 Task: Add an event with the title Project Progress Update and Review, date ''2024/04/09'', time 8:00 AM to 10:00 AMand add a description: The training workshop will be facilitated by experienced negotiation experts who will provide guidance, insights, and practical tips throughout the session. Participants will have ample opportunities to ask questions, share experiences, and receive personalized feedback on their negotiation skills.Select event color  Tomato . Add location for the event as: Sydney, Australia, logged in from the account softage.3@softage.netand send the event invitation to softage.7@softage.net and softage.8@softage.net. Set a reminder for the event Every weekday(Monday to Friday)
Action: Mouse moved to (86, 113)
Screenshot: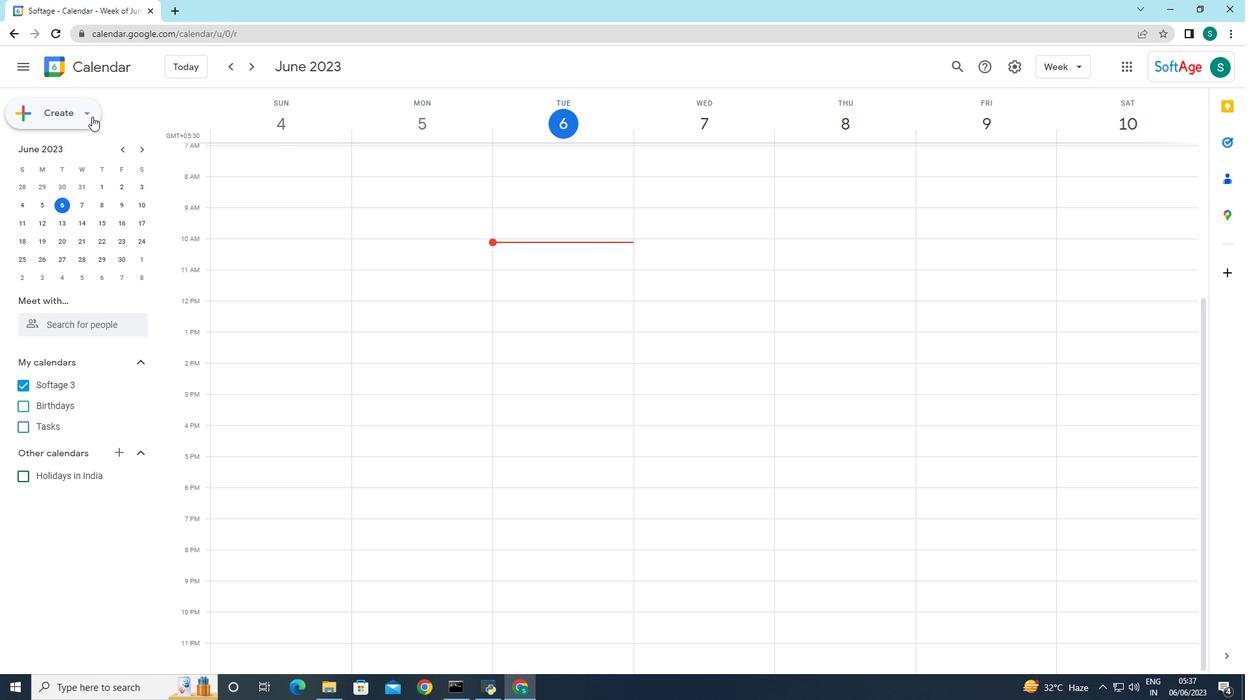 
Action: Mouse pressed left at (86, 113)
Screenshot: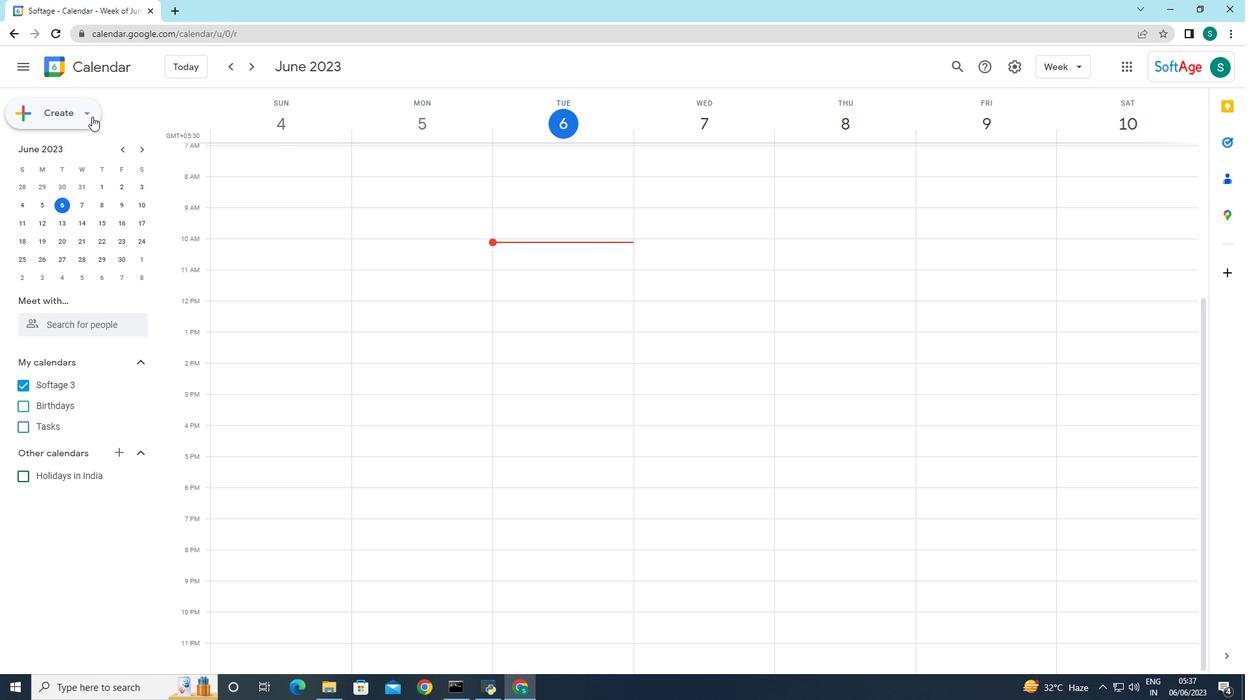 
Action: Mouse moved to (101, 151)
Screenshot: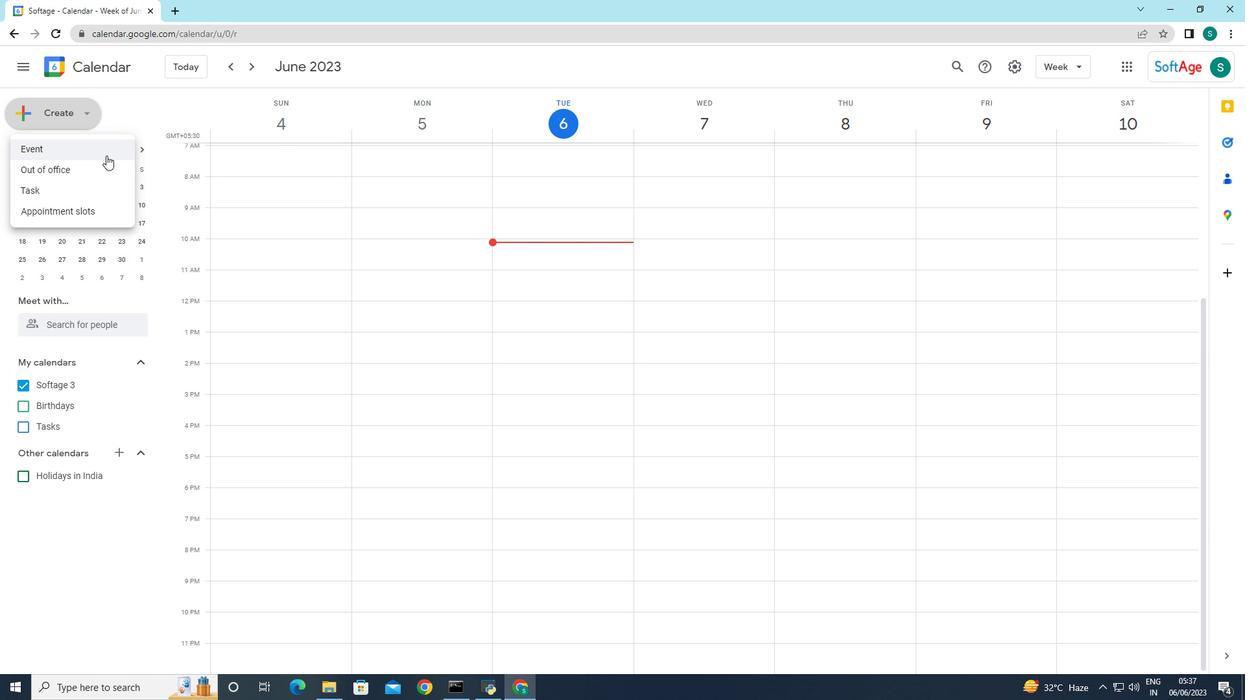 
Action: Mouse pressed left at (101, 151)
Screenshot: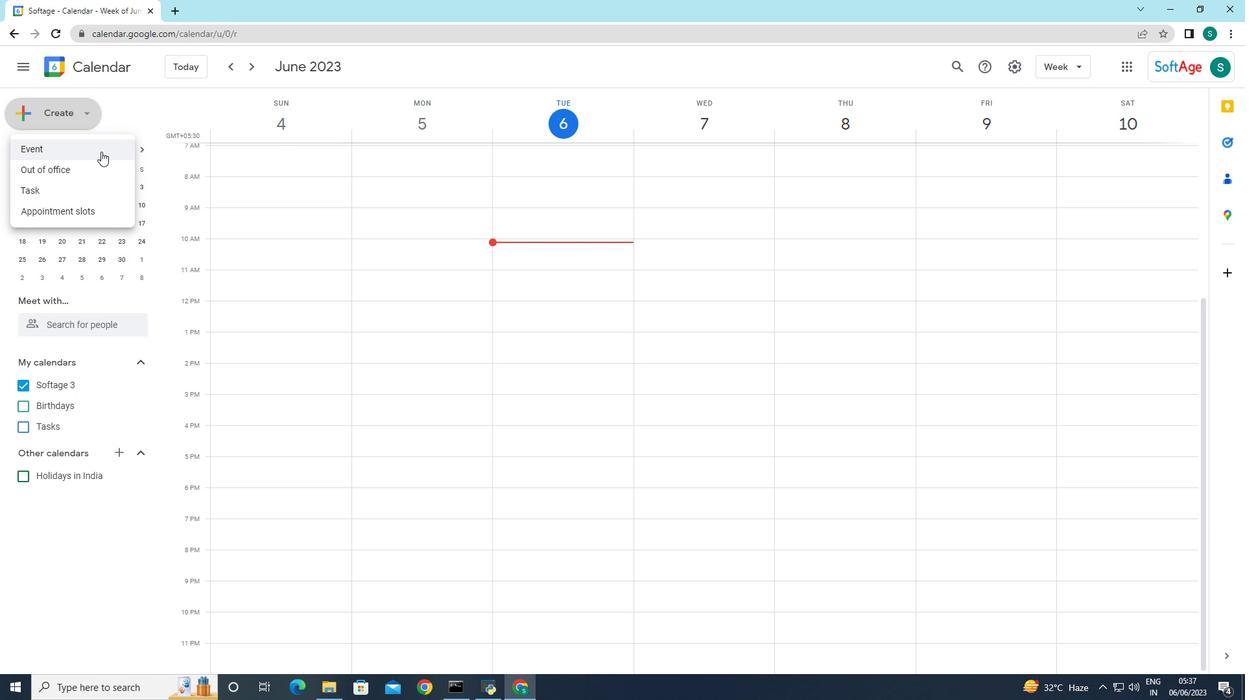 
Action: Mouse moved to (375, 505)
Screenshot: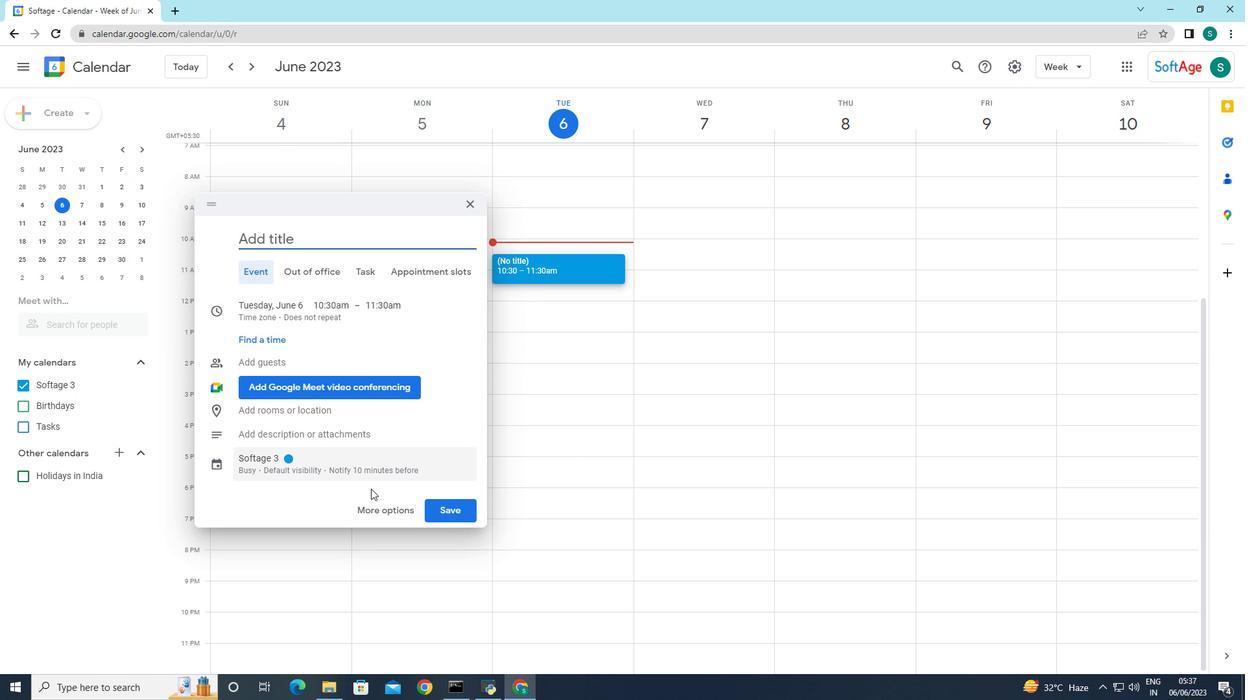 
Action: Mouse pressed left at (375, 505)
Screenshot: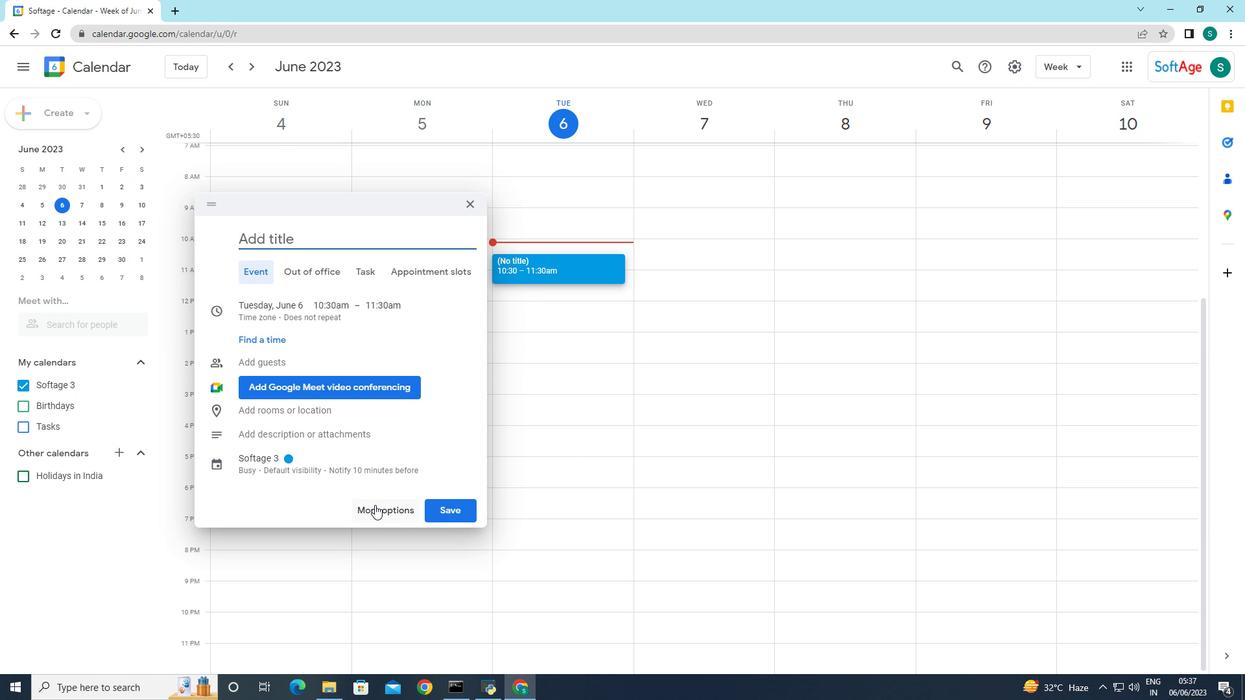 
Action: Mouse moved to (93, 75)
Screenshot: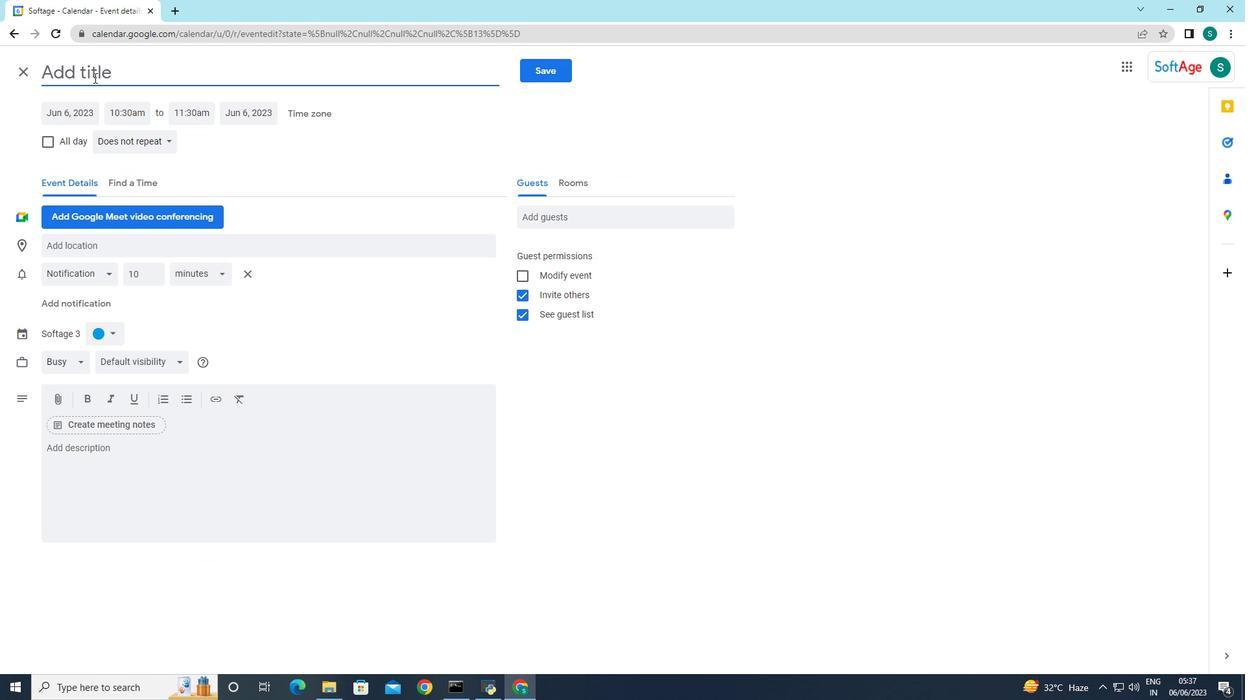 
Action: Mouse pressed left at (93, 75)
Screenshot: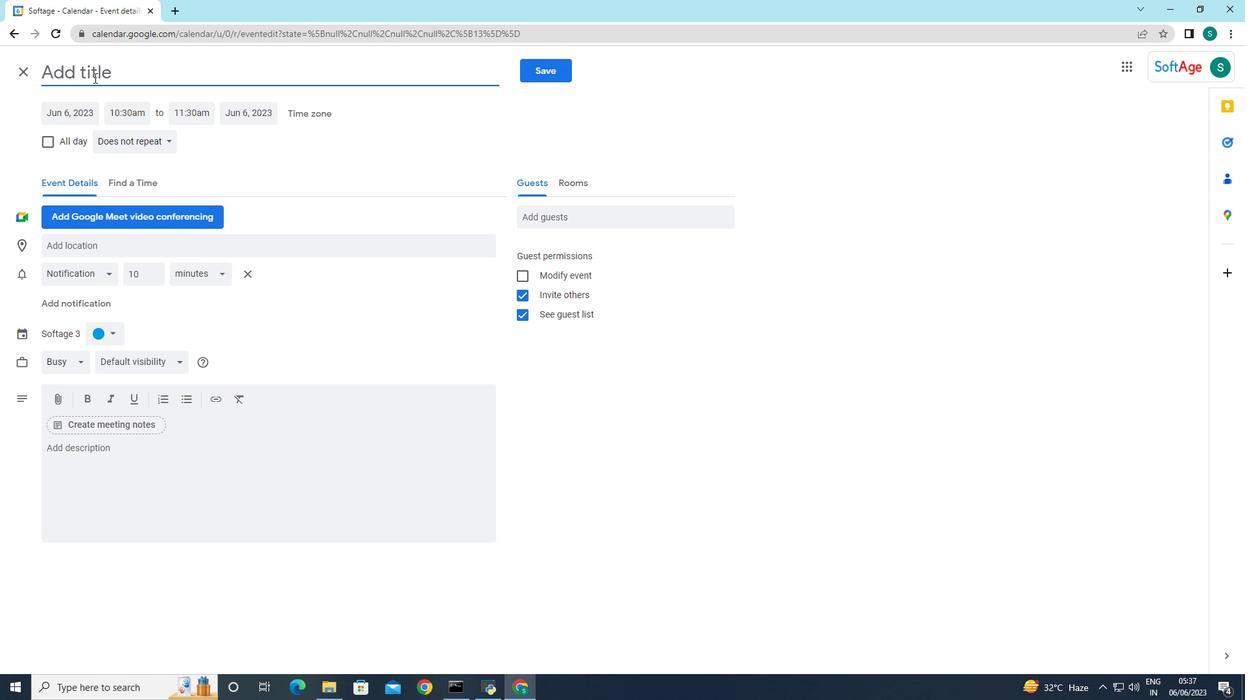 
Action: Mouse moved to (93, 75)
Screenshot: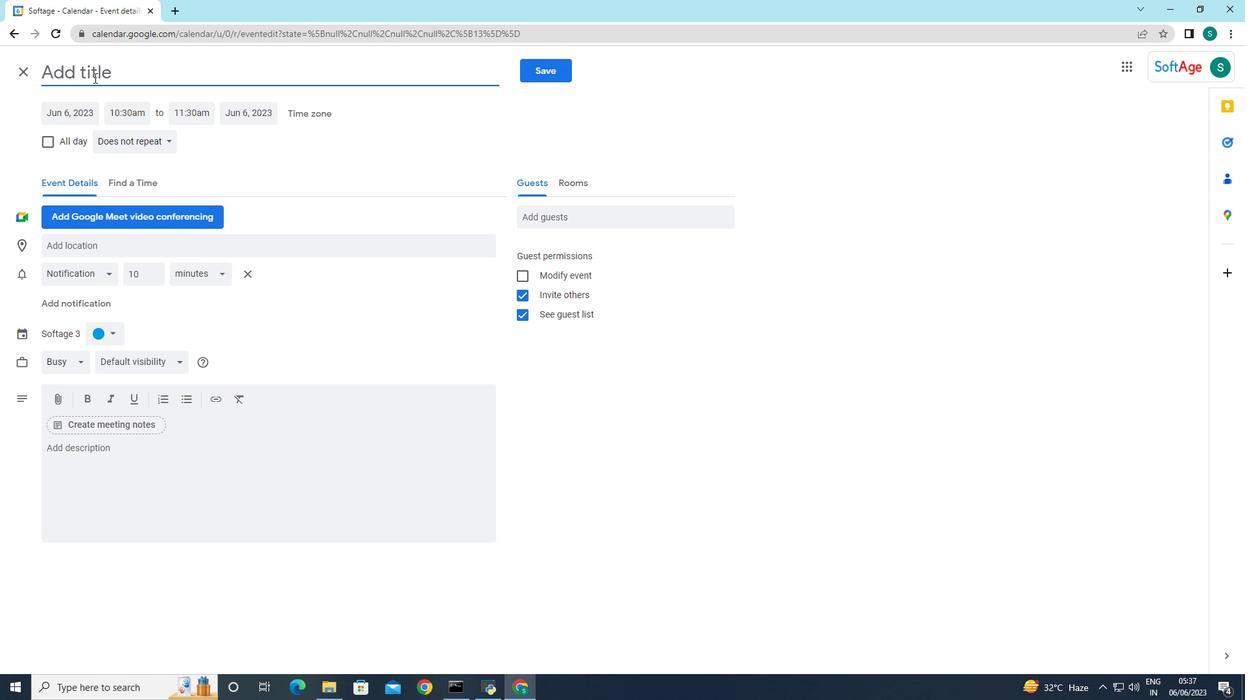
Action: Key pressed <Key.caps_lock>P<Key.caps_lock>roject<Key.space><Key.caps_lock>PR<Key.backspace><Key.caps_lock>rogress<Key.space><Key.caps_lock>U<Key.caps_lock>pdate<Key.space>and<Key.space>t<Key.backspace><Key.caps_lock>RE<Key.backspace><Key.caps_lock>eview
Screenshot: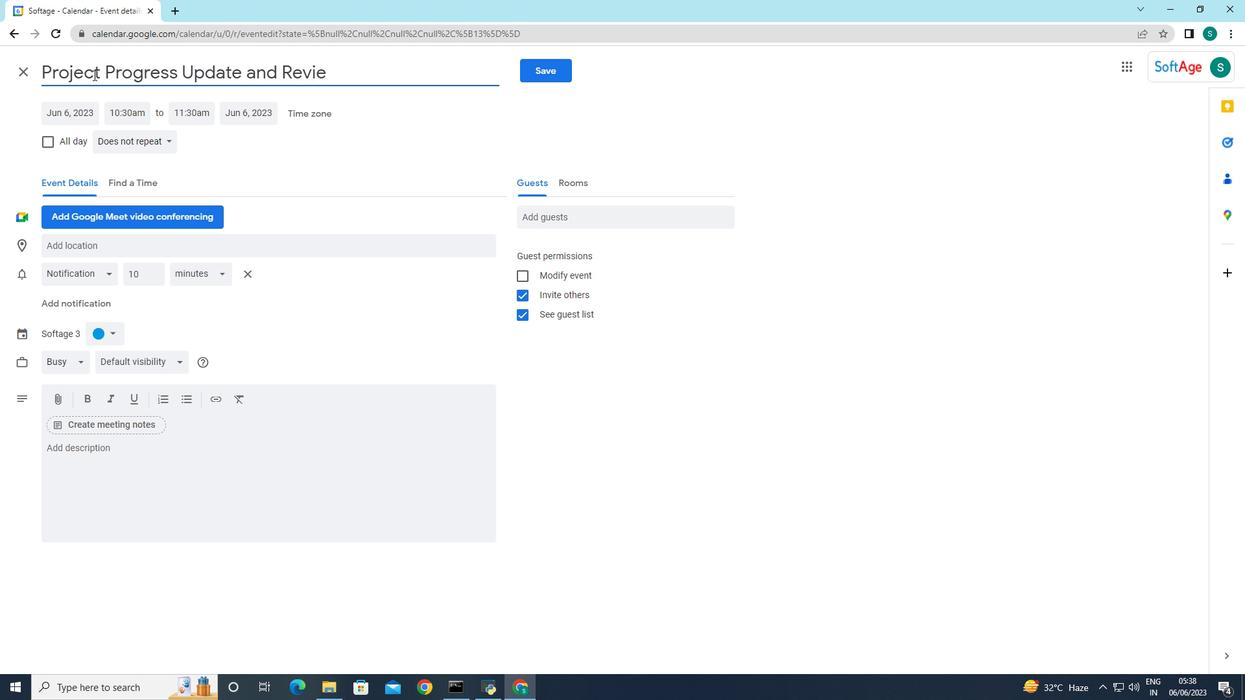 
Action: Mouse moved to (247, 160)
Screenshot: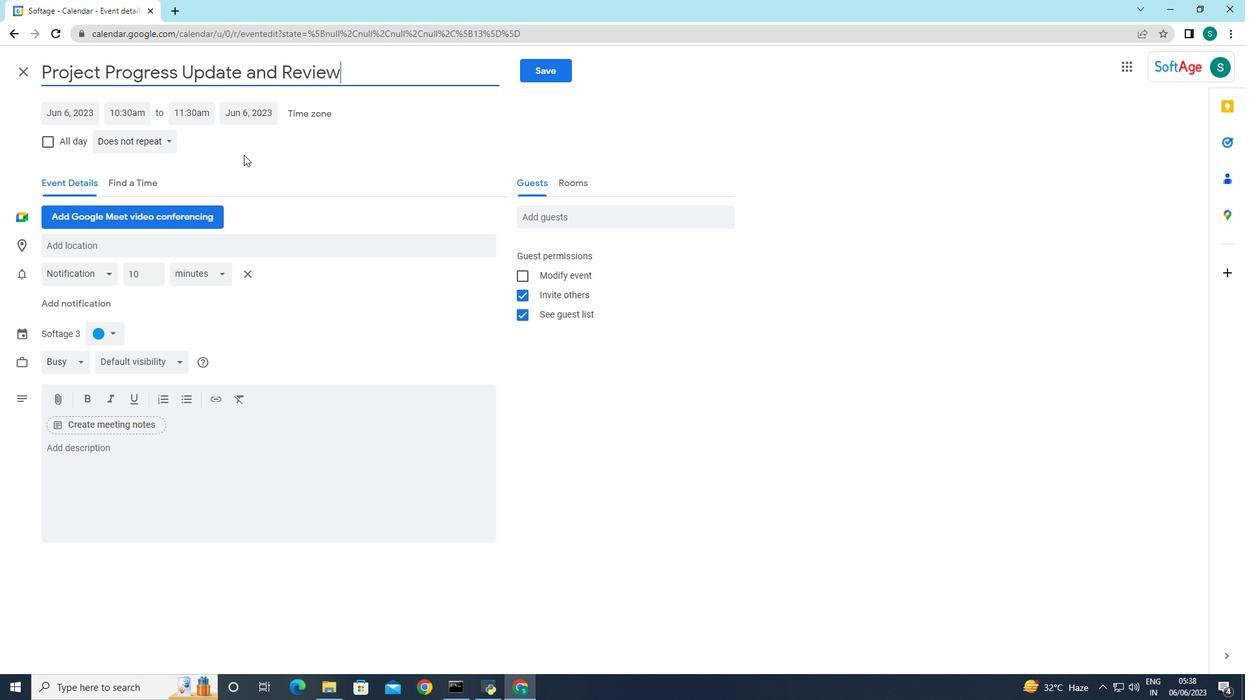
Action: Mouse pressed left at (247, 160)
Screenshot: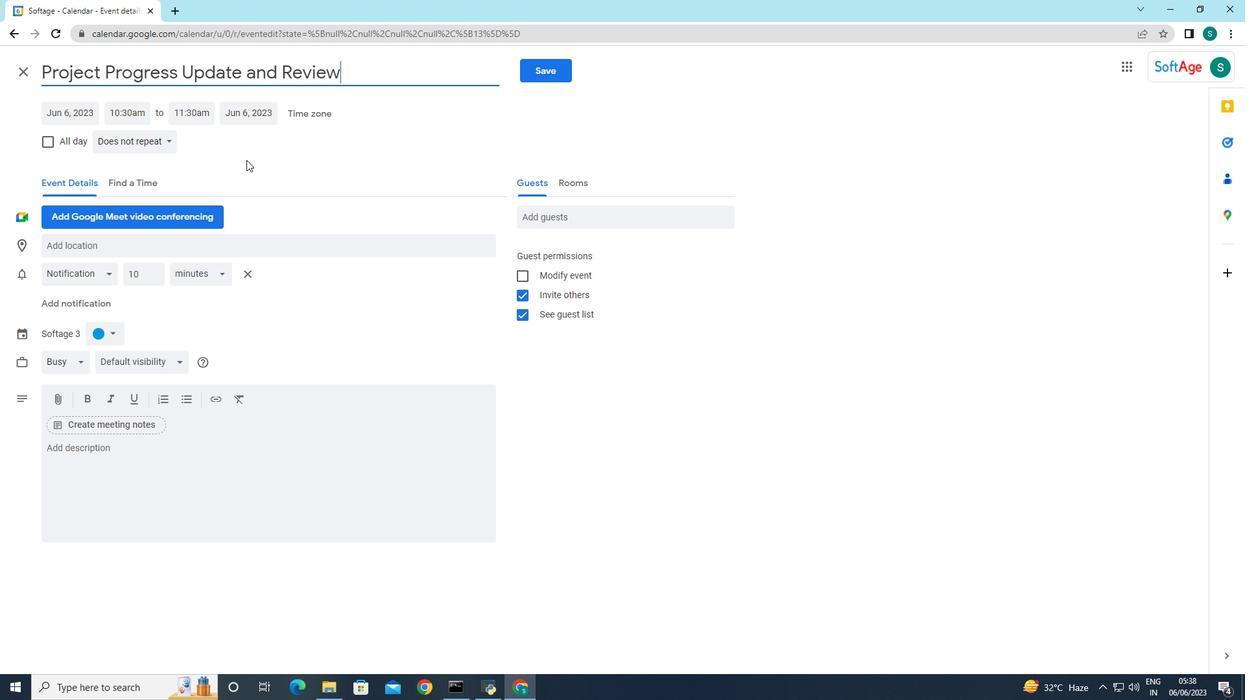 
Action: Mouse moved to (90, 114)
Screenshot: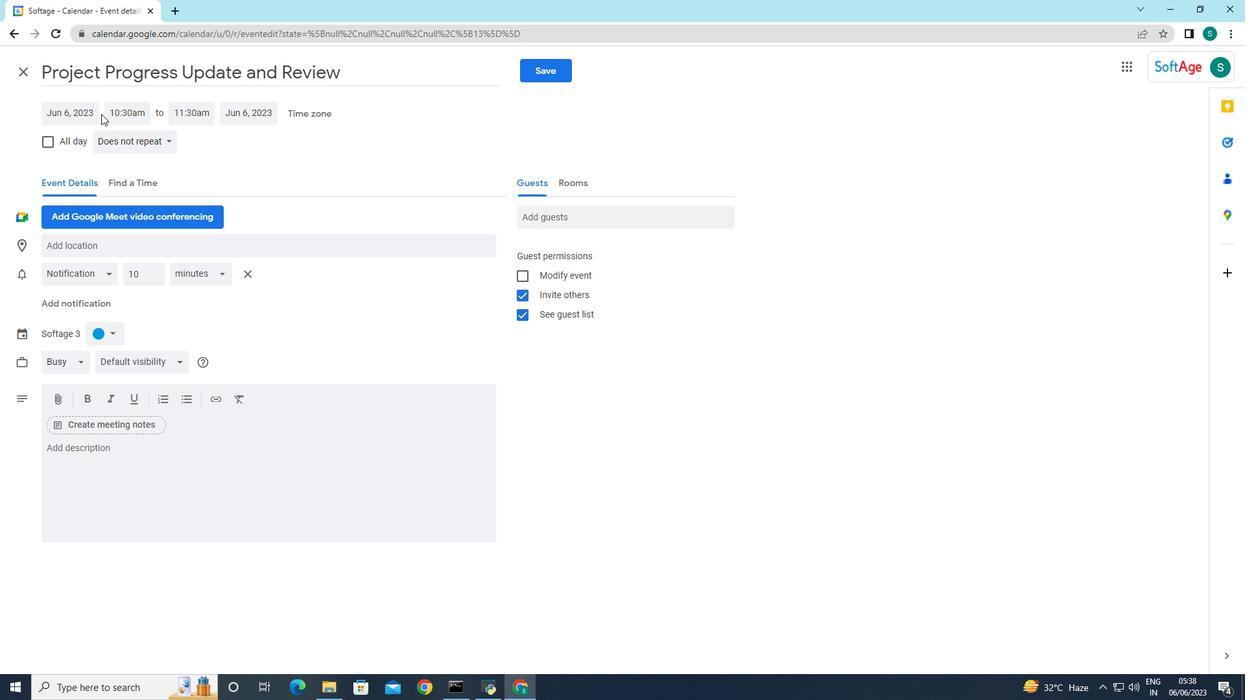 
Action: Mouse pressed left at (90, 114)
Screenshot: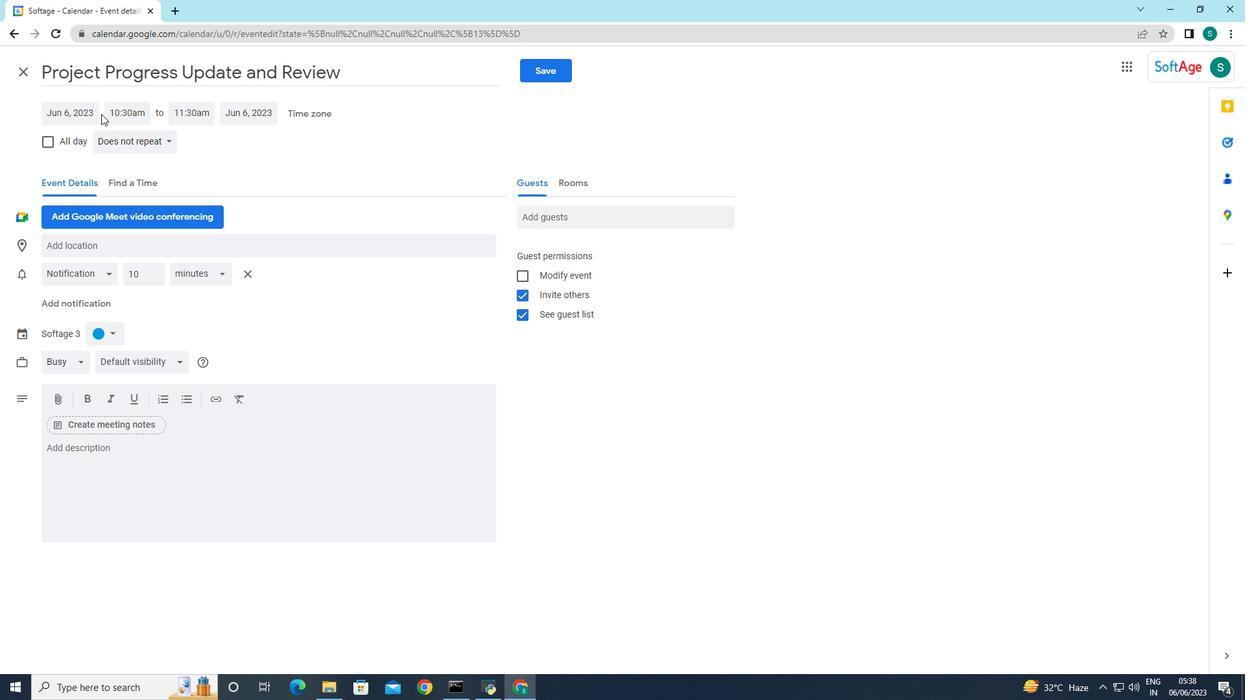 
Action: Mouse moved to (201, 140)
Screenshot: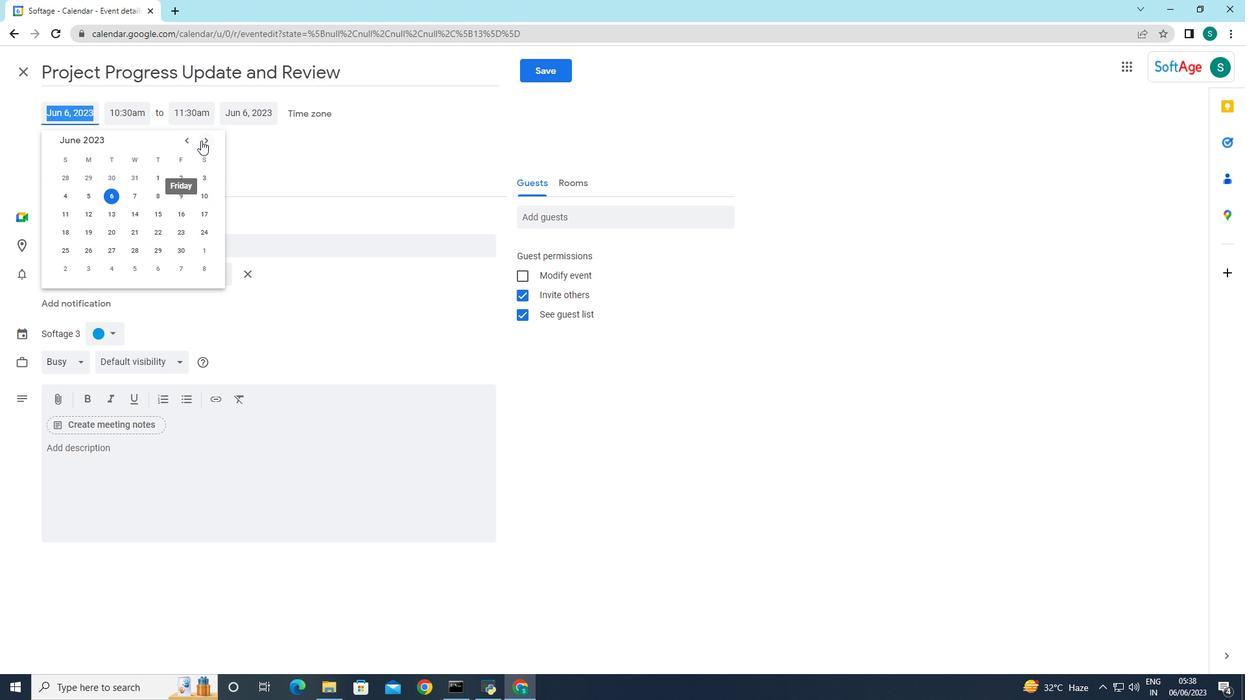 
Action: Mouse pressed left at (201, 140)
Screenshot: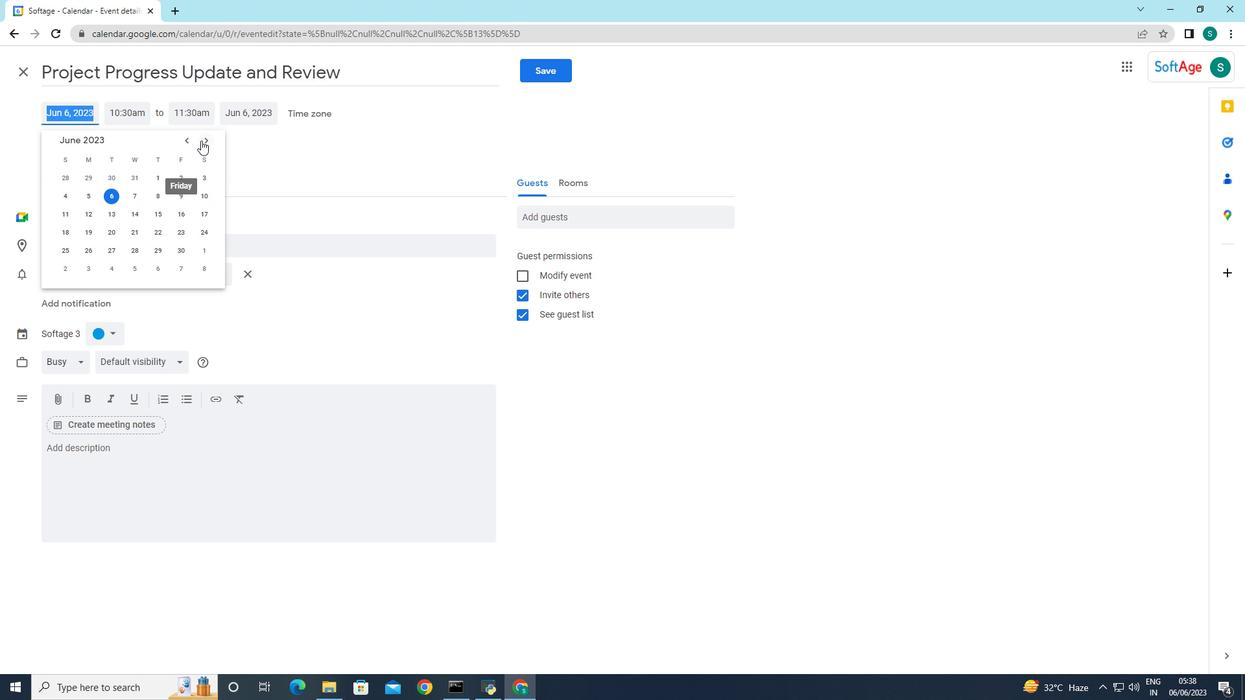 
Action: Mouse pressed left at (201, 140)
Screenshot: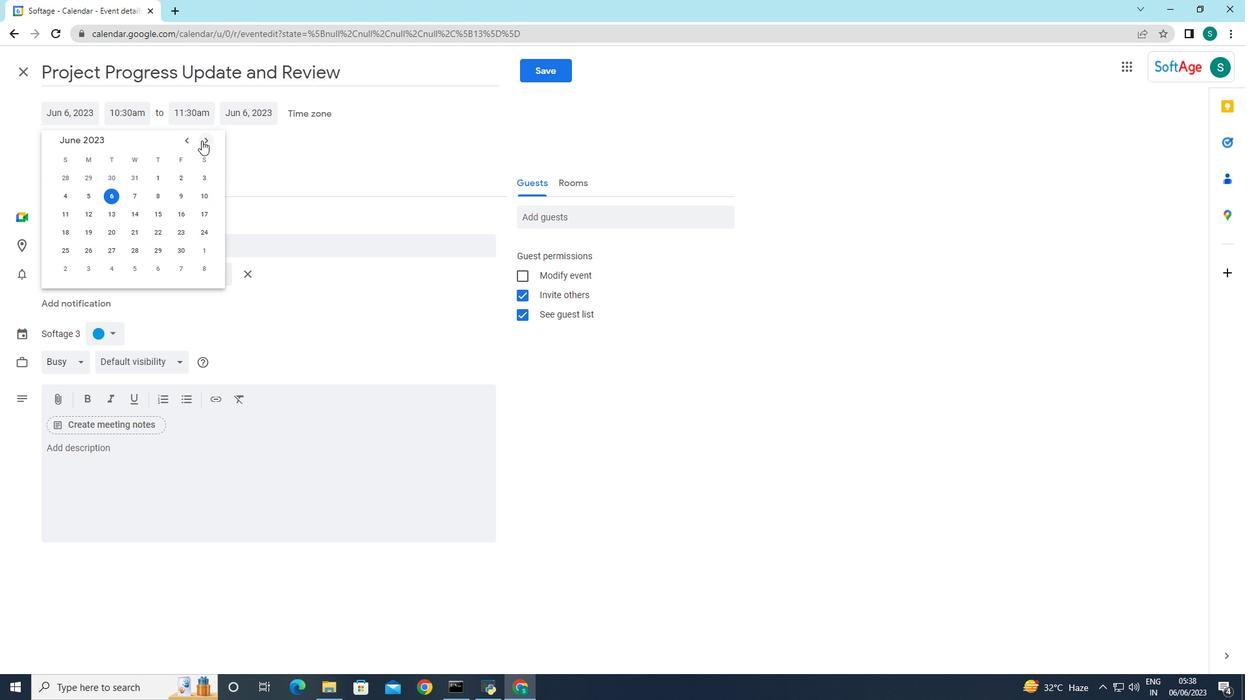 
Action: Mouse pressed left at (201, 140)
Screenshot: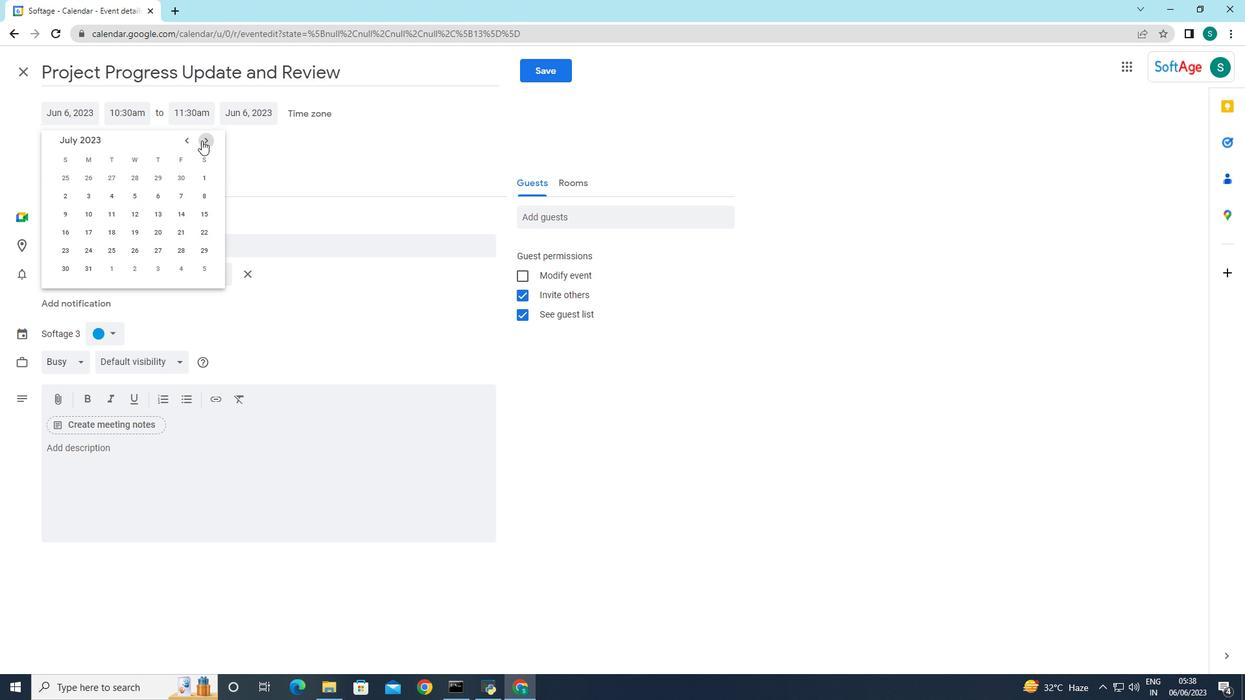 
Action: Mouse pressed left at (201, 140)
Screenshot: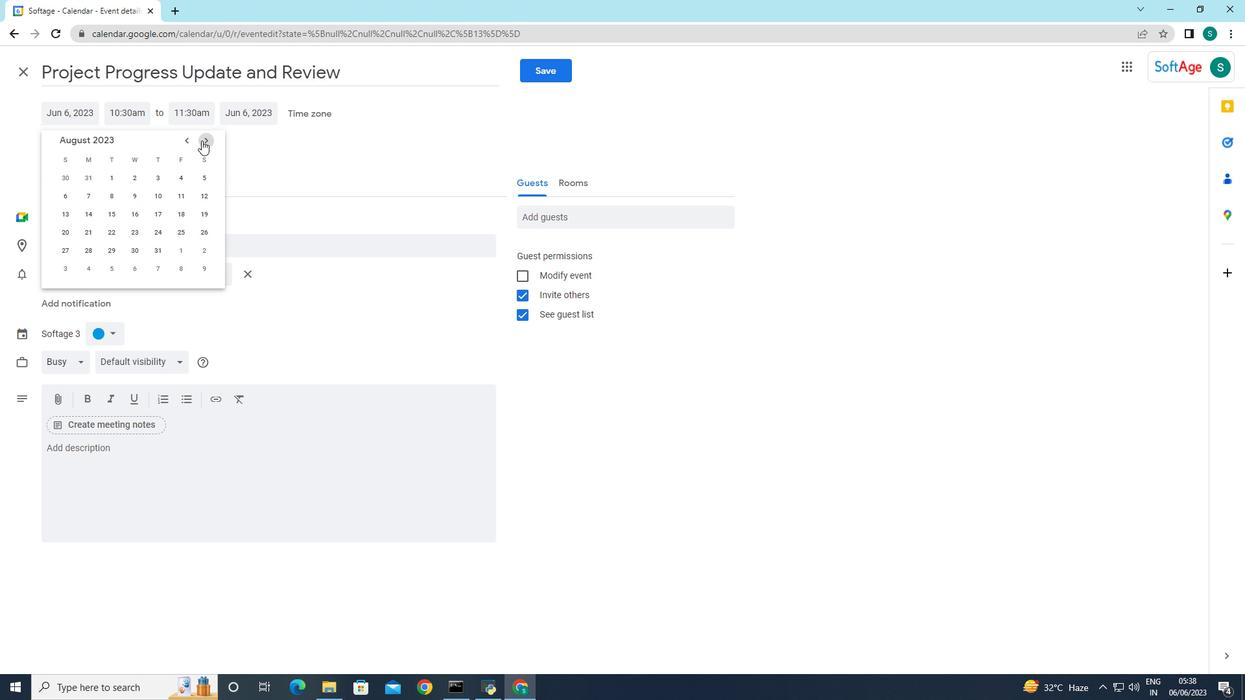 
Action: Mouse pressed left at (201, 140)
Screenshot: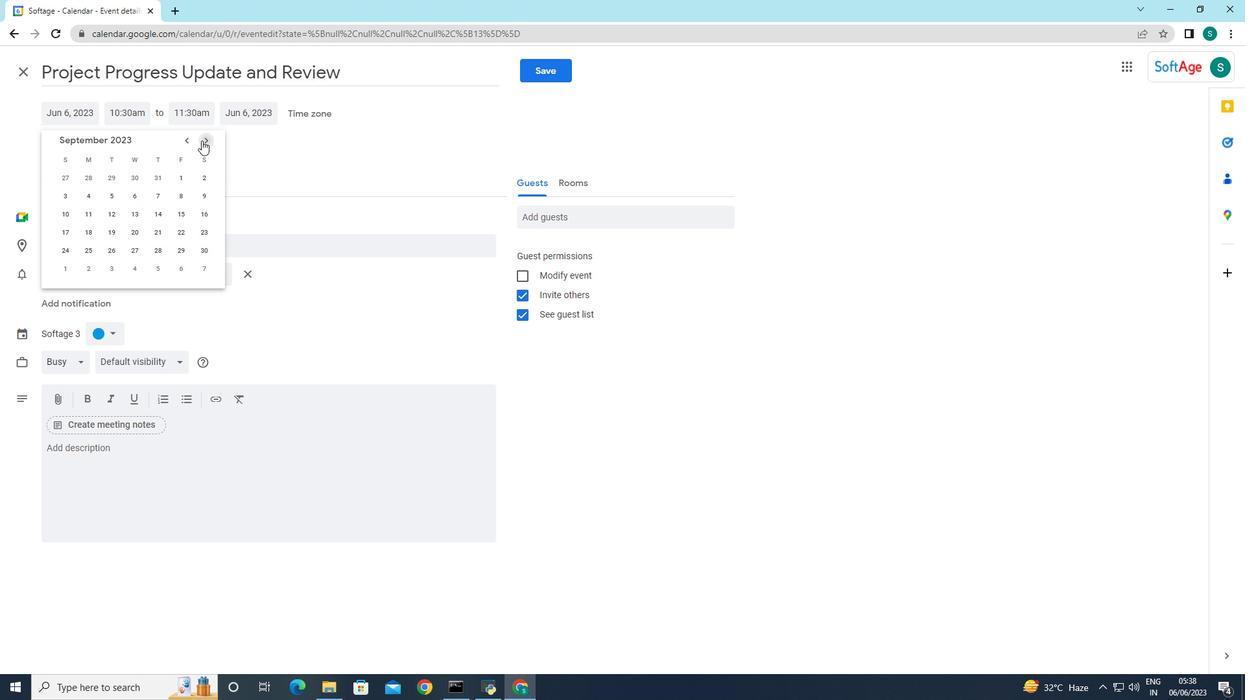 
Action: Mouse pressed left at (201, 140)
Screenshot: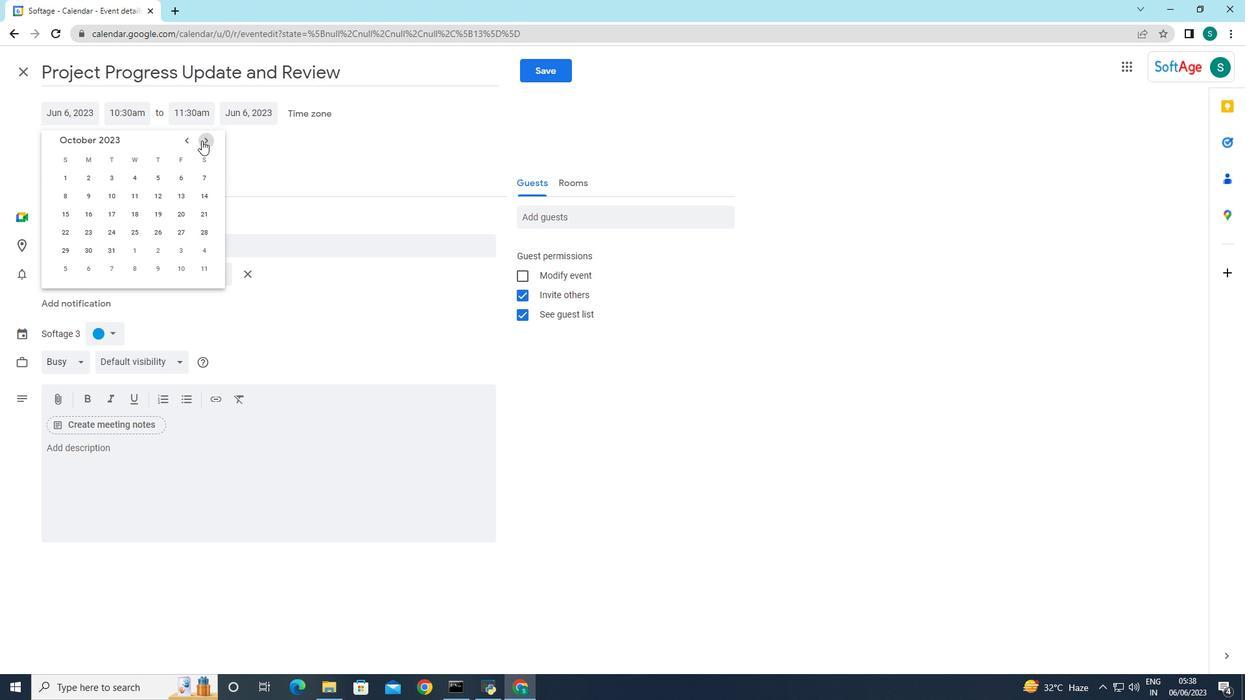 
Action: Mouse pressed left at (201, 140)
Screenshot: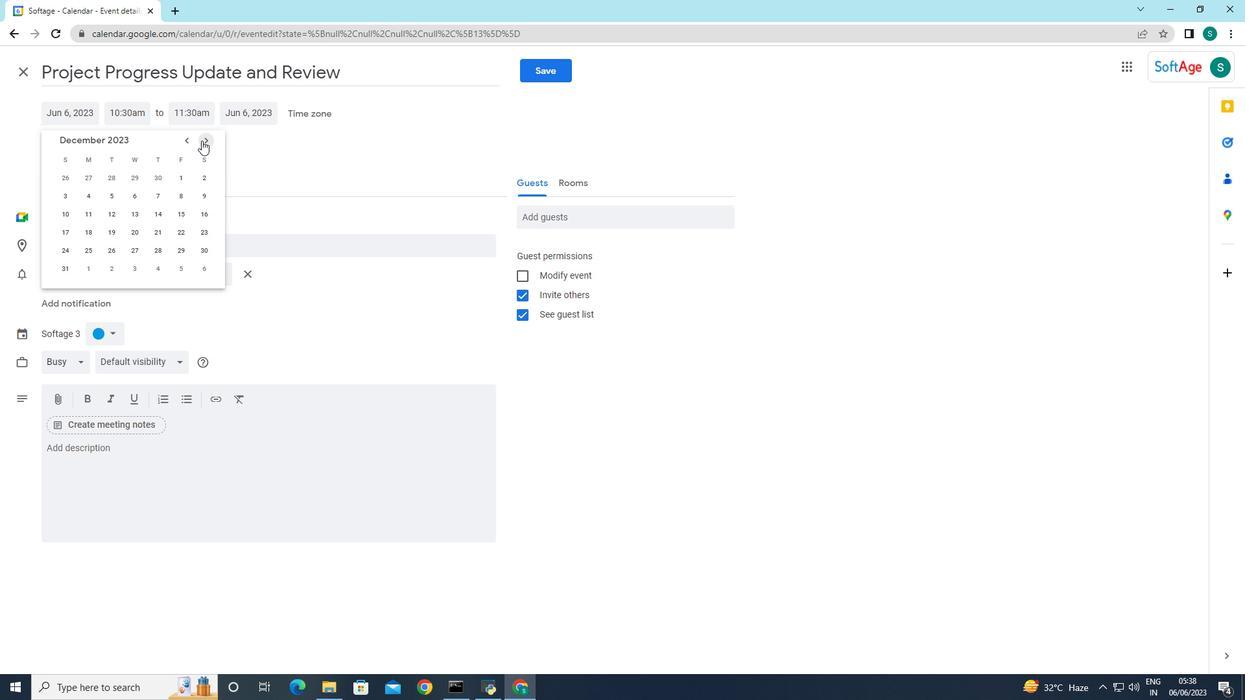 
Action: Mouse pressed left at (201, 140)
Screenshot: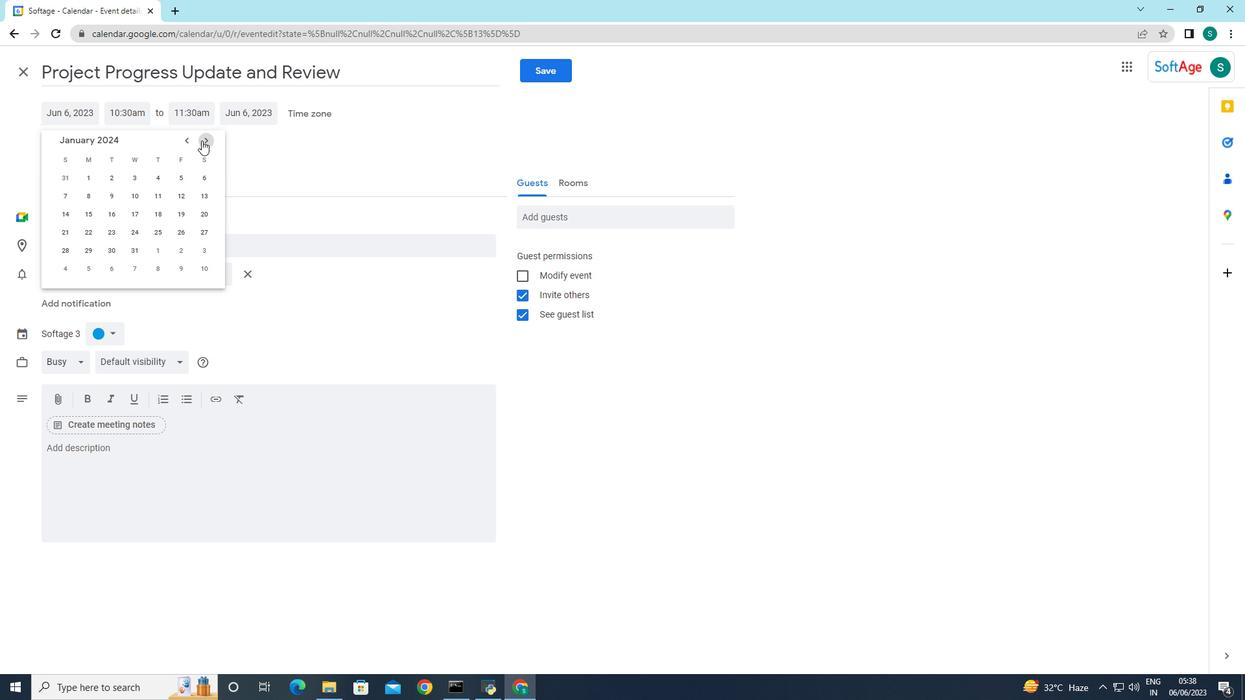 
Action: Mouse pressed left at (201, 140)
Screenshot: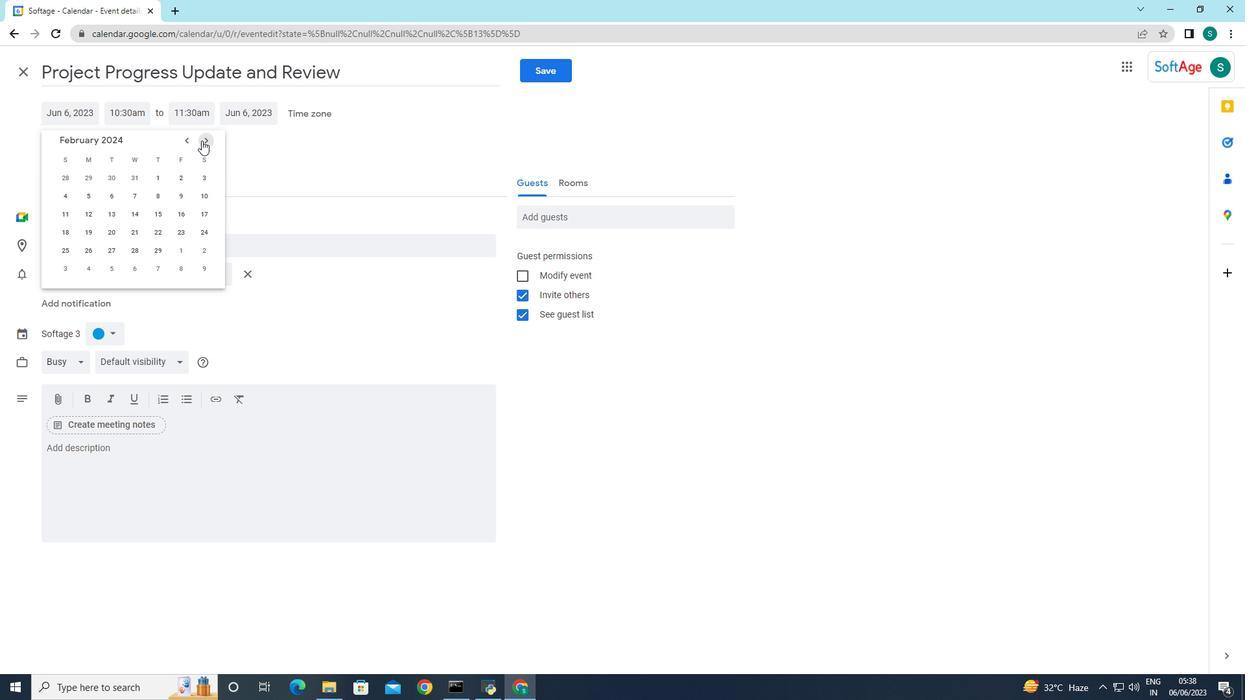 
Action: Mouse pressed left at (201, 140)
Screenshot: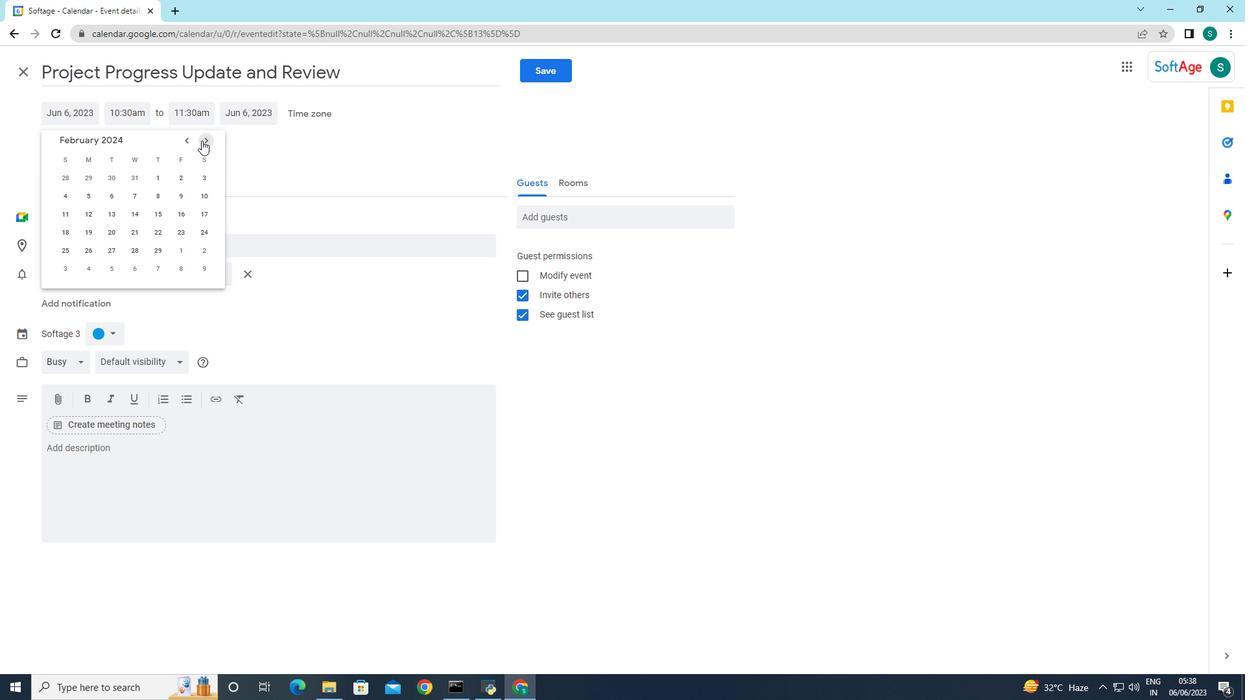
Action: Mouse moved to (110, 194)
Screenshot: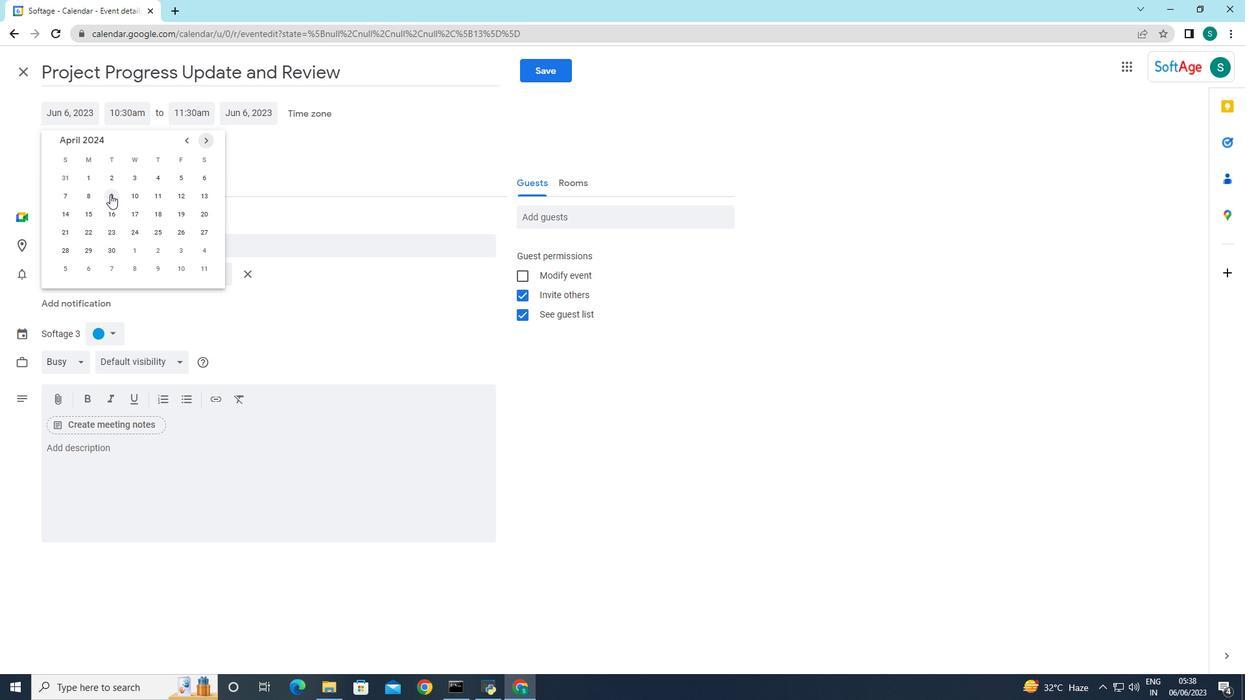
Action: Mouse pressed left at (110, 194)
Screenshot: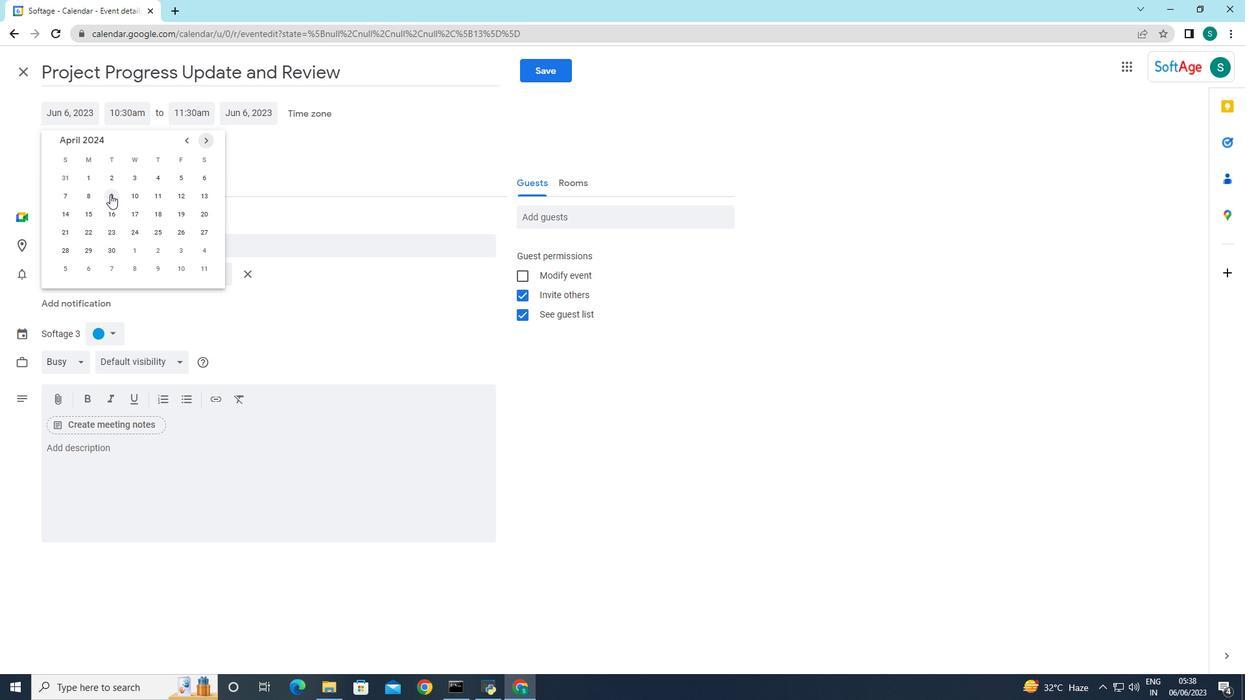 
Action: Mouse moved to (239, 168)
Screenshot: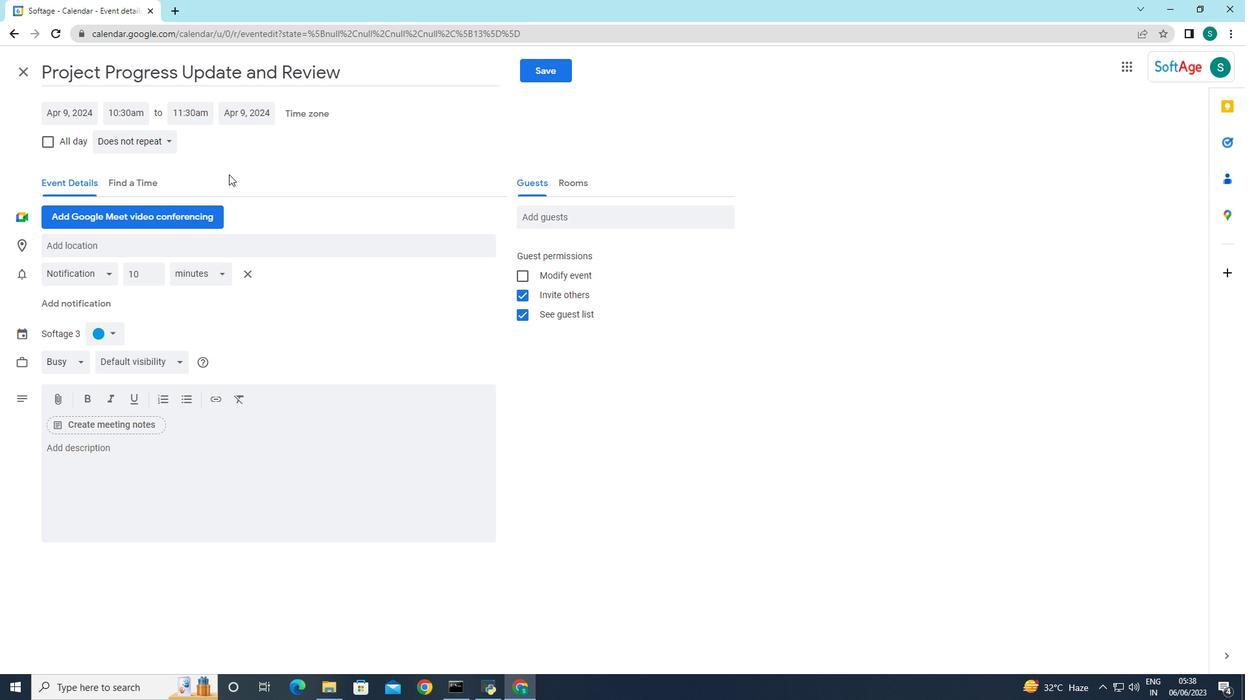 
Action: Mouse pressed left at (239, 168)
Screenshot: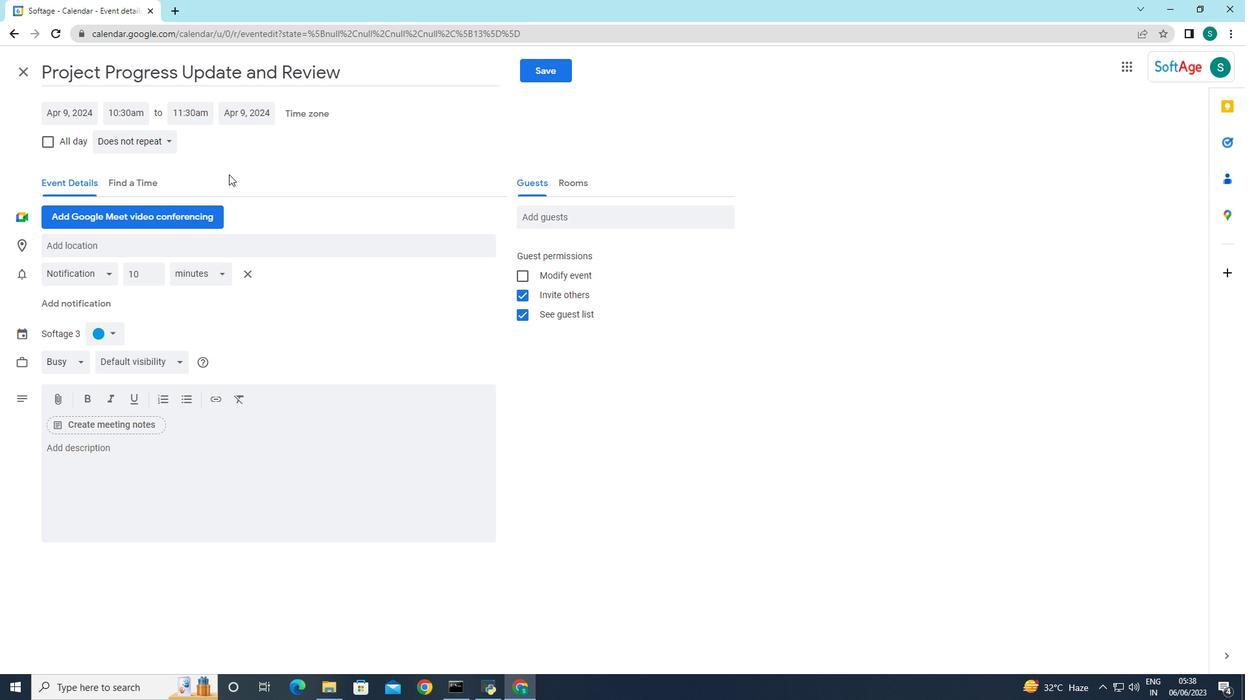 
Action: Mouse moved to (182, 110)
Screenshot: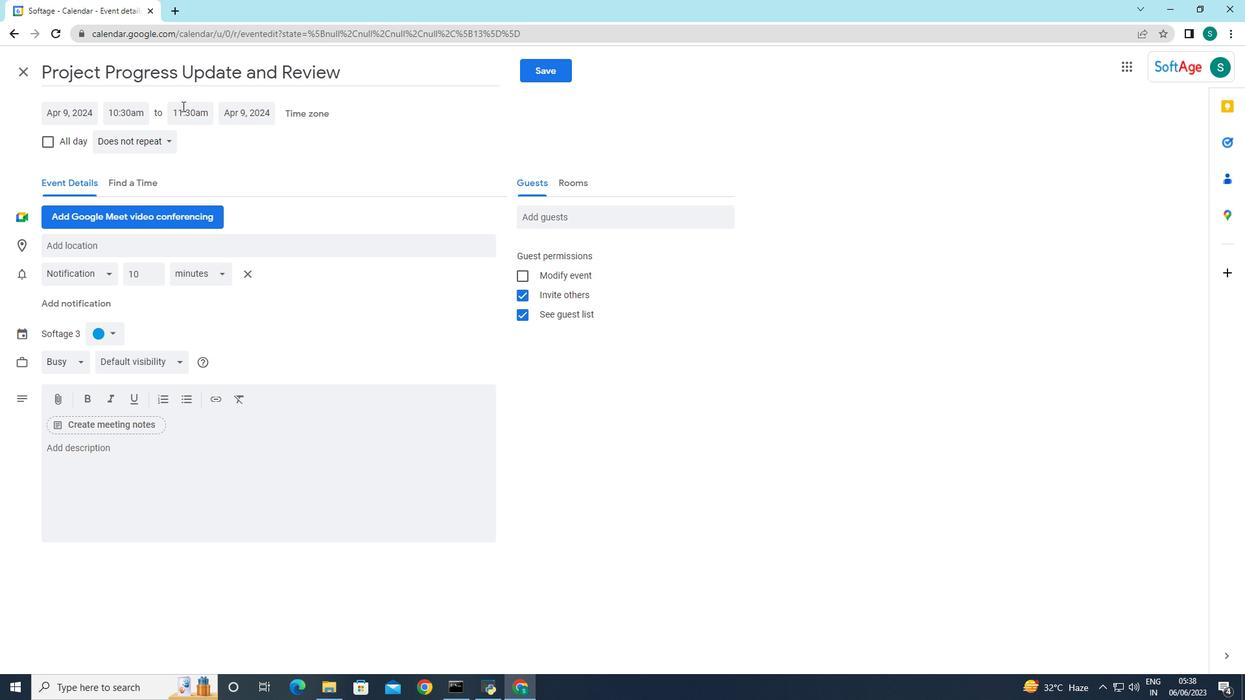 
Action: Mouse pressed left at (182, 110)
Screenshot: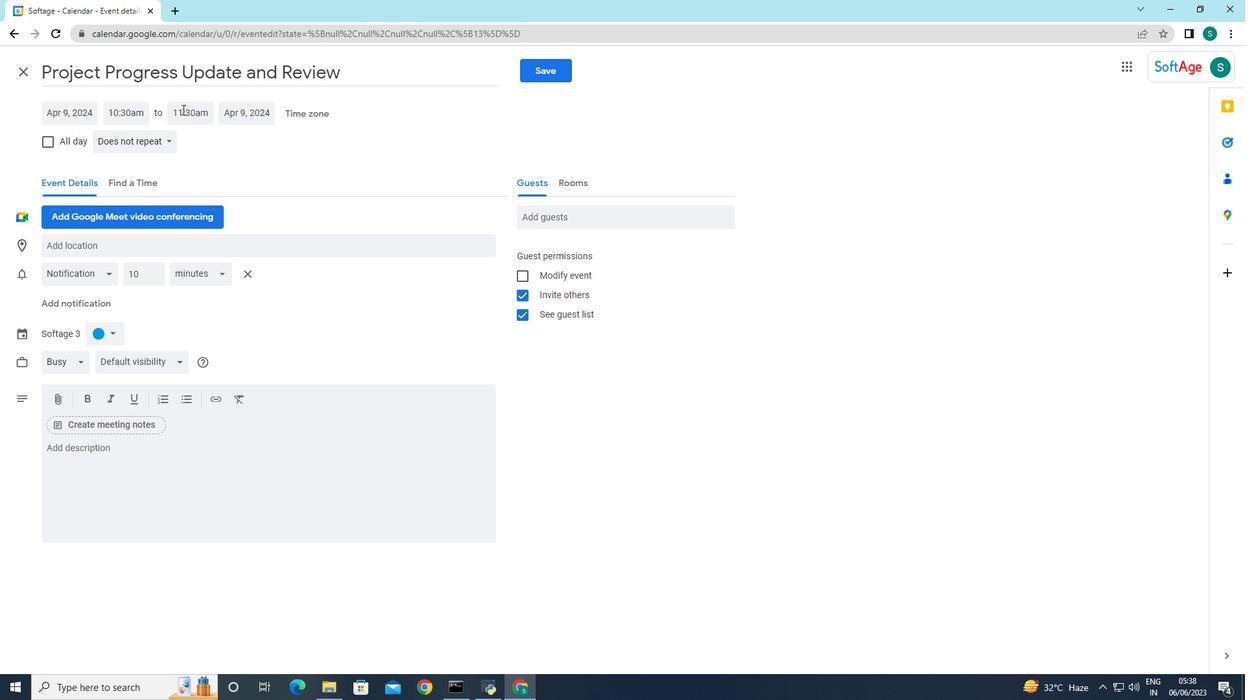 
Action: Mouse moved to (212, 212)
Screenshot: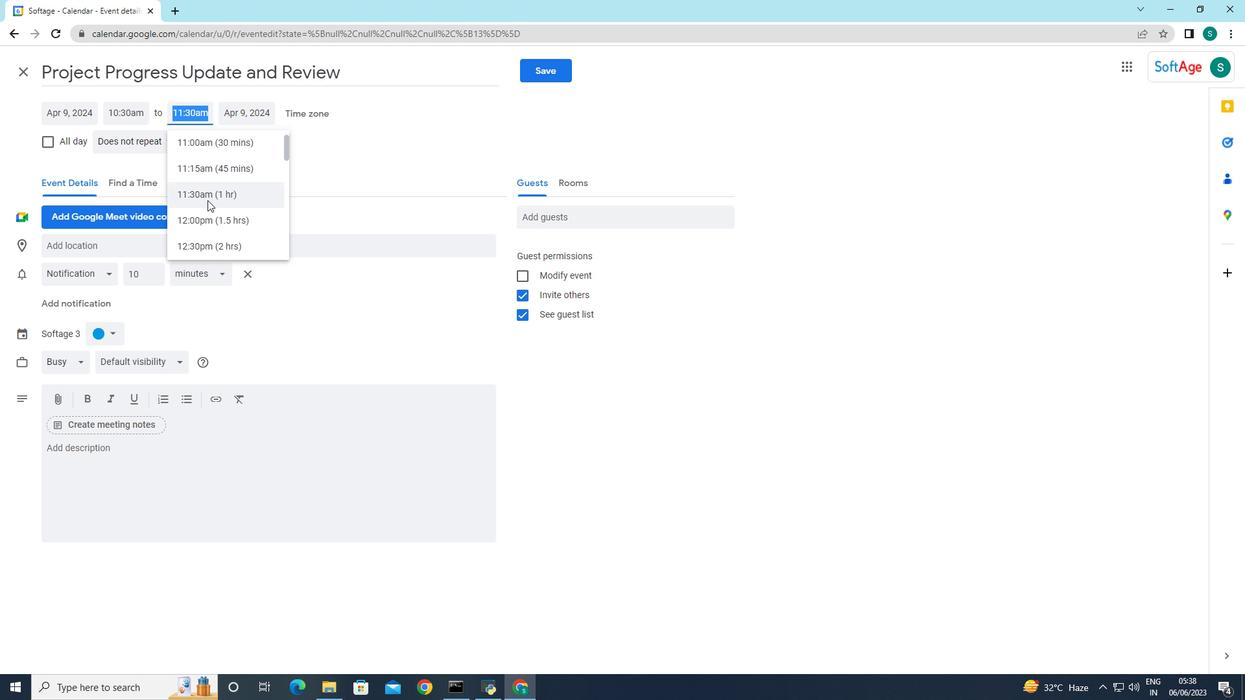 
Action: Mouse scrolled (212, 212) with delta (0, 0)
Screenshot: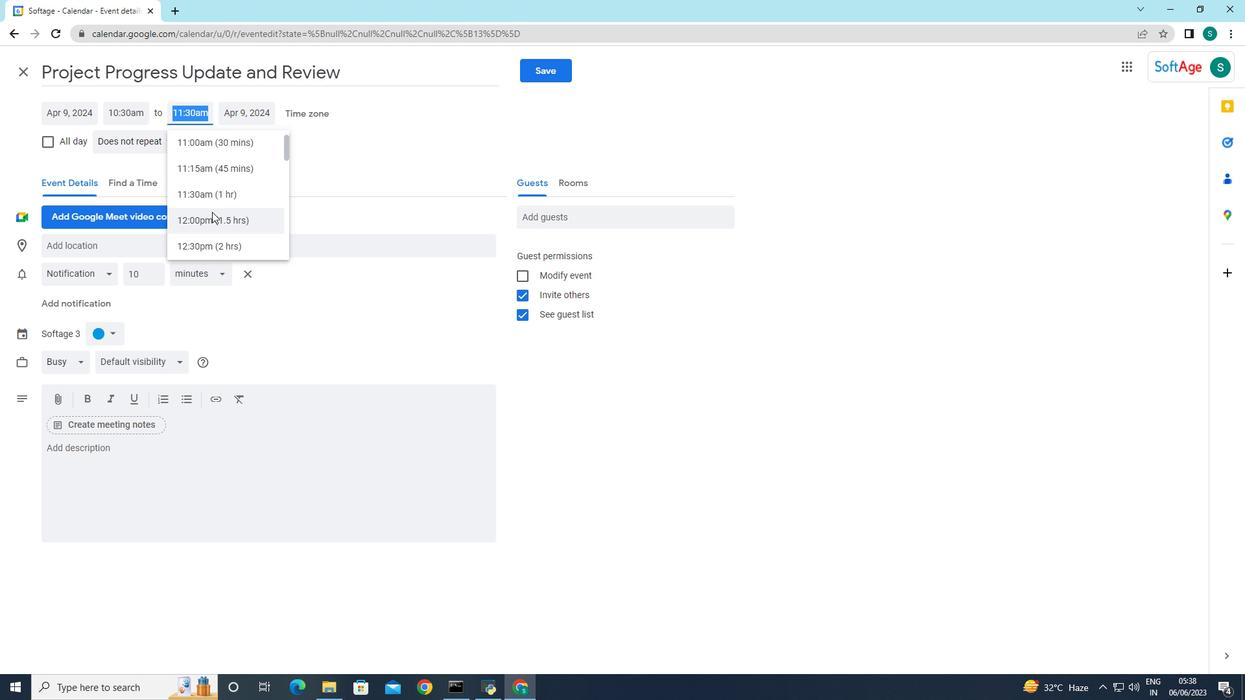
Action: Mouse scrolled (212, 212) with delta (0, 0)
Screenshot: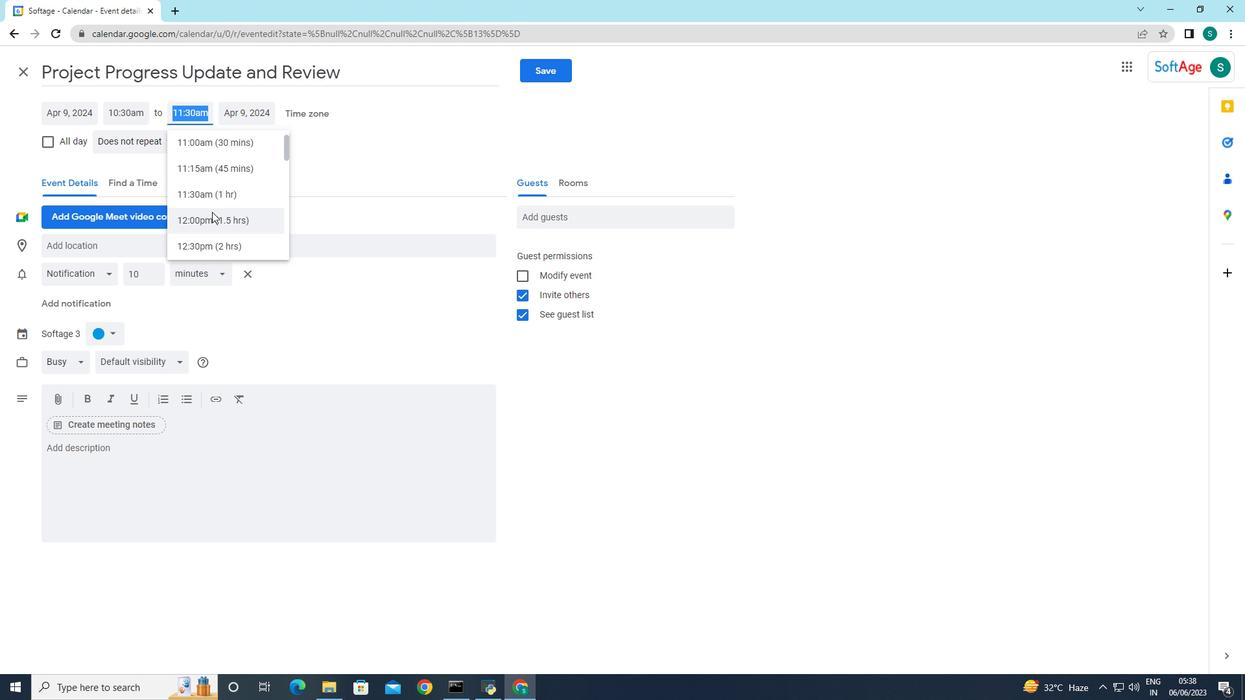 
Action: Mouse scrolled (212, 212) with delta (0, 0)
Screenshot: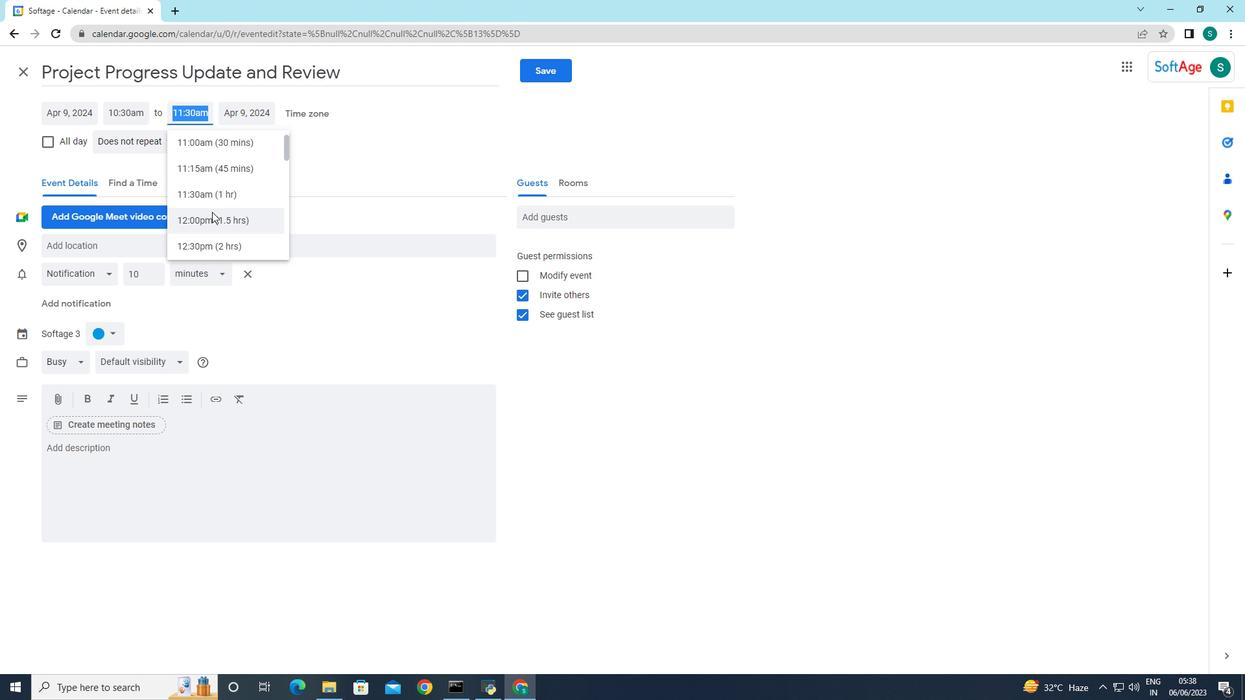
Action: Mouse scrolled (212, 212) with delta (0, 0)
Screenshot: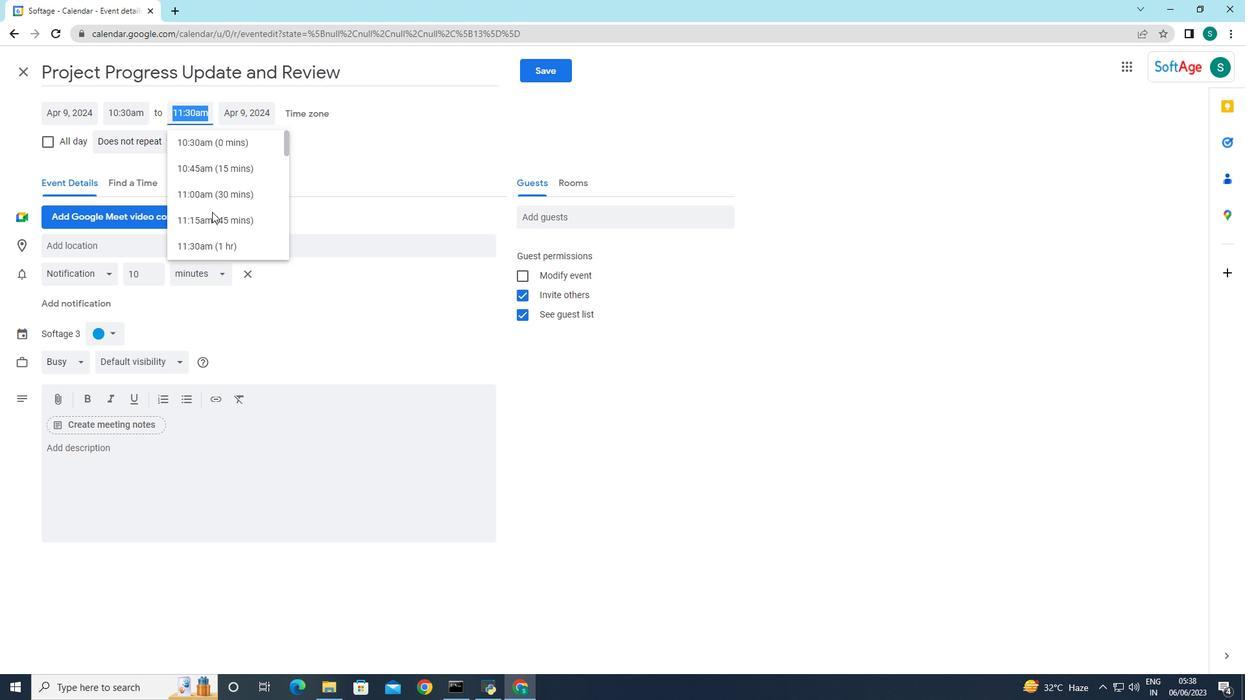 
Action: Mouse scrolled (212, 212) with delta (0, 0)
Screenshot: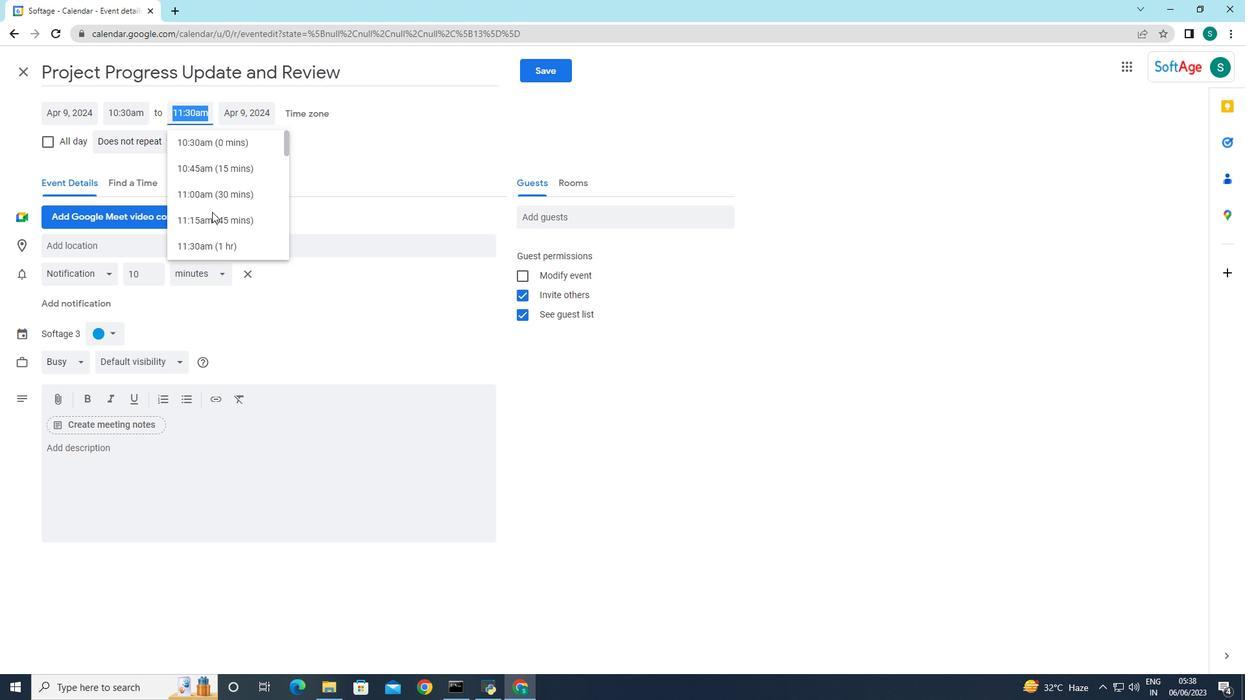 
Action: Mouse scrolled (212, 212) with delta (0, 0)
Screenshot: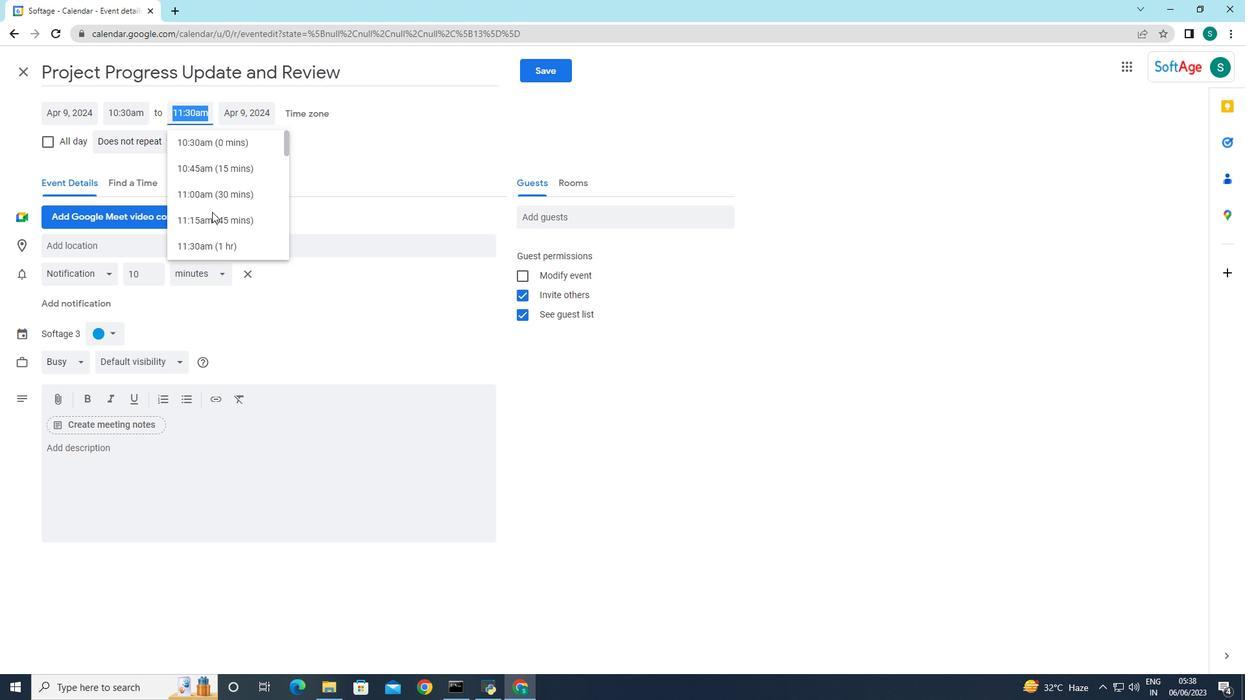 
Action: Mouse scrolled (212, 212) with delta (0, 0)
Screenshot: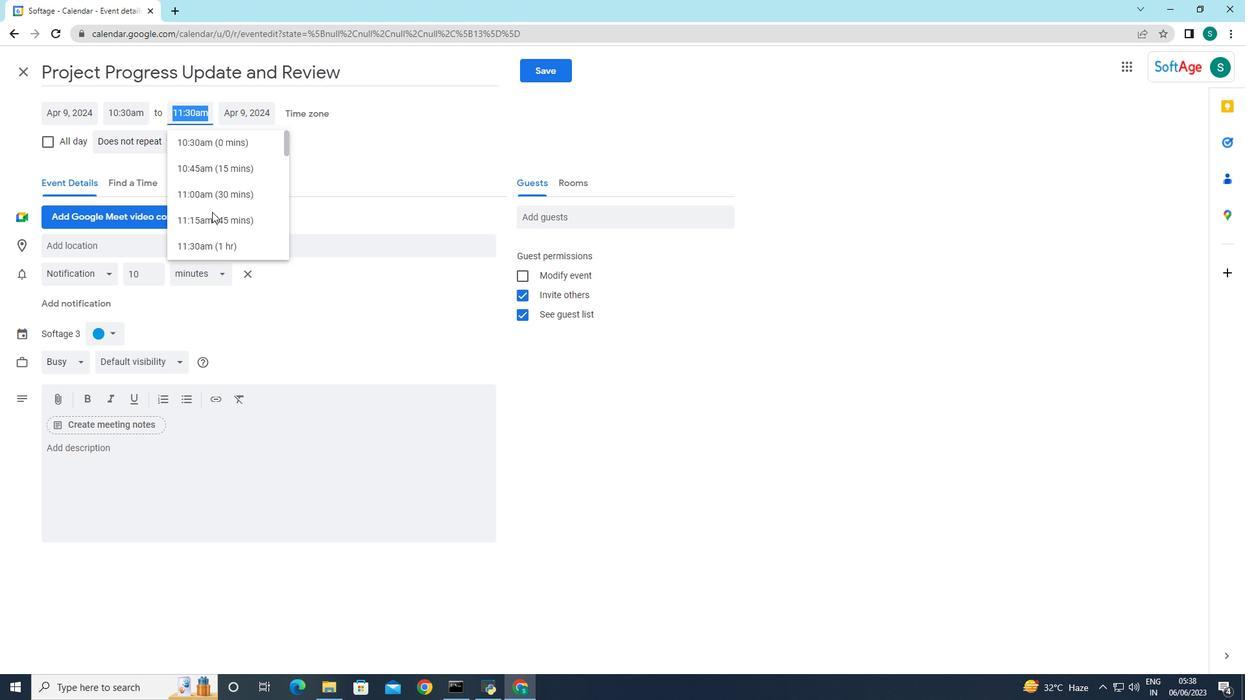 
Action: Mouse moved to (218, 202)
Screenshot: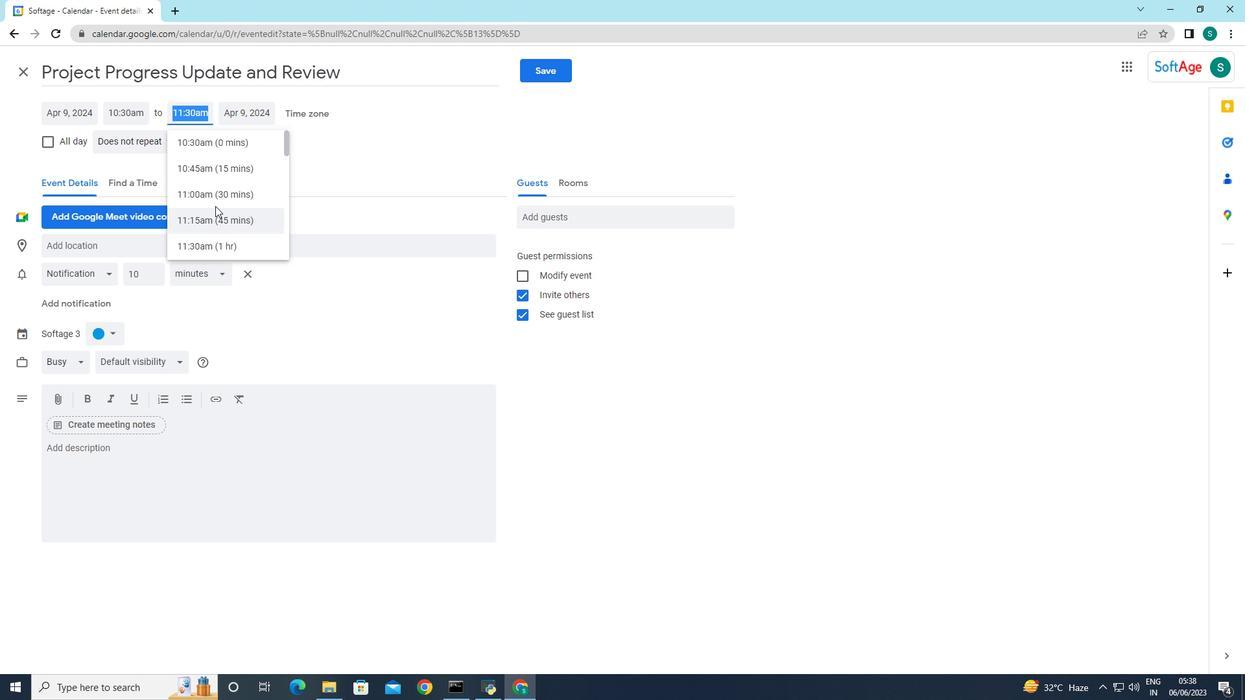 
Action: Mouse scrolled (218, 201) with delta (0, 0)
Screenshot: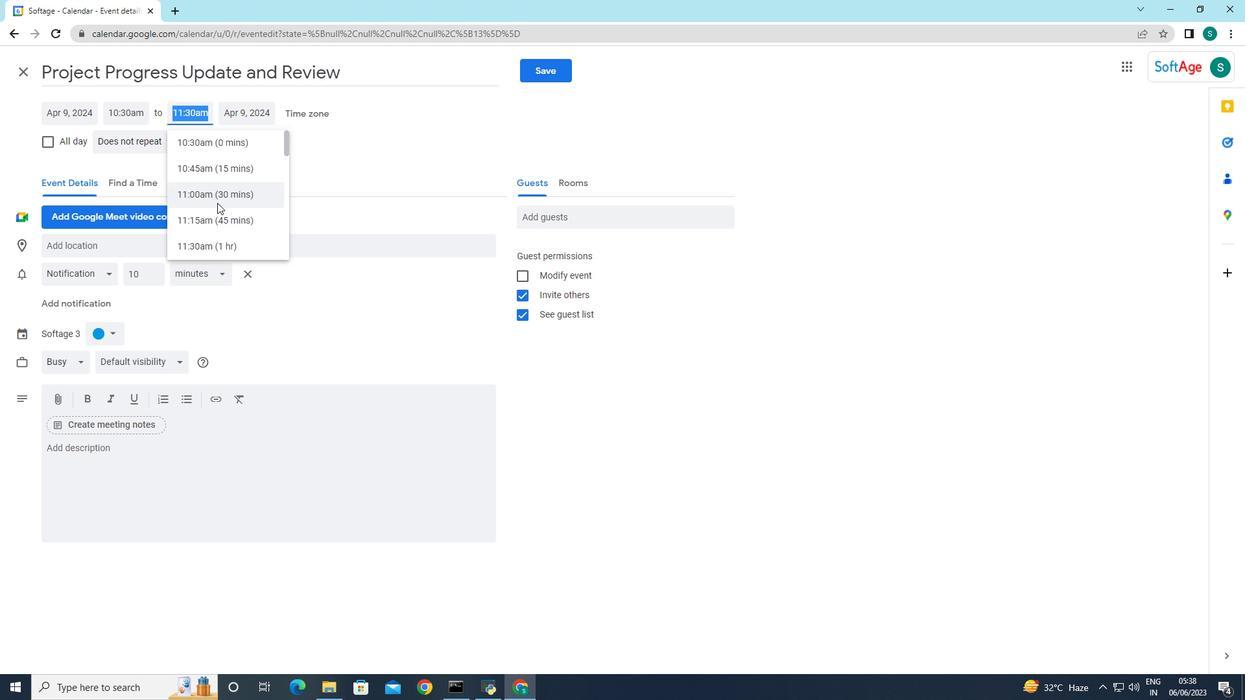 
Action: Mouse scrolled (218, 201) with delta (0, 0)
Screenshot: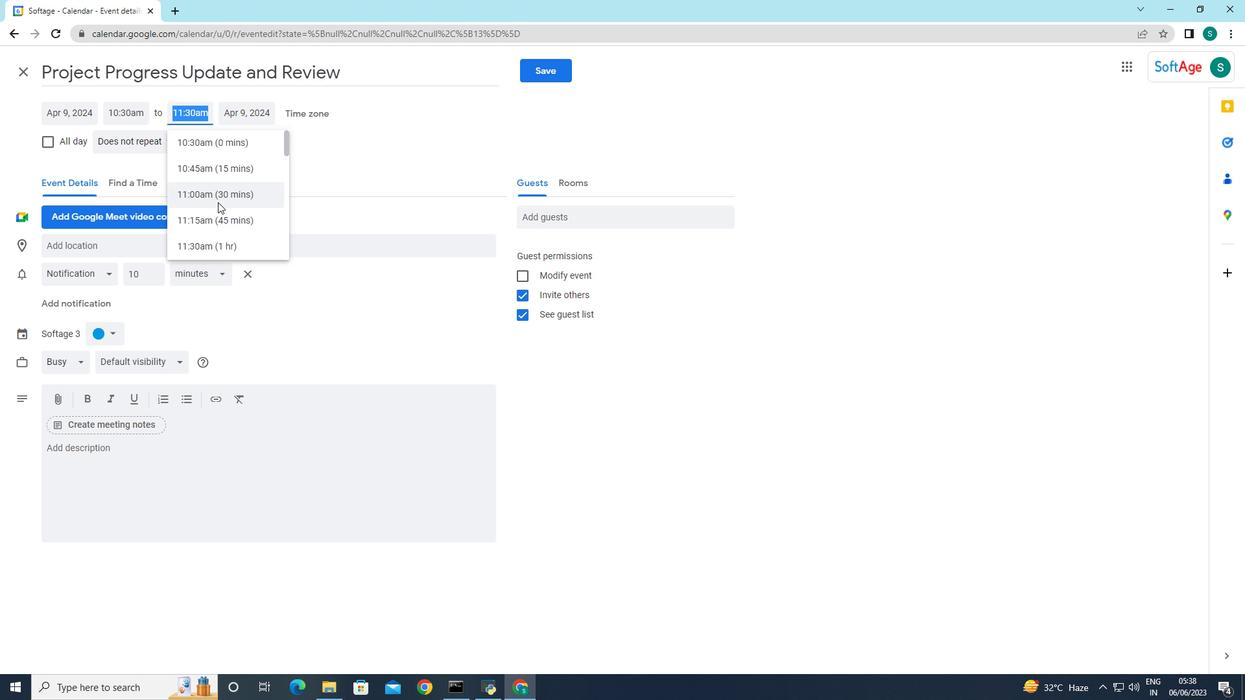 
Action: Mouse scrolled (218, 201) with delta (0, 0)
Screenshot: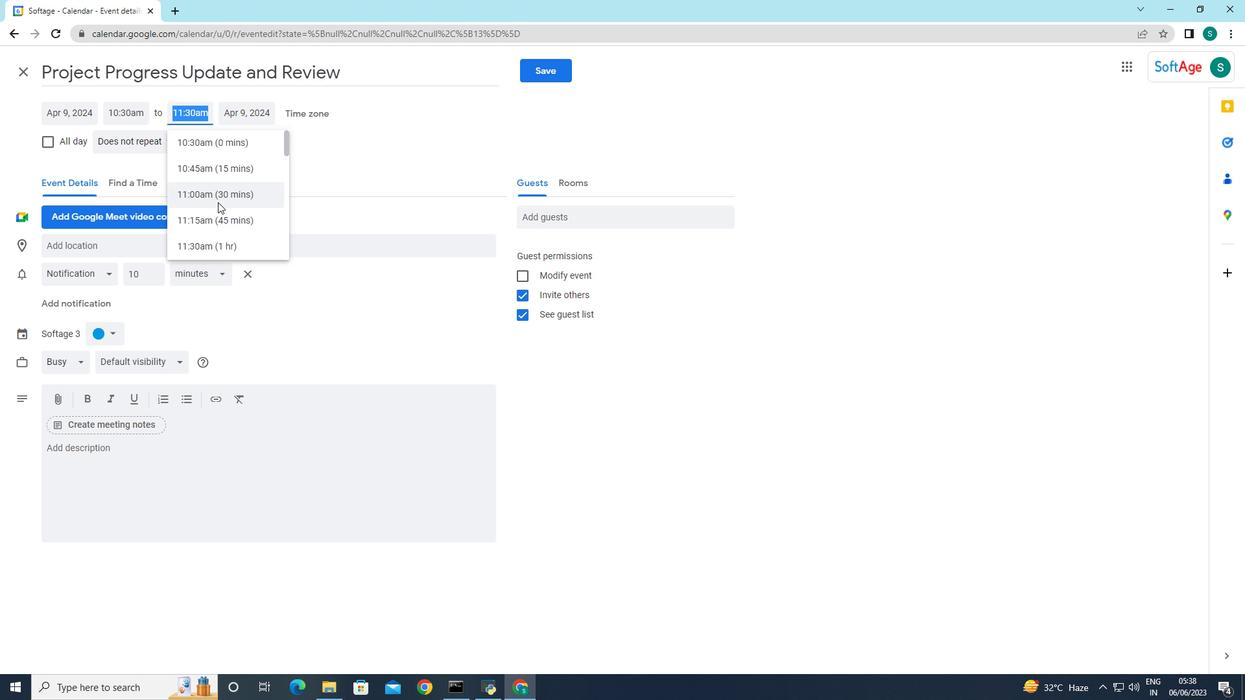 
Action: Mouse scrolled (218, 201) with delta (0, 0)
Screenshot: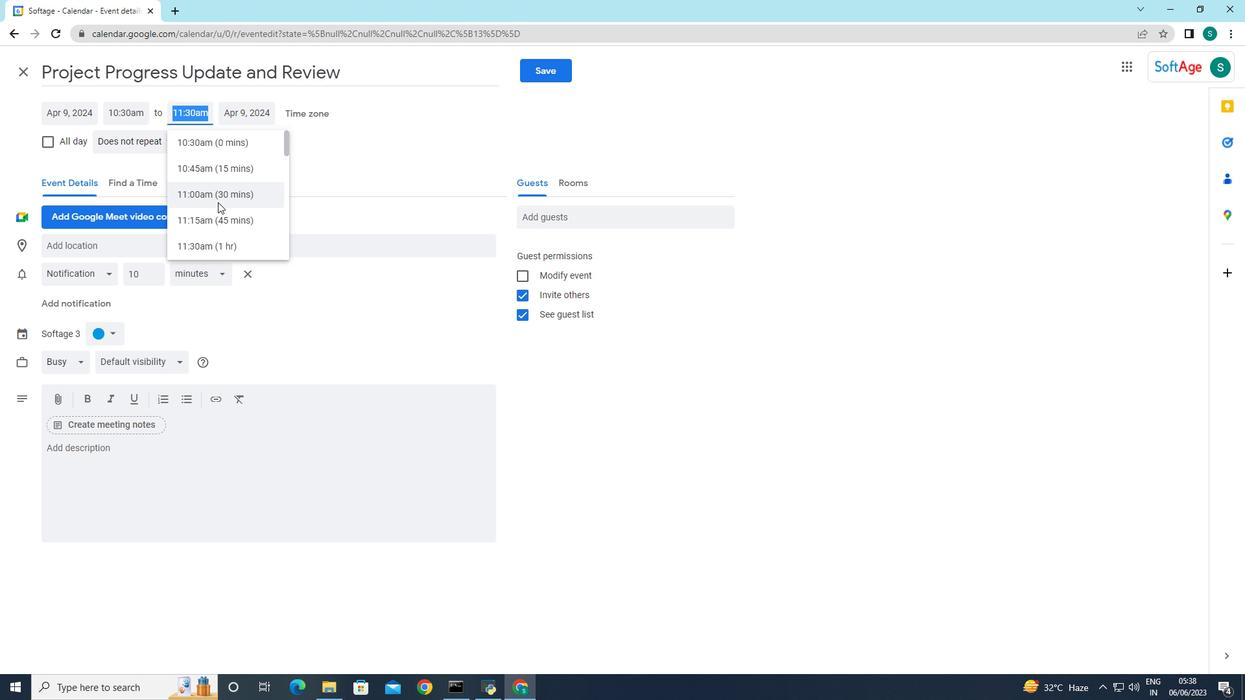 
Action: Mouse scrolled (218, 203) with delta (0, 0)
Screenshot: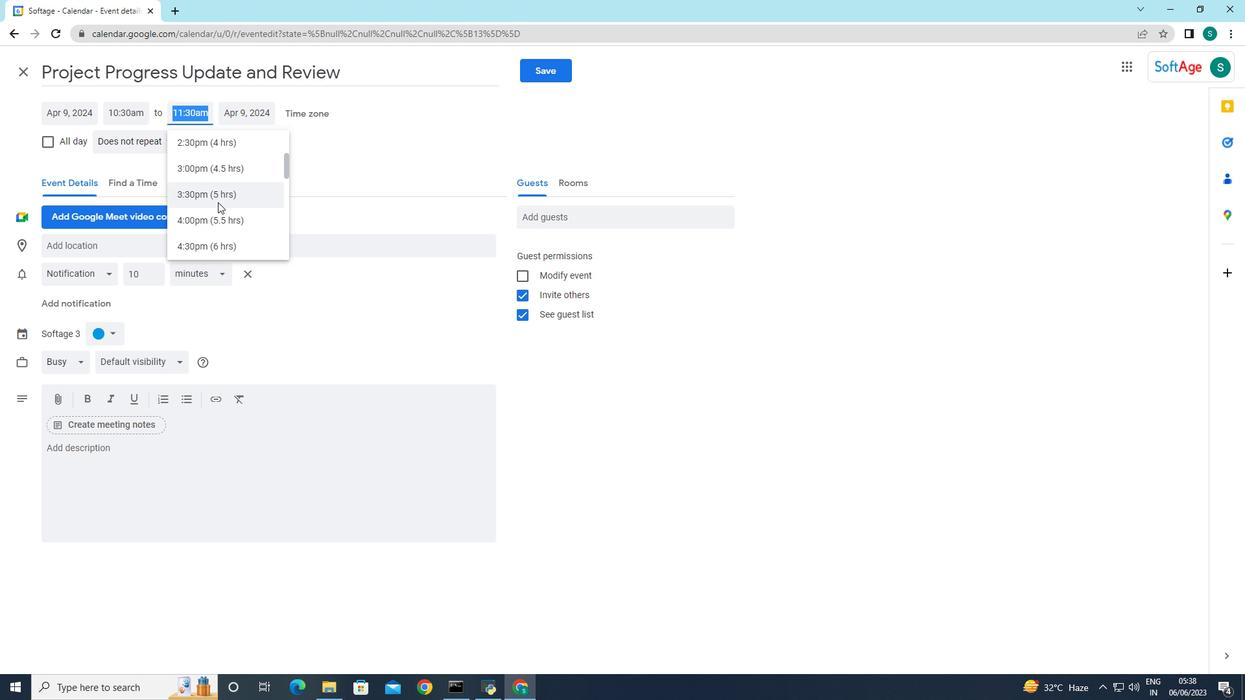 
Action: Mouse scrolled (218, 203) with delta (0, 0)
Screenshot: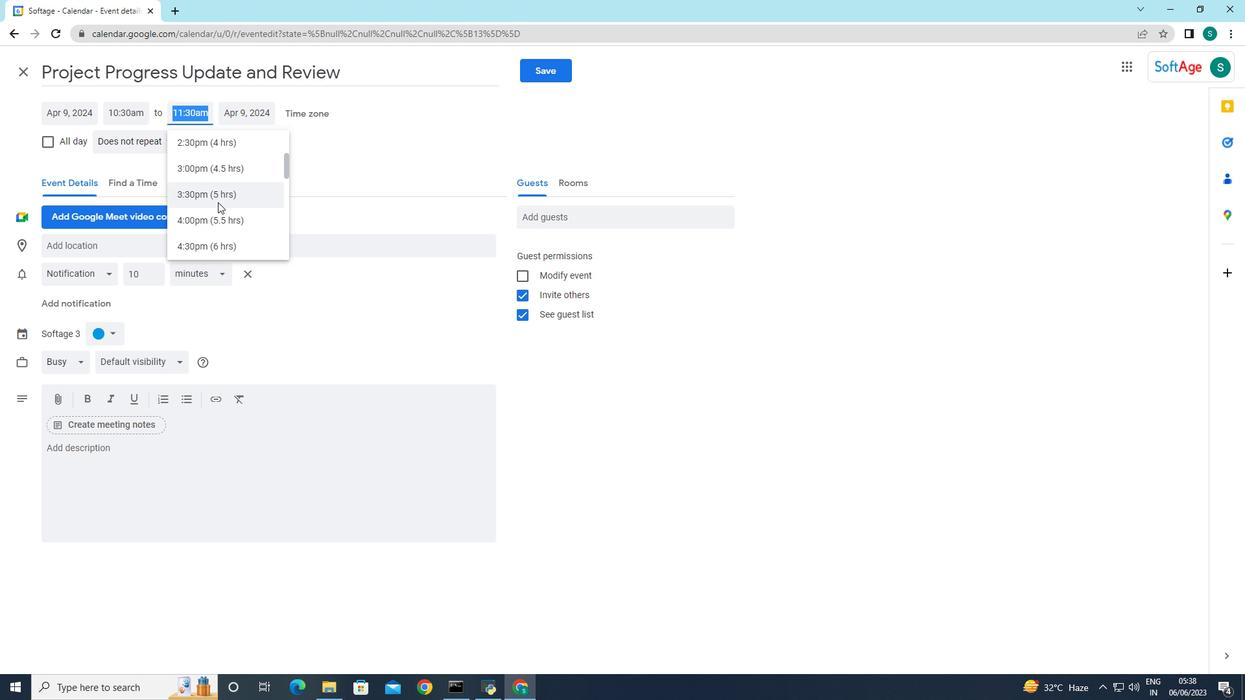 
Action: Mouse scrolled (218, 203) with delta (0, 0)
Screenshot: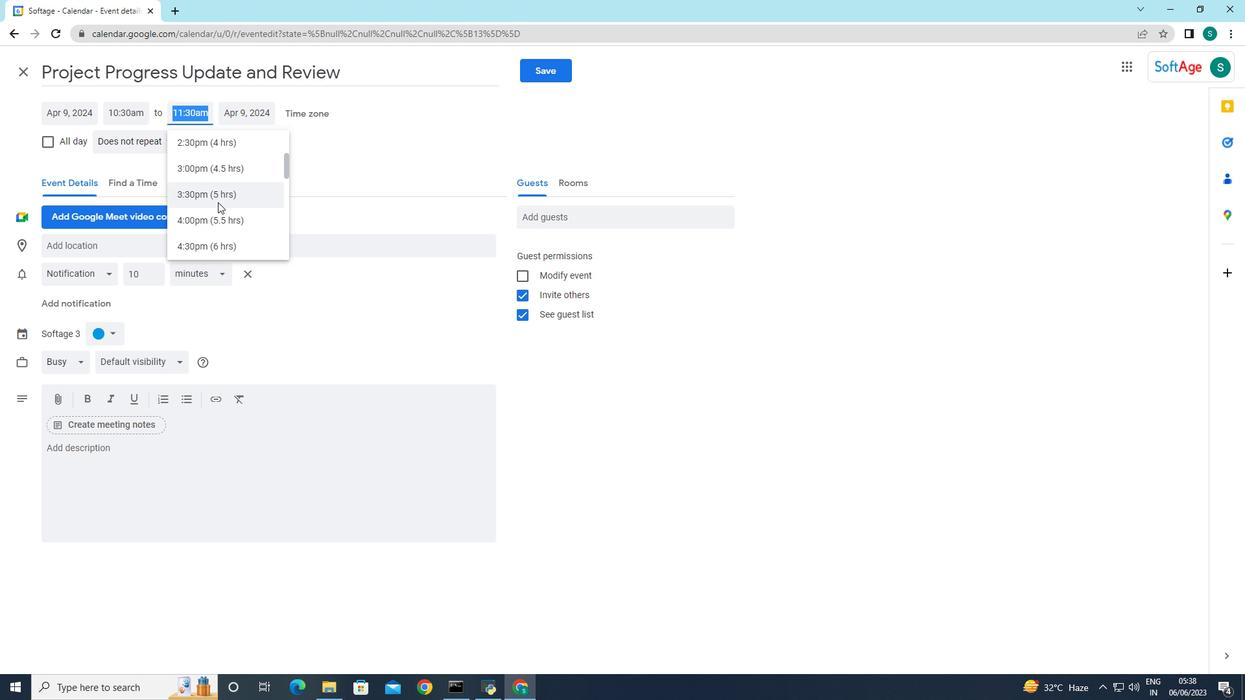 
Action: Mouse scrolled (218, 203) with delta (0, 0)
Screenshot: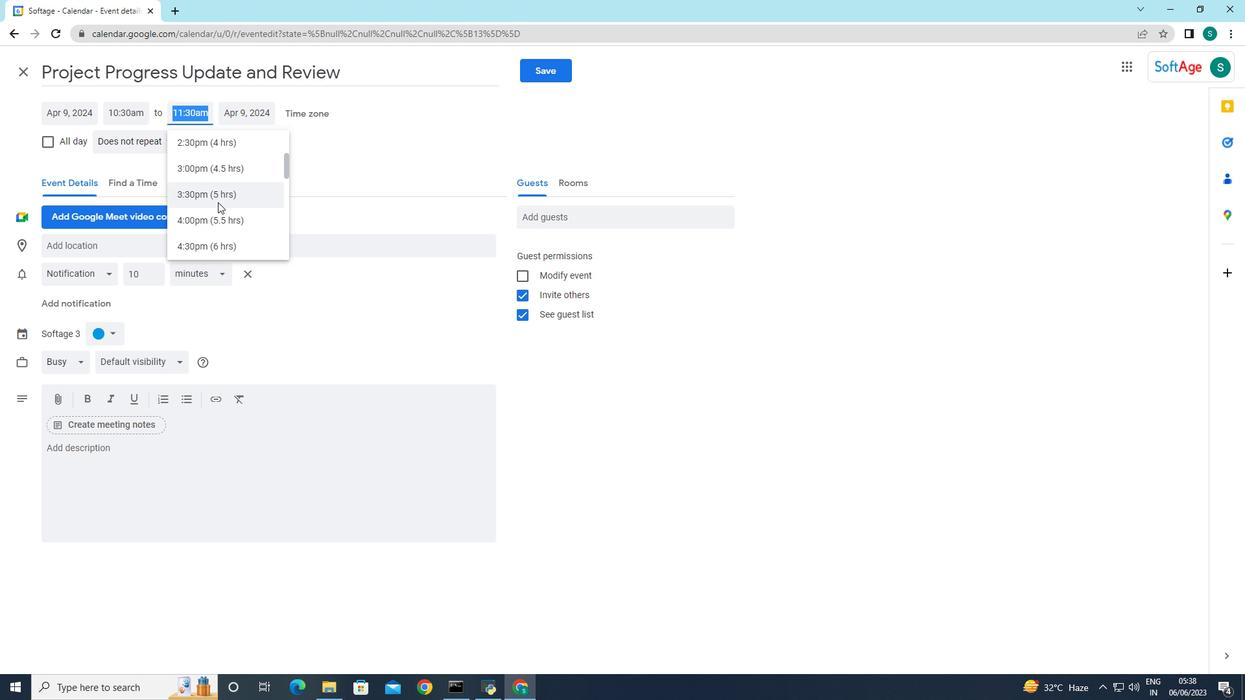 
Action: Mouse scrolled (218, 203) with delta (0, 0)
Screenshot: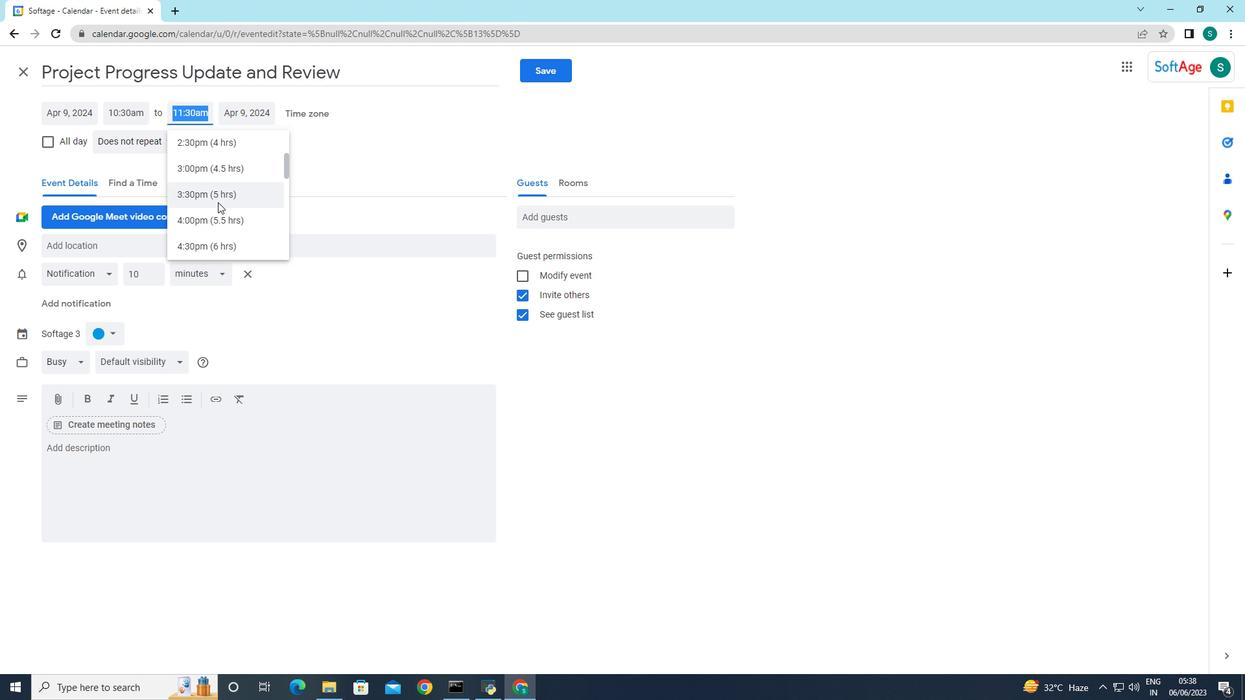 
Action: Mouse scrolled (218, 203) with delta (0, 0)
Screenshot: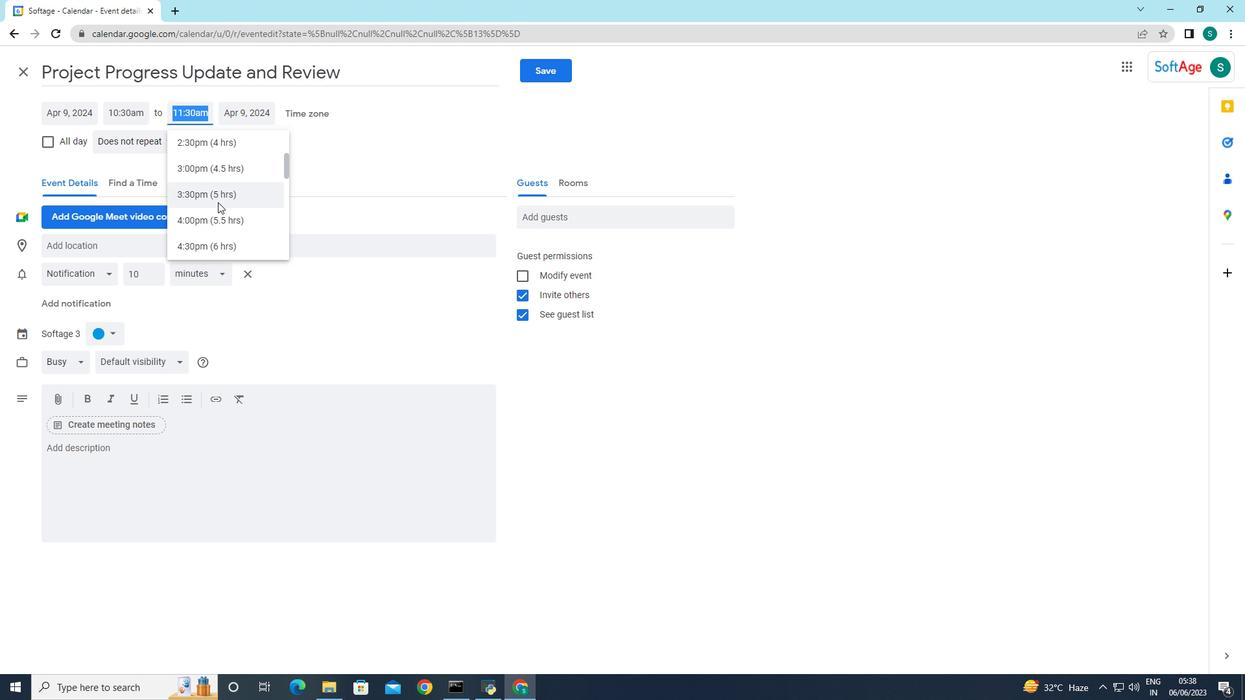 
Action: Mouse scrolled (218, 203) with delta (0, 0)
Screenshot: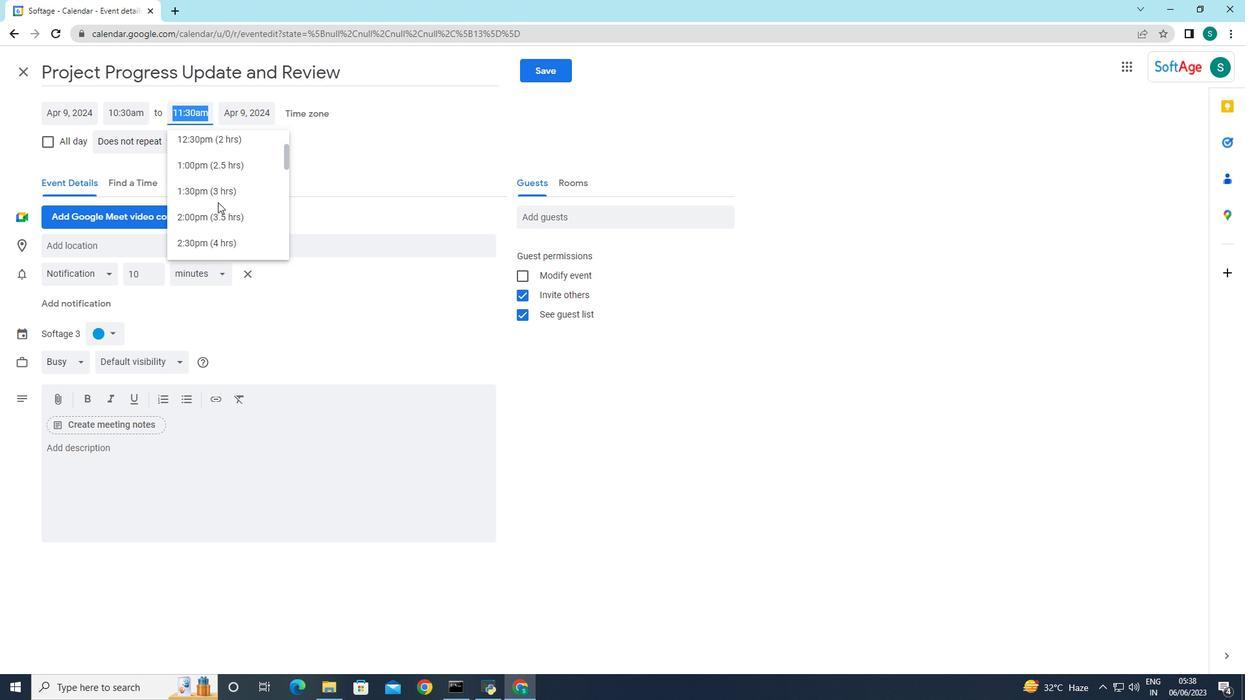 
Action: Mouse scrolled (218, 203) with delta (0, 0)
Screenshot: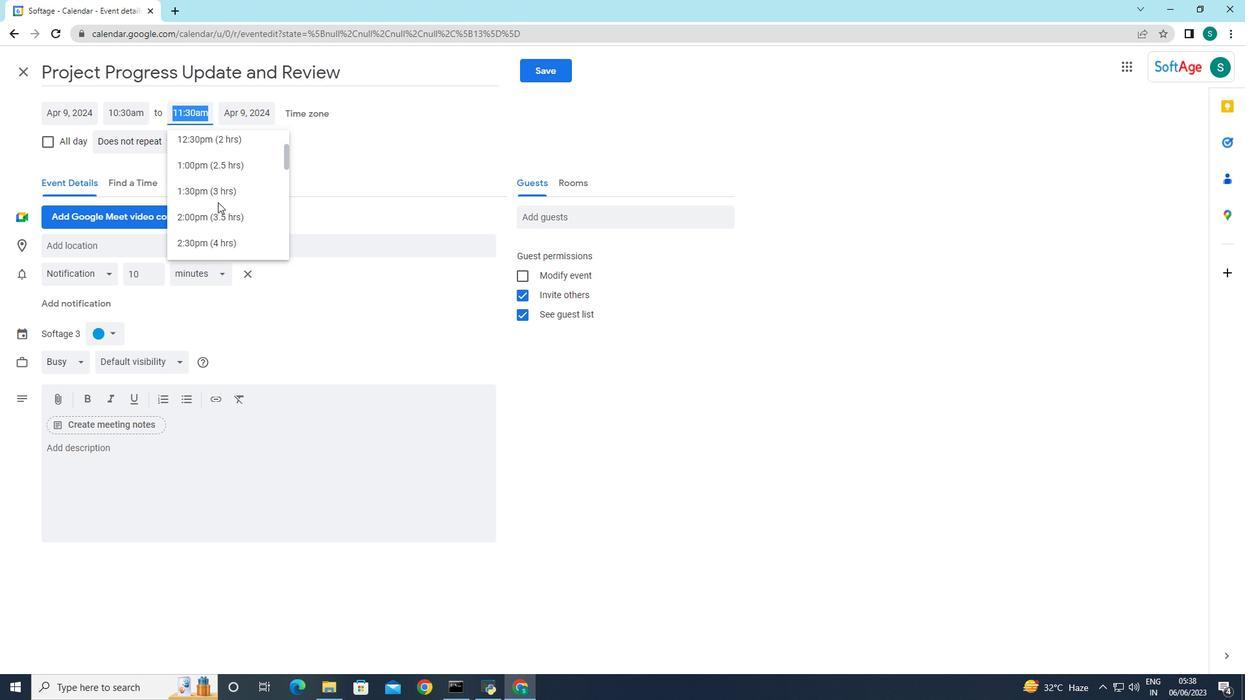 
Action: Mouse scrolled (218, 203) with delta (0, 0)
Screenshot: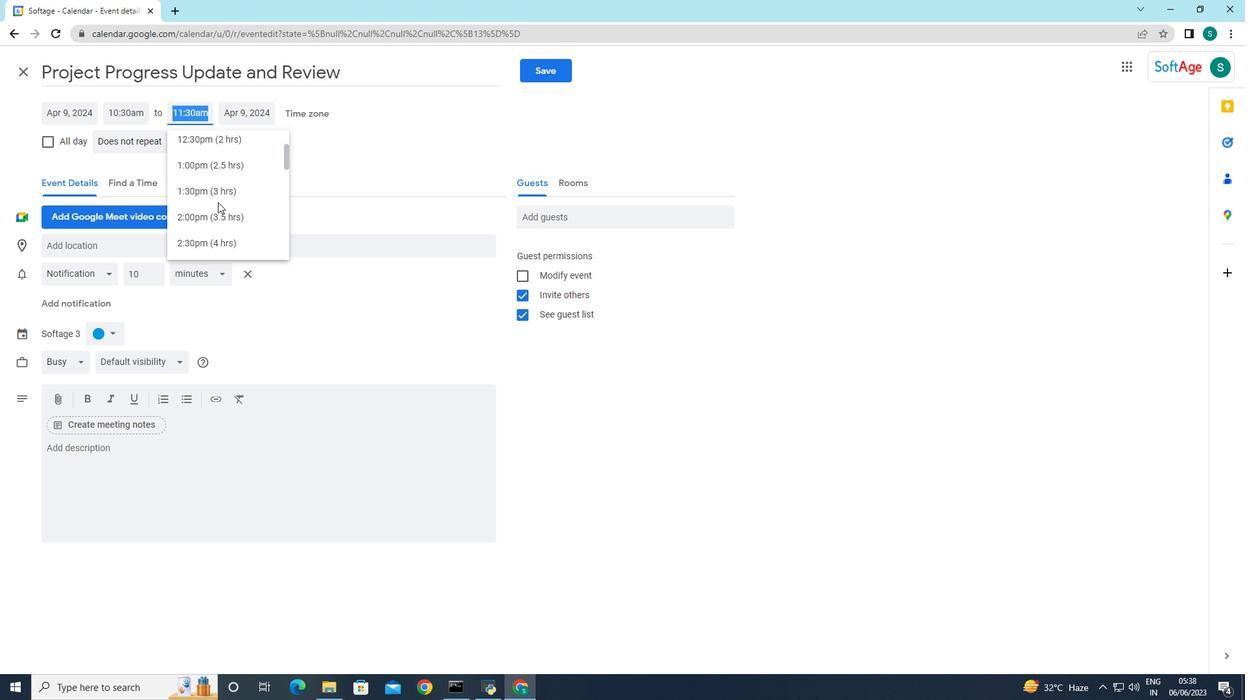 
Action: Mouse scrolled (218, 203) with delta (0, 0)
Screenshot: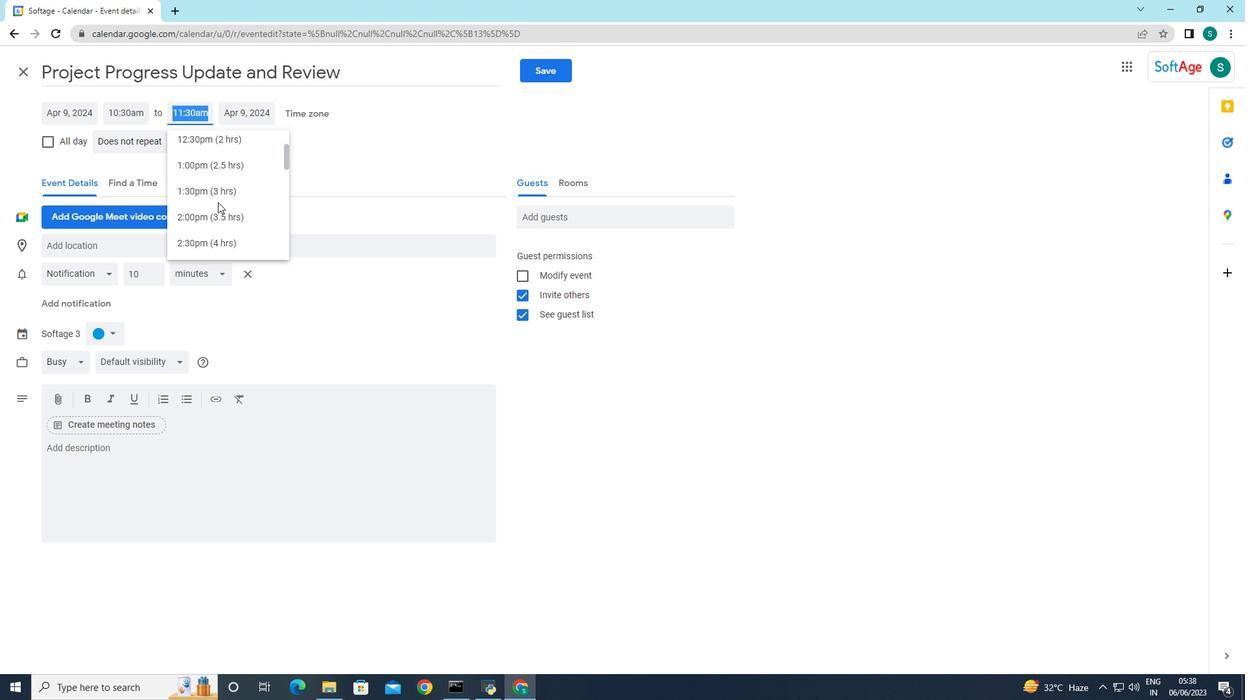 
Action: Mouse scrolled (218, 203) with delta (0, 0)
Screenshot: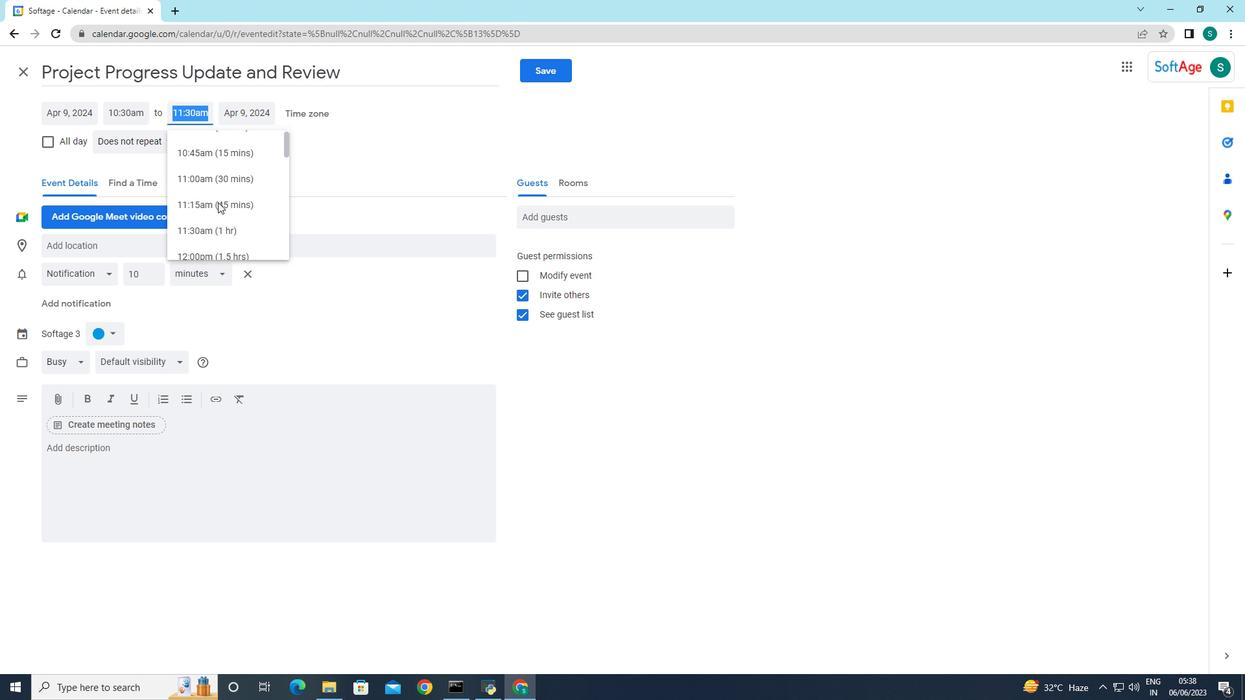 
Action: Mouse scrolled (218, 203) with delta (0, 0)
Screenshot: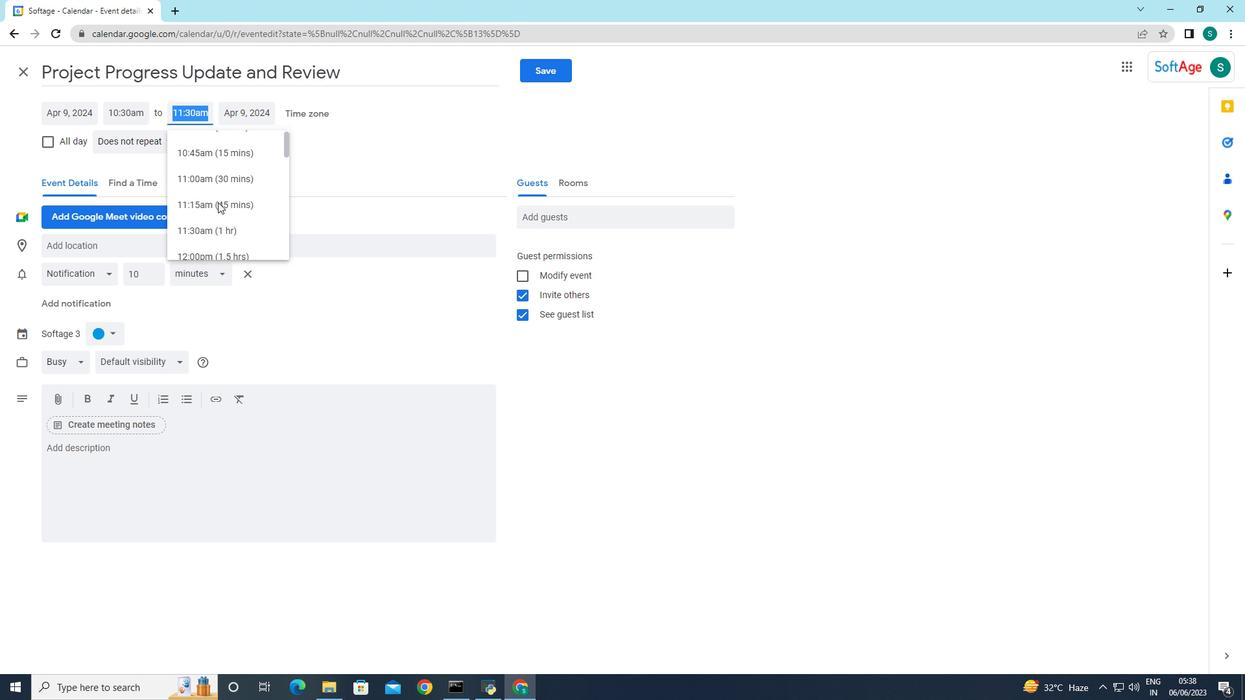 
Action: Mouse moved to (223, 203)
Screenshot: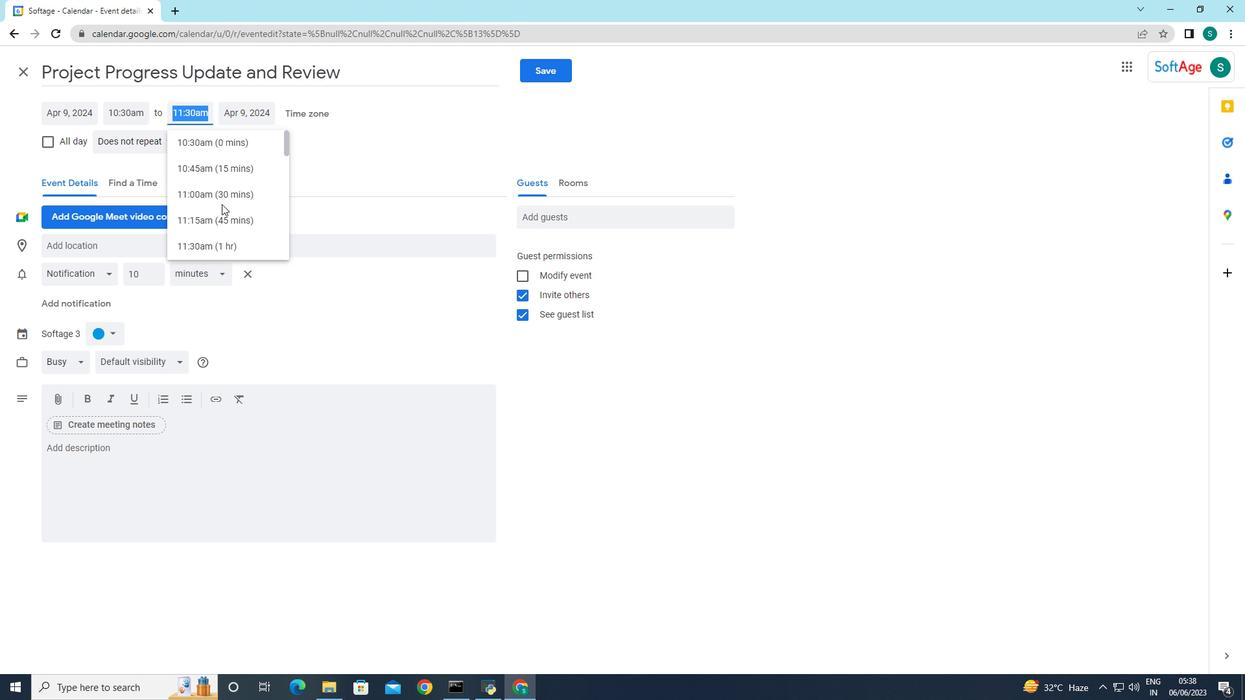 
Action: Mouse scrolled (223, 204) with delta (0, 0)
Screenshot: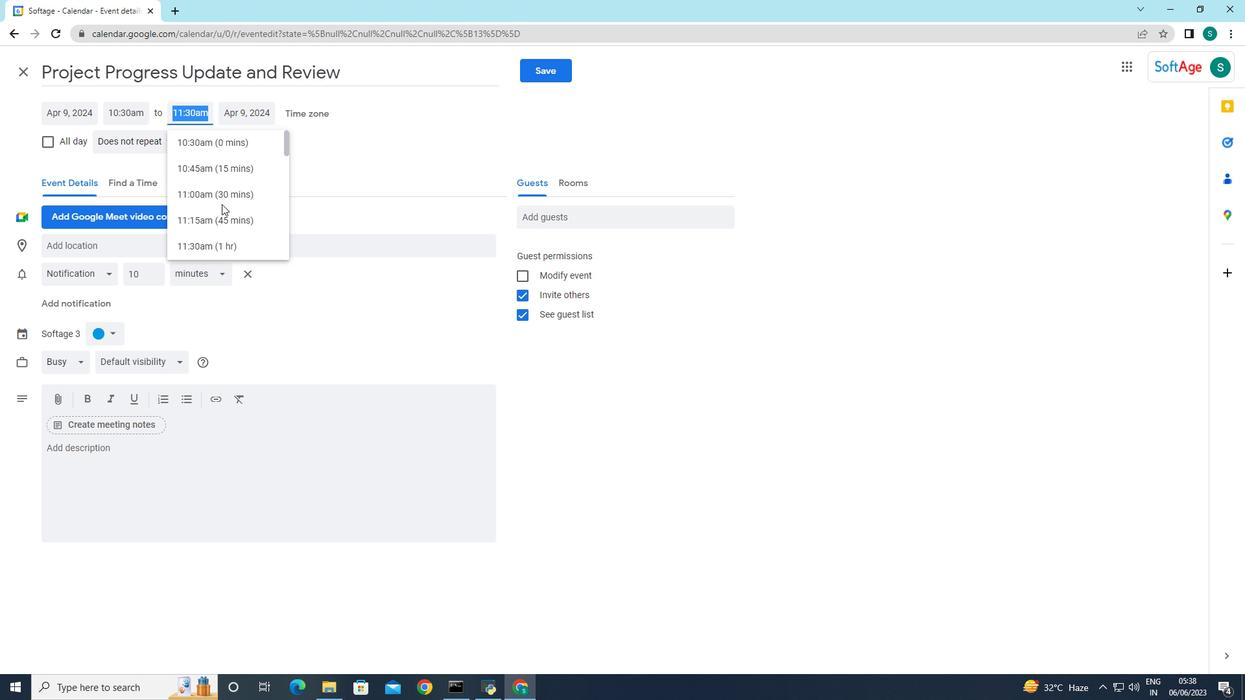 
Action: Mouse moved to (223, 203)
Screenshot: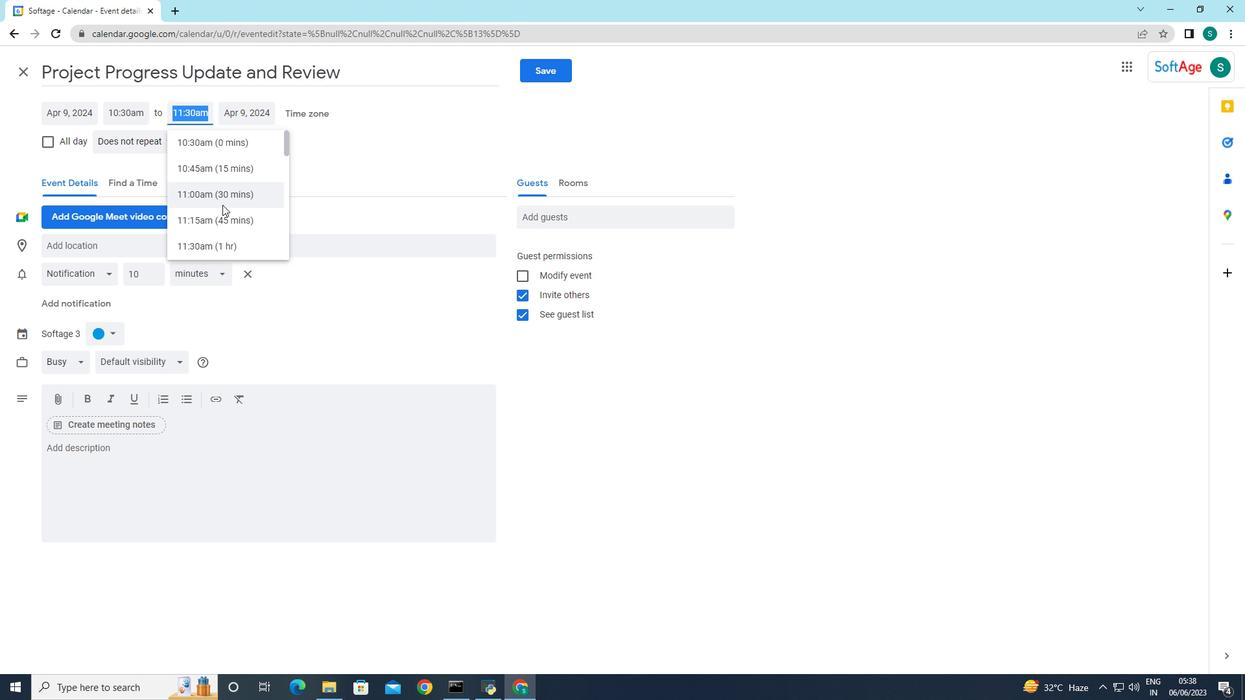 
Action: Mouse scrolled (223, 204) with delta (0, 0)
Screenshot: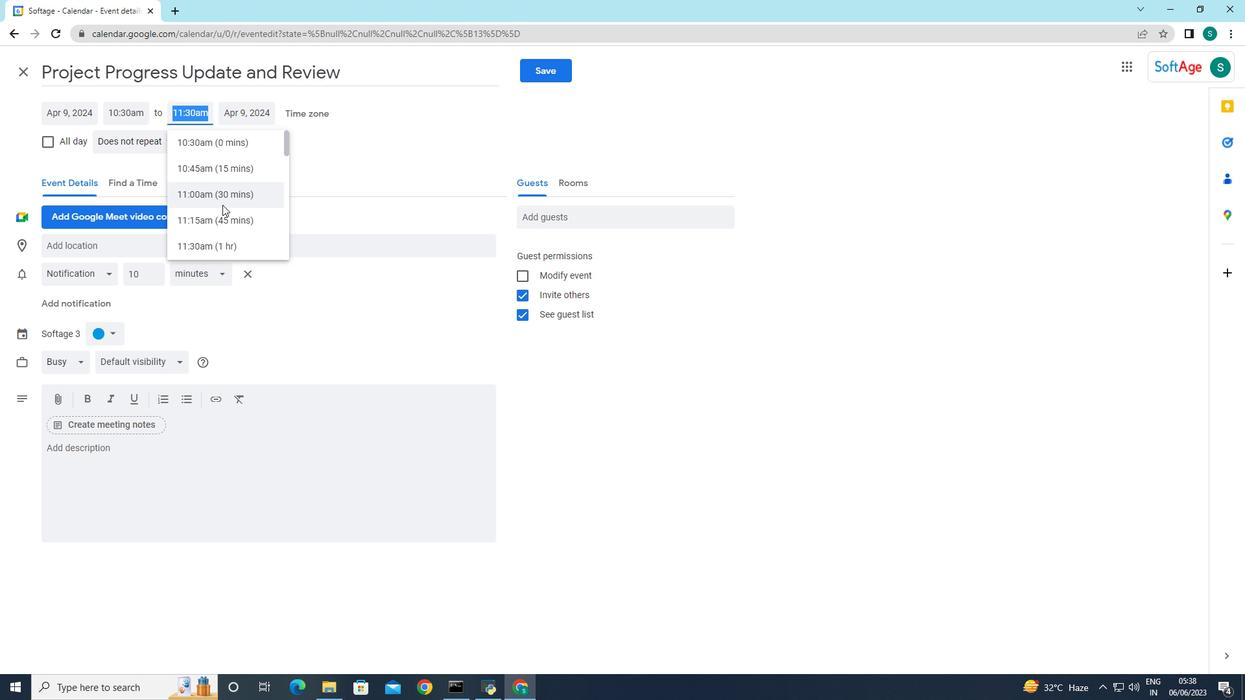 
Action: Mouse scrolled (223, 204) with delta (0, 0)
Screenshot: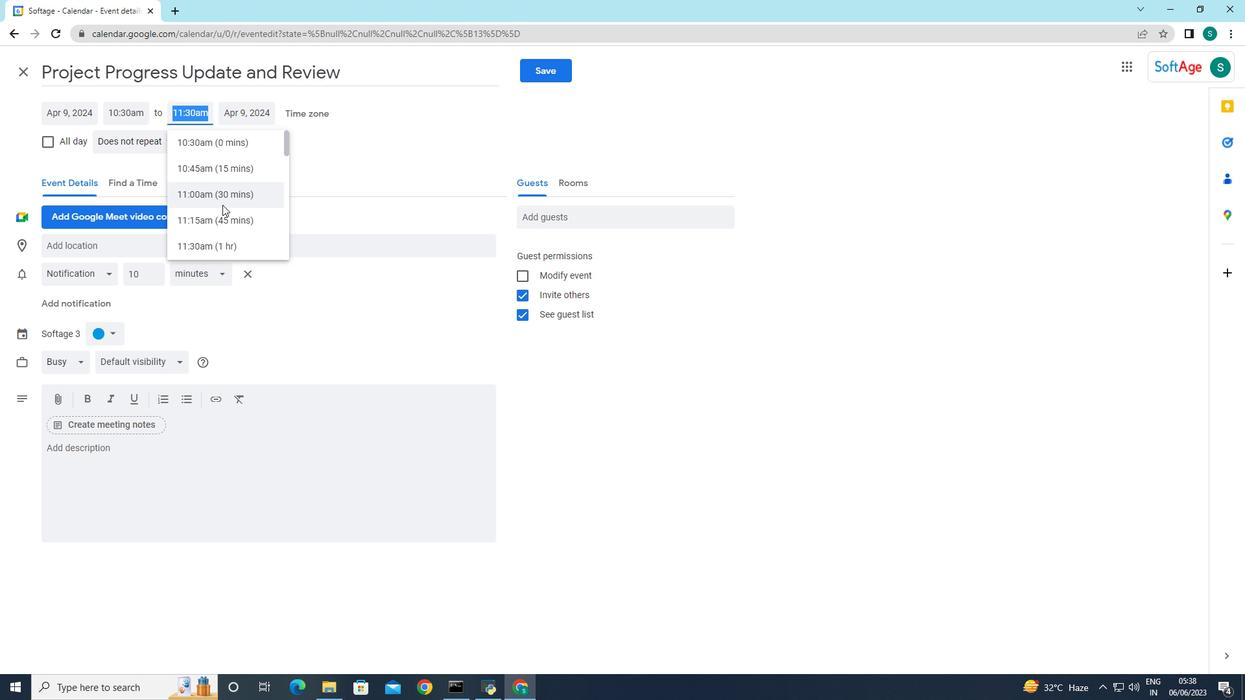 
Action: Mouse scrolled (223, 204) with delta (0, 0)
Screenshot: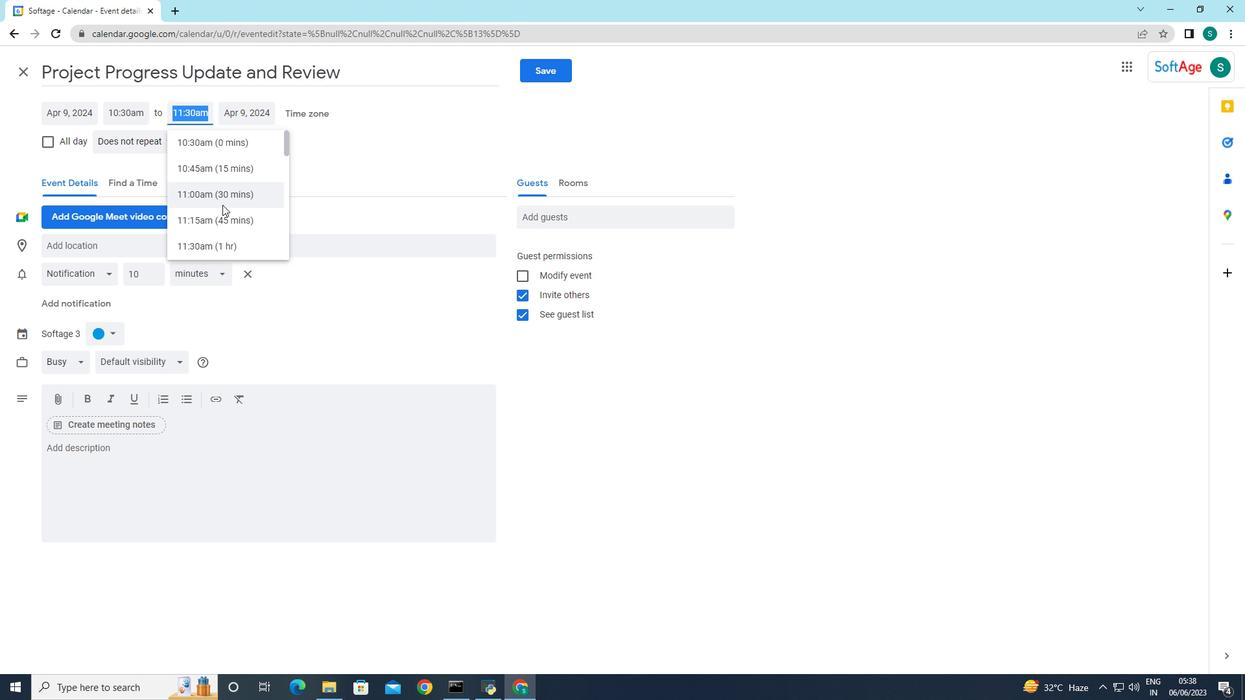 
Action: Mouse scrolled (223, 204) with delta (0, 0)
Screenshot: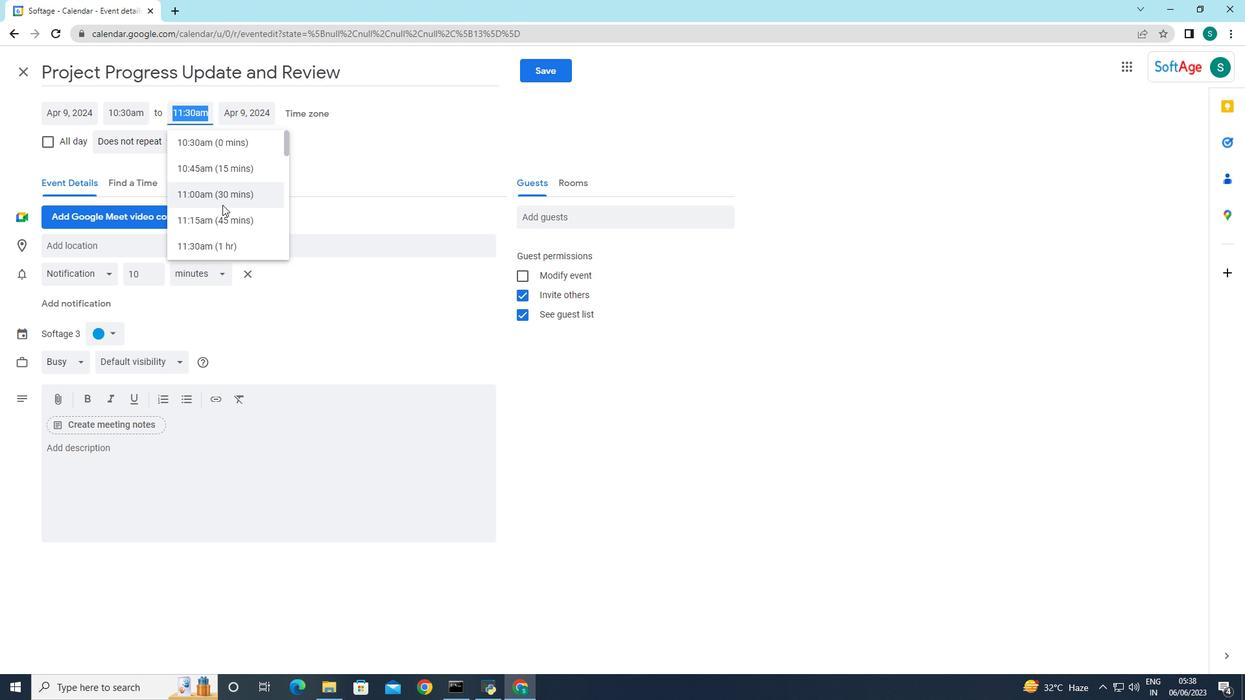 
Action: Mouse scrolled (223, 204) with delta (0, 0)
Screenshot: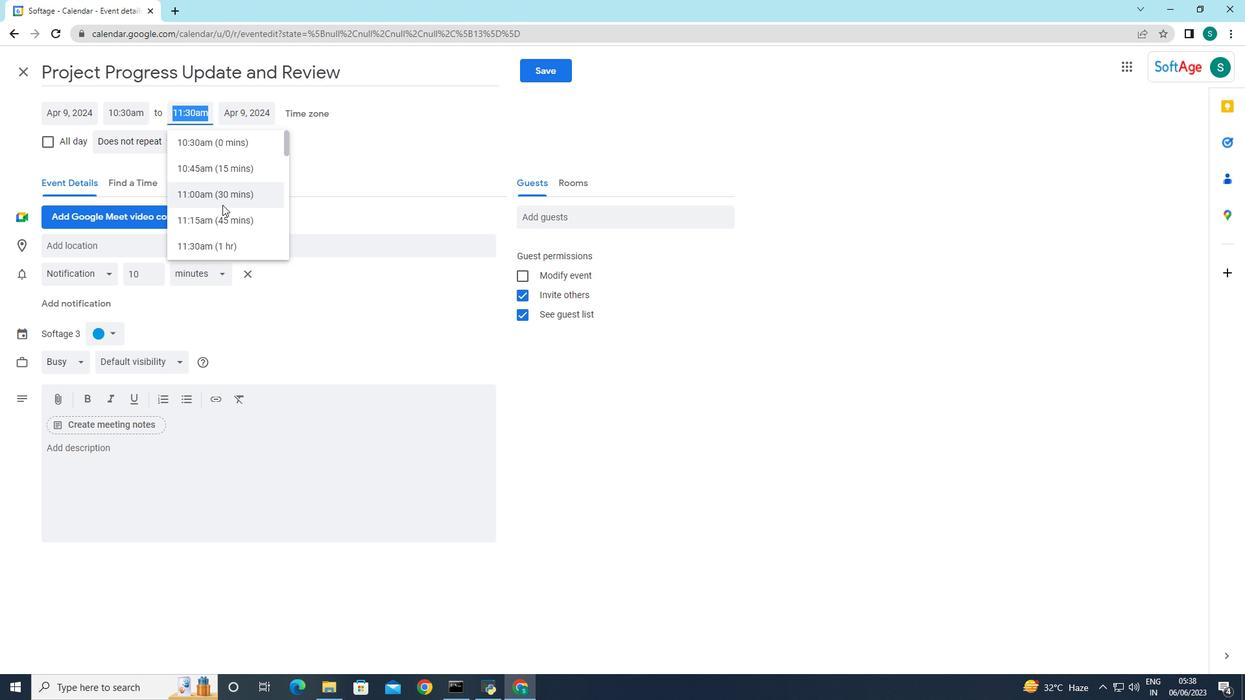 
Action: Mouse scrolled (223, 203) with delta (0, 0)
Screenshot: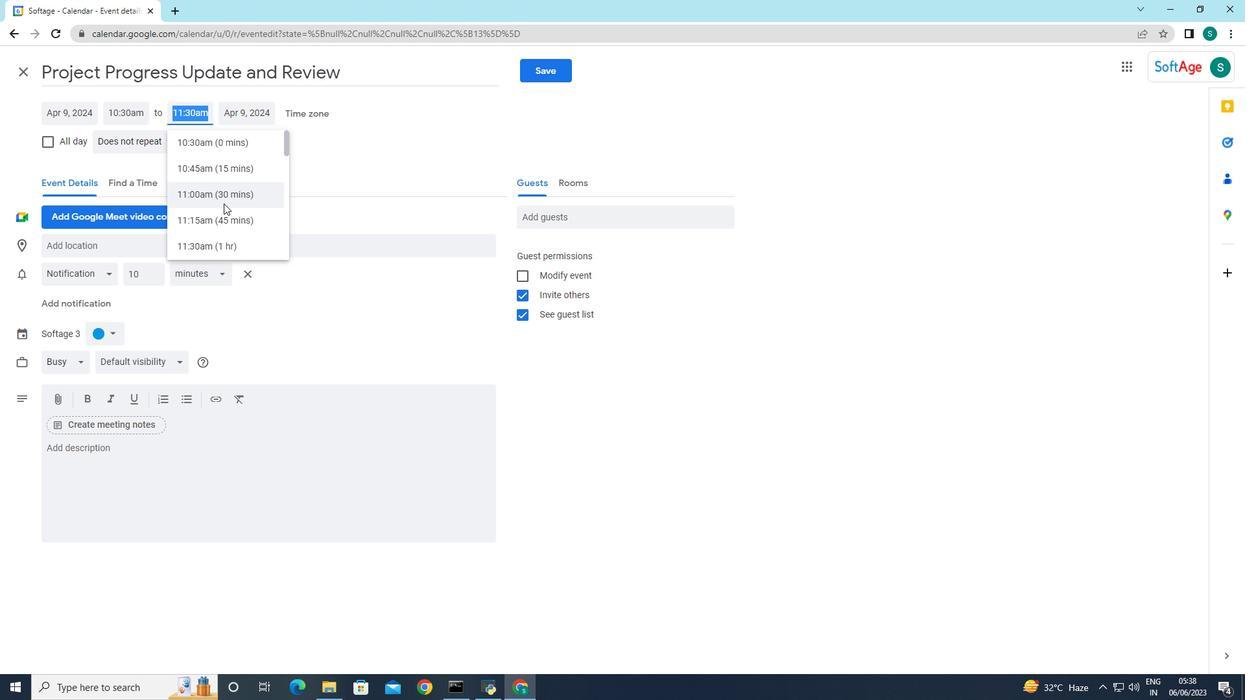 
Action: Mouse scrolled (223, 203) with delta (0, 0)
Screenshot: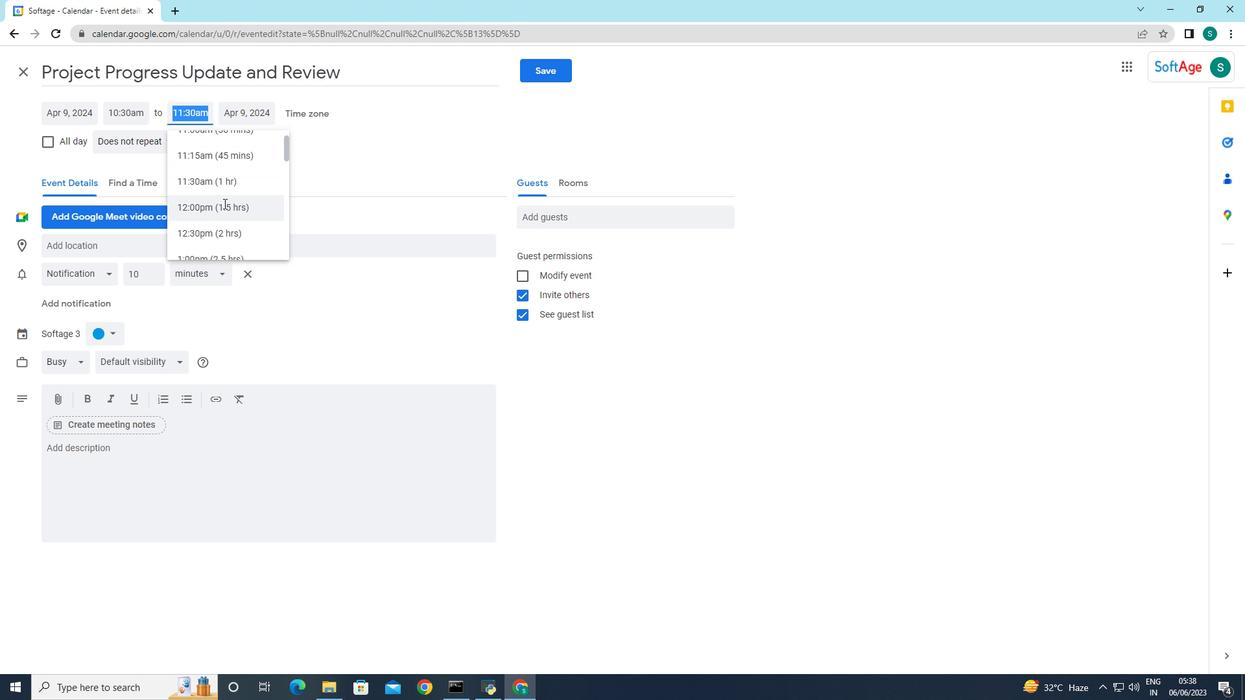 
Action: Mouse scrolled (223, 203) with delta (0, 0)
Screenshot: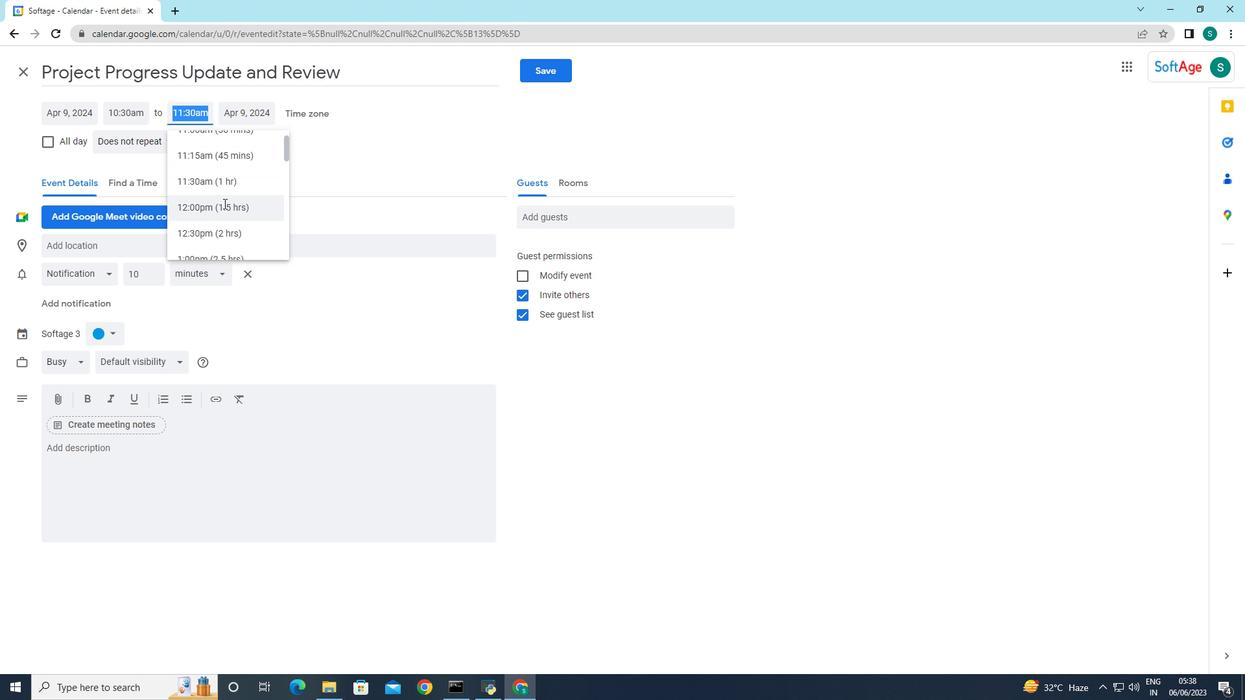 
Action: Mouse scrolled (223, 203) with delta (0, 0)
Screenshot: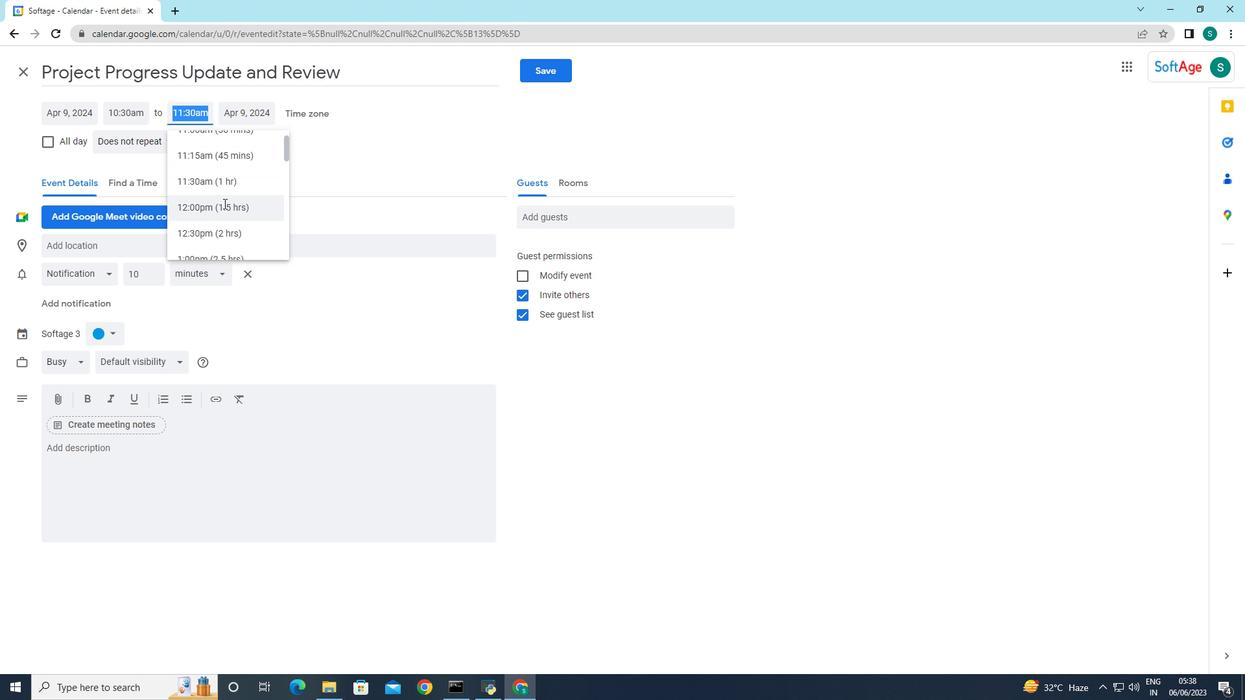 
Action: Mouse scrolled (223, 203) with delta (0, 0)
Screenshot: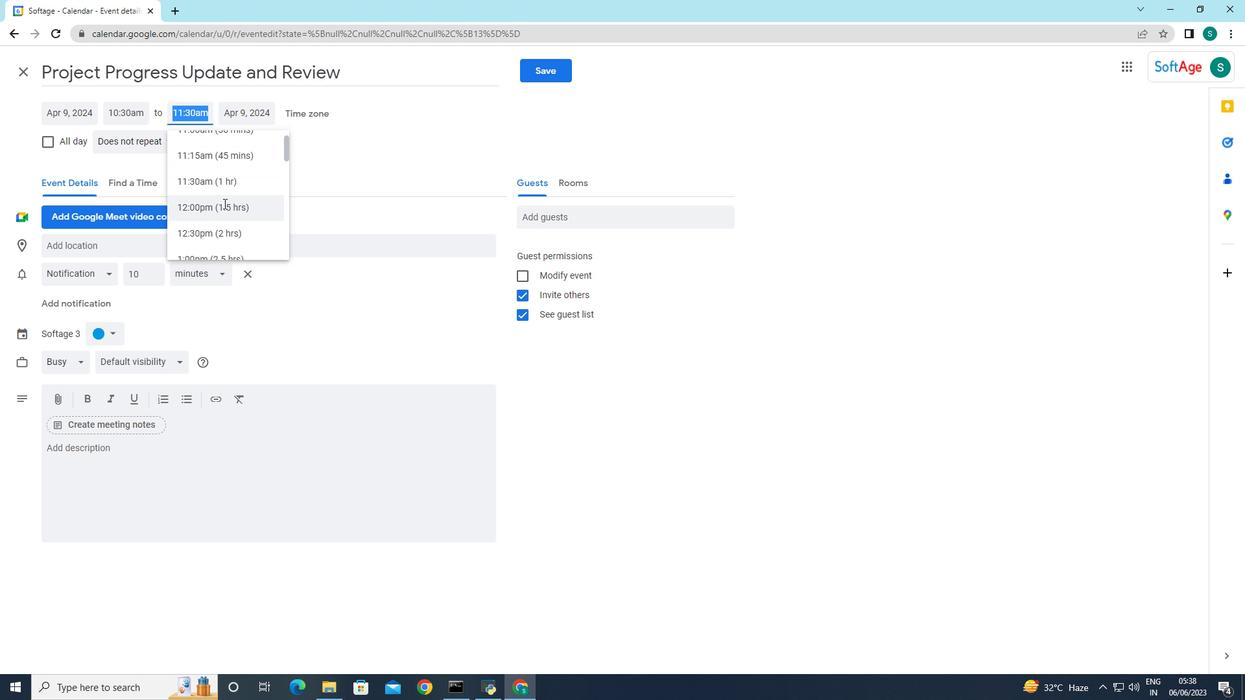 
Action: Mouse scrolled (223, 203) with delta (0, 0)
Screenshot: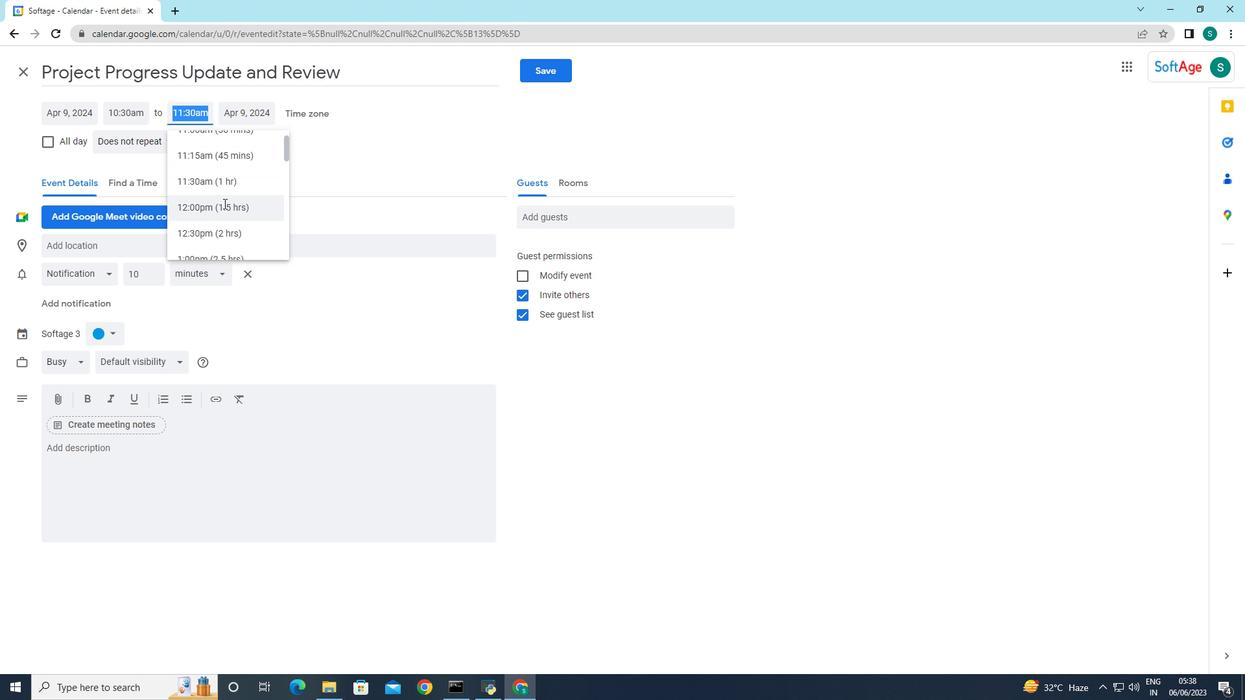 
Action: Mouse scrolled (223, 203) with delta (0, 0)
Screenshot: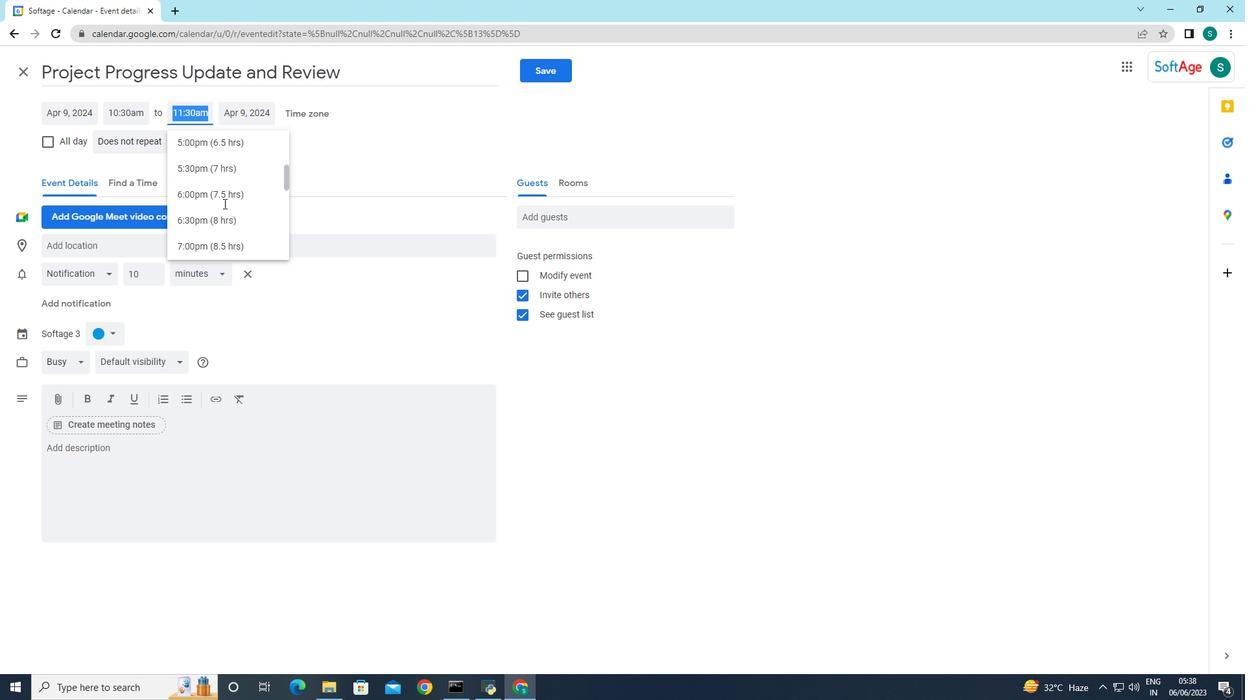 
Action: Mouse scrolled (223, 203) with delta (0, 0)
Screenshot: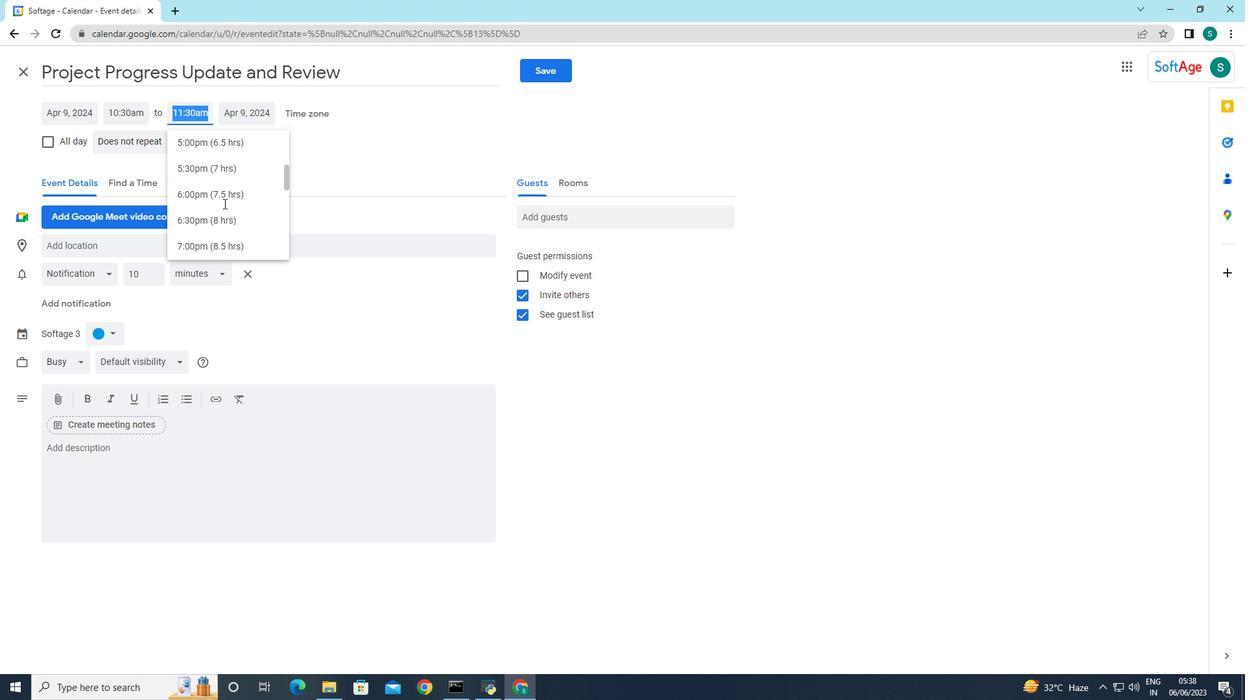 
Action: Mouse scrolled (223, 203) with delta (0, 0)
Screenshot: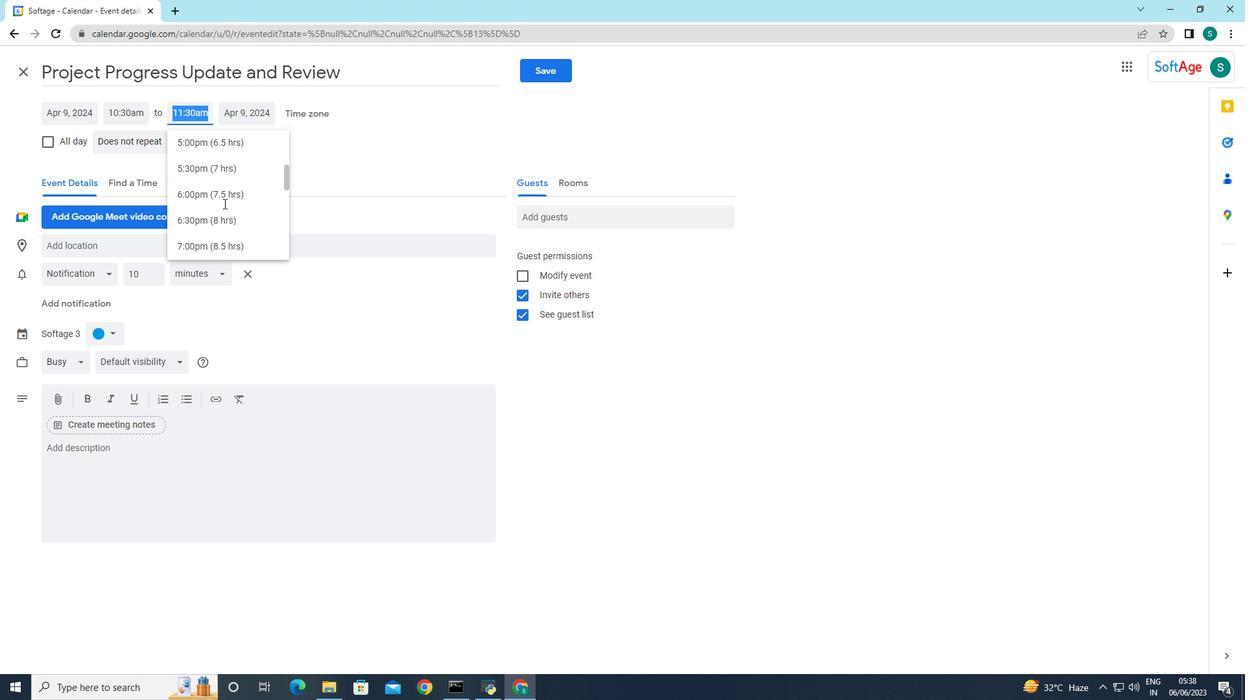 
Action: Mouse scrolled (223, 203) with delta (0, 0)
Screenshot: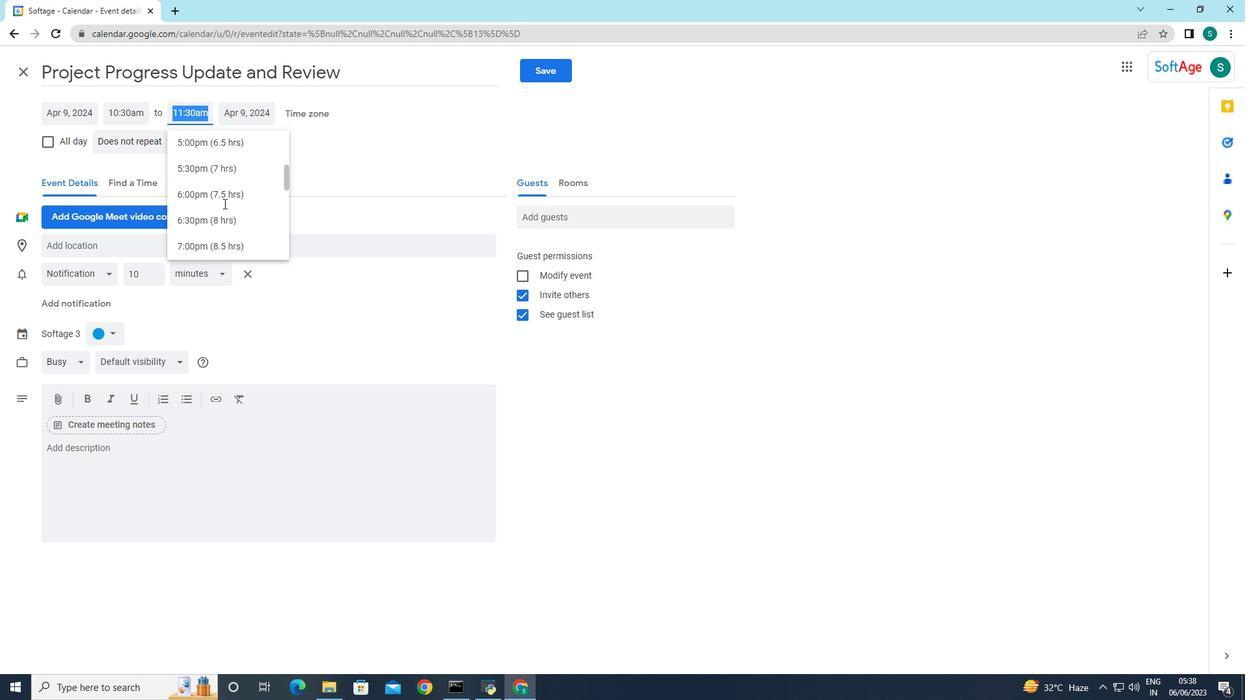 
Action: Mouse moved to (286, 199)
Screenshot: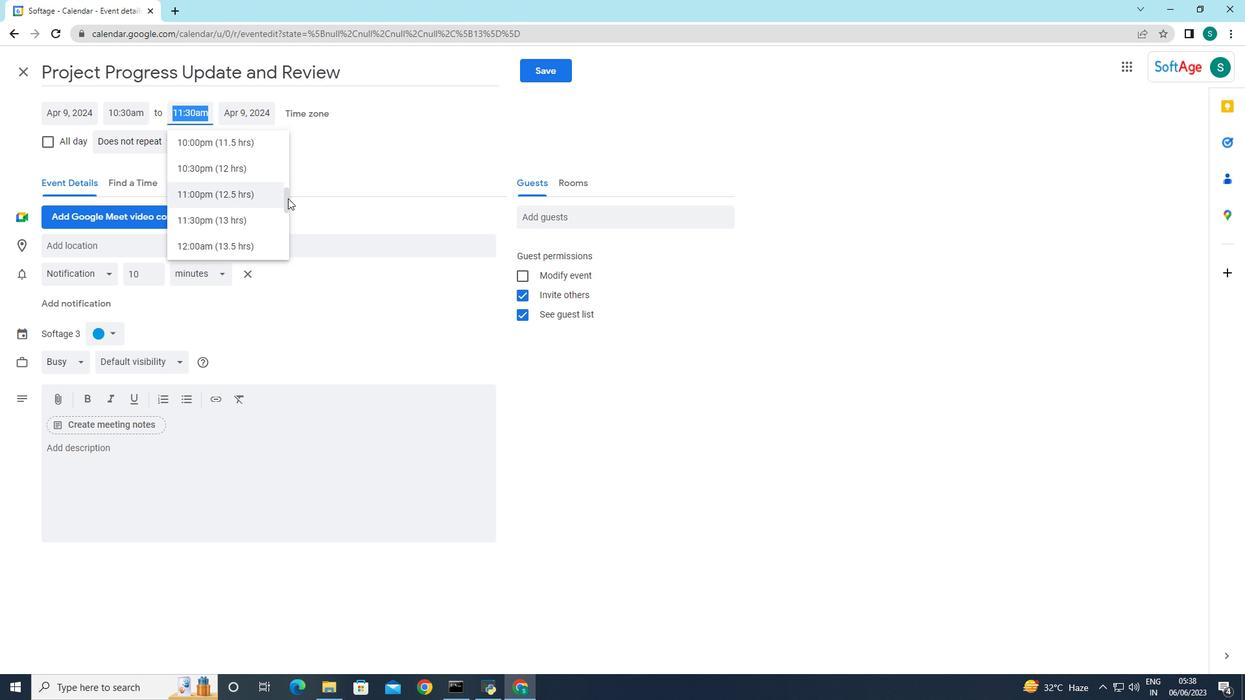 
Action: Mouse pressed left at (286, 199)
Screenshot: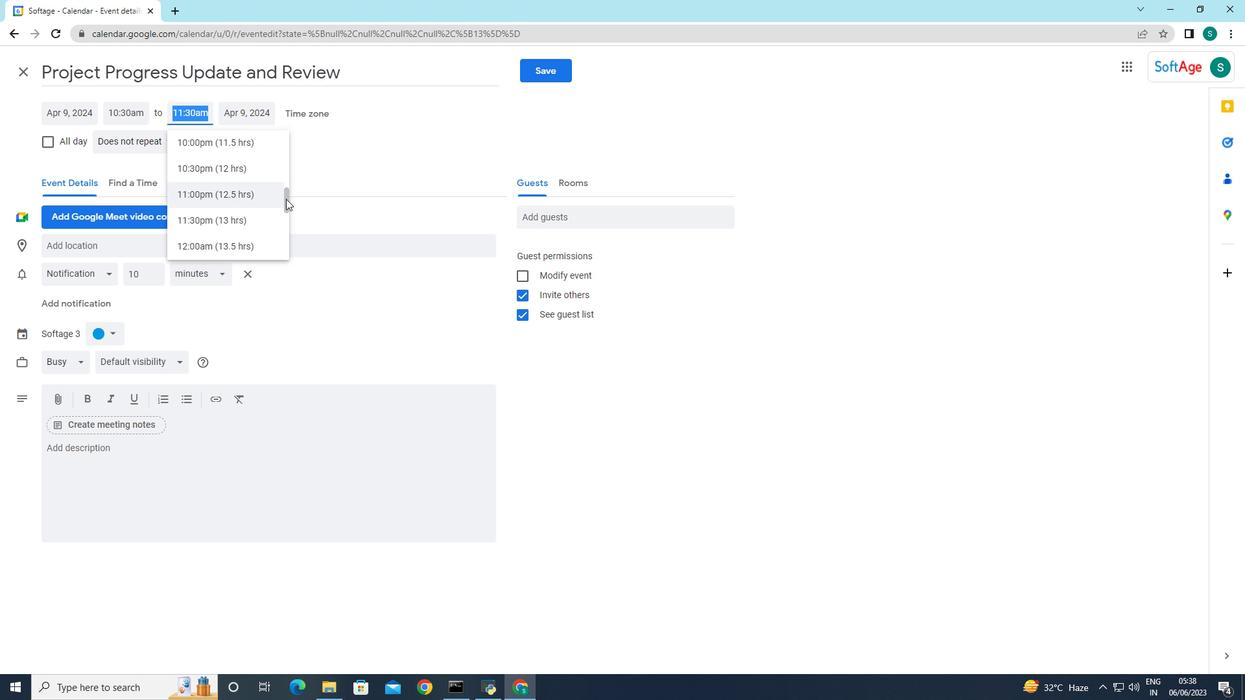 
Action: Mouse moved to (277, 233)
Screenshot: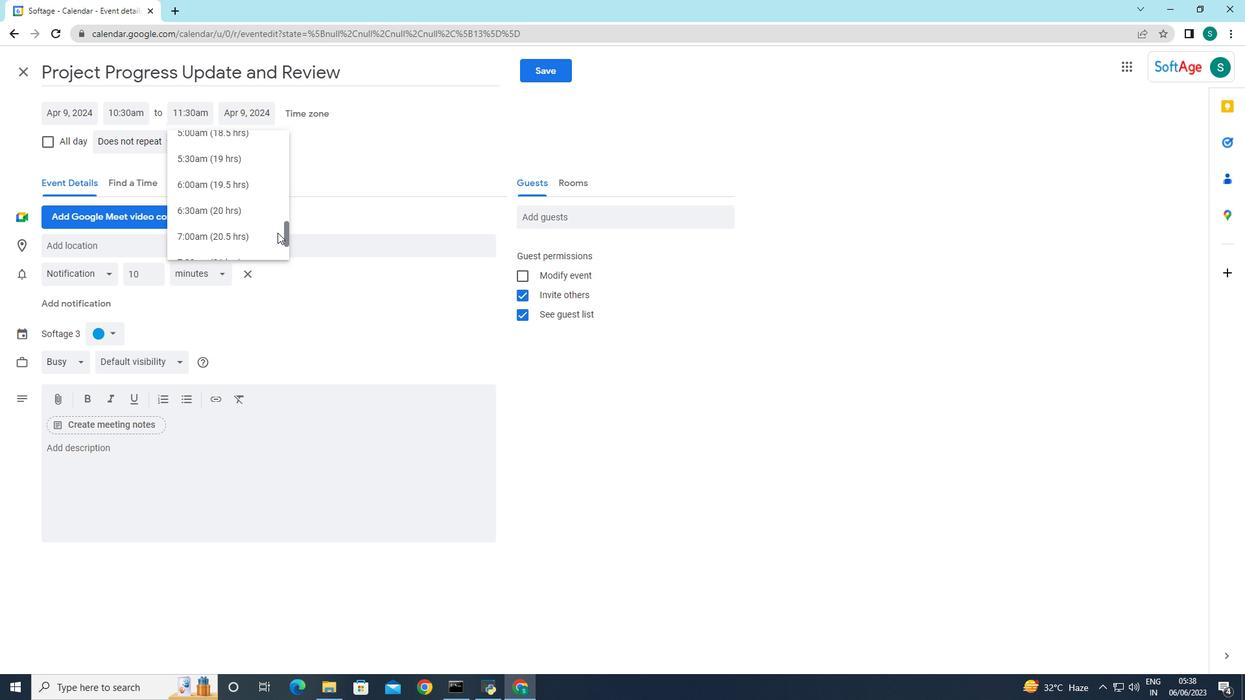 
Action: Mouse pressed left at (277, 233)
Screenshot: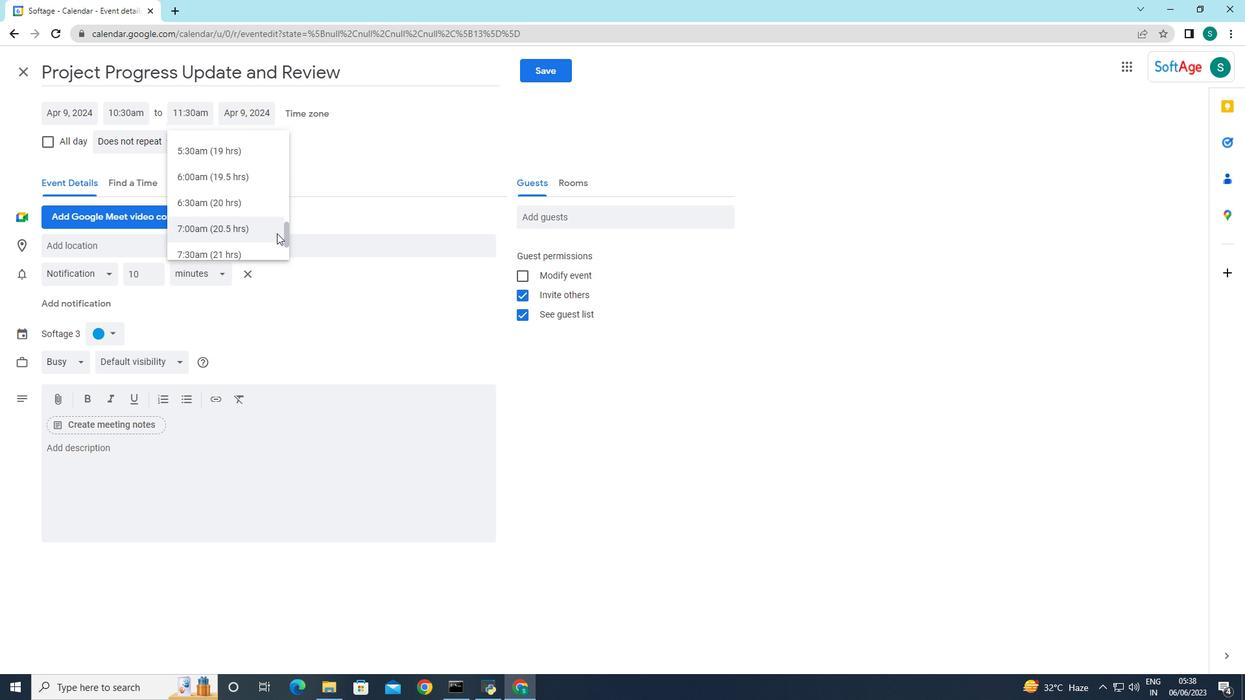 
Action: Mouse moved to (189, 123)
Screenshot: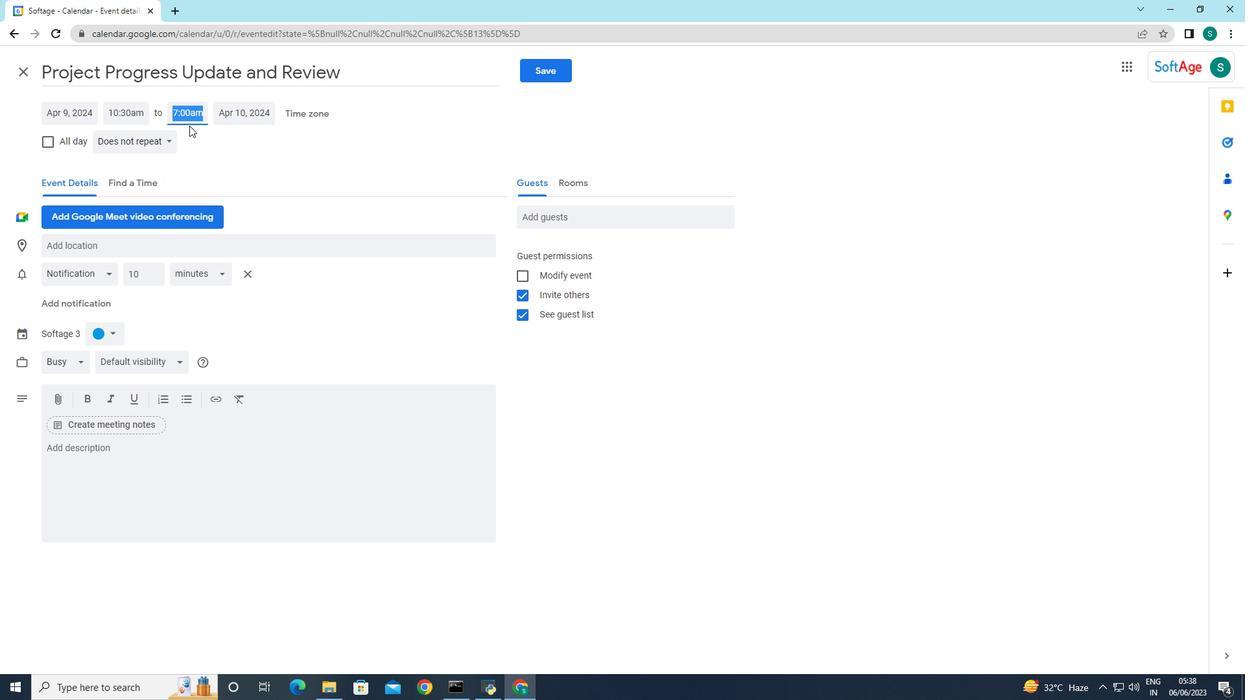 
Action: Mouse pressed left at (189, 123)
Screenshot: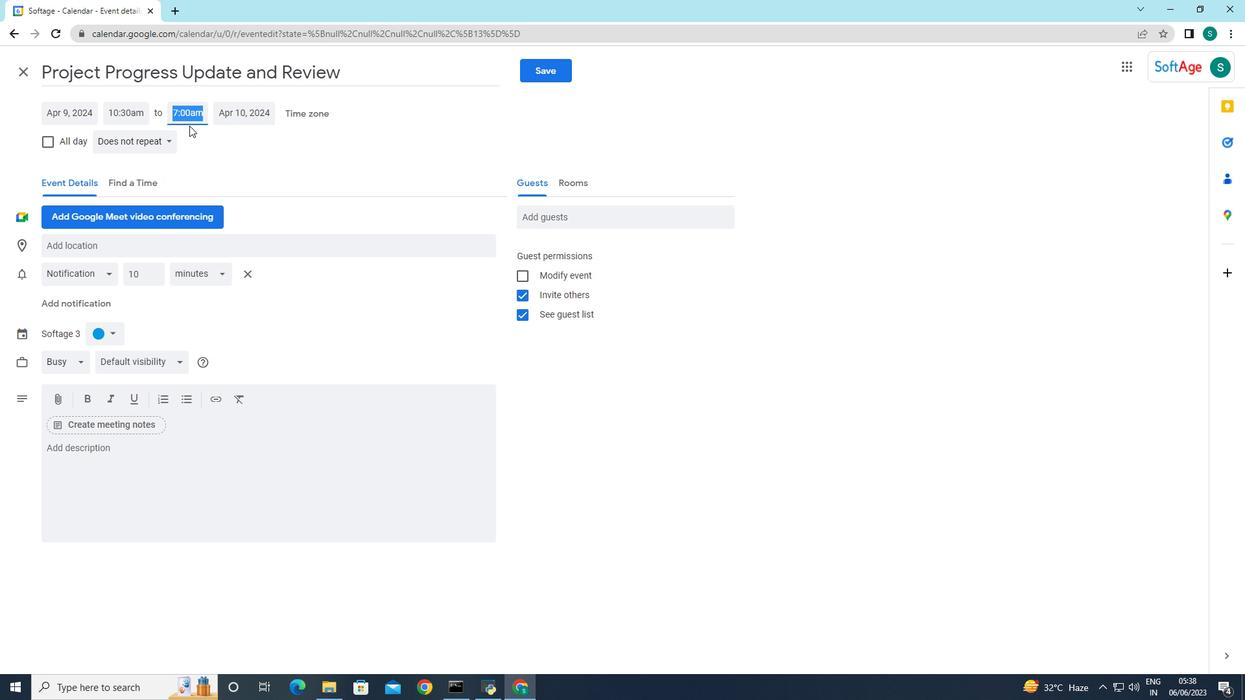 
Action: Mouse moved to (219, 243)
Screenshot: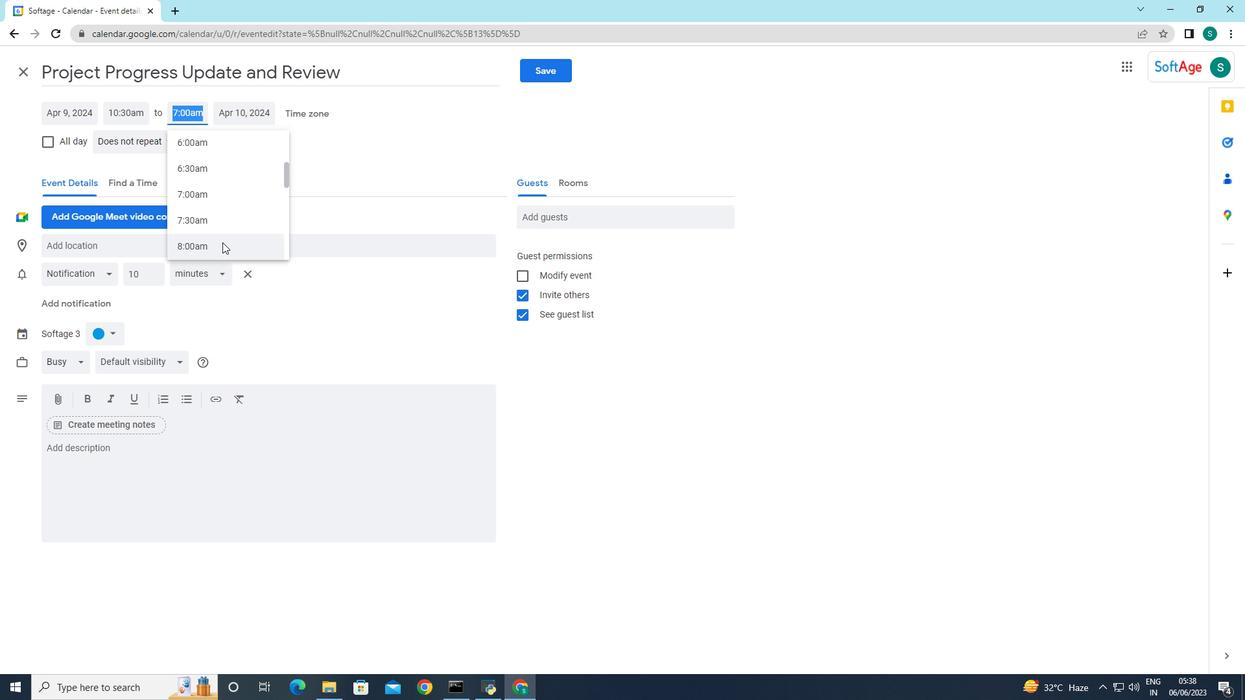 
Action: Mouse pressed left at (219, 243)
Screenshot: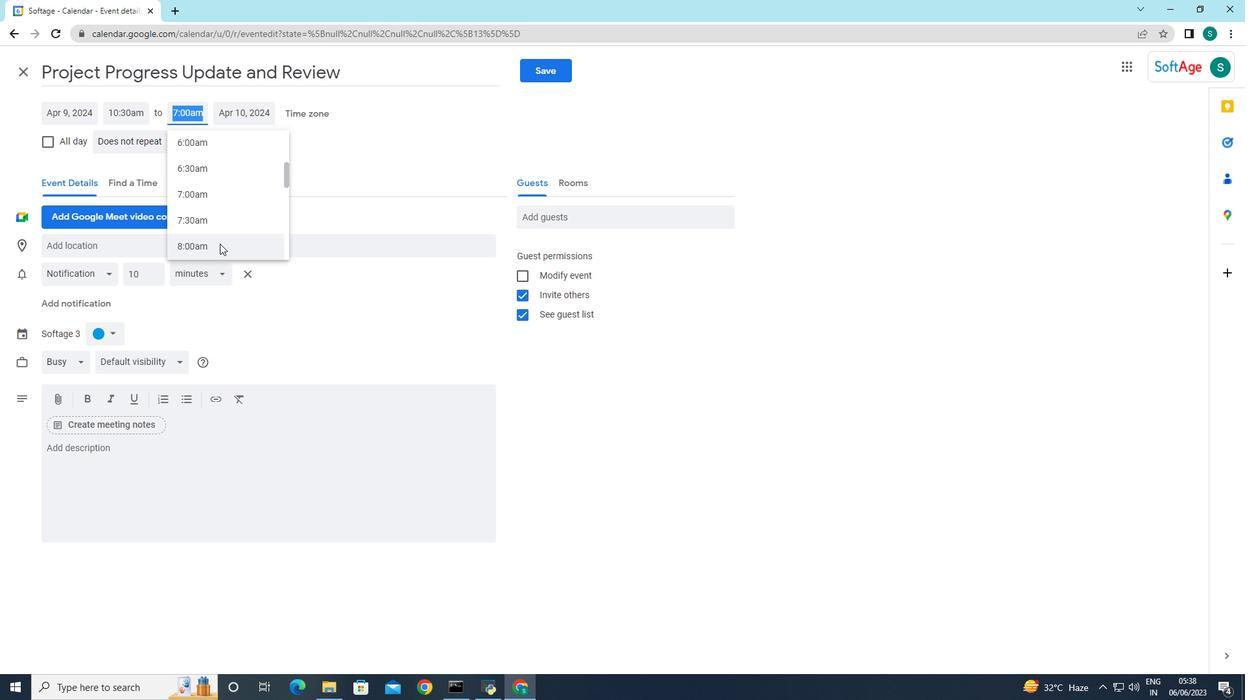 
Action: Mouse moved to (251, 117)
Screenshot: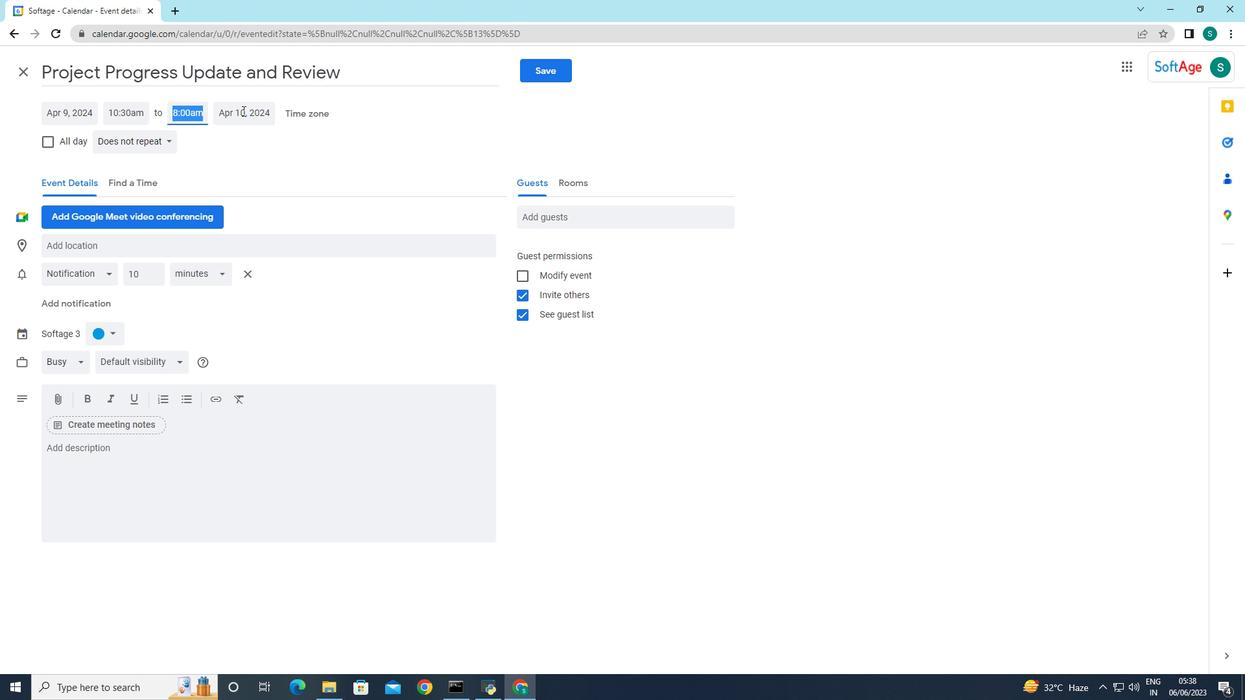
Action: Mouse pressed left at (251, 117)
Screenshot: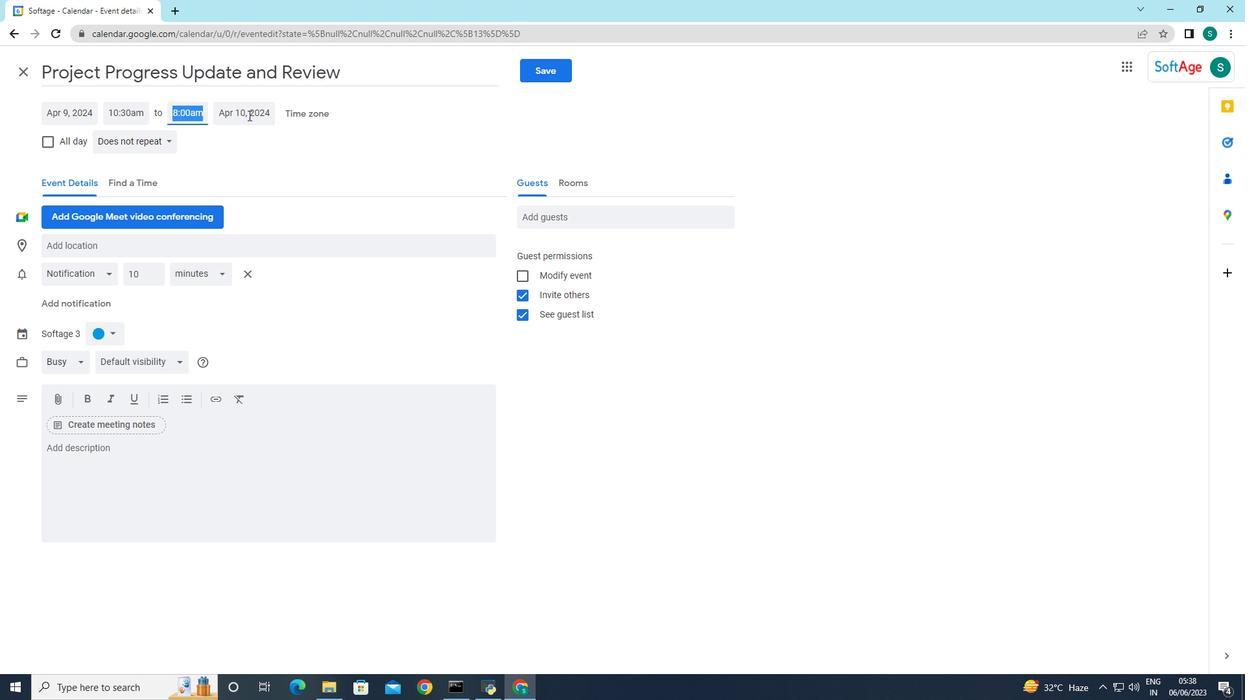 
Action: Mouse moved to (179, 111)
Screenshot: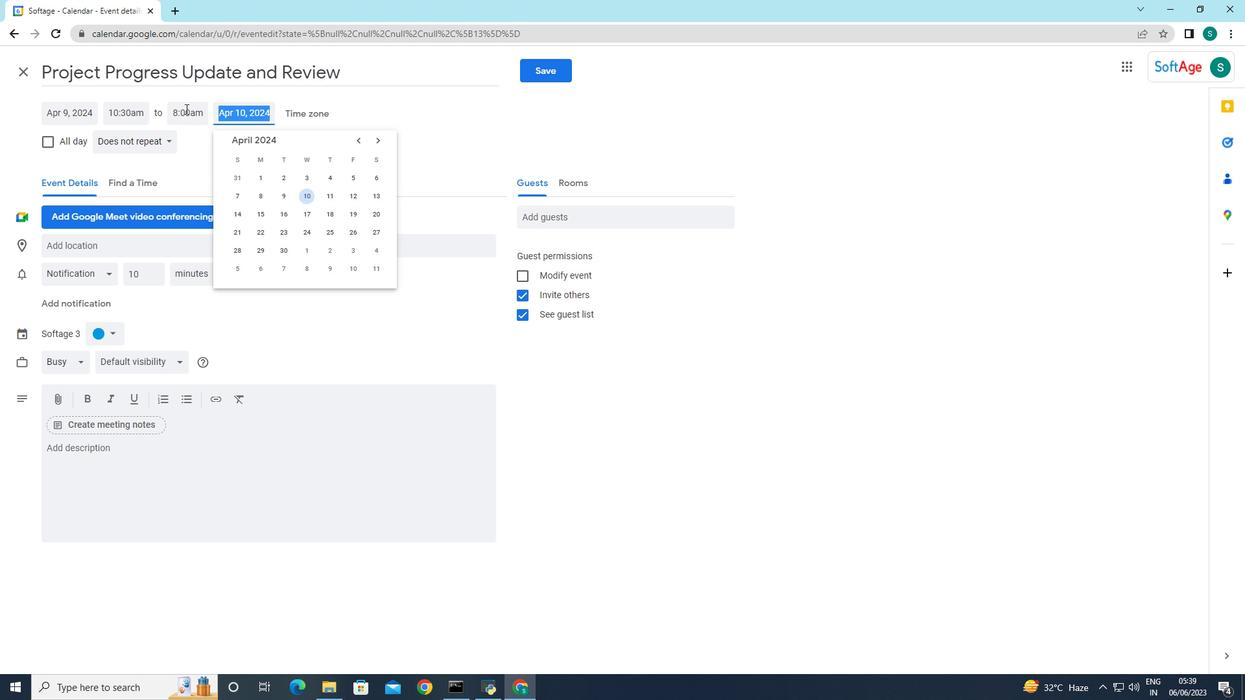 
Action: Mouse pressed left at (179, 111)
Screenshot: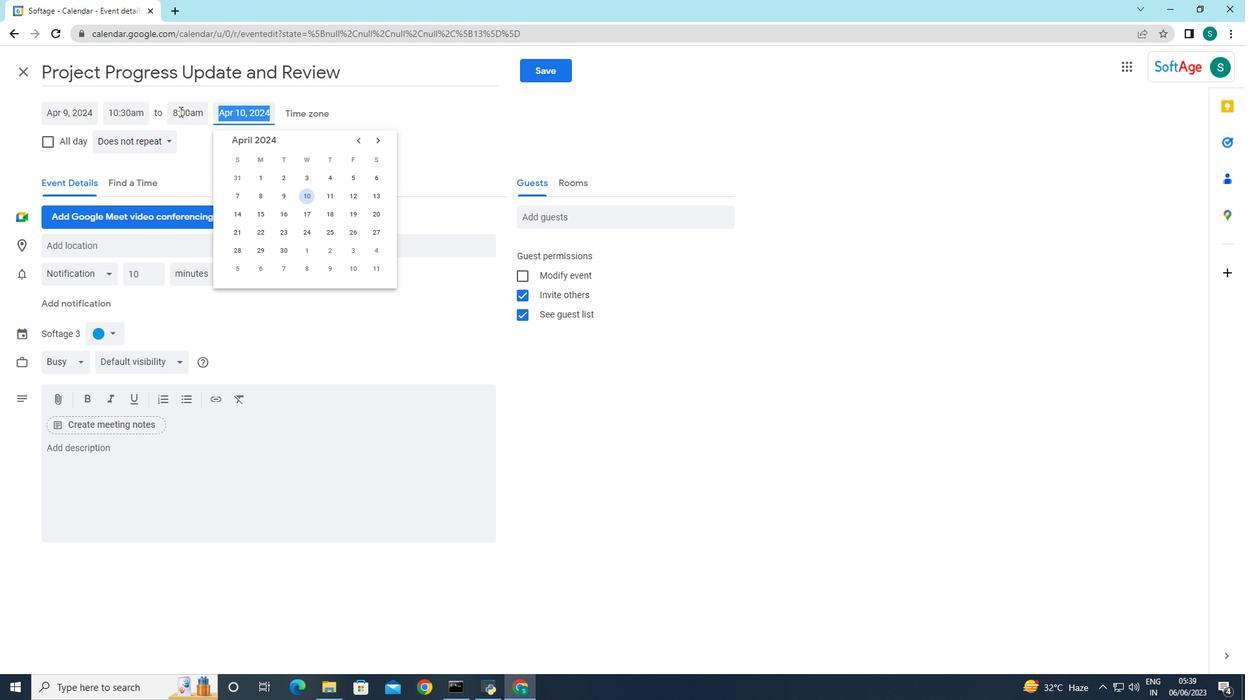 
Action: Mouse moved to (133, 105)
Screenshot: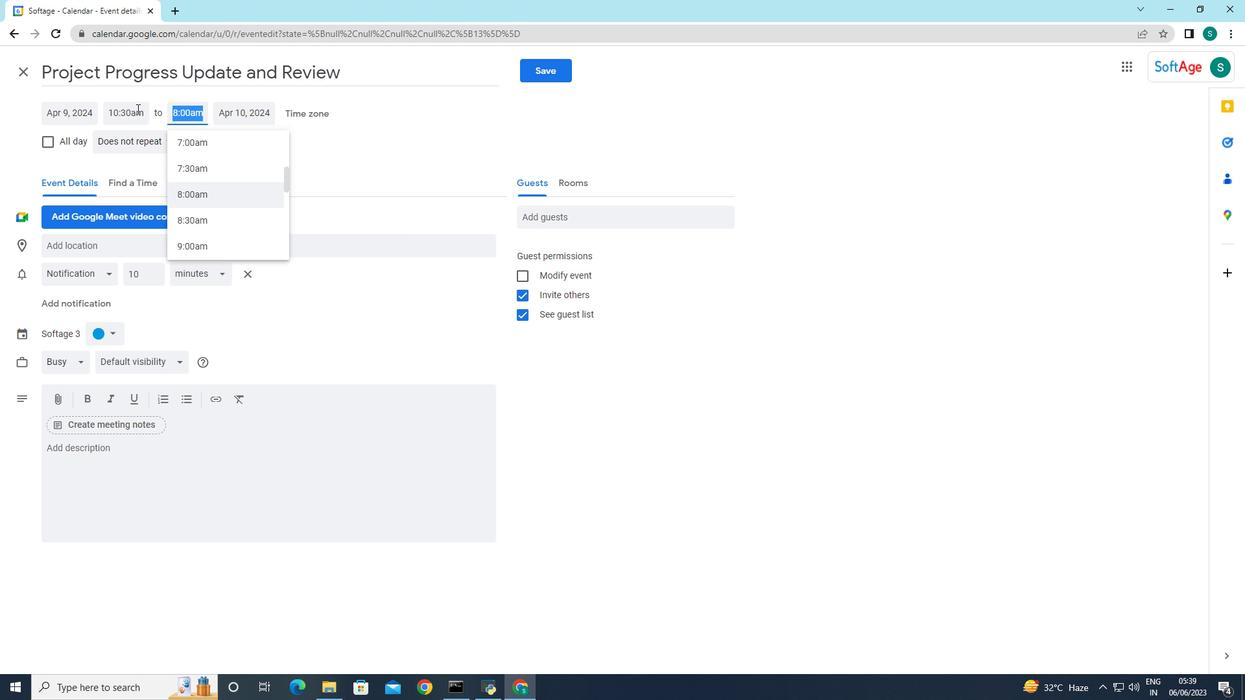 
Action: Mouse pressed left at (133, 105)
Screenshot: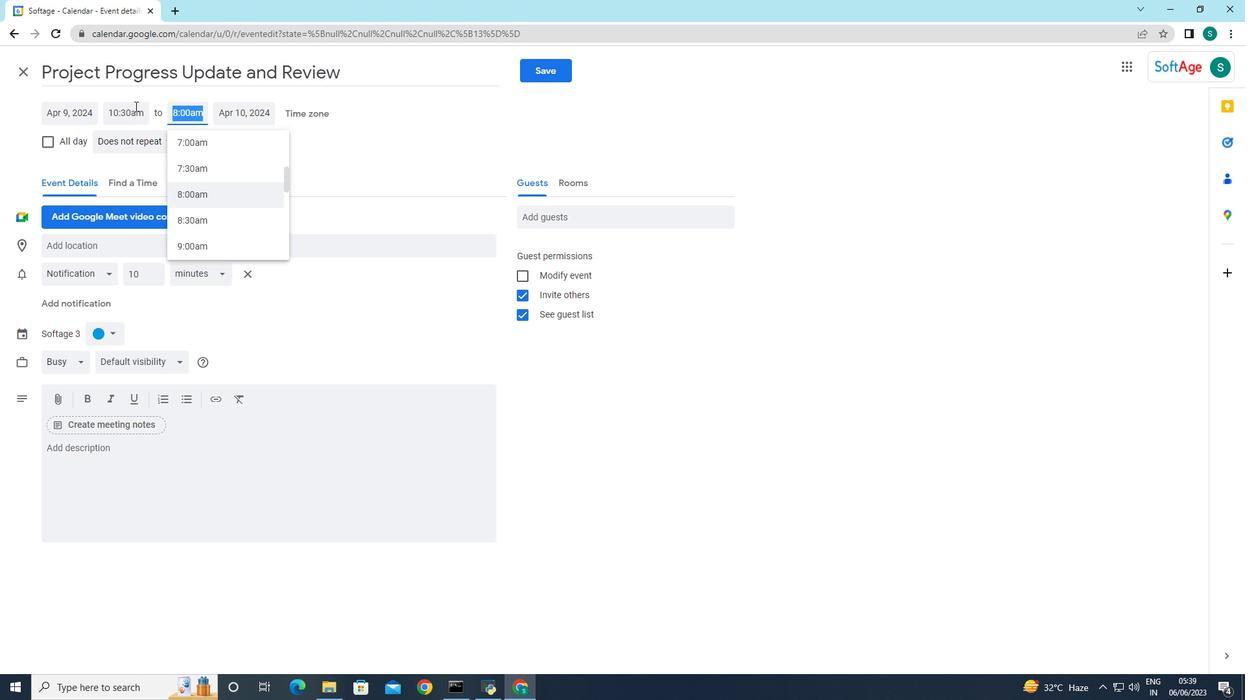 
Action: Mouse moved to (135, 220)
Screenshot: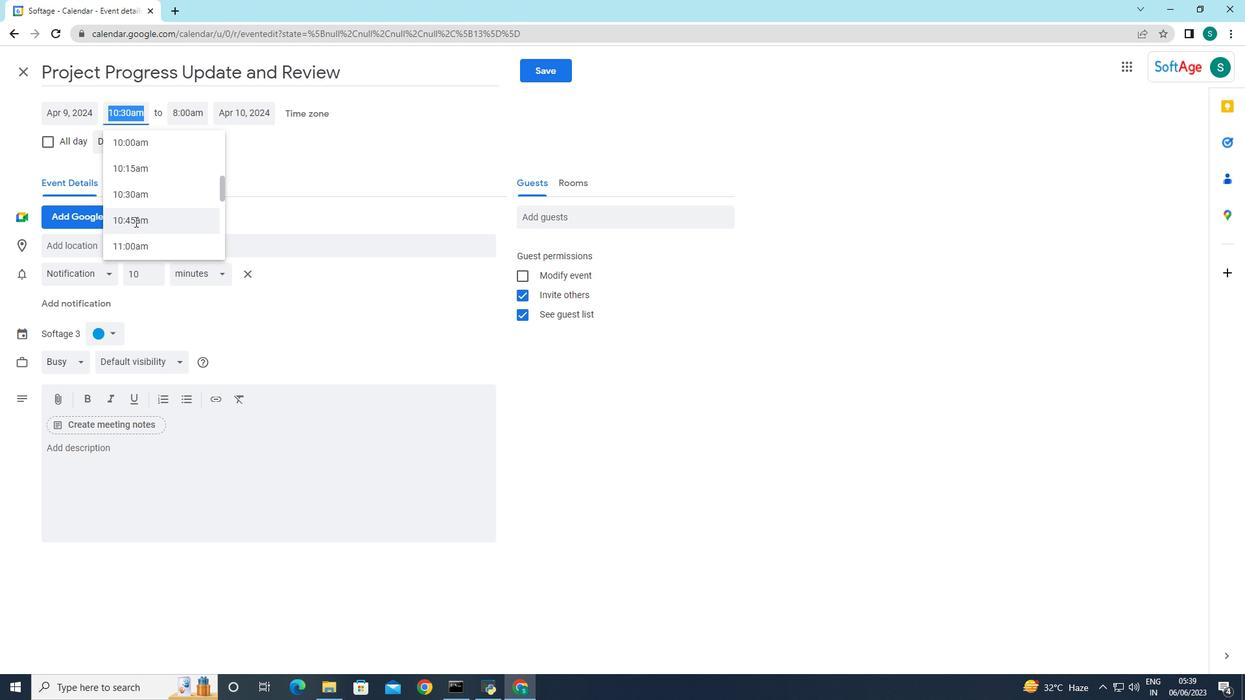 
Action: Mouse scrolled (135, 221) with delta (0, 0)
Screenshot: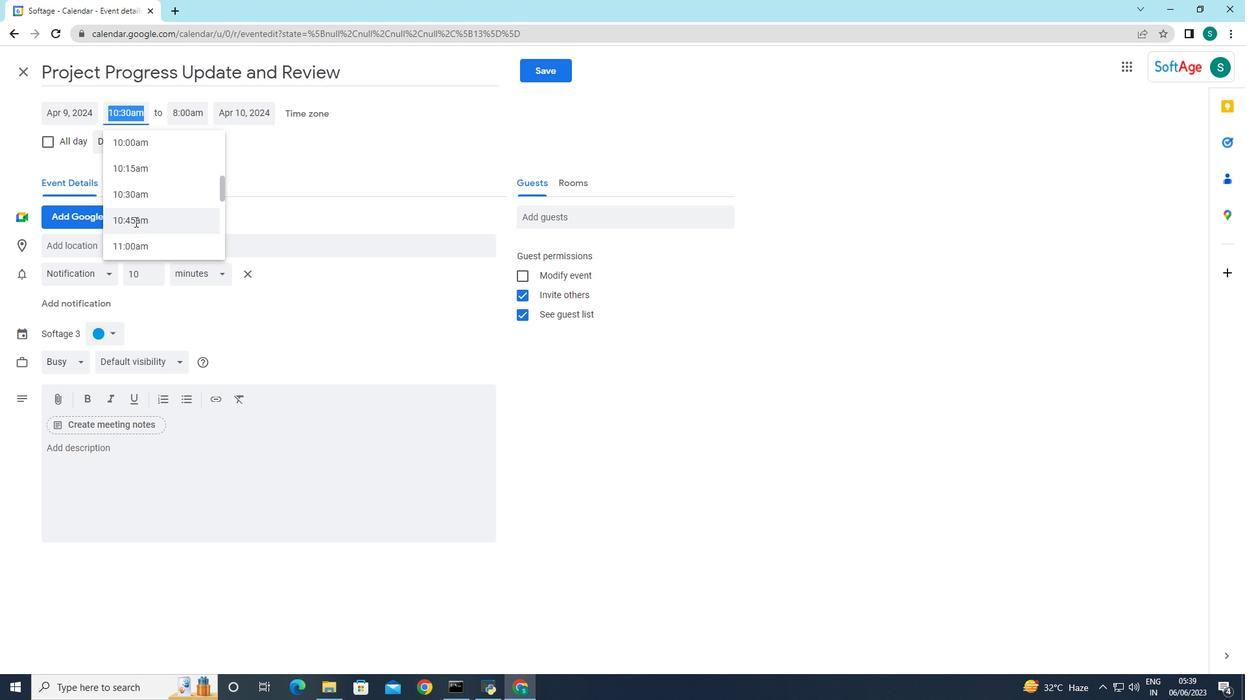 
Action: Mouse scrolled (135, 221) with delta (0, 0)
Screenshot: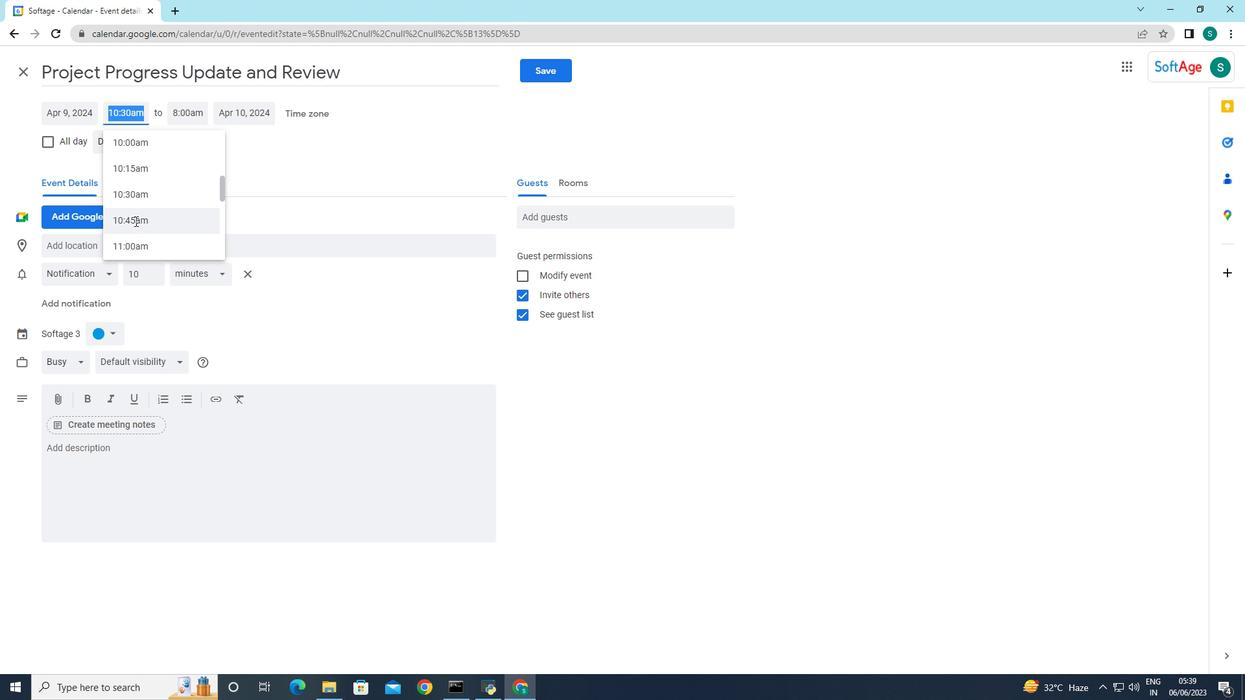 
Action: Mouse scrolled (135, 221) with delta (0, 0)
Screenshot: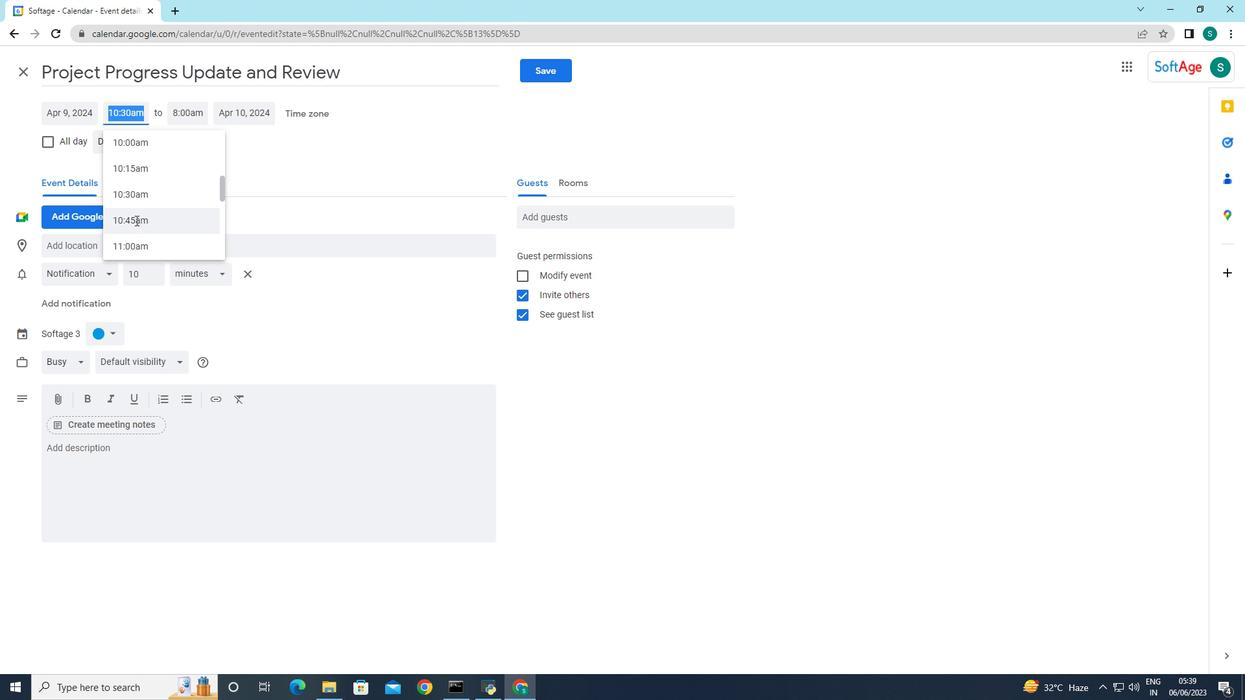 
Action: Mouse moved to (133, 163)
Screenshot: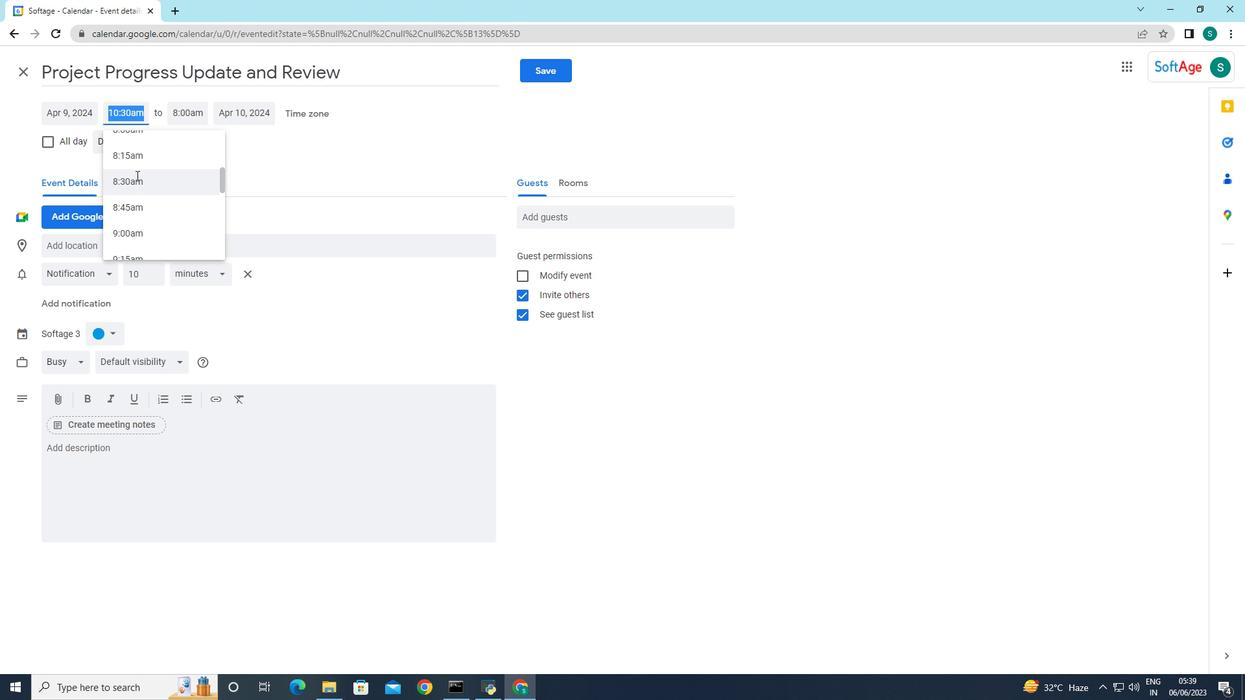 
Action: Mouse scrolled (133, 164) with delta (0, 0)
Screenshot: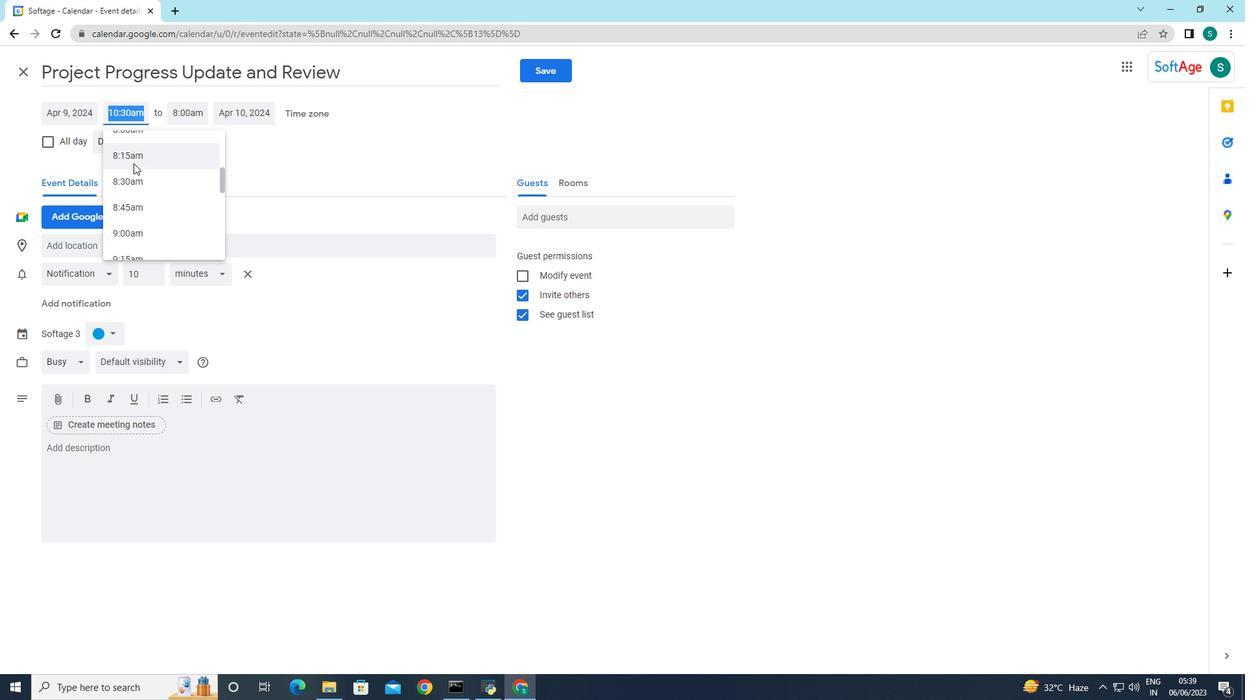 
Action: Mouse moved to (134, 200)
Screenshot: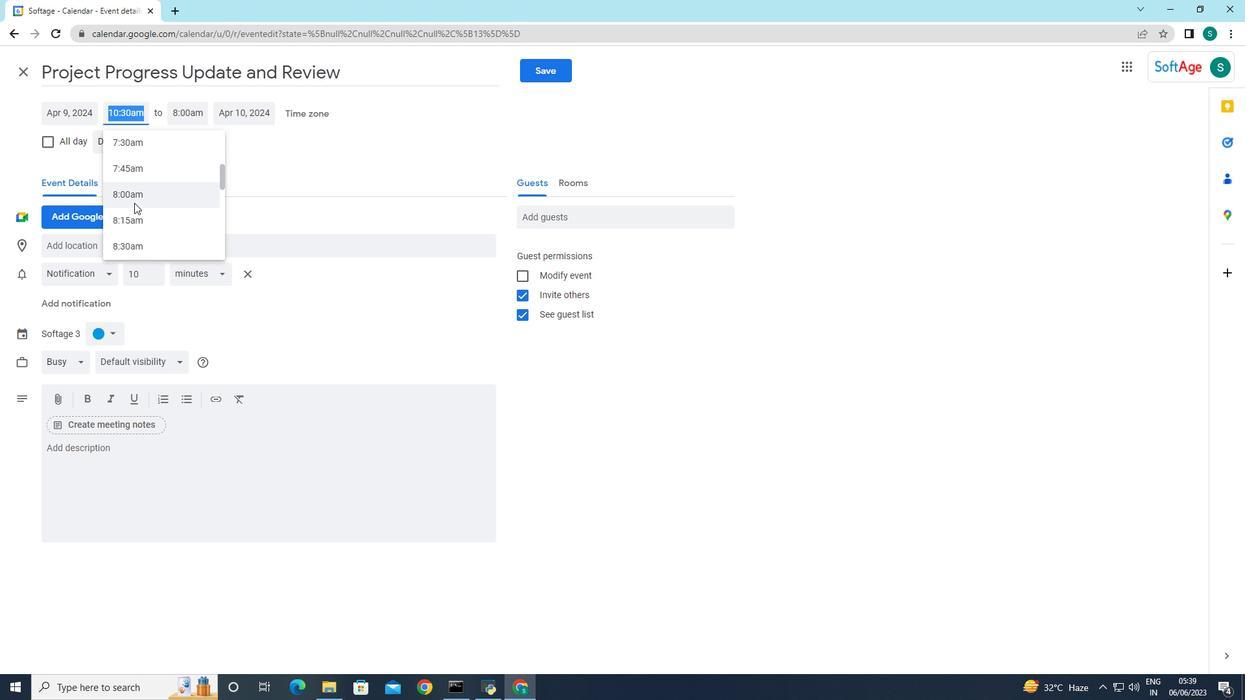 
Action: Mouse pressed left at (134, 200)
Screenshot: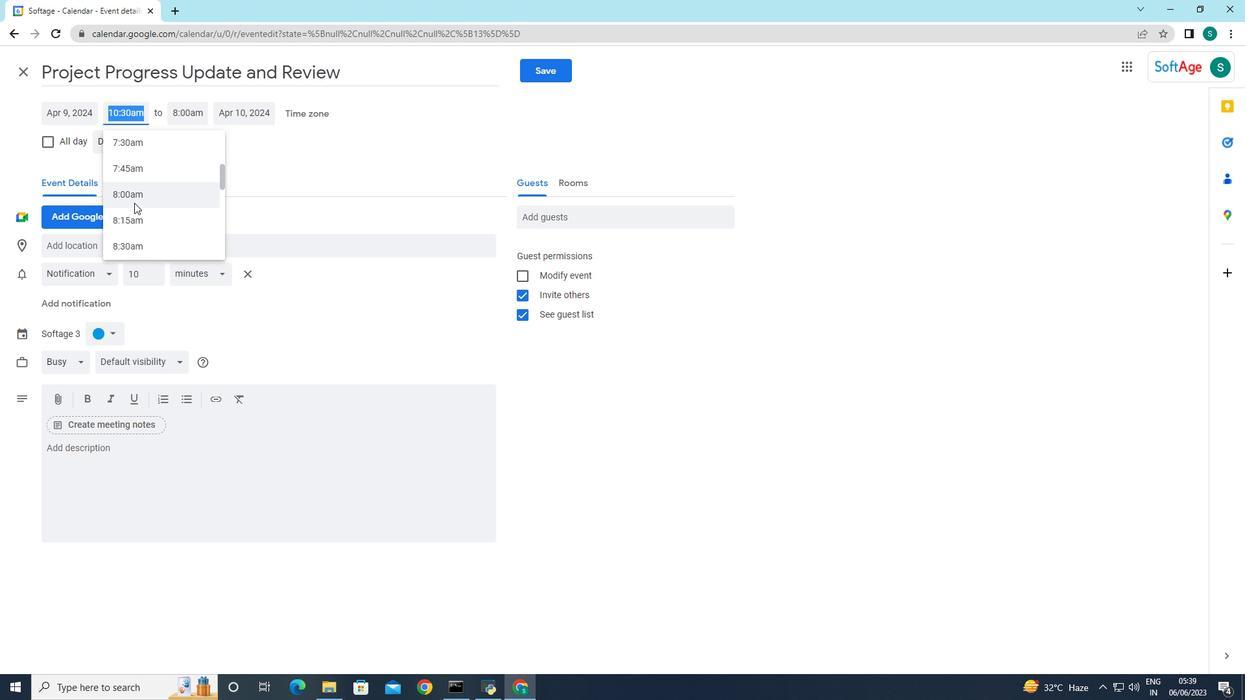 
Action: Mouse moved to (181, 111)
Screenshot: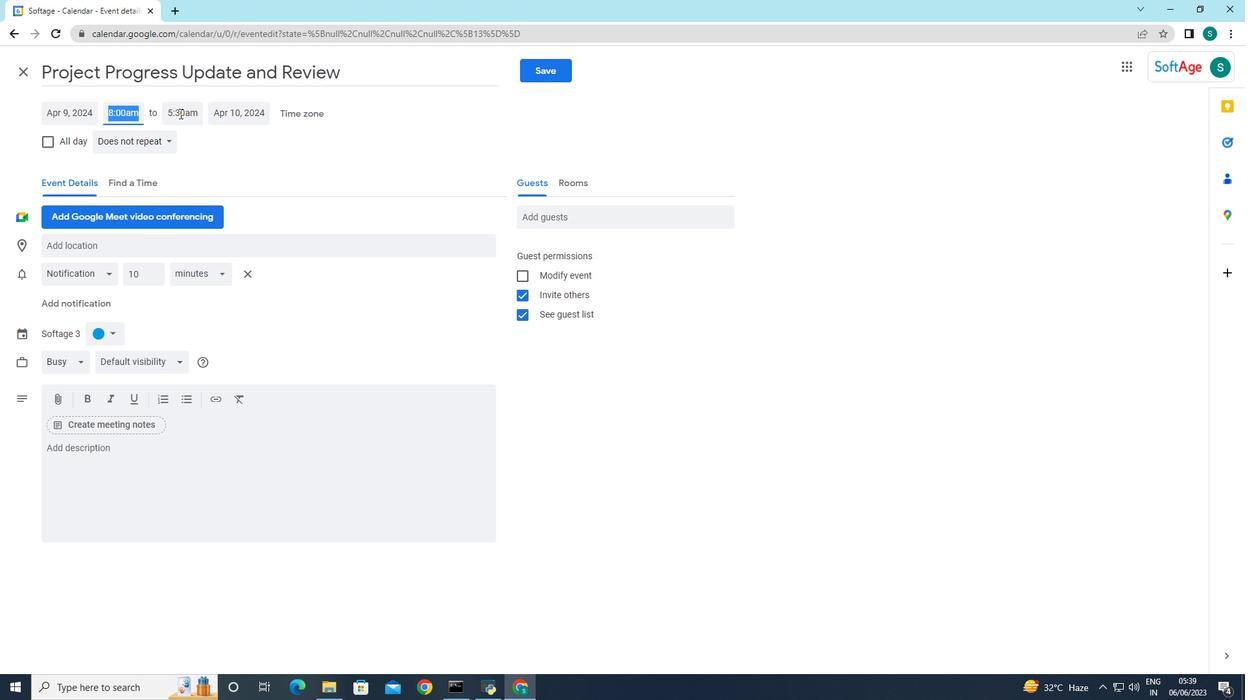 
Action: Mouse pressed left at (181, 111)
Screenshot: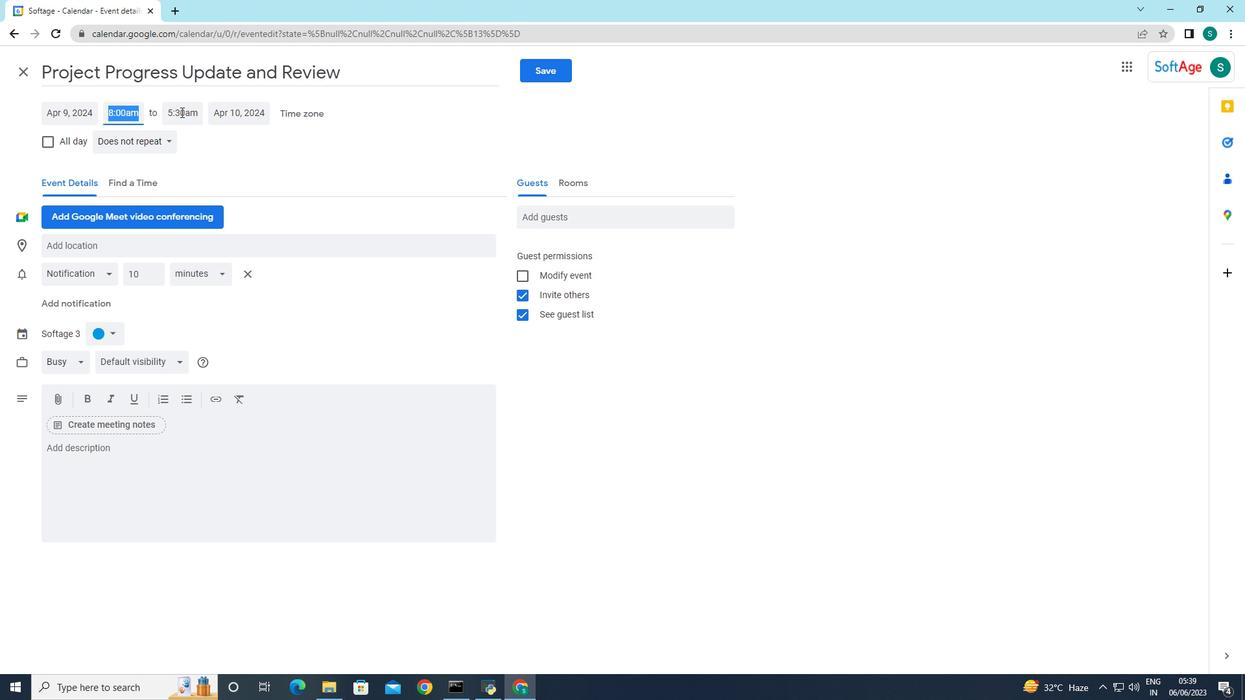 
Action: Mouse moved to (206, 249)
Screenshot: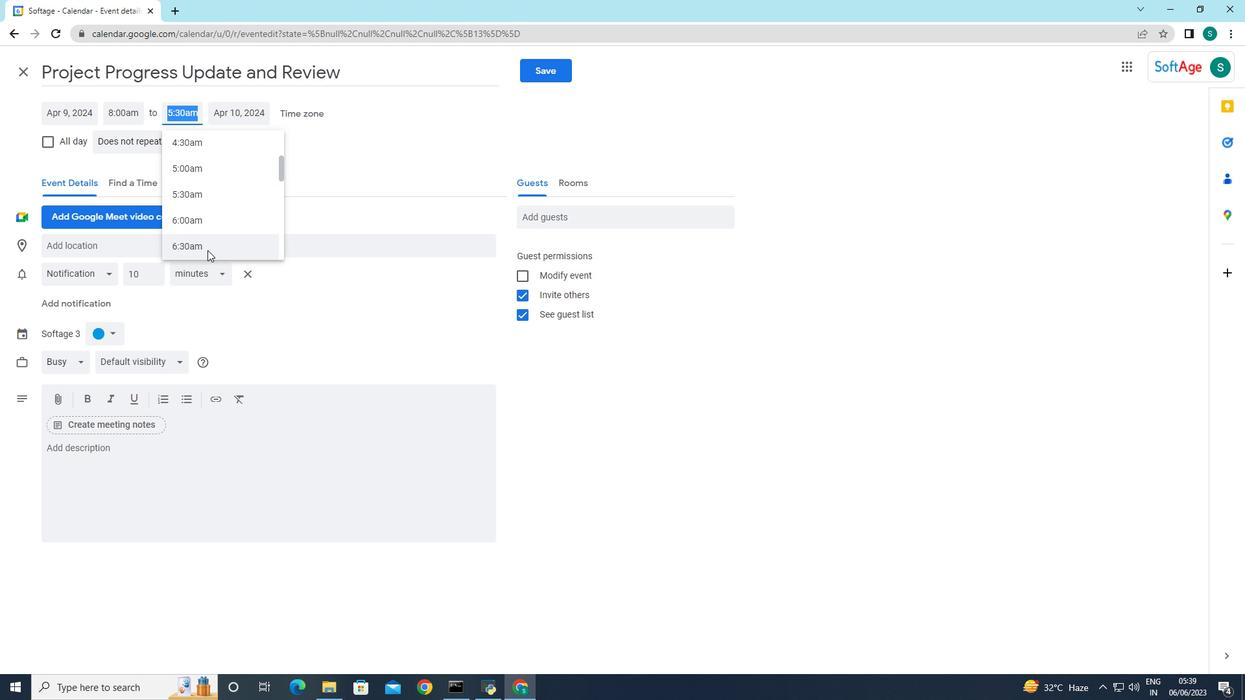 
Action: Mouse scrolled (206, 249) with delta (0, 0)
Screenshot: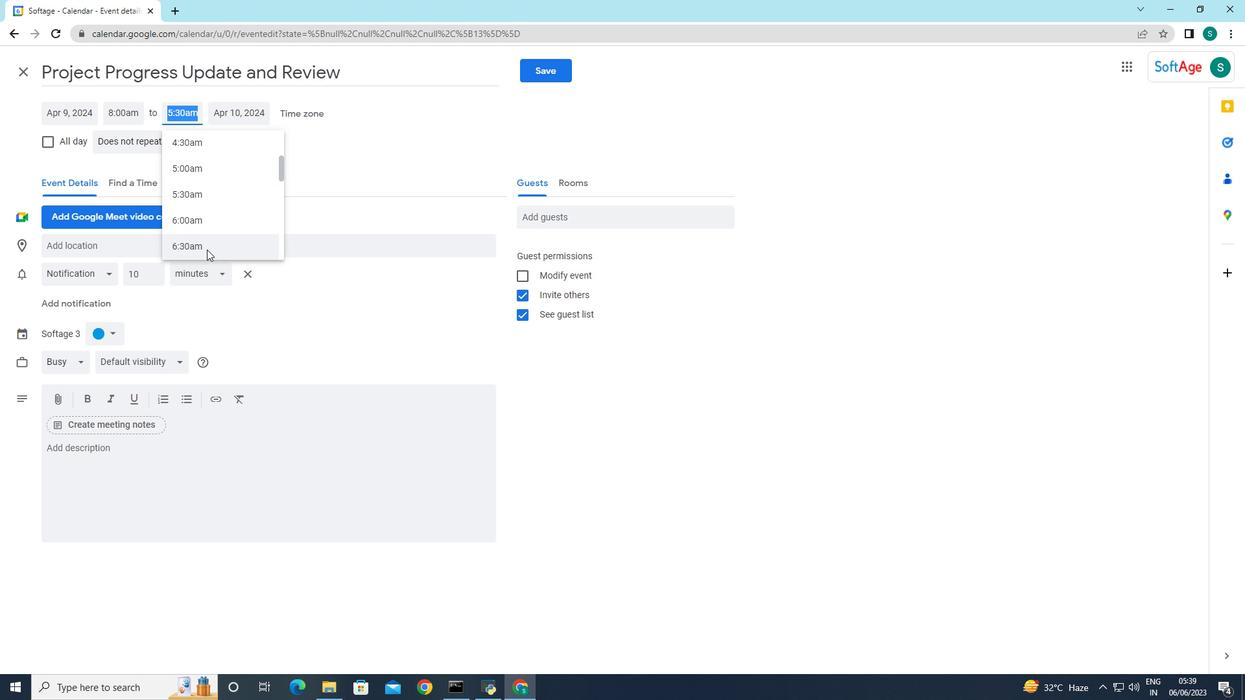 
Action: Mouse scrolled (206, 249) with delta (0, 0)
Screenshot: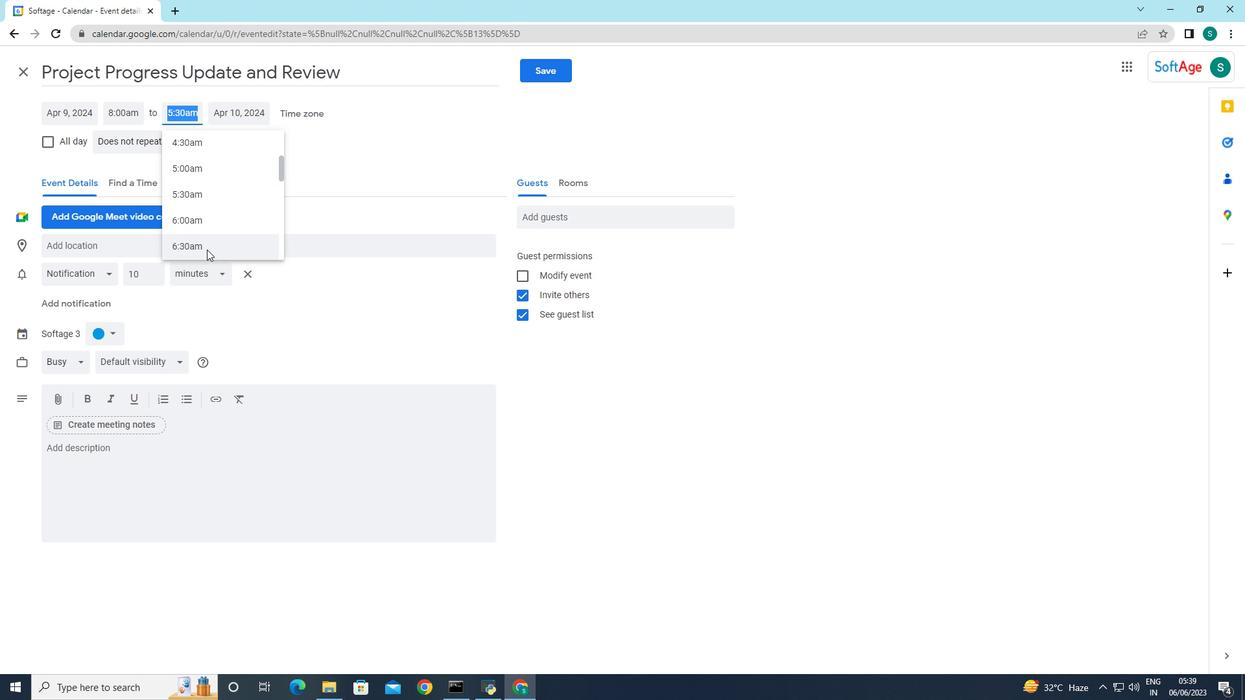 
Action: Mouse scrolled (206, 249) with delta (0, 0)
Screenshot: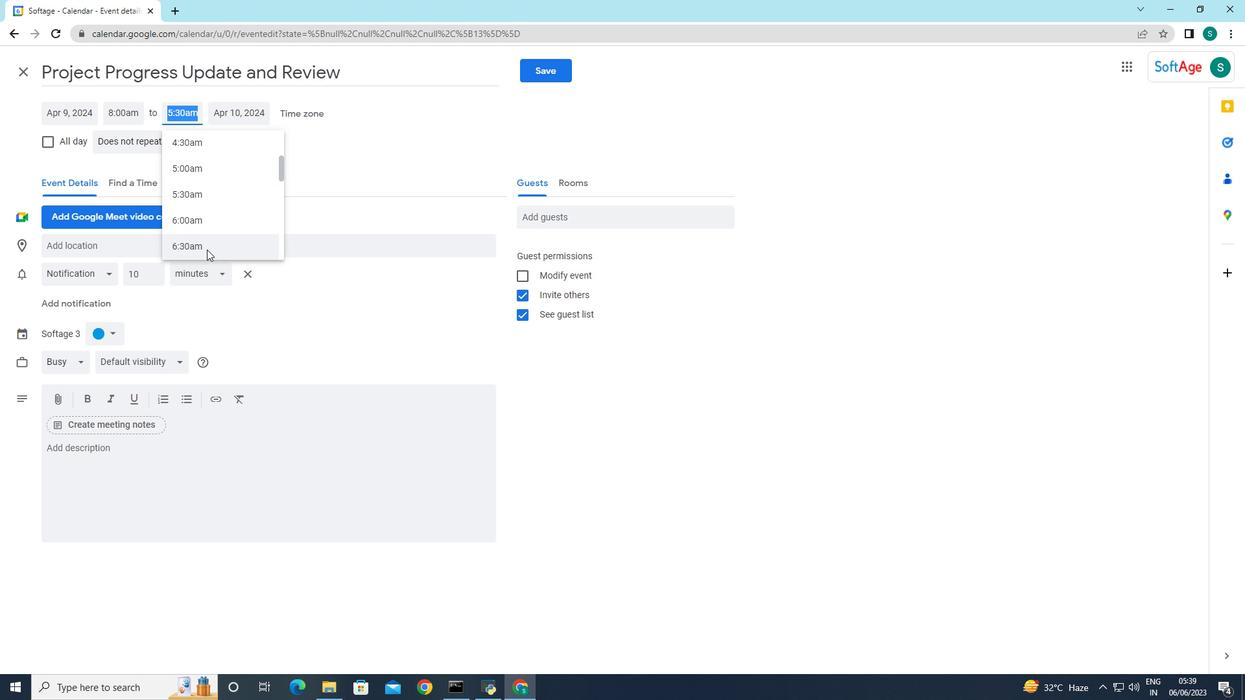 
Action: Mouse scrolled (206, 249) with delta (0, 0)
Screenshot: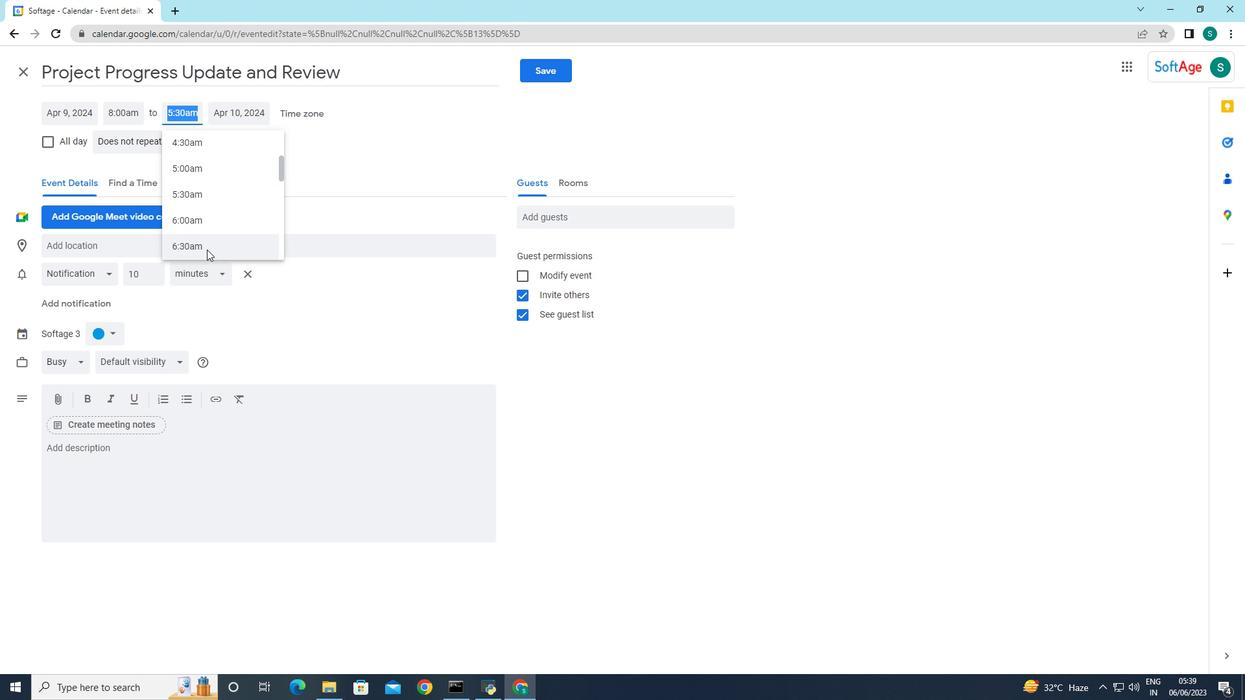 
Action: Mouse scrolled (206, 249) with delta (0, 0)
Screenshot: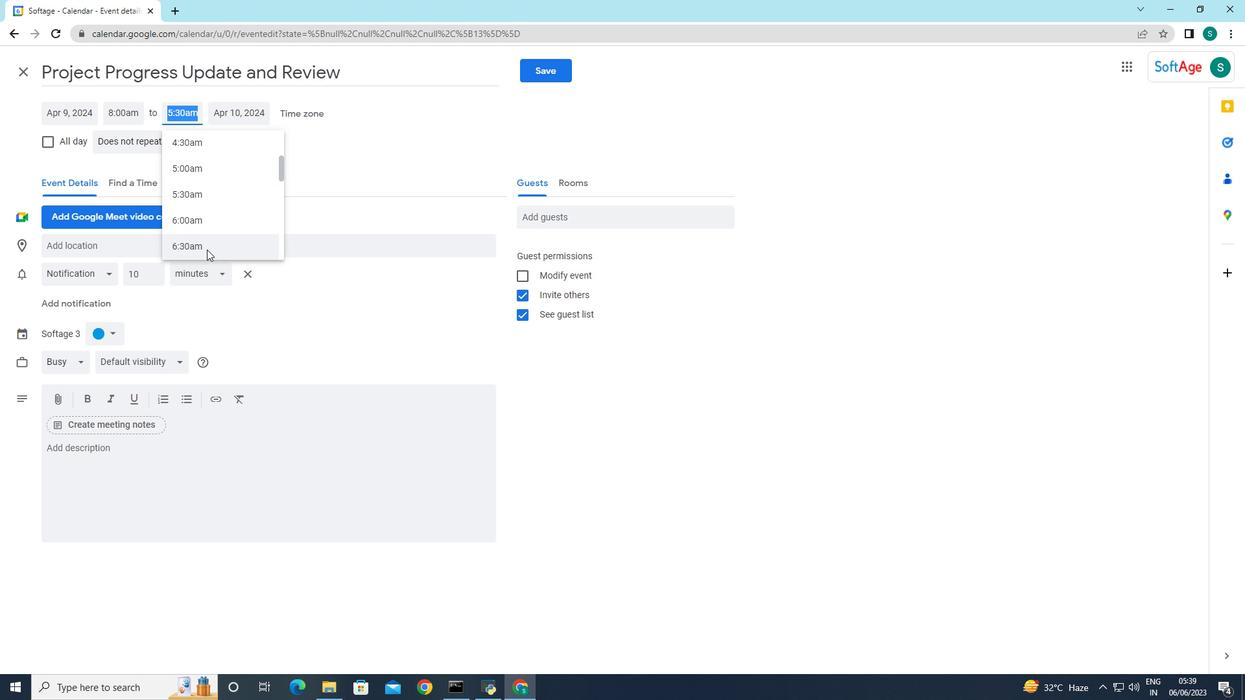 
Action: Mouse moved to (188, 204)
Screenshot: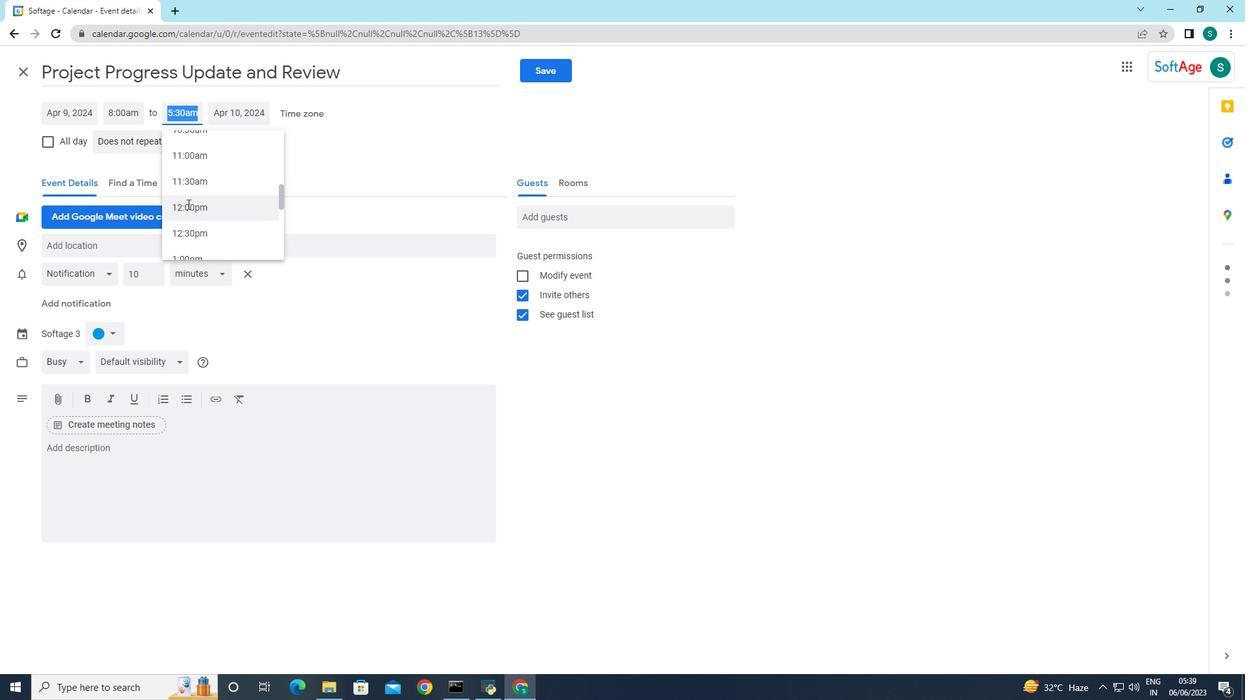 
Action: Mouse scrolled (188, 205) with delta (0, 0)
Screenshot: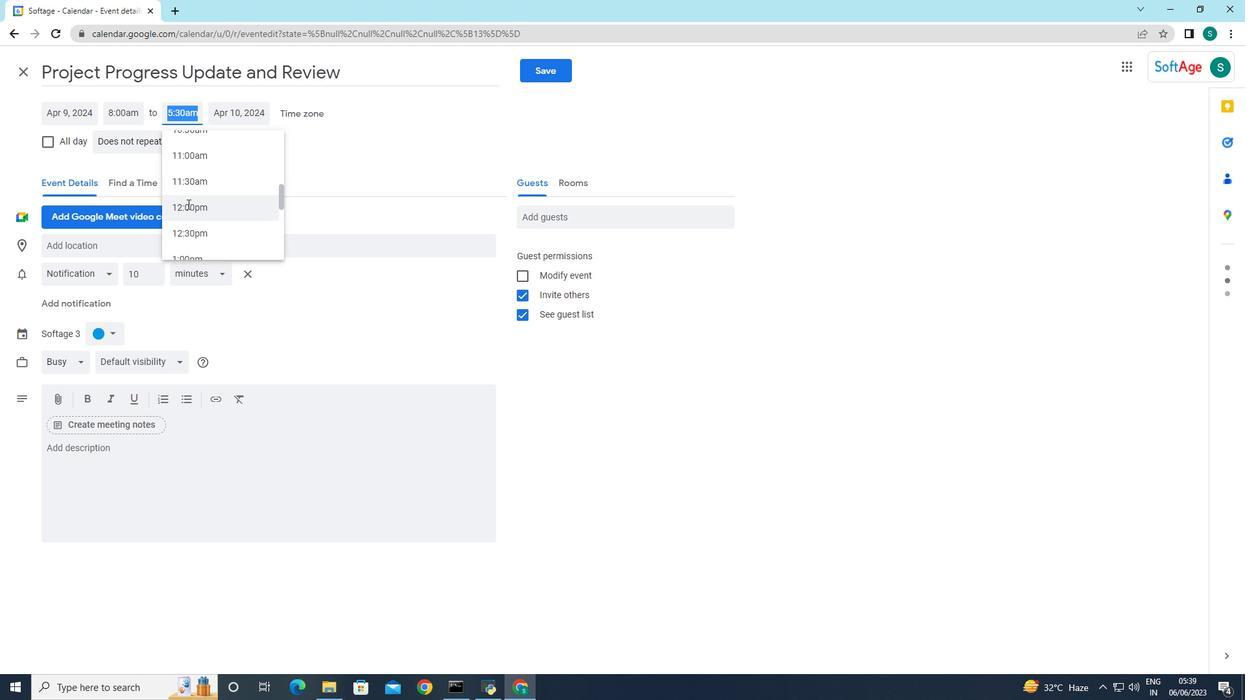 
Action: Mouse scrolled (188, 205) with delta (0, 0)
Screenshot: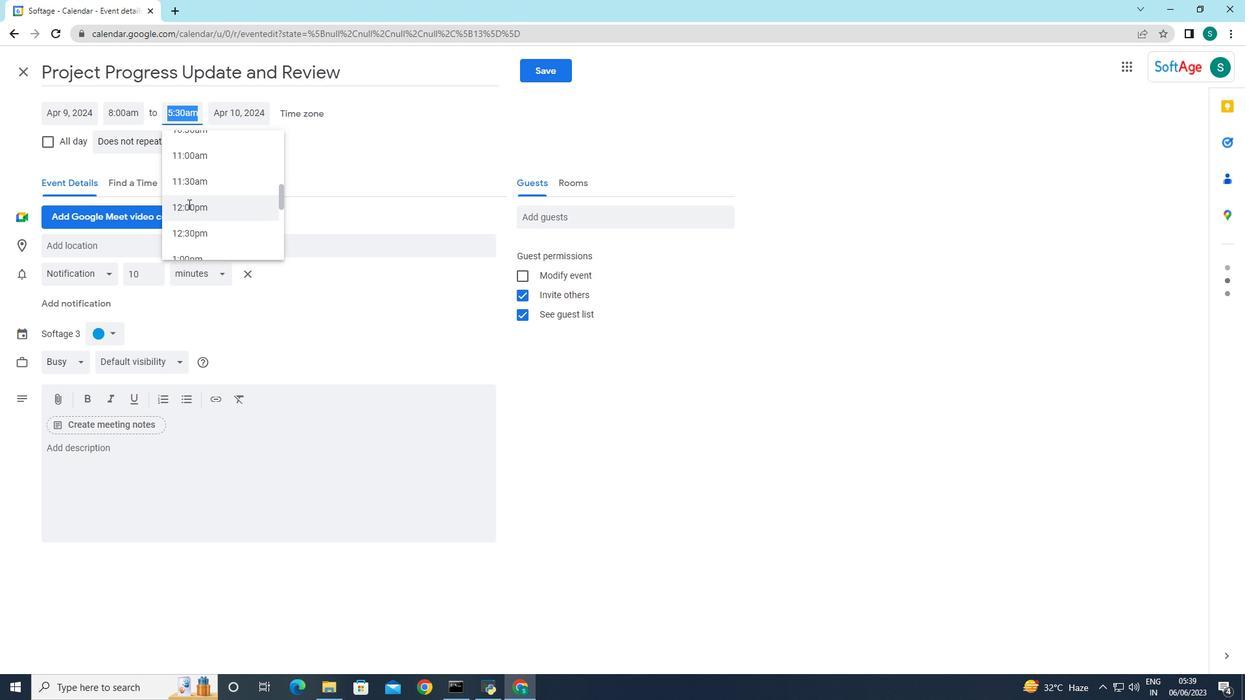 
Action: Mouse moved to (203, 236)
Screenshot: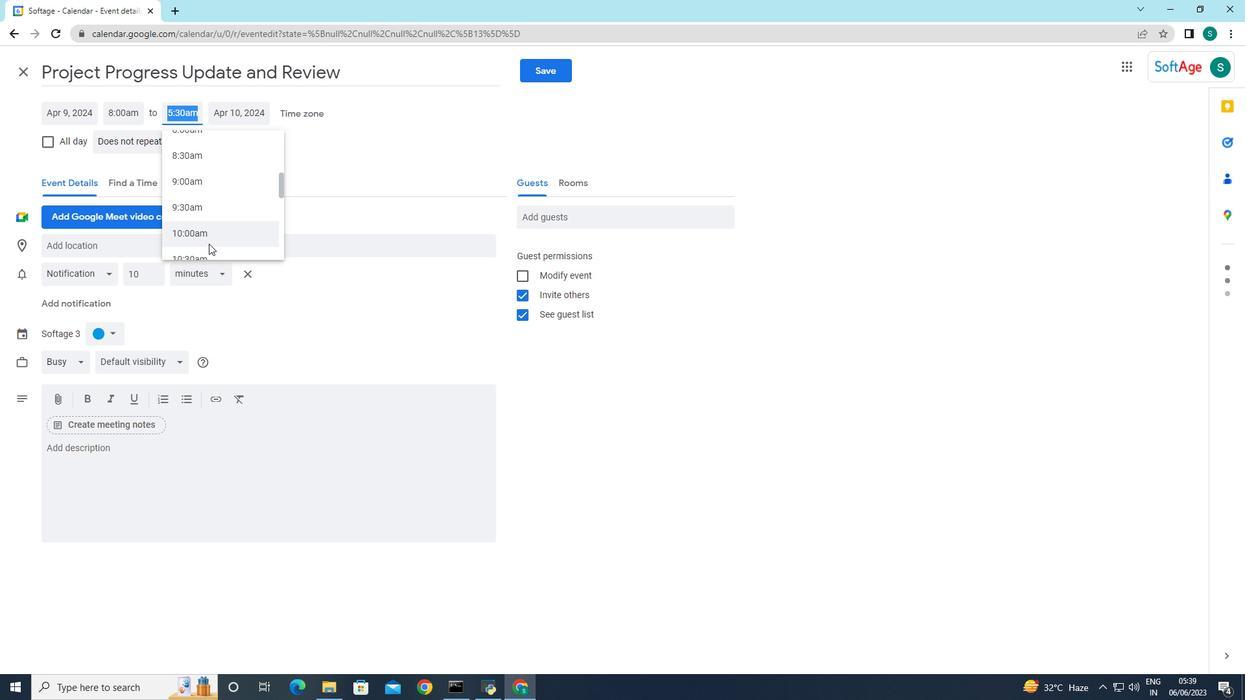 
Action: Mouse pressed left at (203, 236)
Screenshot: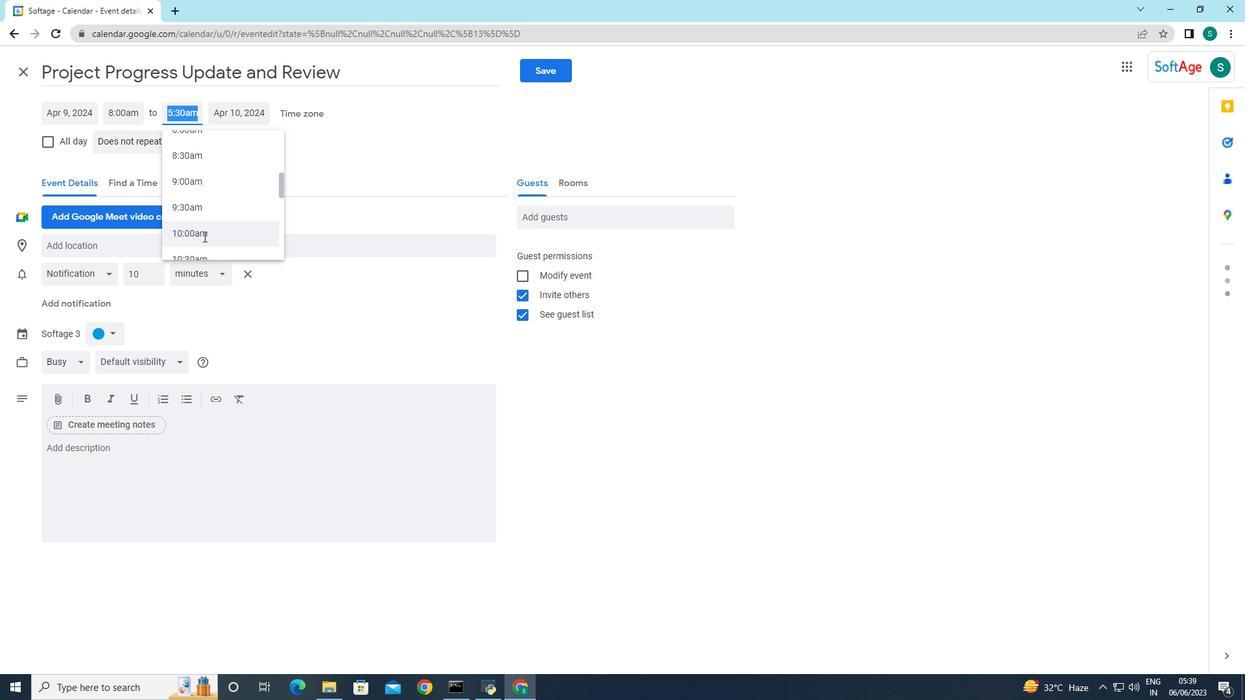 
Action: Mouse moved to (70, 453)
Screenshot: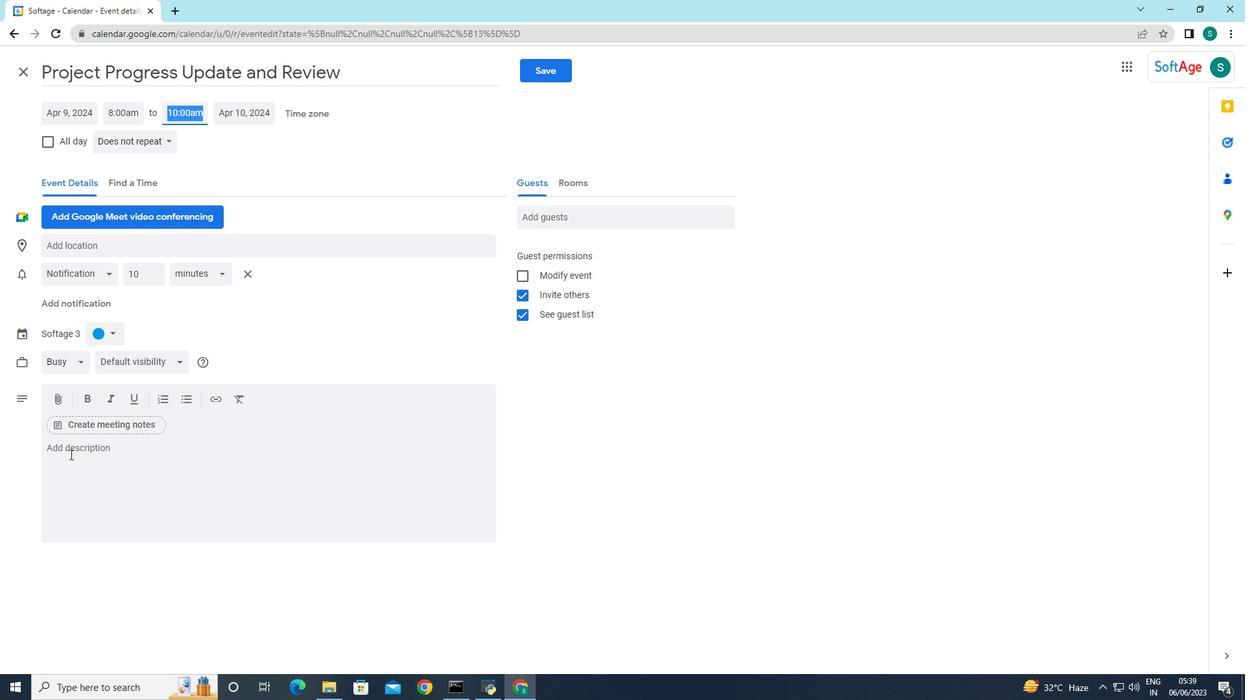 
Action: Mouse pressed left at (70, 453)
Screenshot: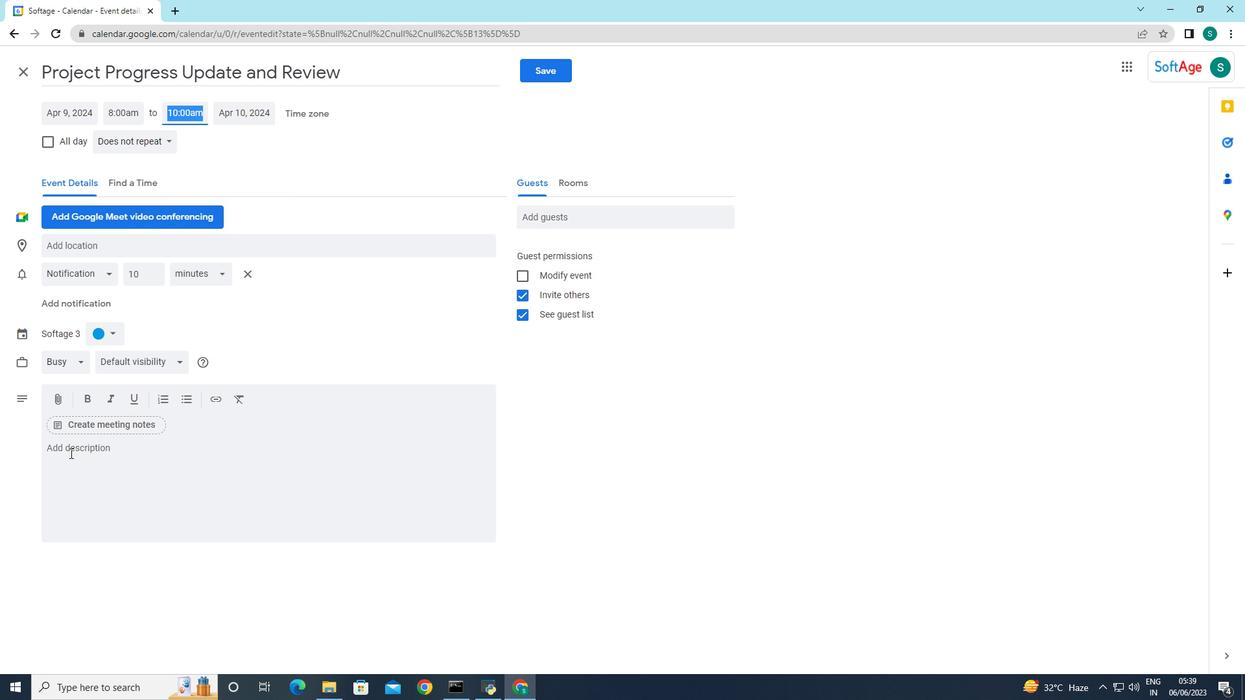 
Action: Mouse moved to (70, 447)
Screenshot: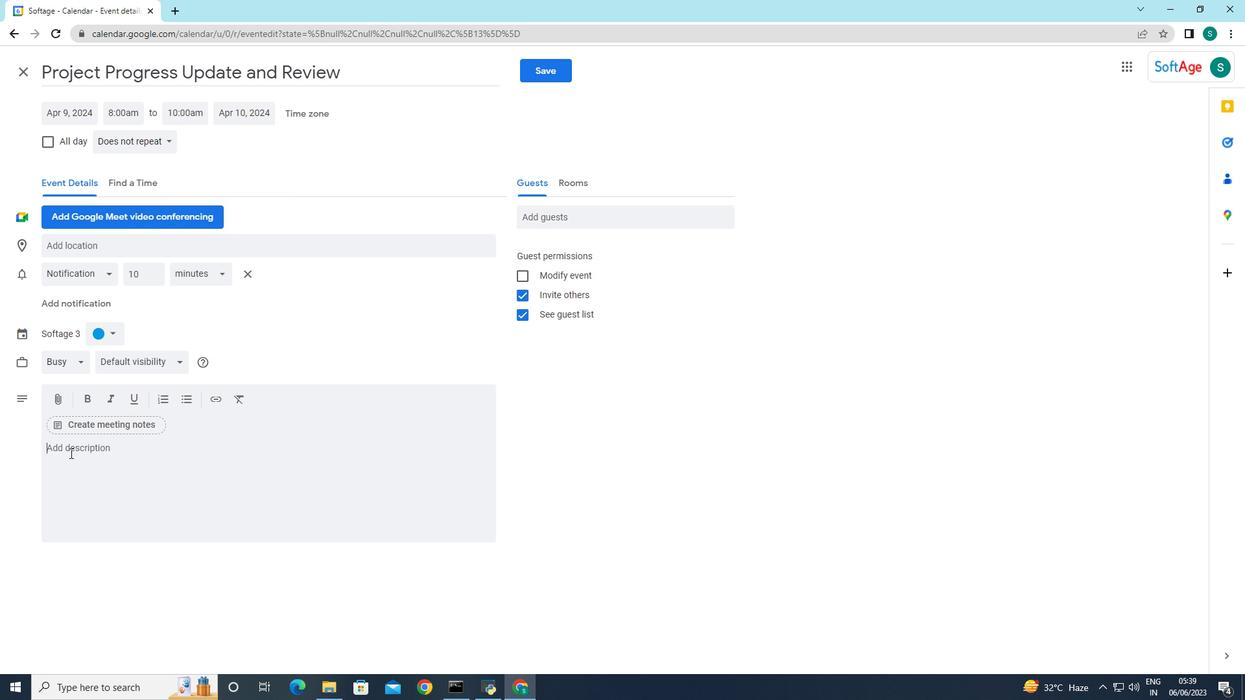 
Action: Key pressed <Key.caps_lock>T<Key.caps_lock>he<Key.space>training<Key.space>workshop<Key.space>will<Key.space>be<Key.space>facilitated<Key.space>by<Key.space>es<Key.backspace>xperienced<Key.space>negotiation<Key.space>es<Key.backspace>xperts<Key.space>who<Key.space>woll<Key.space>provede<Key.space>guidance,<Key.space>
Screenshot: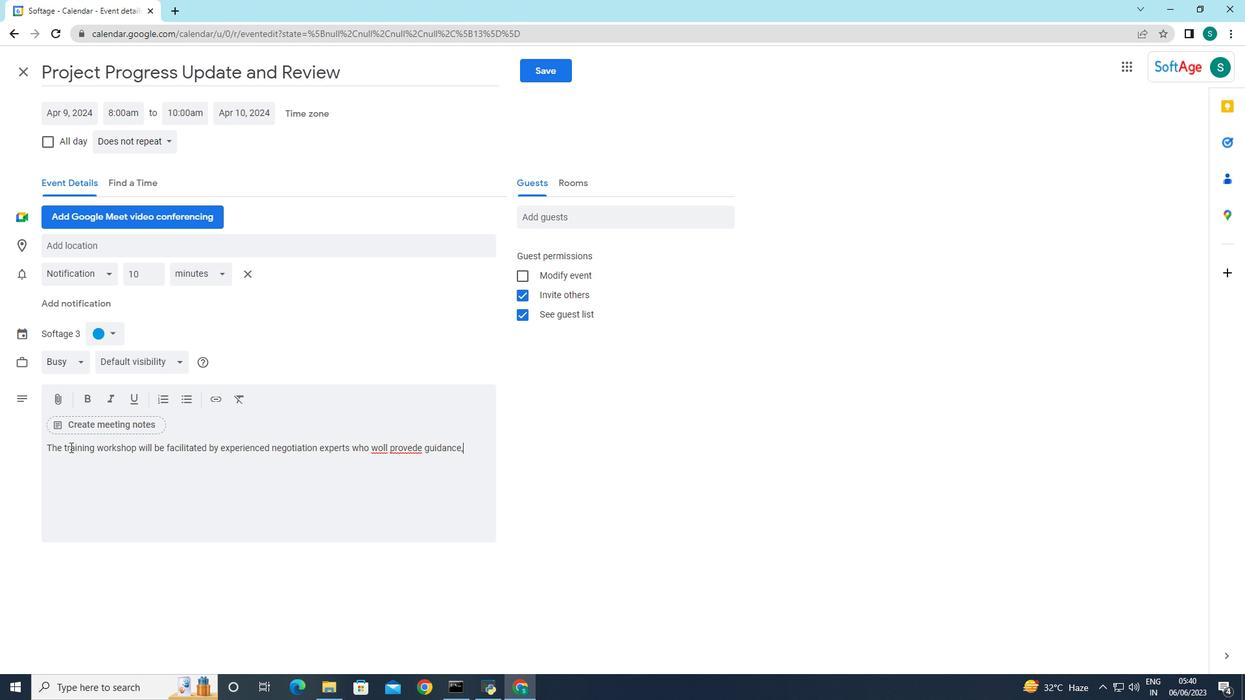 
Action: Mouse moved to (384, 448)
Screenshot: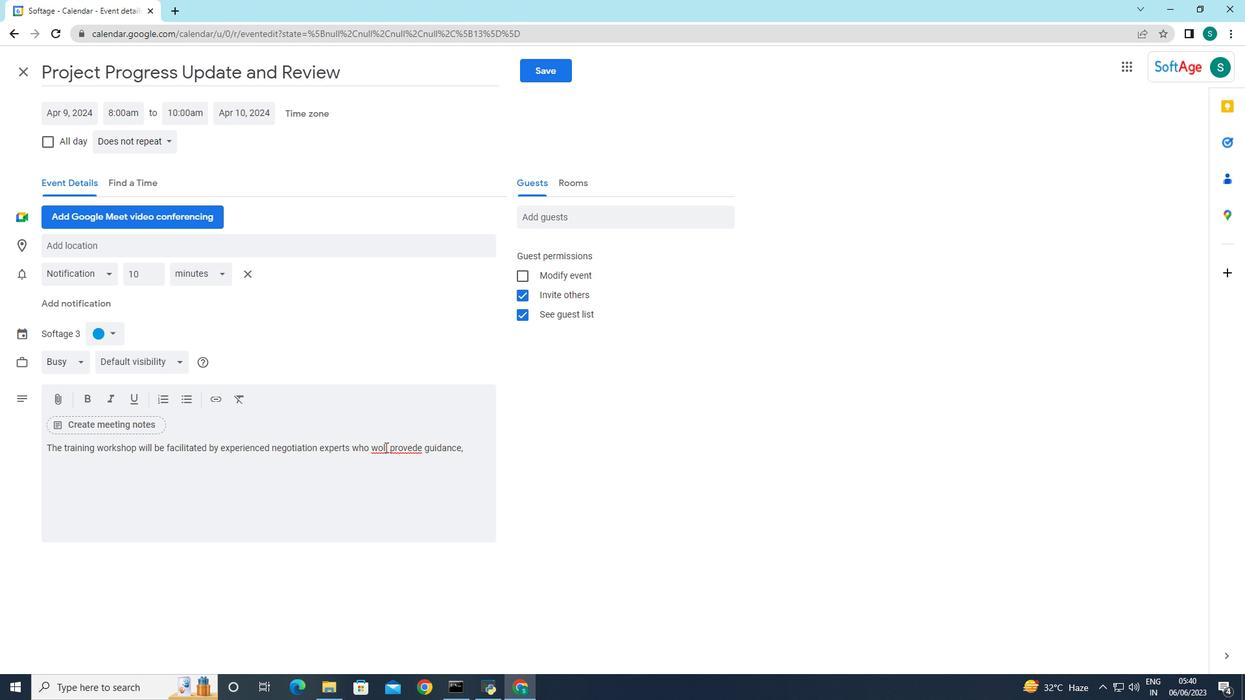 
Action: Mouse pressed left at (384, 448)
Screenshot: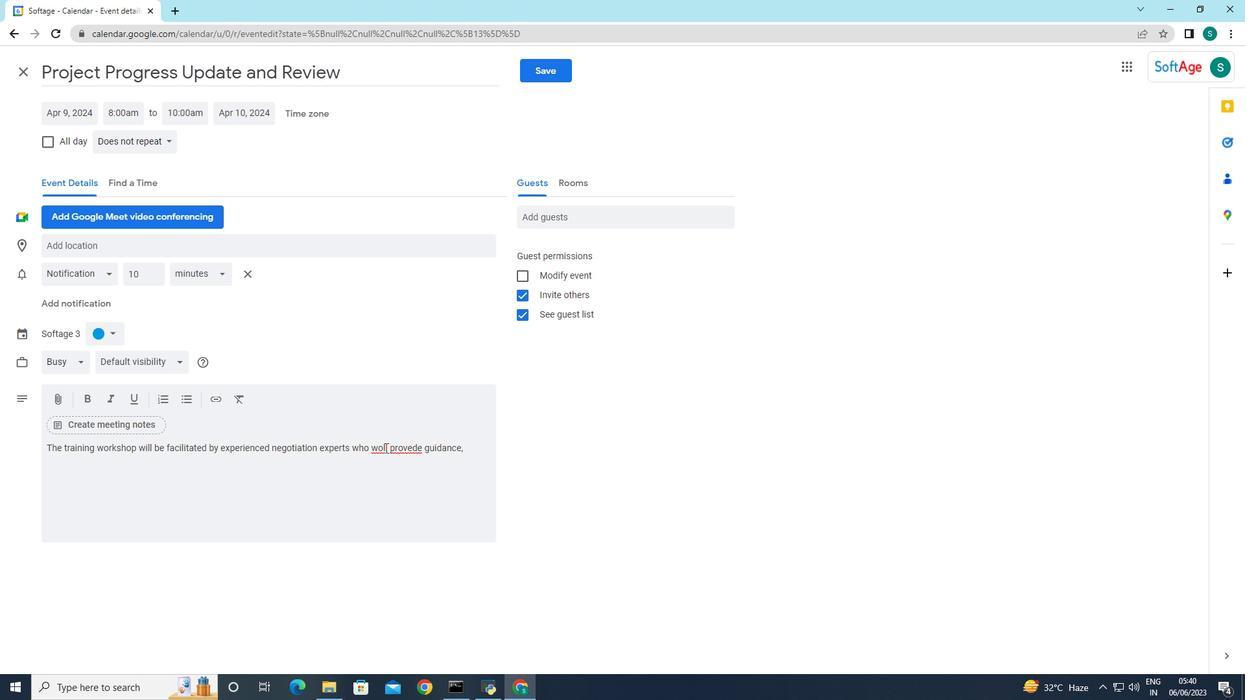 
Action: Mouse moved to (382, 449)
Screenshot: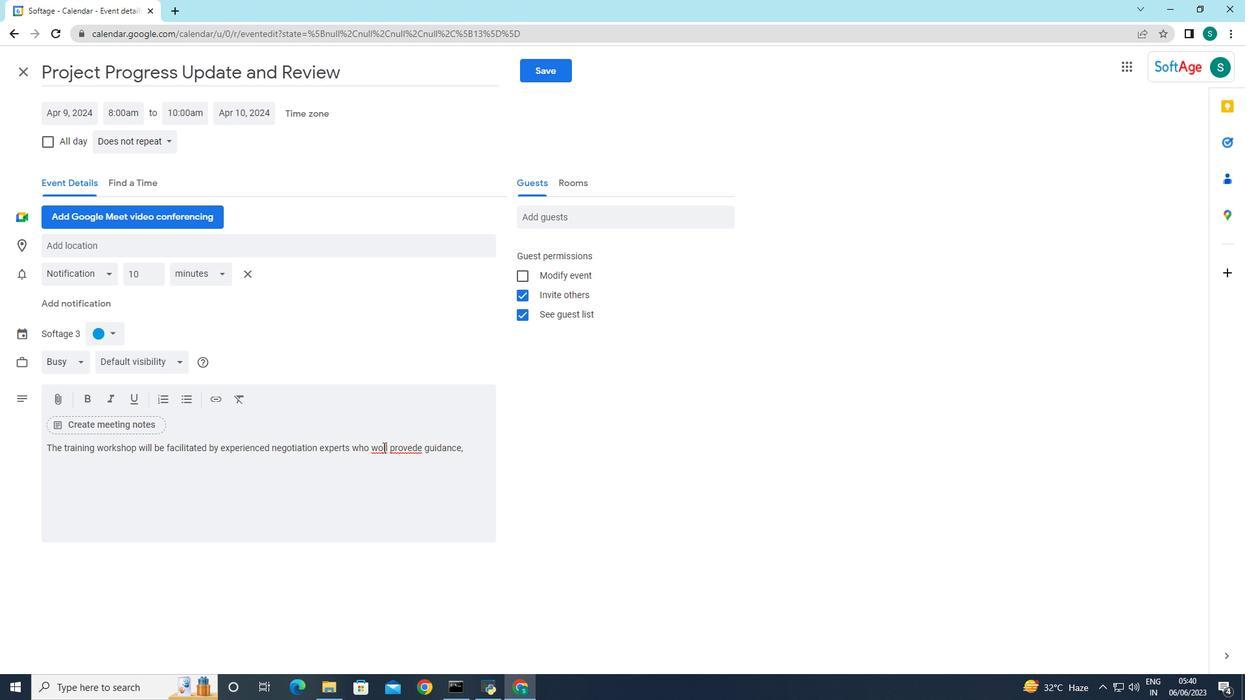 
Action: Mouse pressed left at (382, 449)
Screenshot: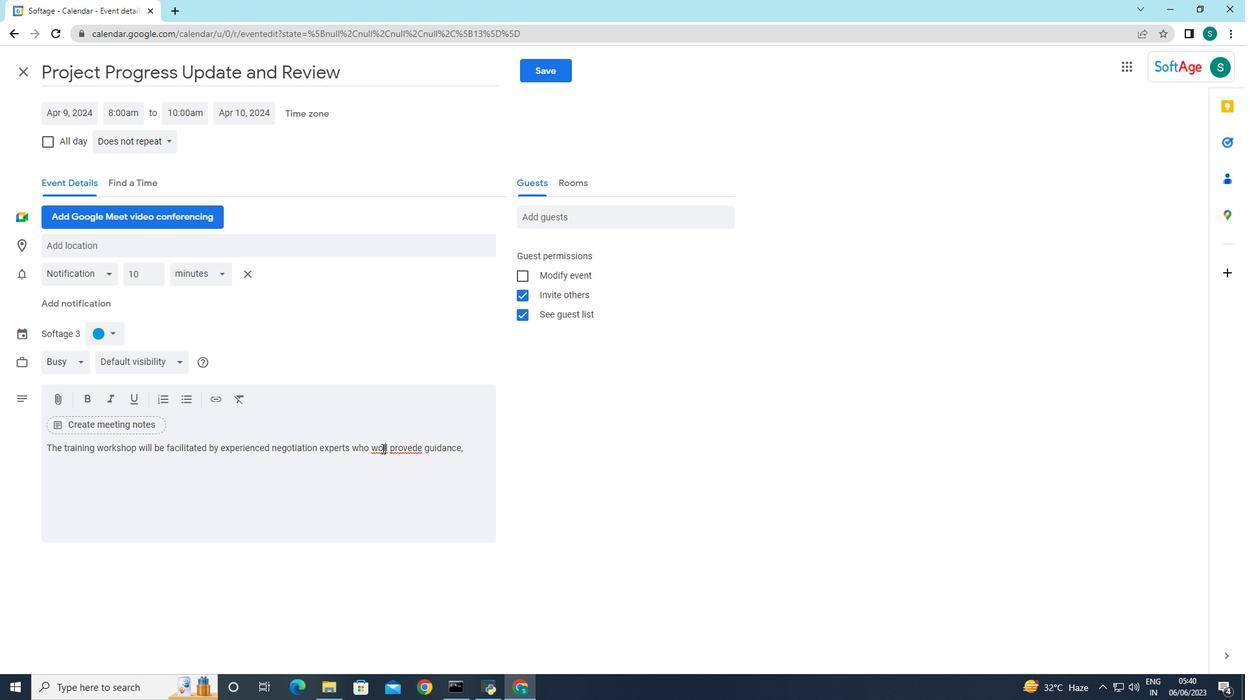 
Action: Mouse moved to (382, 459)
Screenshot: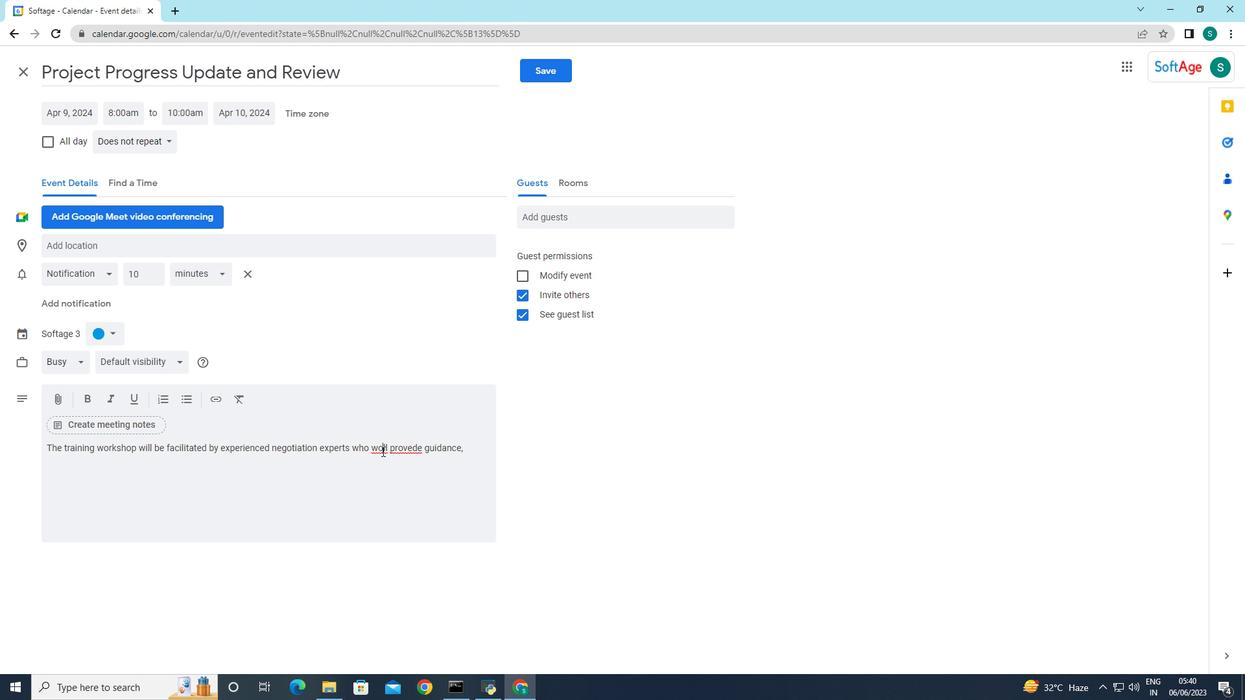 
Action: Key pressed <Key.backspace>
Screenshot: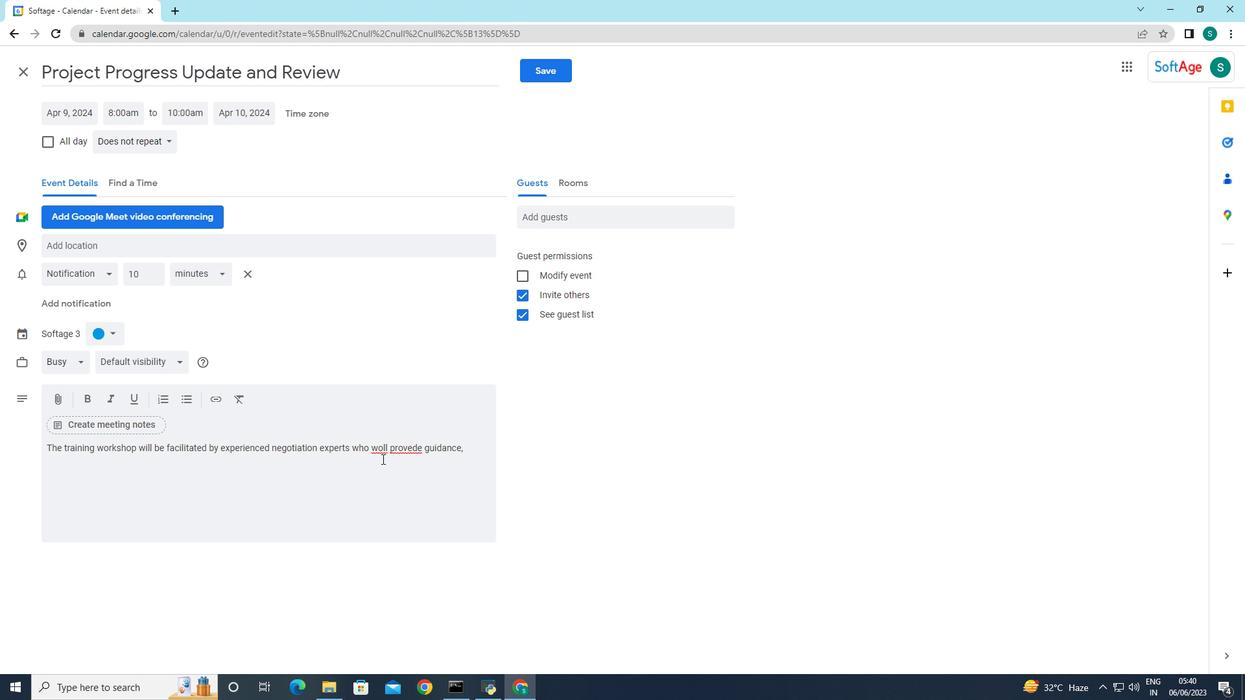 
Action: Mouse moved to (381, 460)
Screenshot: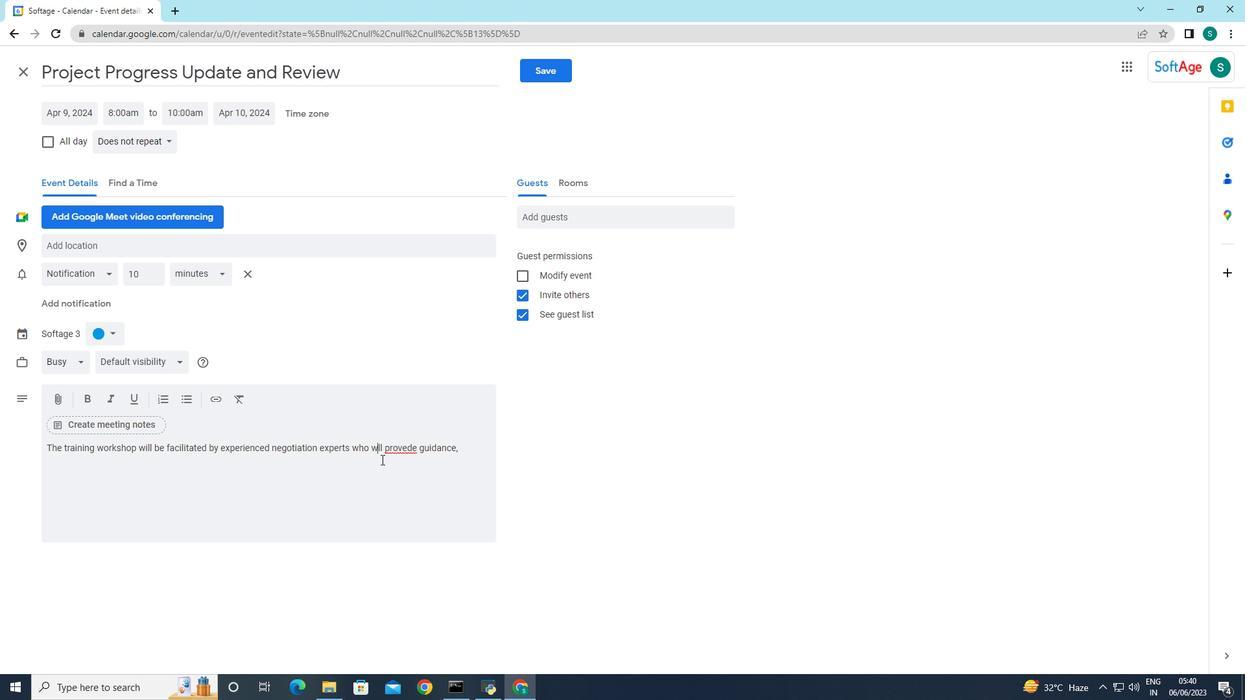 
Action: Key pressed i
Screenshot: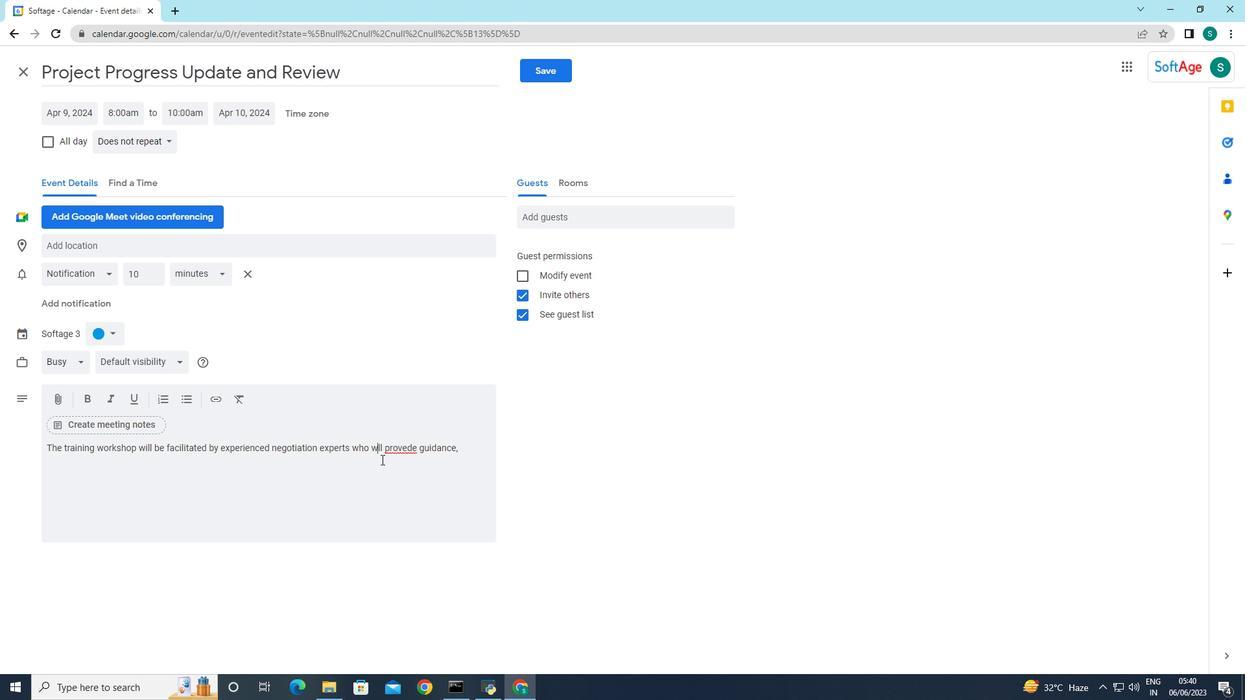 
Action: Mouse moved to (406, 447)
Screenshot: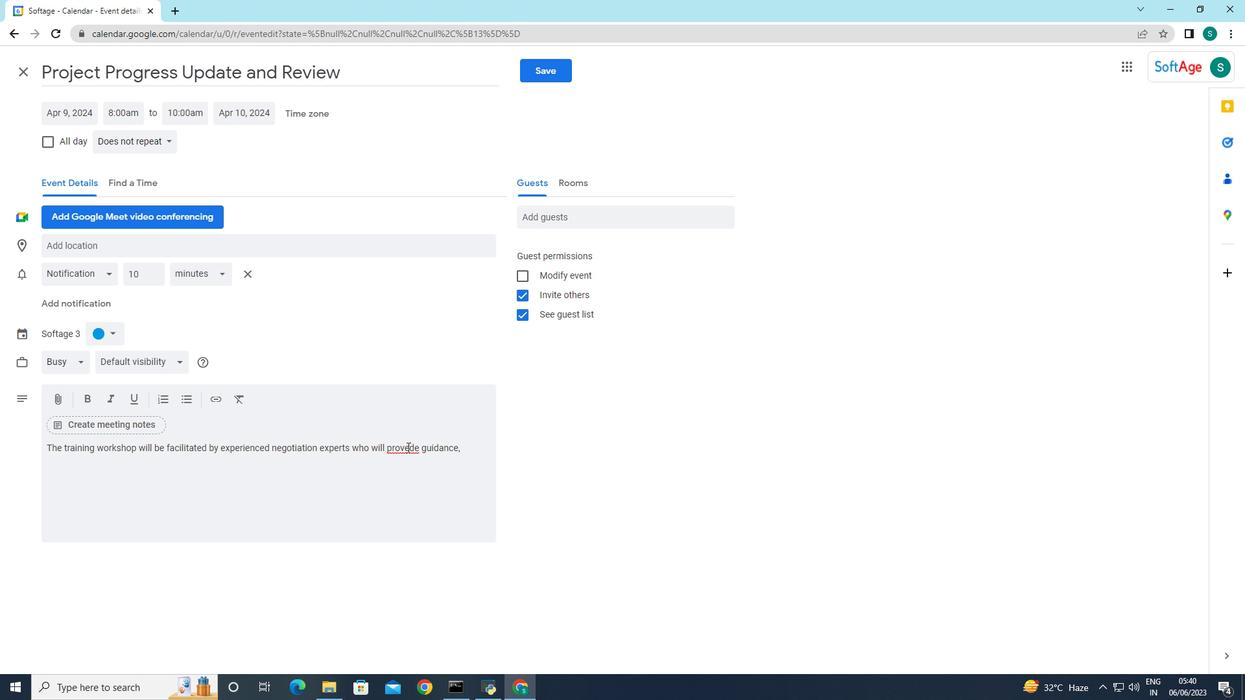 
Action: Mouse pressed left at (406, 447)
Screenshot: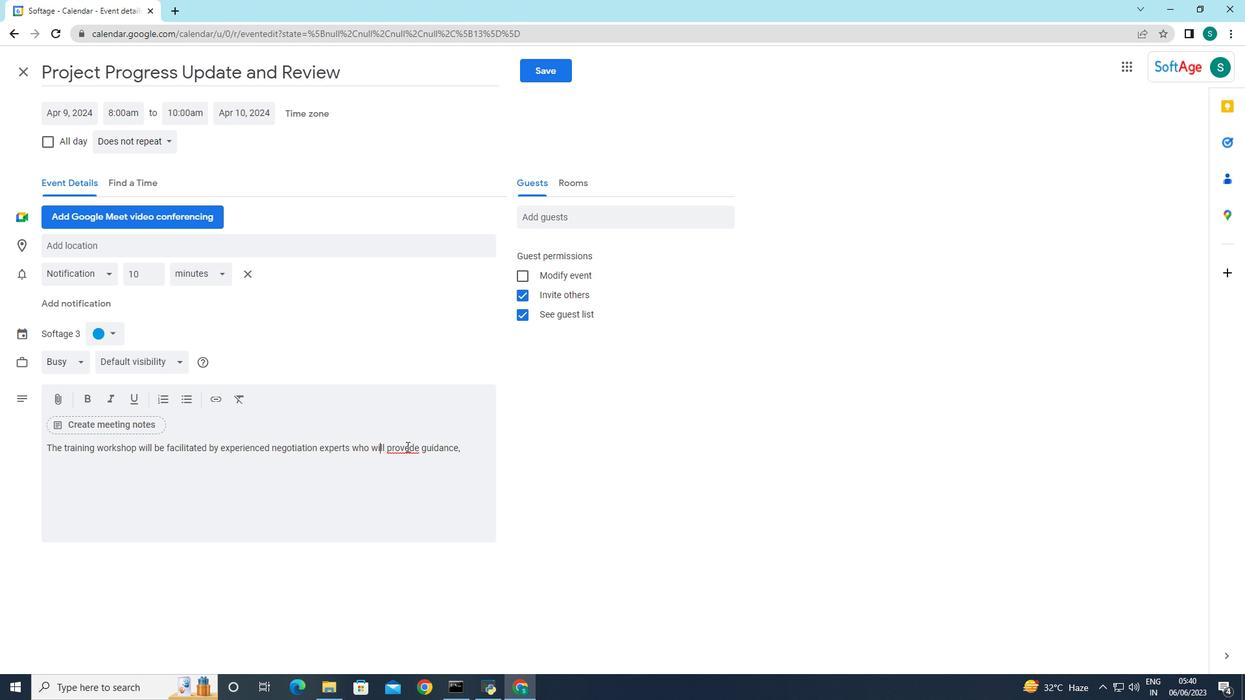 
Action: Mouse moved to (410, 450)
Screenshot: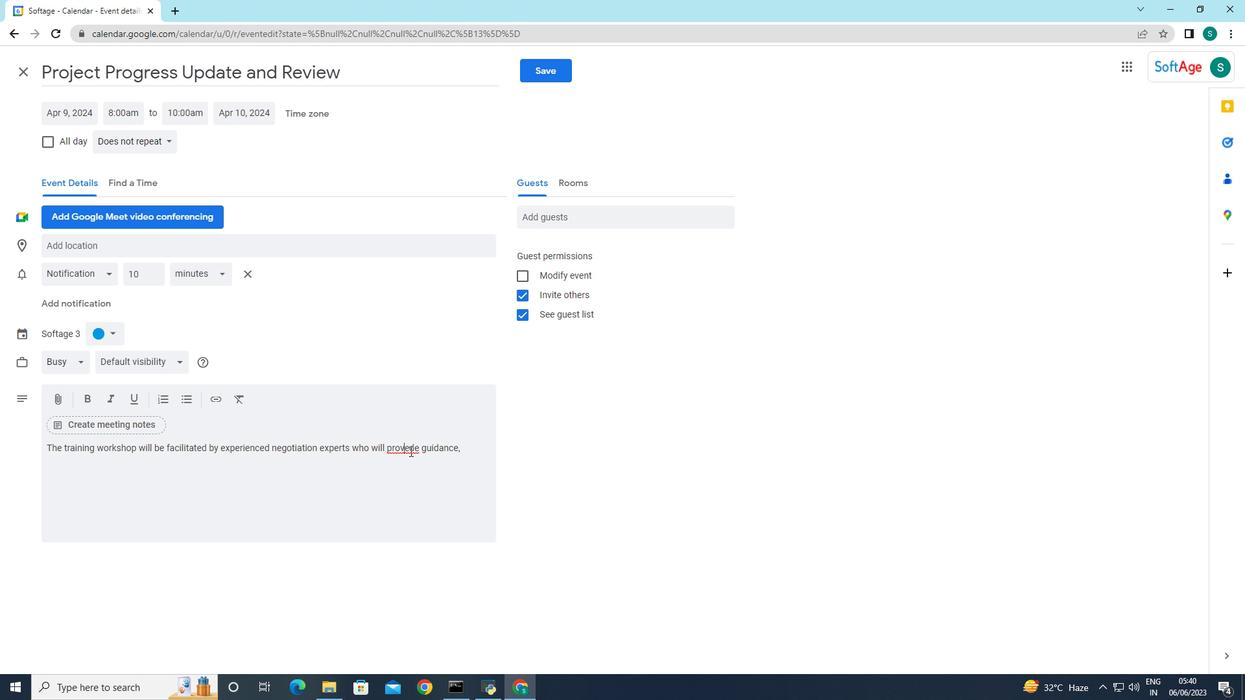
Action: Mouse pressed left at (410, 450)
Screenshot: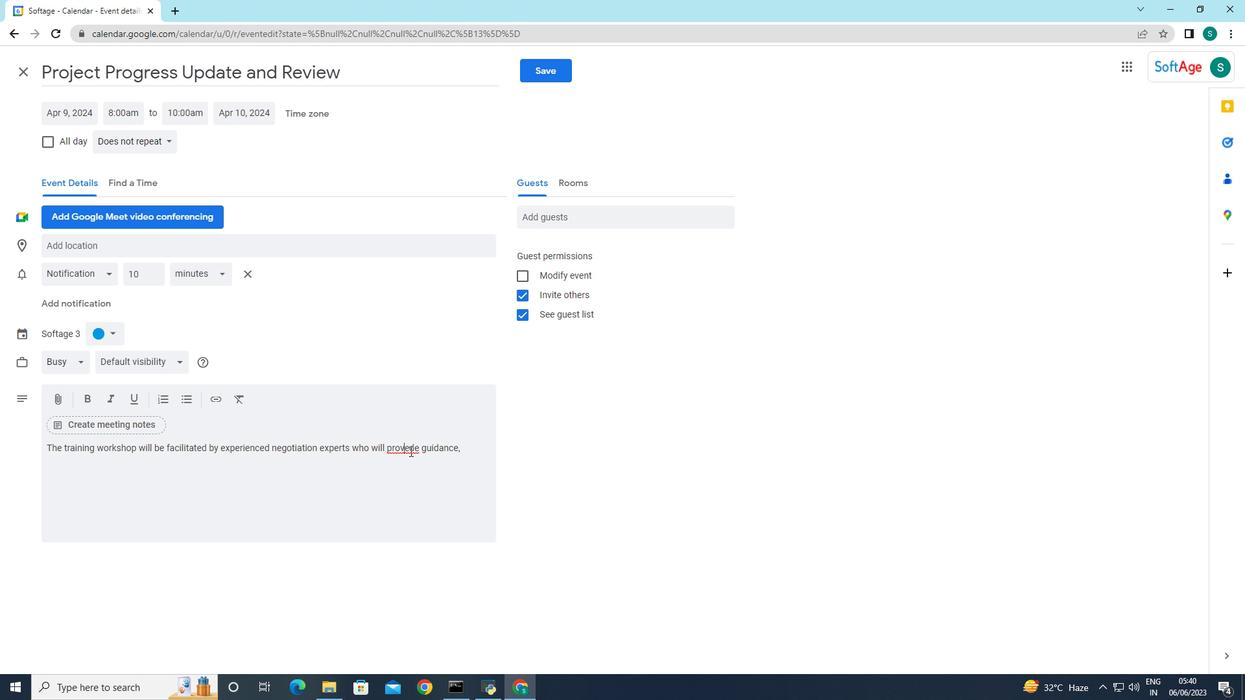 
Action: Mouse moved to (398, 478)
Screenshot: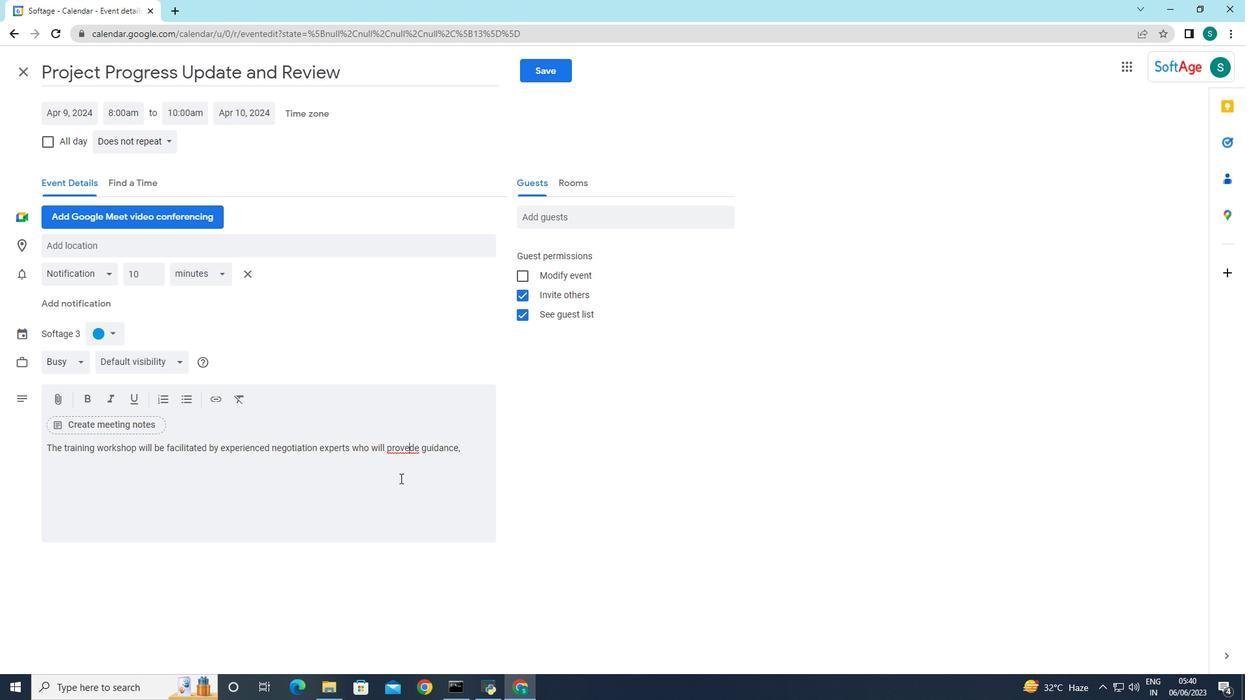 
Action: Key pressed <Key.backspace>i
Screenshot: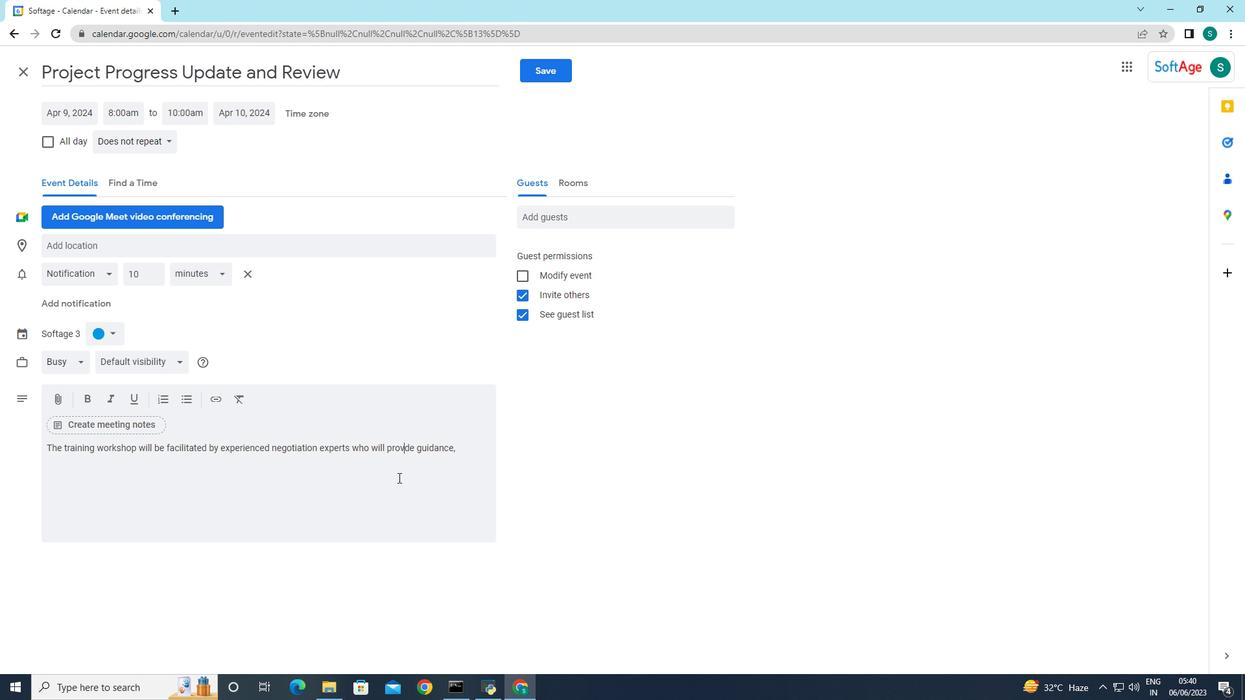 
Action: Mouse moved to (427, 473)
Screenshot: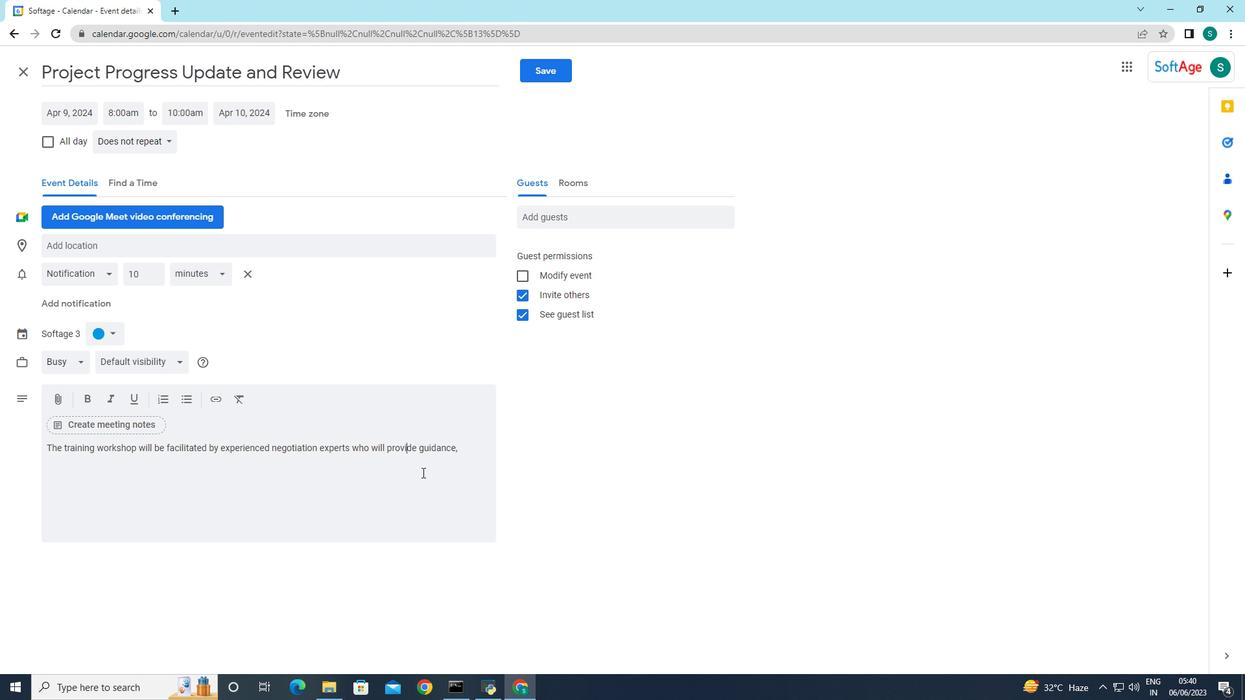 
Action: Mouse pressed left at (427, 473)
Screenshot: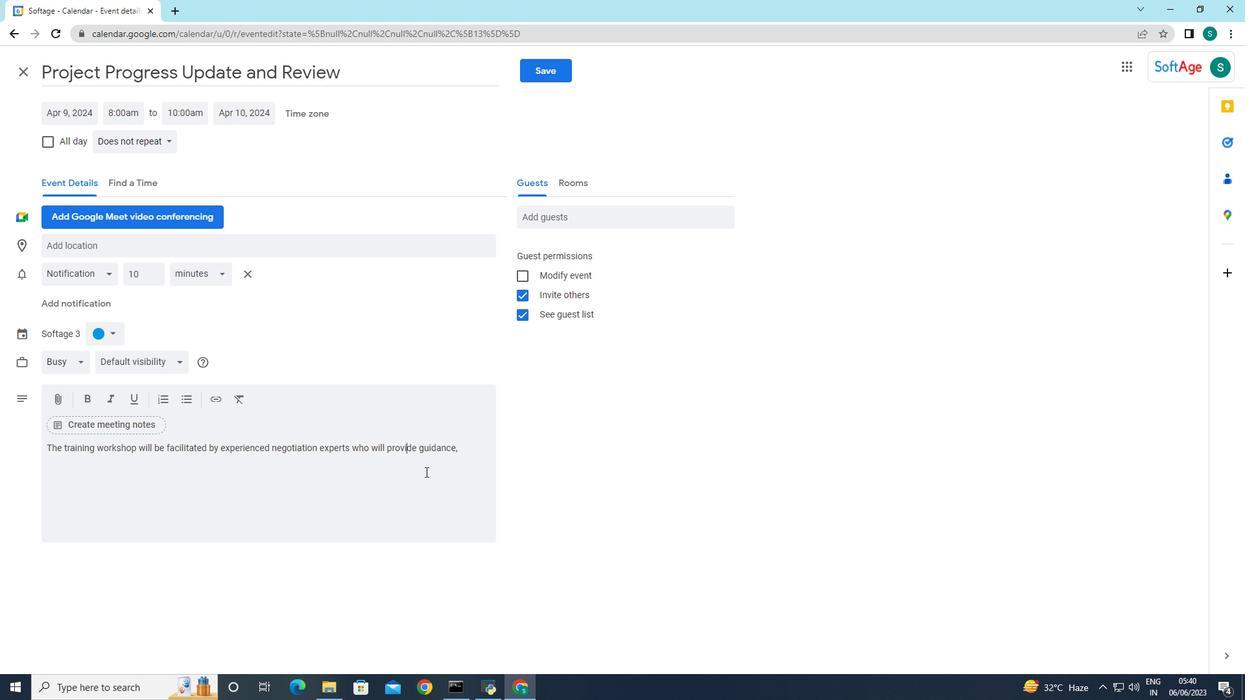 
Action: Mouse moved to (460, 447)
Screenshot: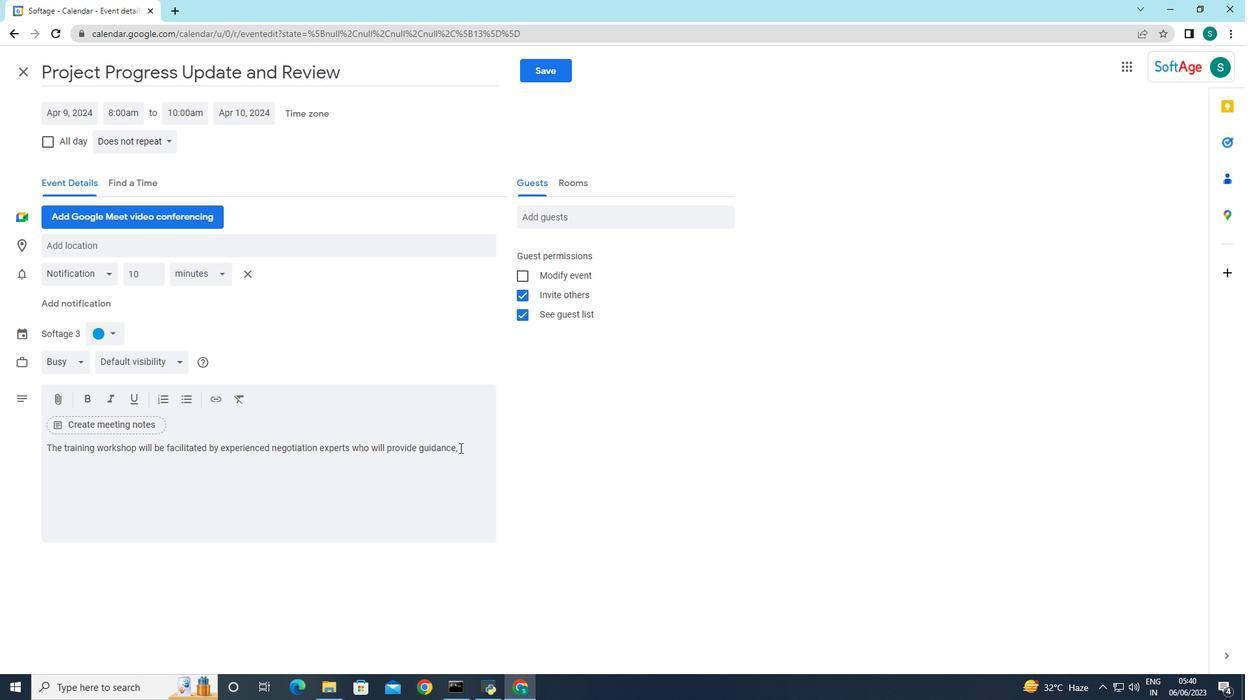 
Action: Mouse pressed left at (460, 447)
Screenshot: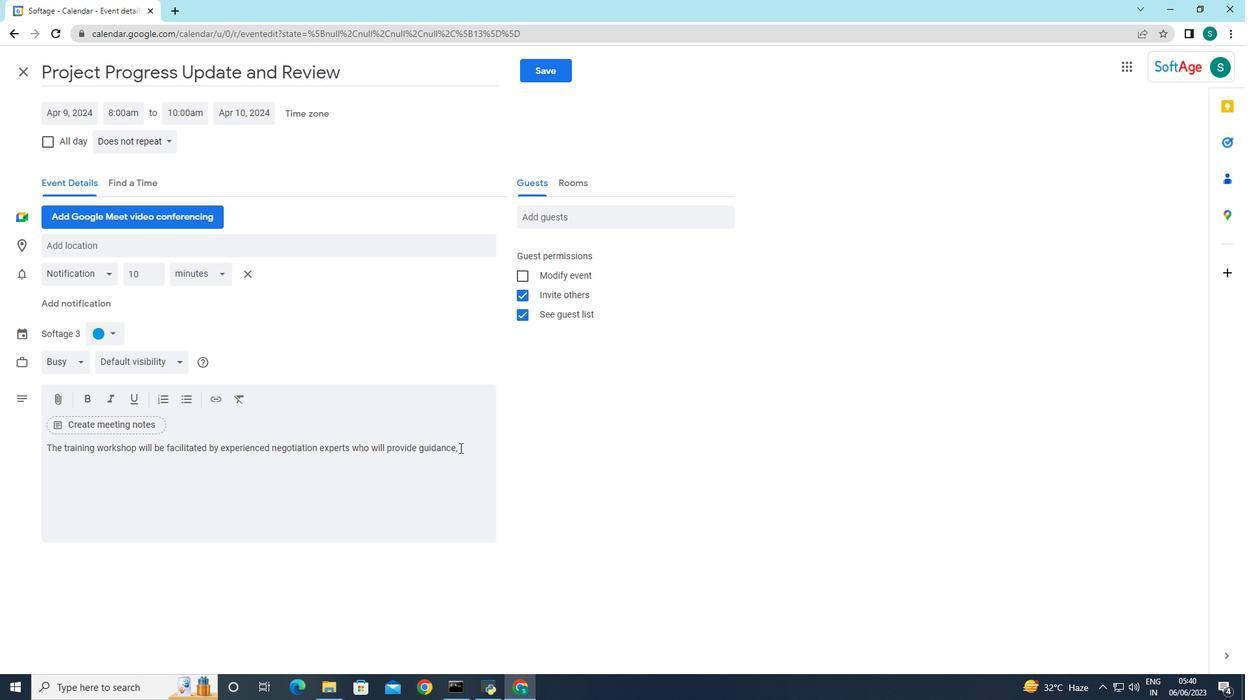 
Action: Mouse moved to (454, 449)
Screenshot: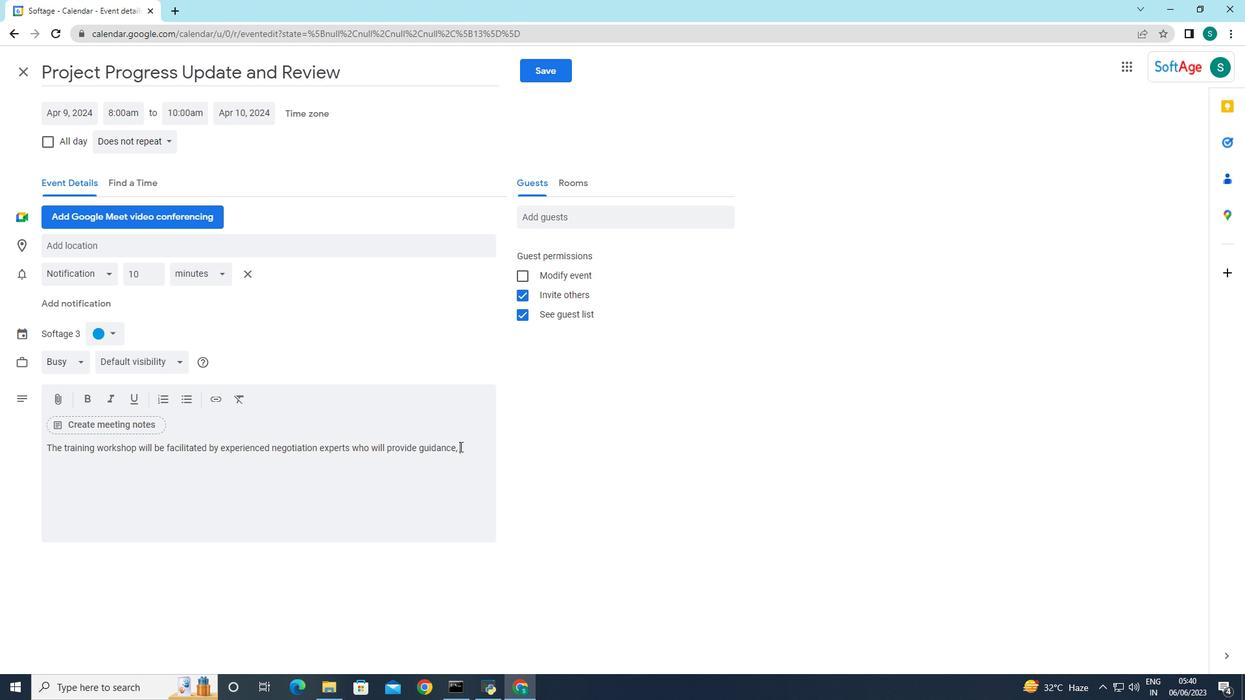 
Action: Key pressed <Key.space>insightys,<Key.space>and<Key.space>practical<Key.space>tips<Key.space>throughout
Screenshot: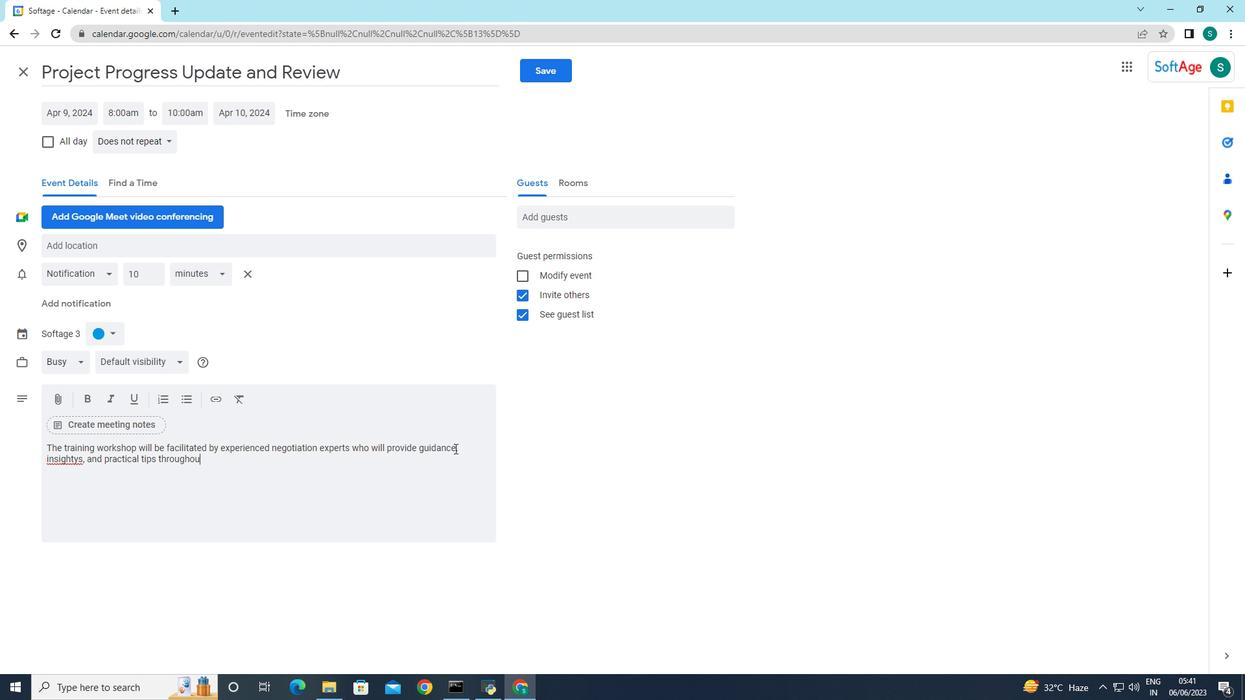 
Action: Mouse moved to (260, 491)
Screenshot: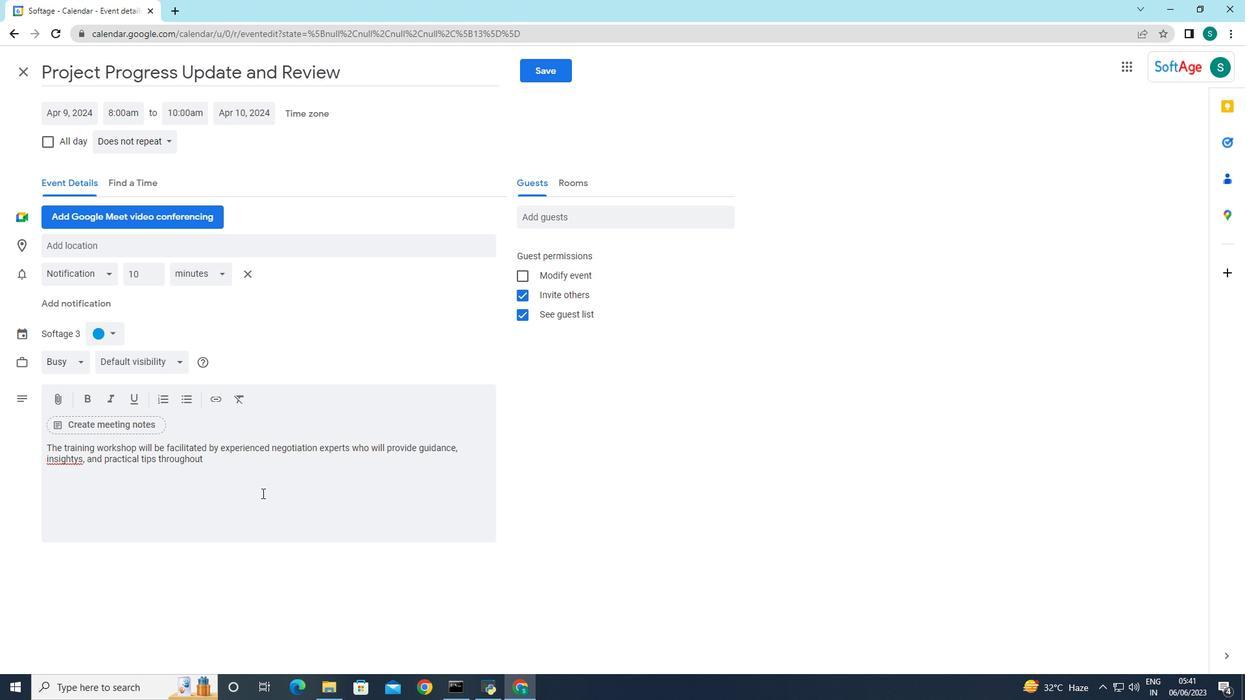 
Action: Mouse pressed left at (260, 491)
Screenshot: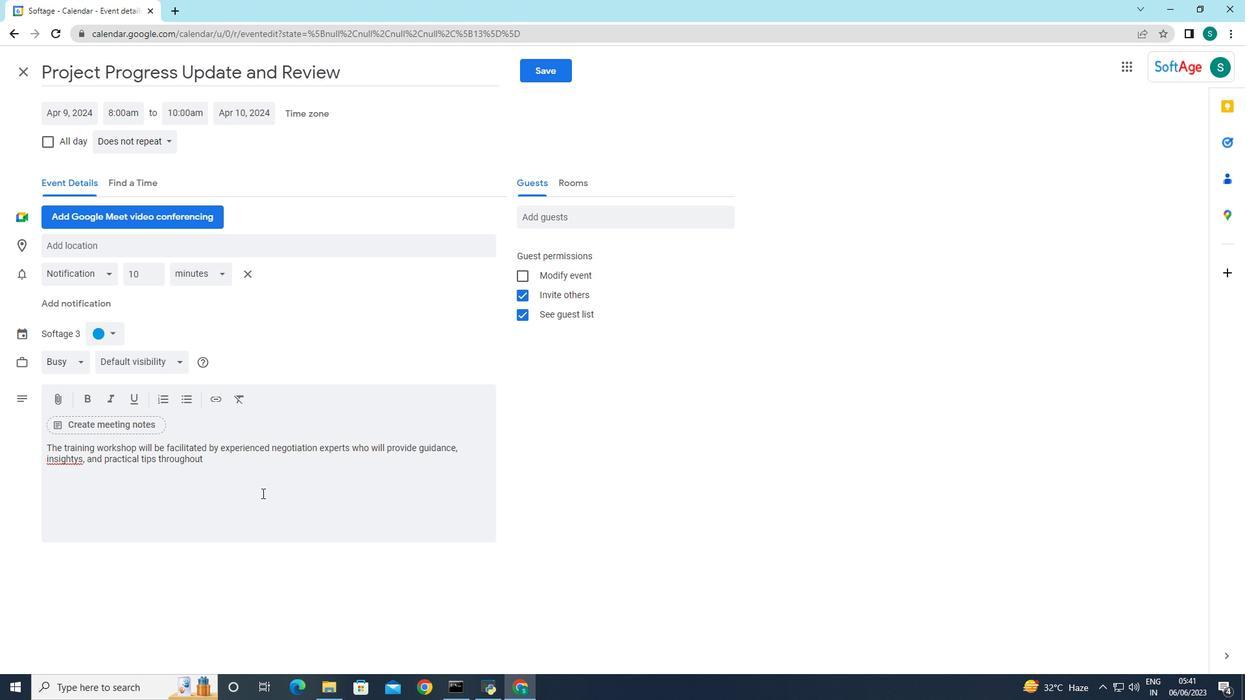 
Action: Mouse moved to (68, 460)
Screenshot: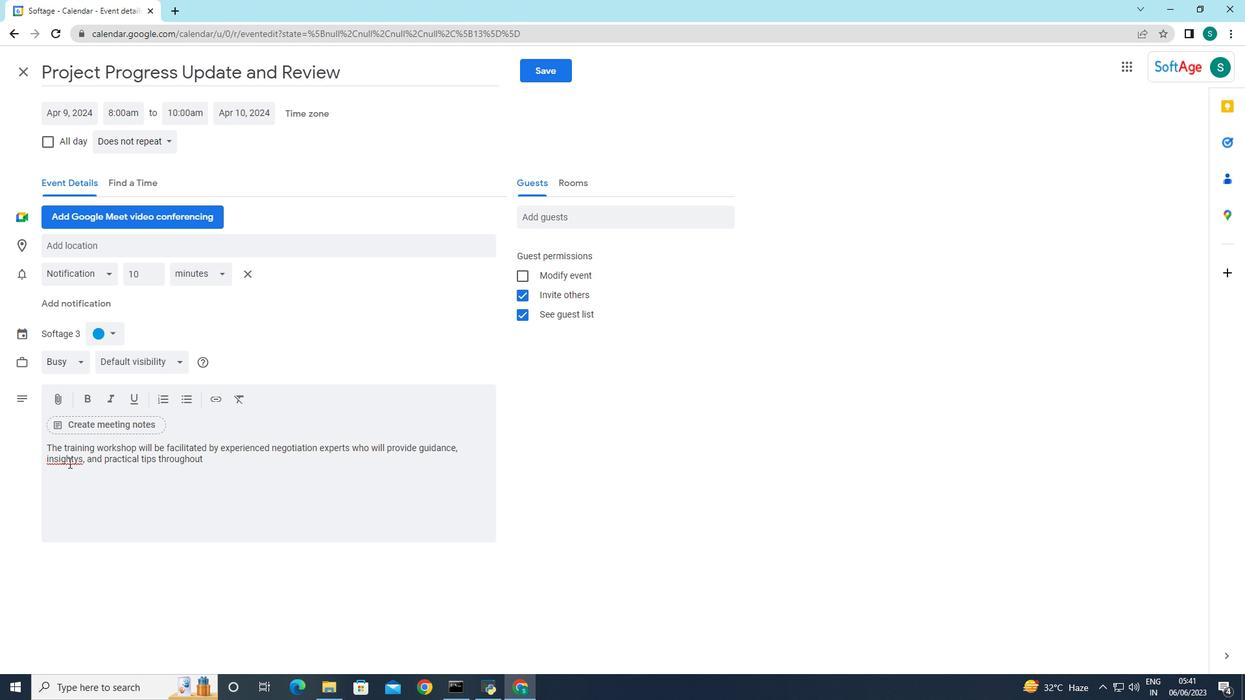 
Action: Mouse pressed right at (68, 460)
Screenshot: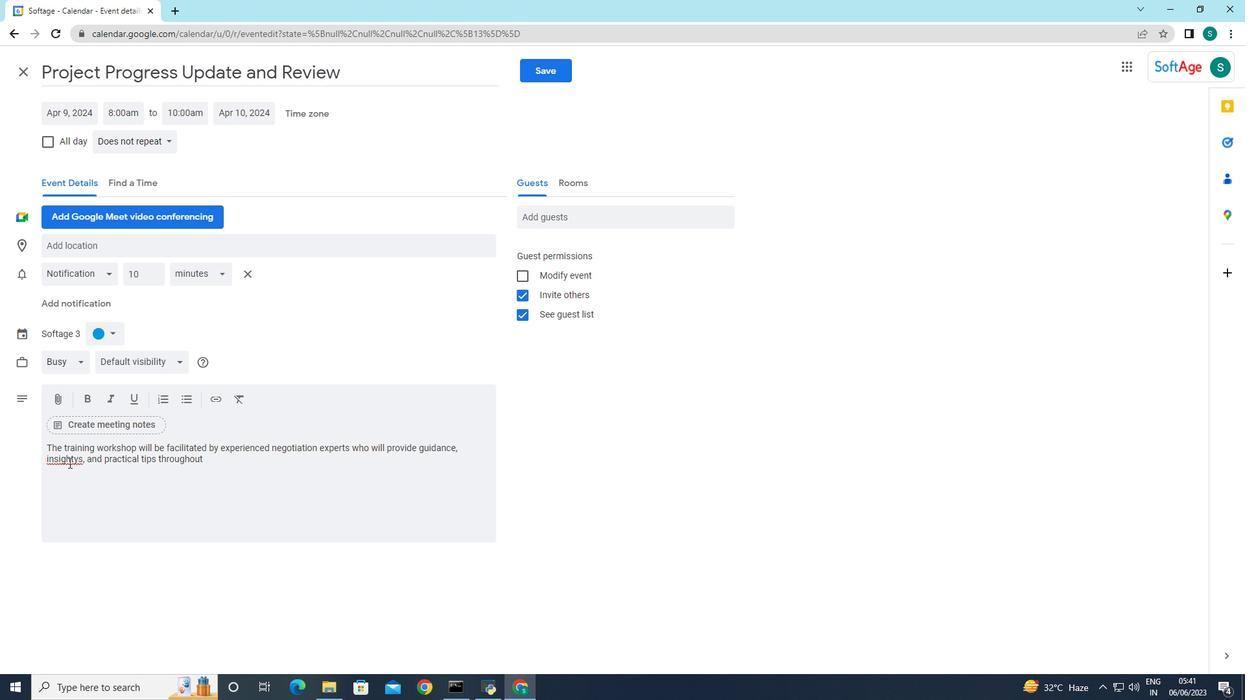 
Action: Mouse moved to (94, 473)
Screenshot: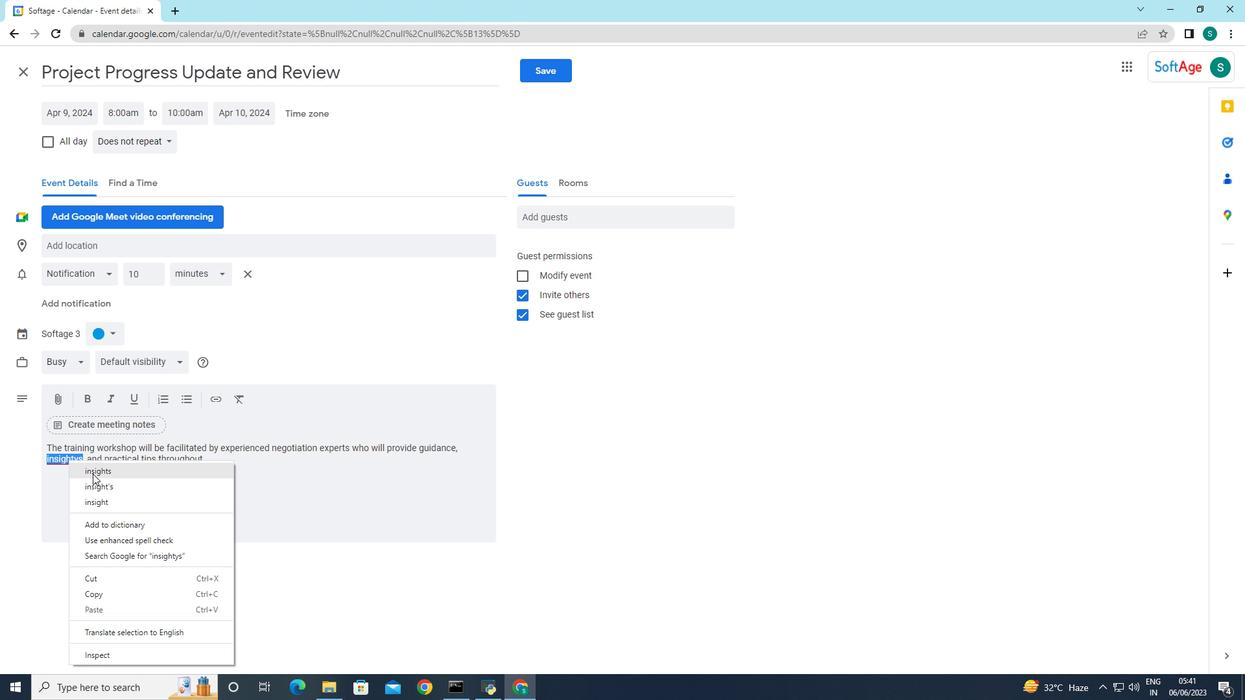 
Action: Mouse pressed left at (94, 473)
Screenshot: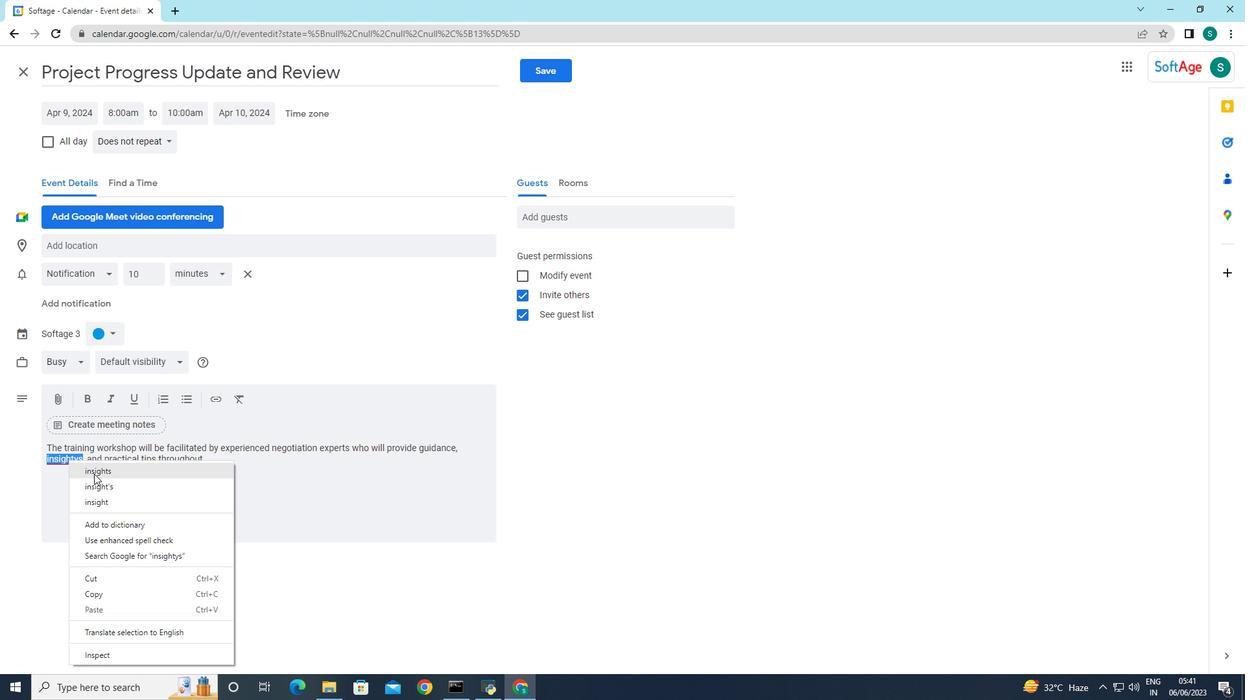 
Action: Mouse moved to (182, 480)
Screenshot: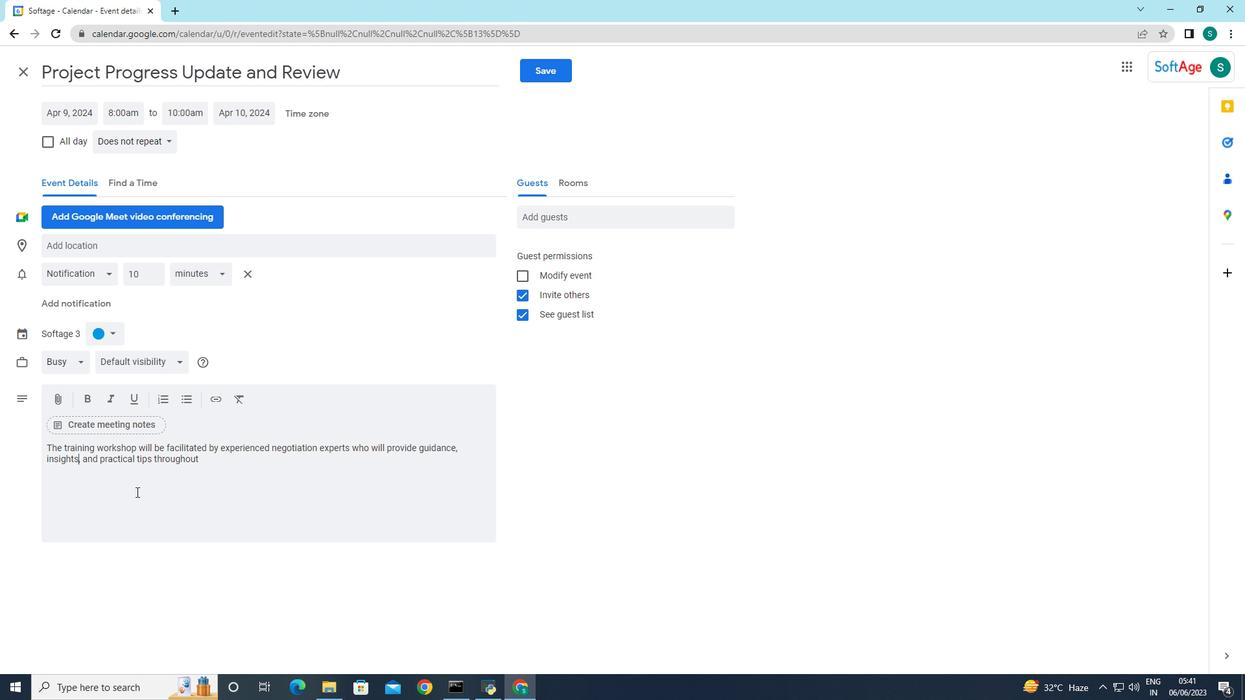
Action: Mouse pressed left at (182, 480)
Screenshot: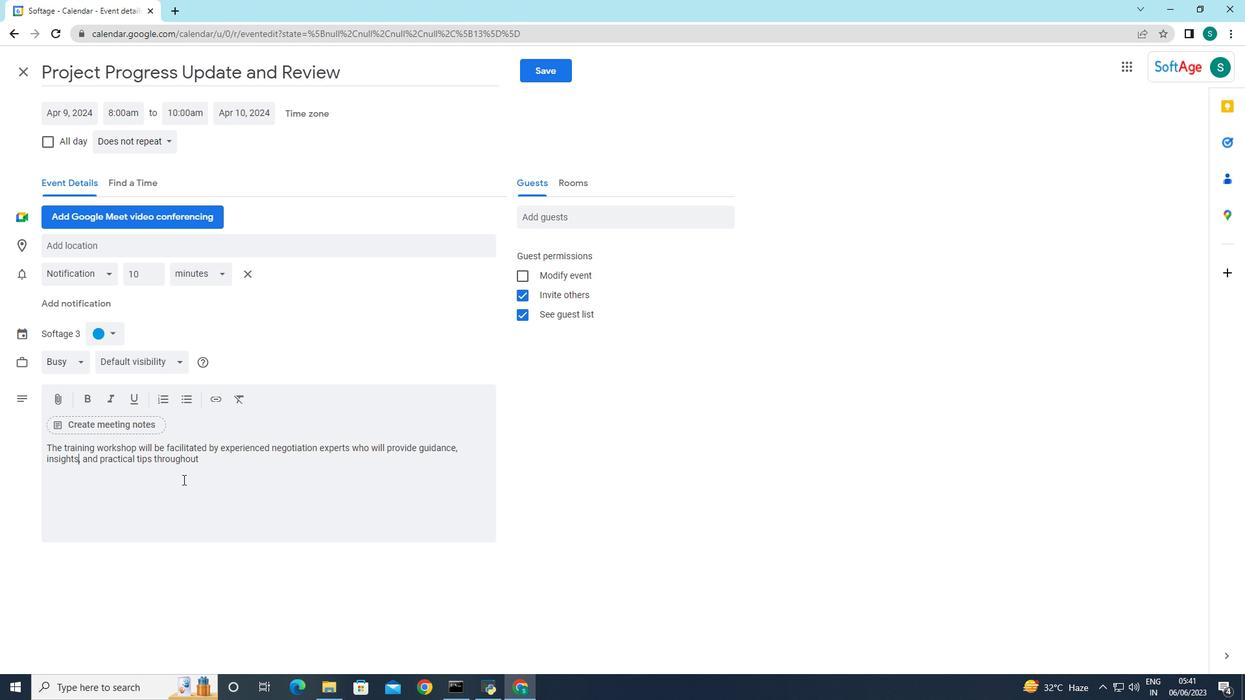 
Action: Mouse moved to (242, 471)
Screenshot: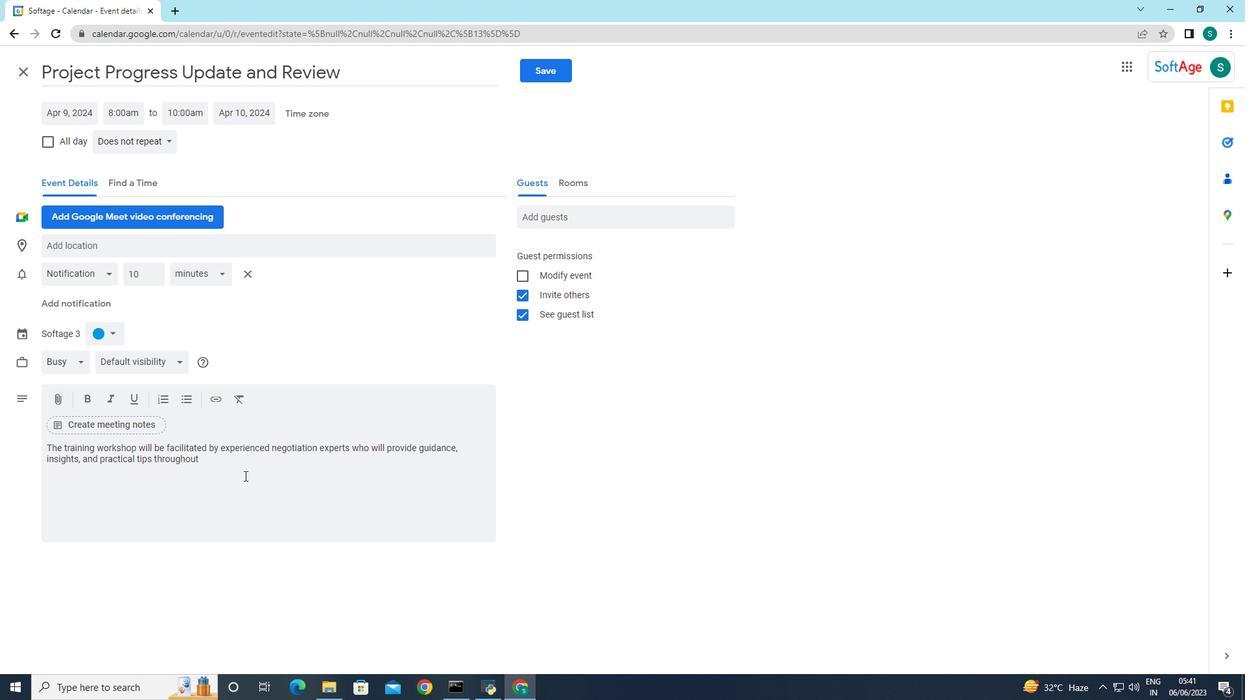 
Action: Mouse pressed left at (242, 471)
Screenshot: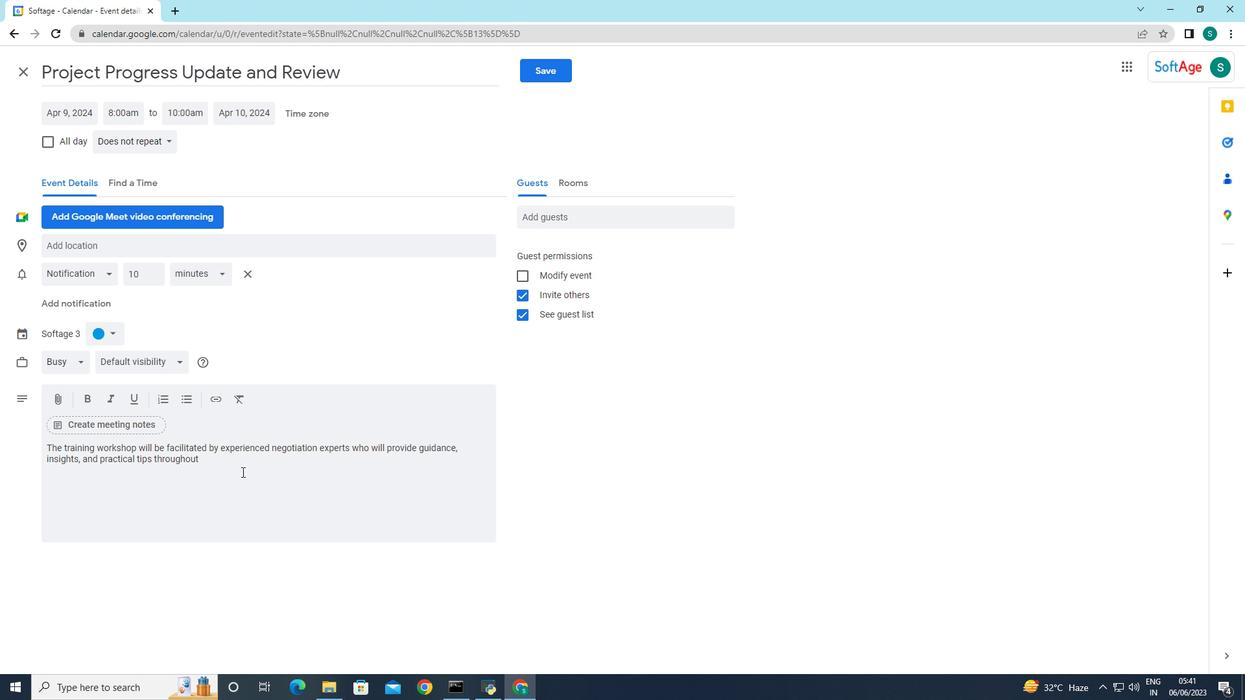 
Action: Key pressed <Key.space>the<Key.space>session.<Key.space><Key.caps_lock>P<Key.caps_lock>articipants<Key.space>will<Key.space>have<Key.space>ample<Key.space>opportunities<Key.space>to<Key.space>ask<Key.space>questions.<Key.backspace>,<Key.space><Key.caps_lock>P<Key.caps_lock><Key.backspace>share<Key.space>experiences,<Key.space>and<Key.space>receive<Key.space>personalized<Key.space>feedback<Key.space>on<Key.space>their<Key.space>negotiation<Key.space>skills.
Screenshot: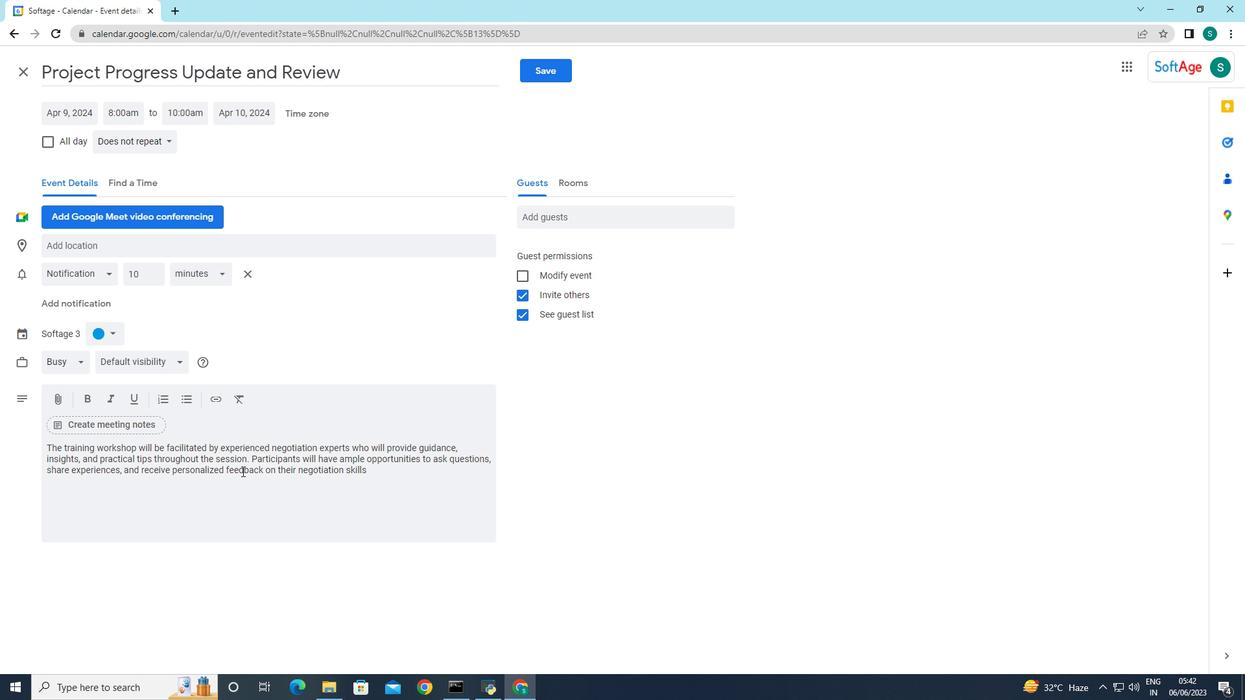 
Action: Mouse moved to (110, 327)
Screenshot: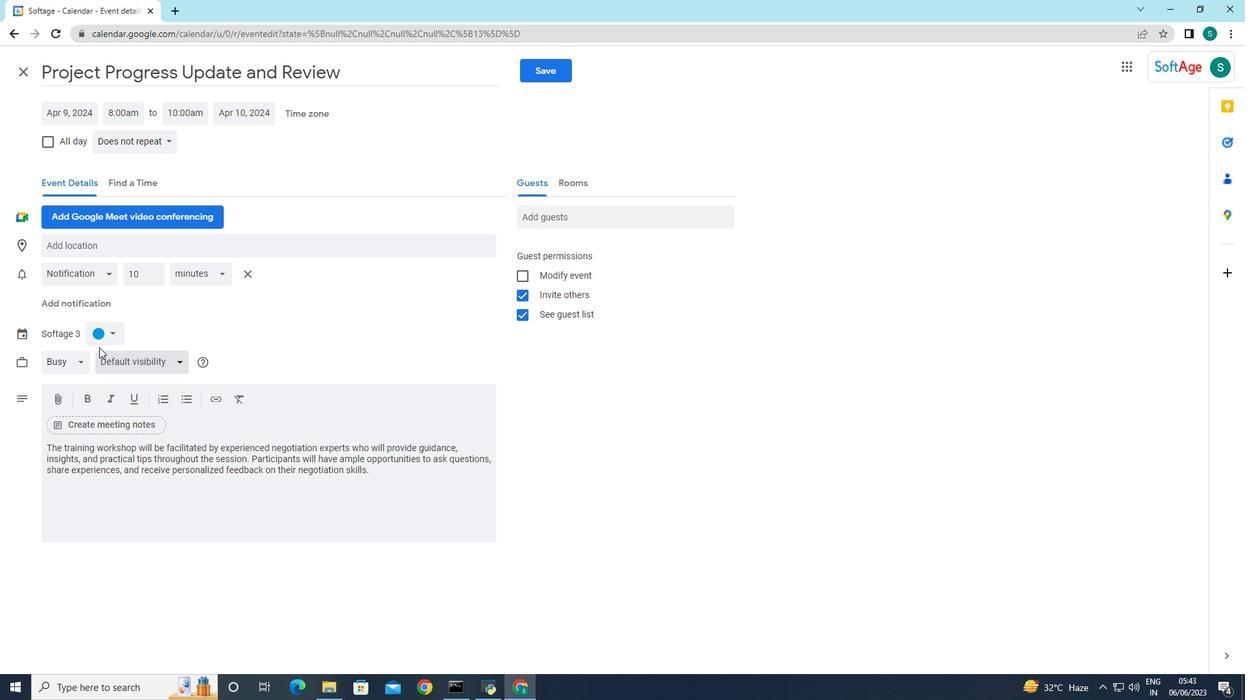 
Action: Mouse pressed left at (110, 327)
Screenshot: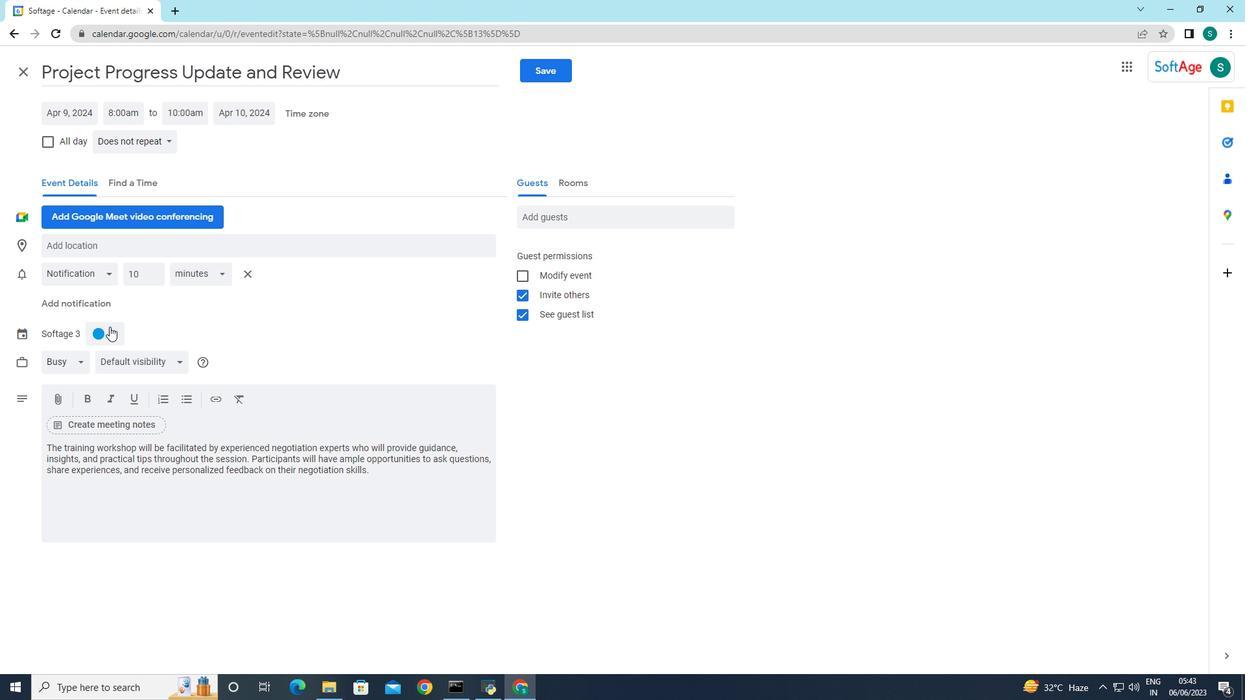 
Action: Mouse moved to (98, 331)
Screenshot: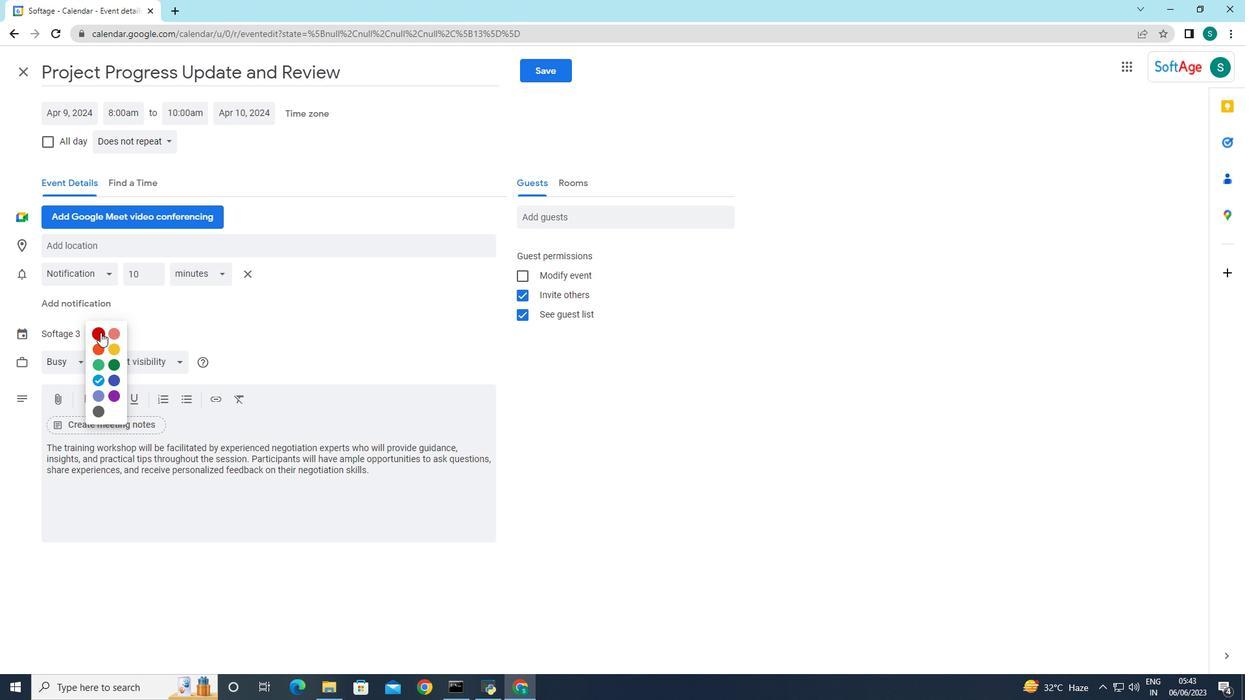 
Action: Mouse pressed left at (98, 331)
Screenshot: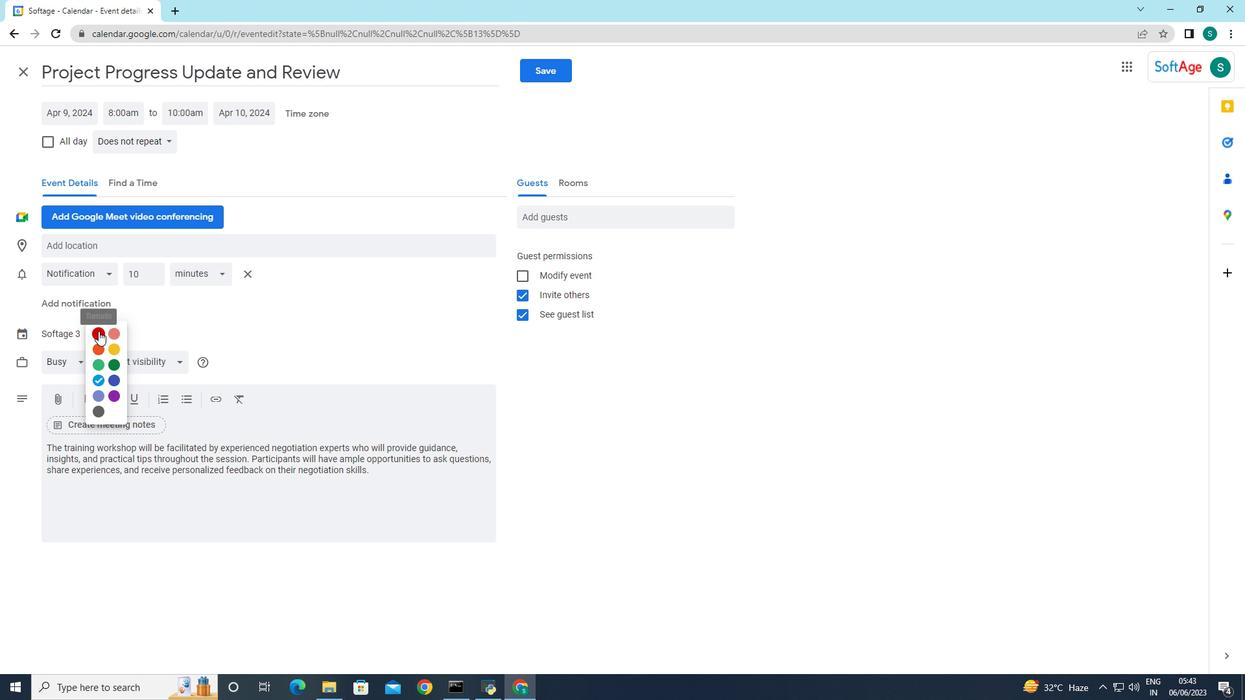 
Action: Mouse moved to (120, 243)
Screenshot: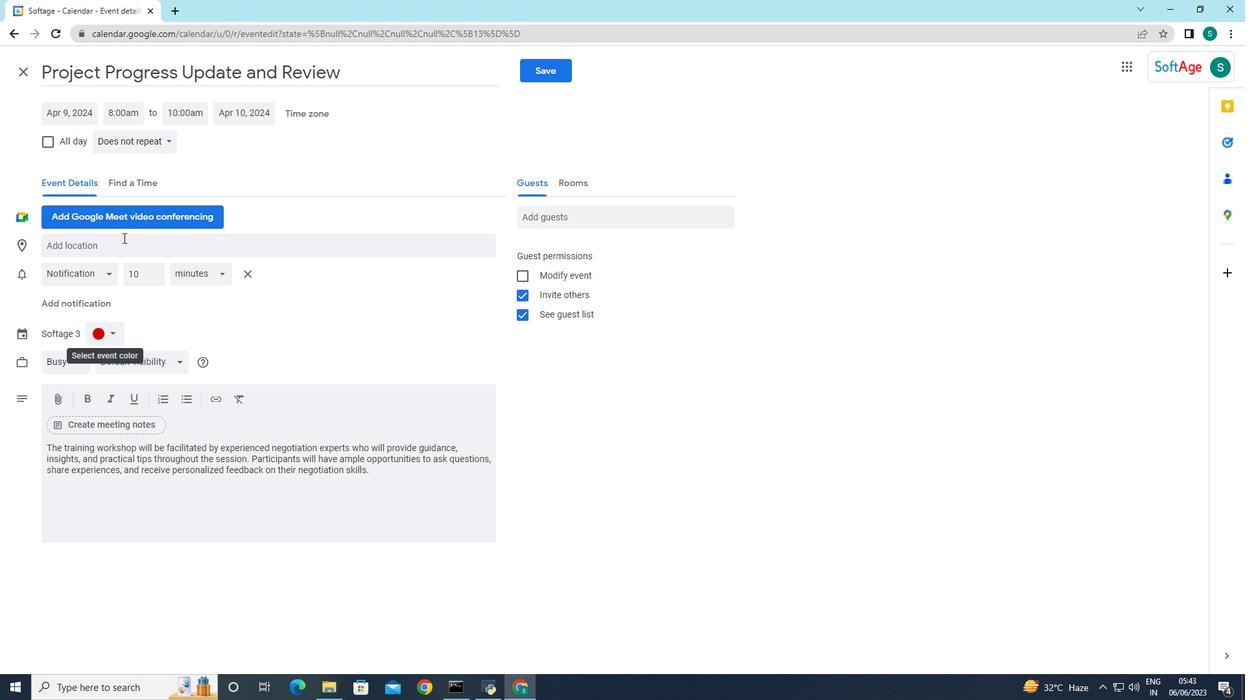 
Action: Mouse pressed left at (120, 243)
Screenshot: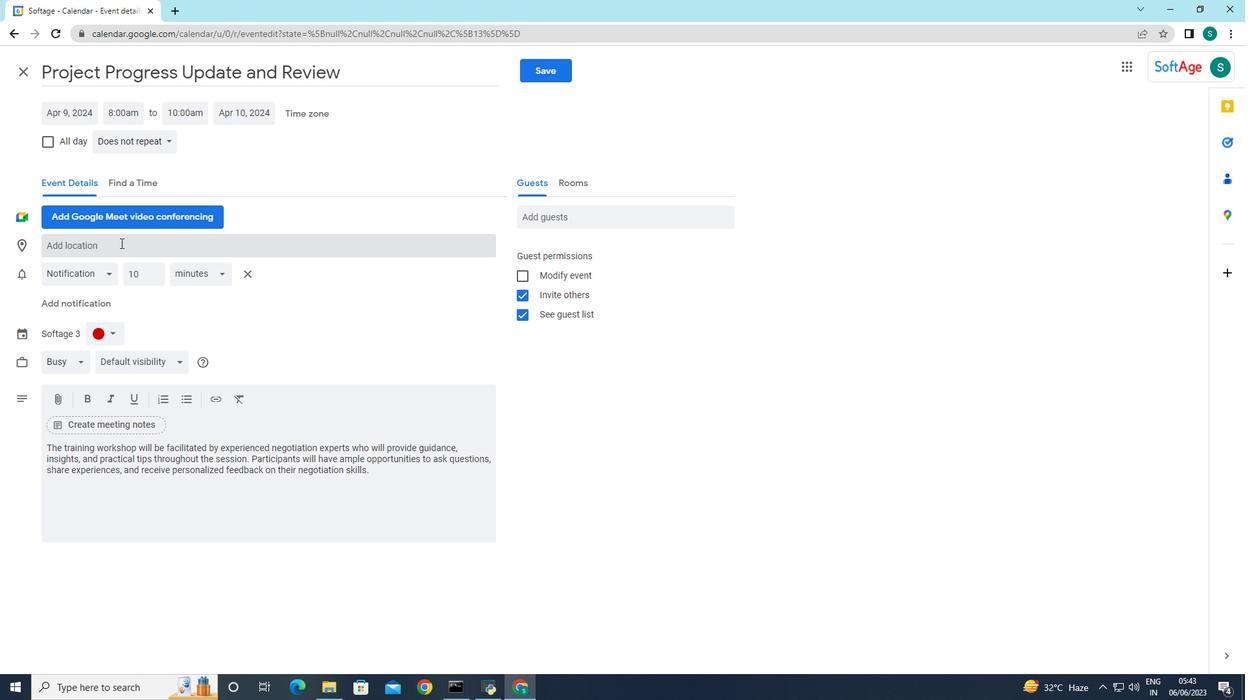 
Action: Key pressed <Key.caps_lock>S<Key.caps_lock>ydney,<Key.space><Key.caps_lock>A<Key.caps_lock>ustraloa,
Screenshot: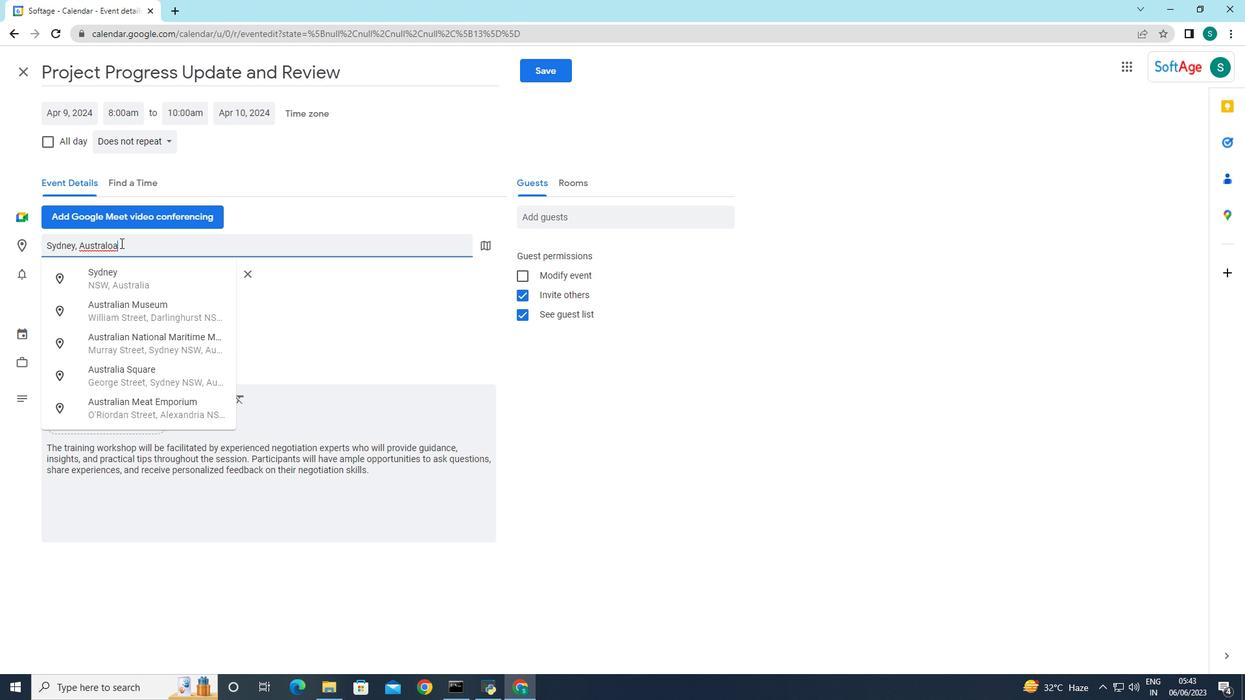 
Action: Mouse moved to (110, 244)
Screenshot: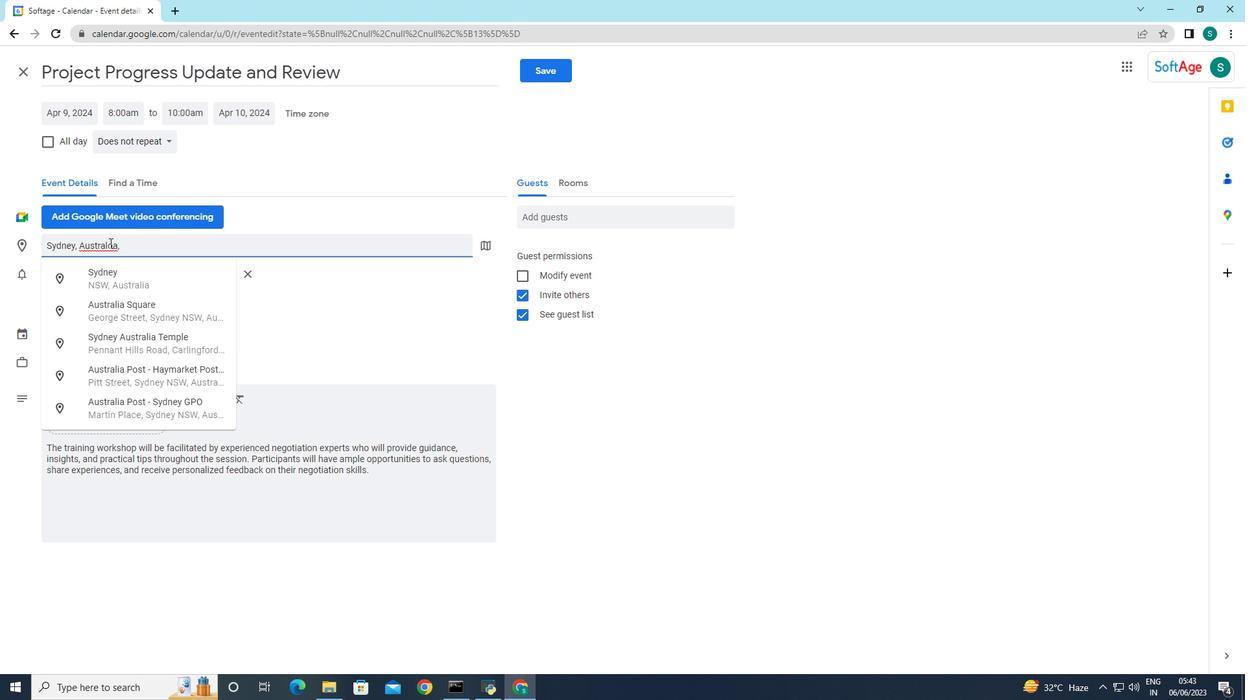 
Action: Mouse pressed left at (110, 244)
Screenshot: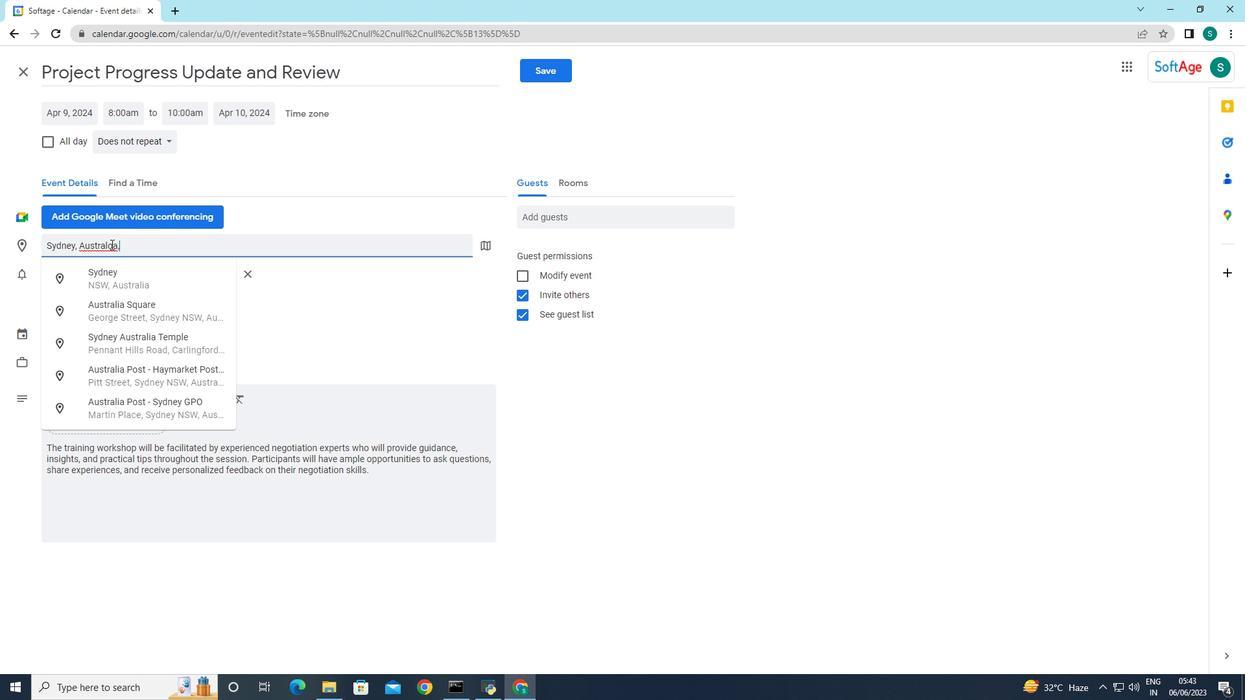 
Action: Mouse moved to (116, 257)
Screenshot: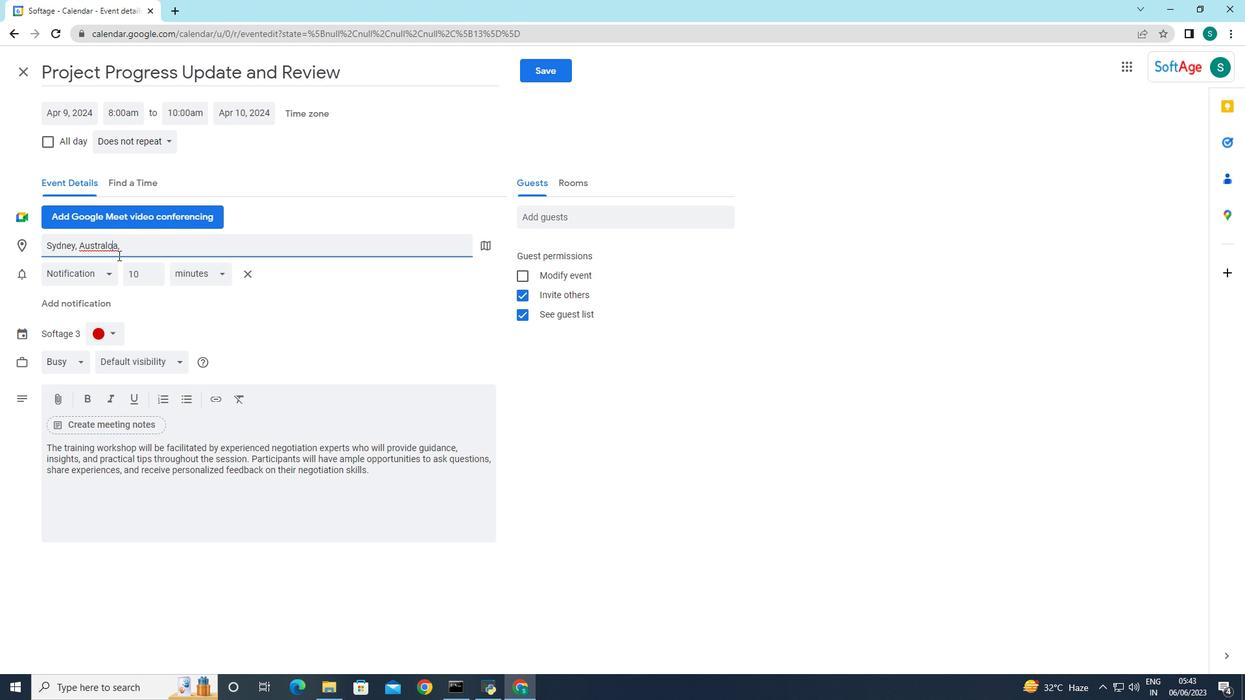 
Action: Key pressed <Key.backspace>i
Screenshot: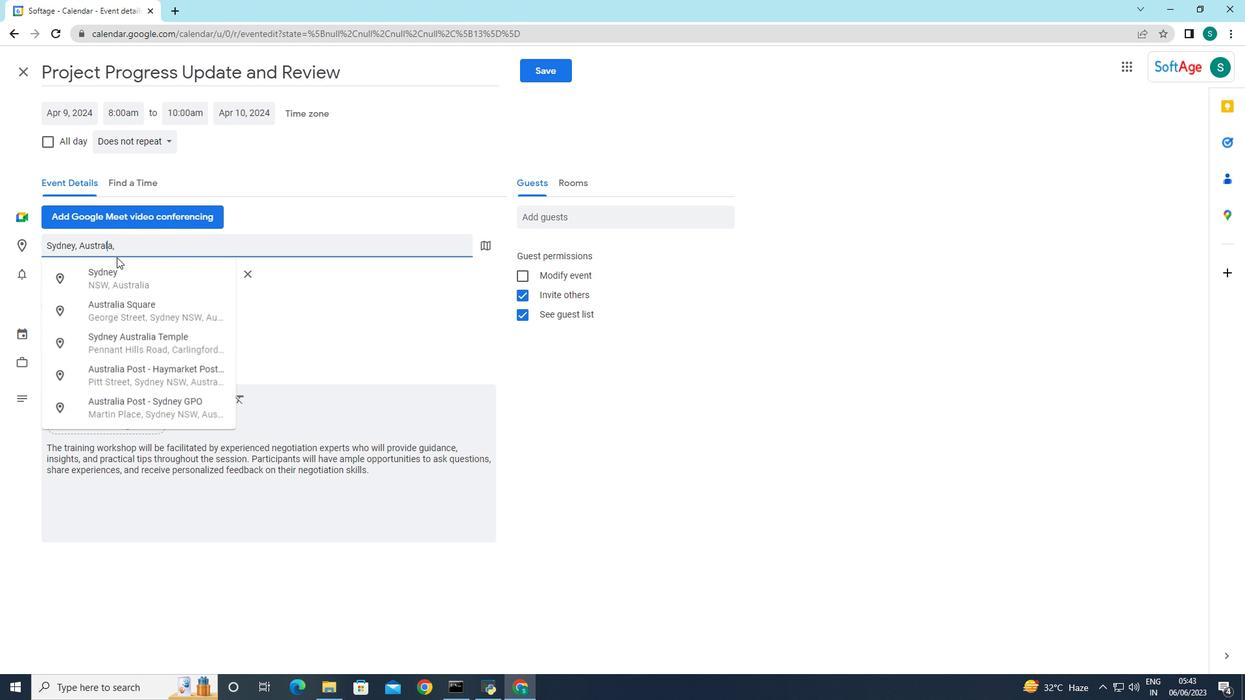 
Action: Mouse moved to (141, 245)
Screenshot: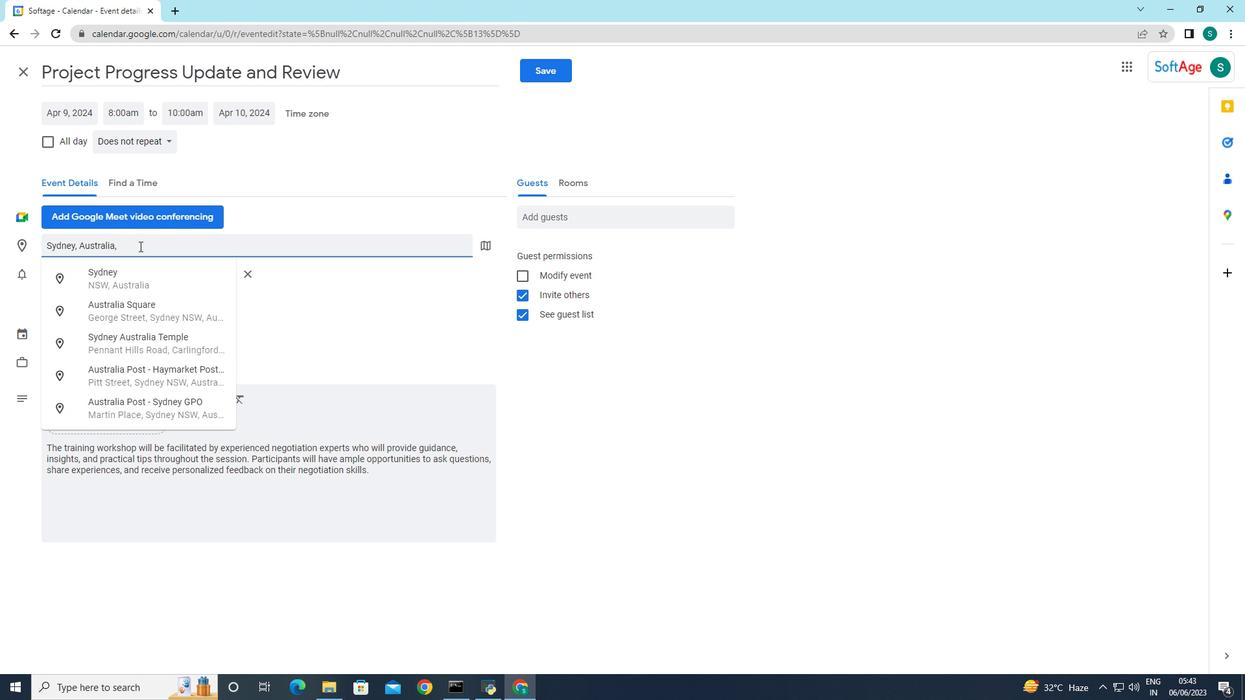 
Action: Mouse pressed left at (141, 245)
Screenshot: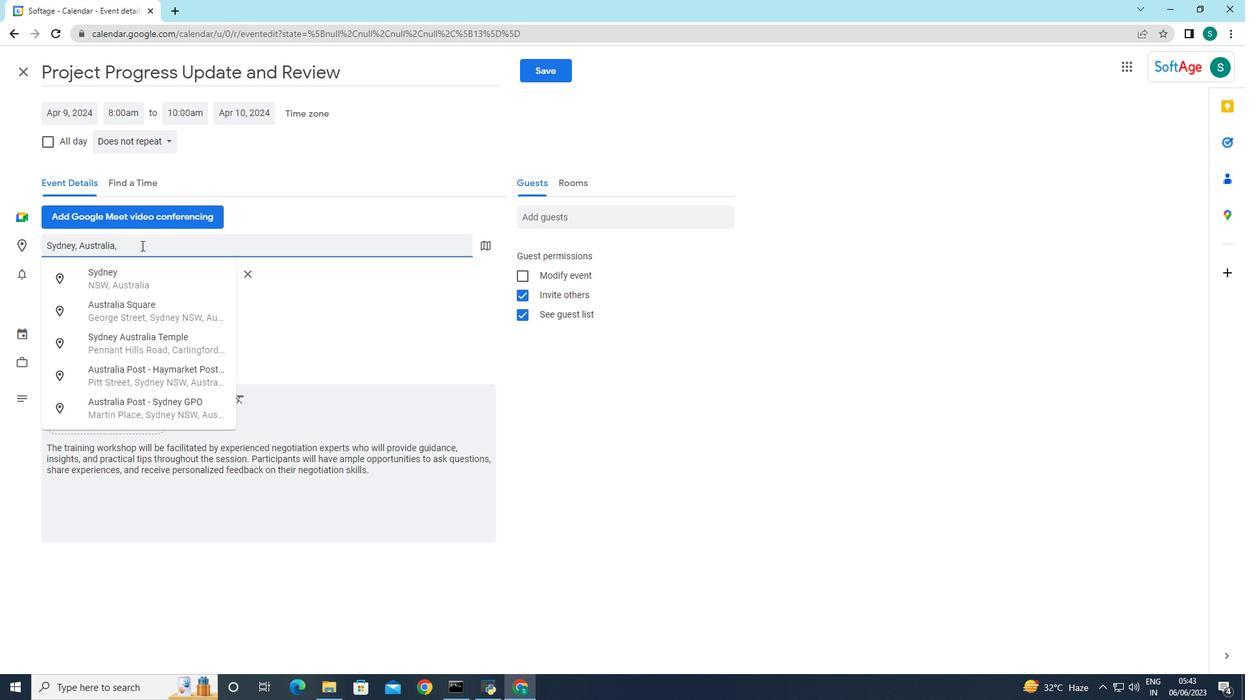 
Action: Mouse moved to (325, 336)
Screenshot: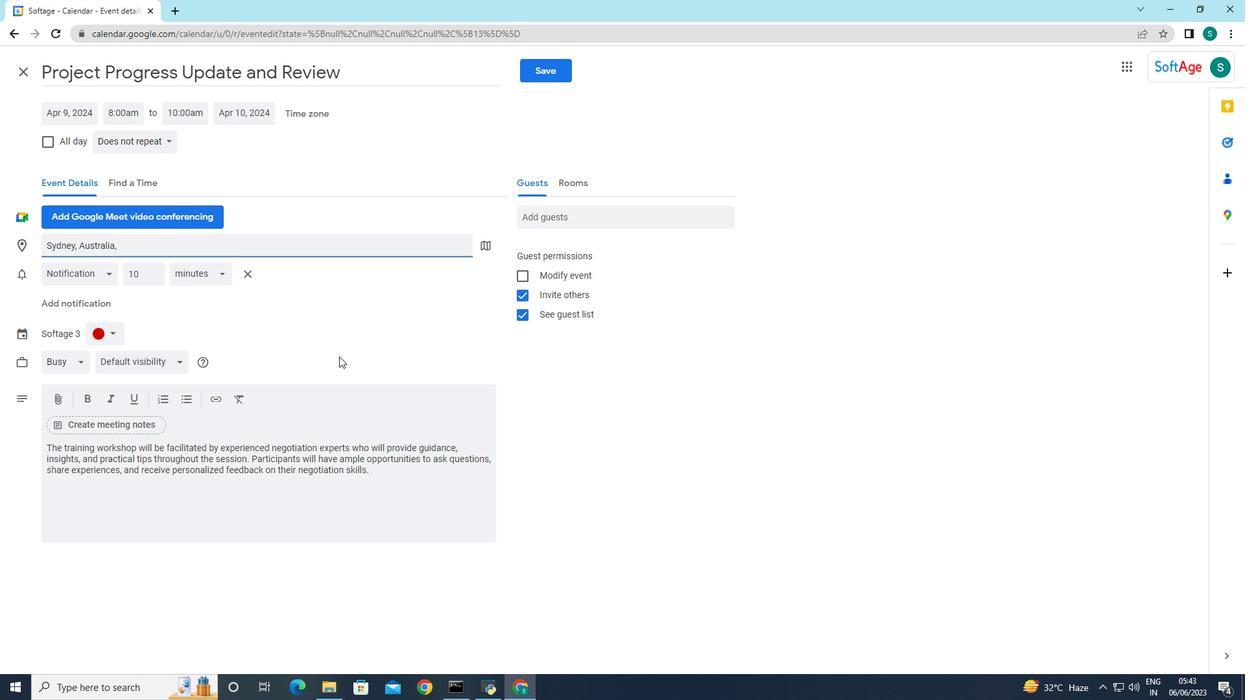 
Action: Mouse pressed left at (325, 336)
Screenshot: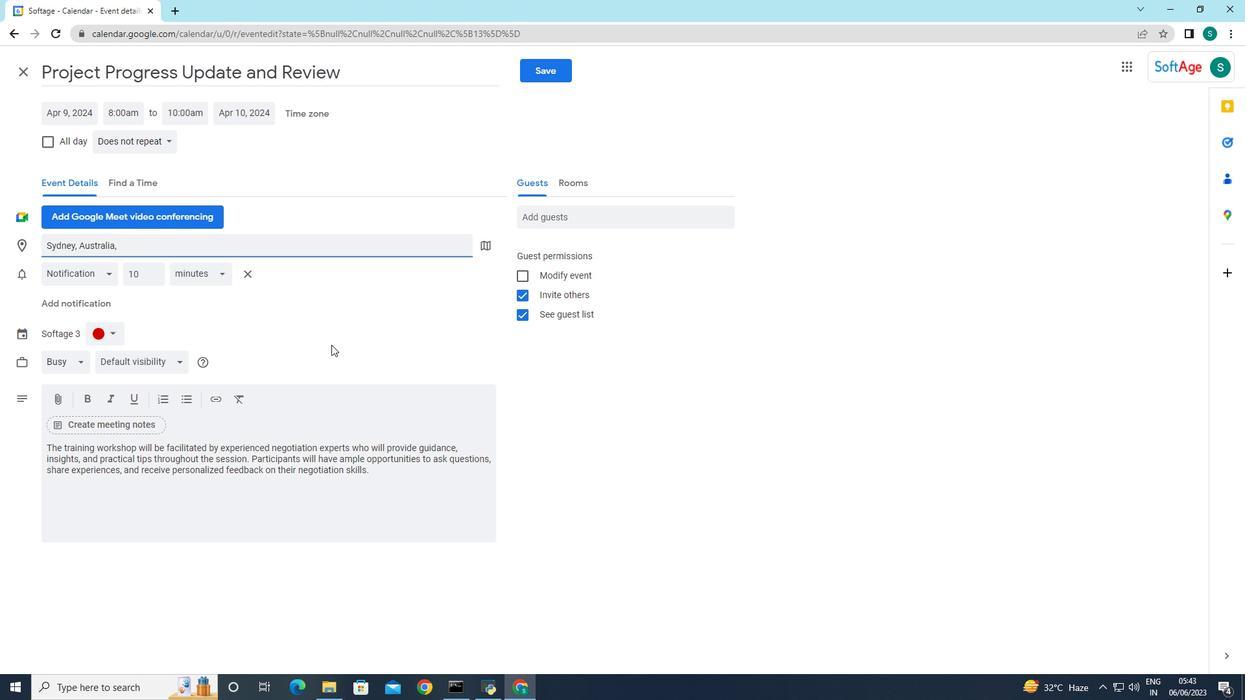 
Action: Mouse moved to (545, 221)
Screenshot: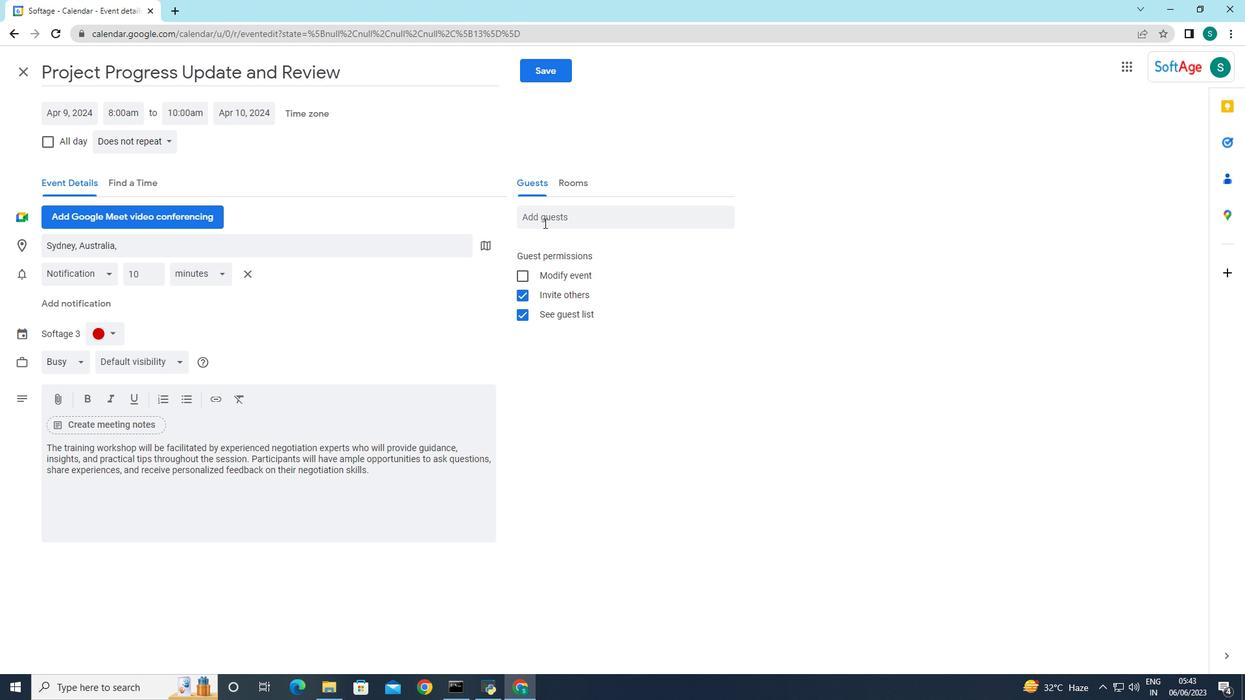 
Action: Mouse pressed left at (545, 221)
Screenshot: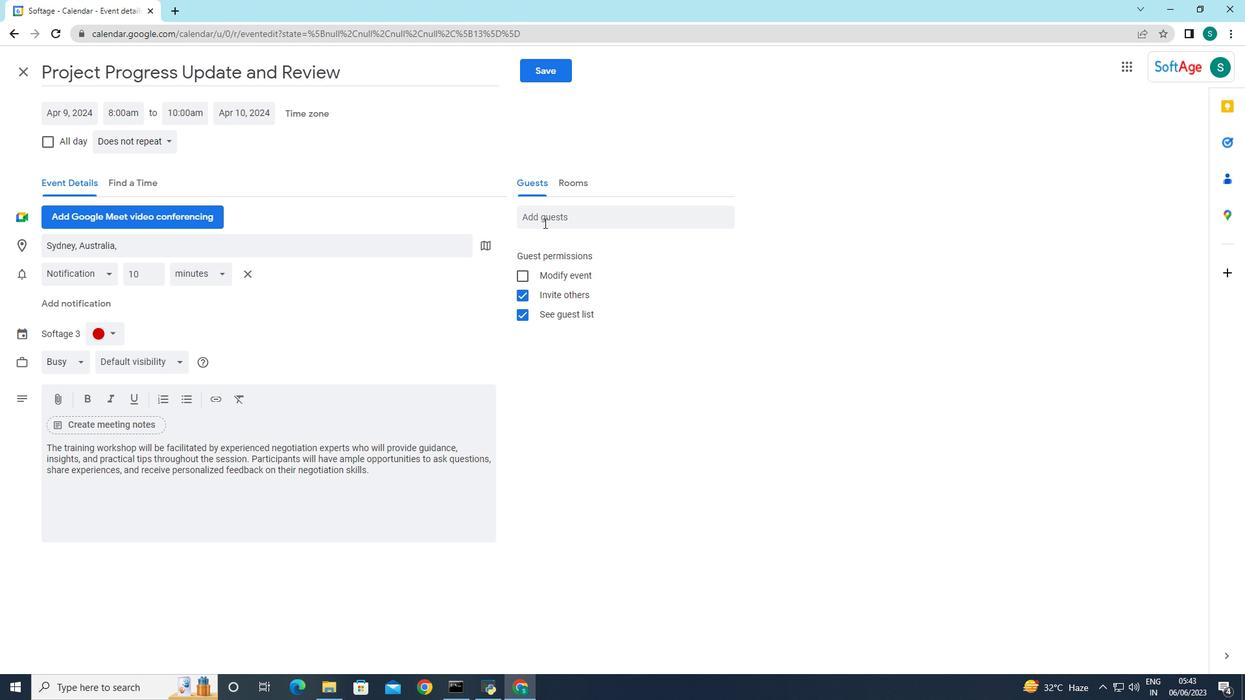 
Action: Key pressed softagr<Key.backspace>e.7
Screenshot: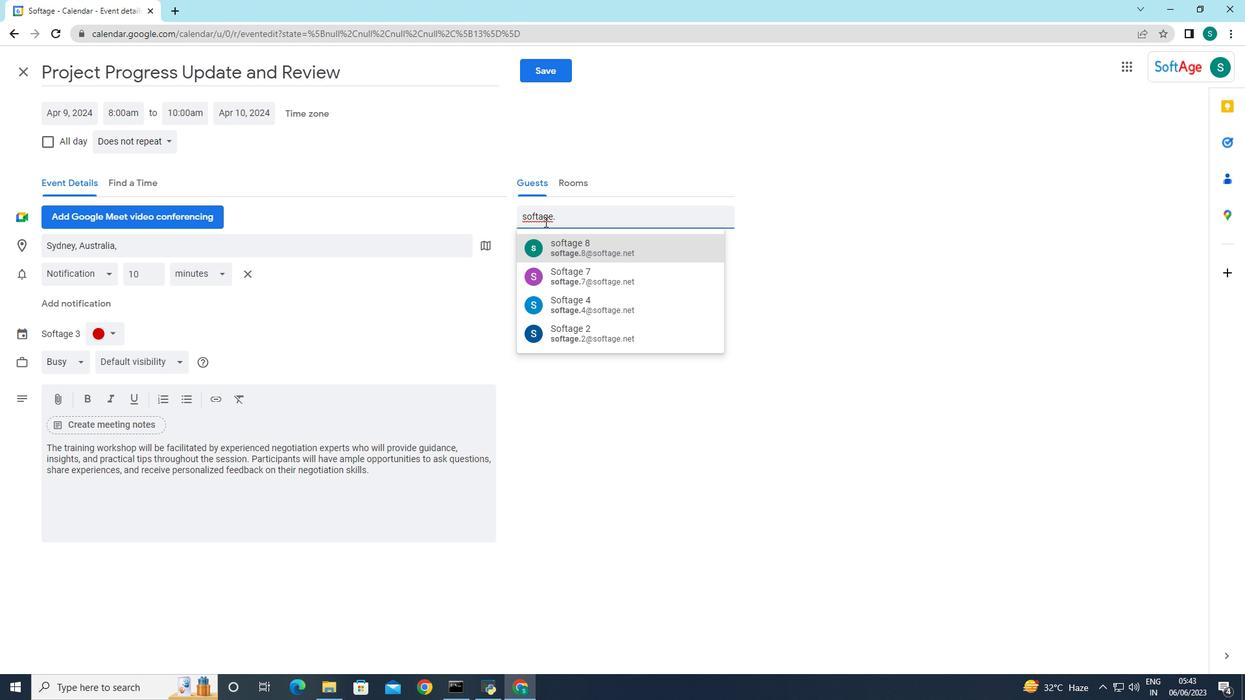 
Action: Mouse moved to (562, 249)
Screenshot: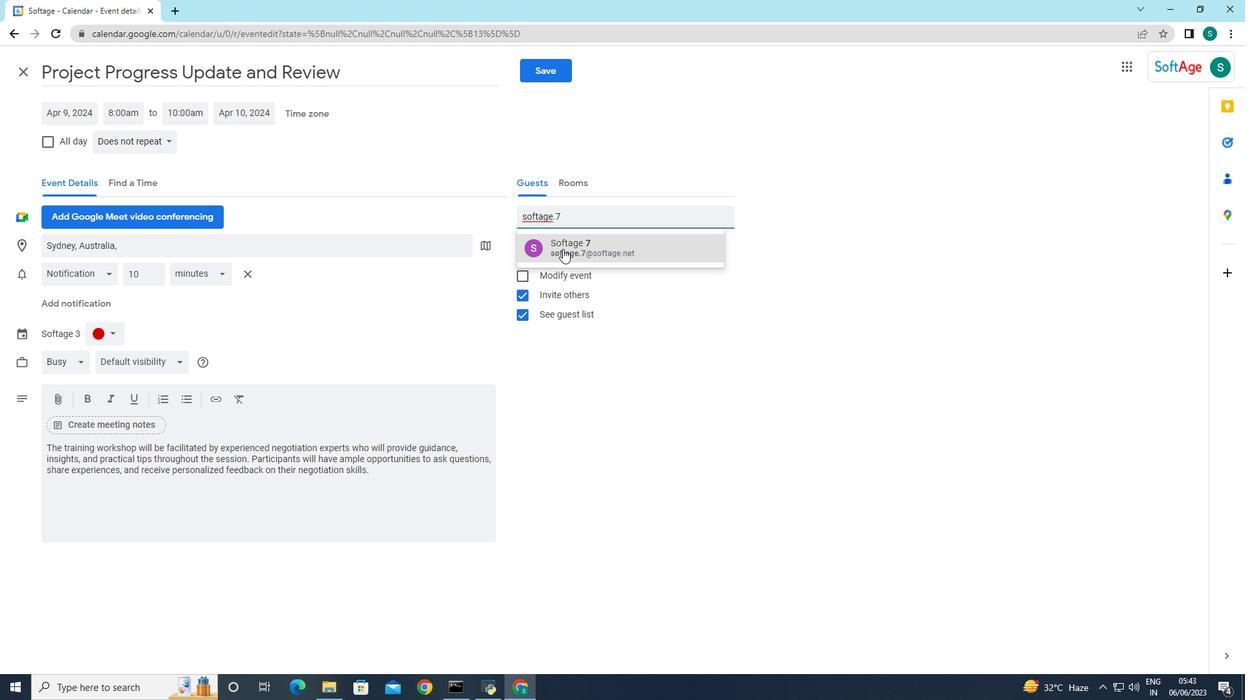 
Action: Mouse pressed left at (562, 249)
Screenshot: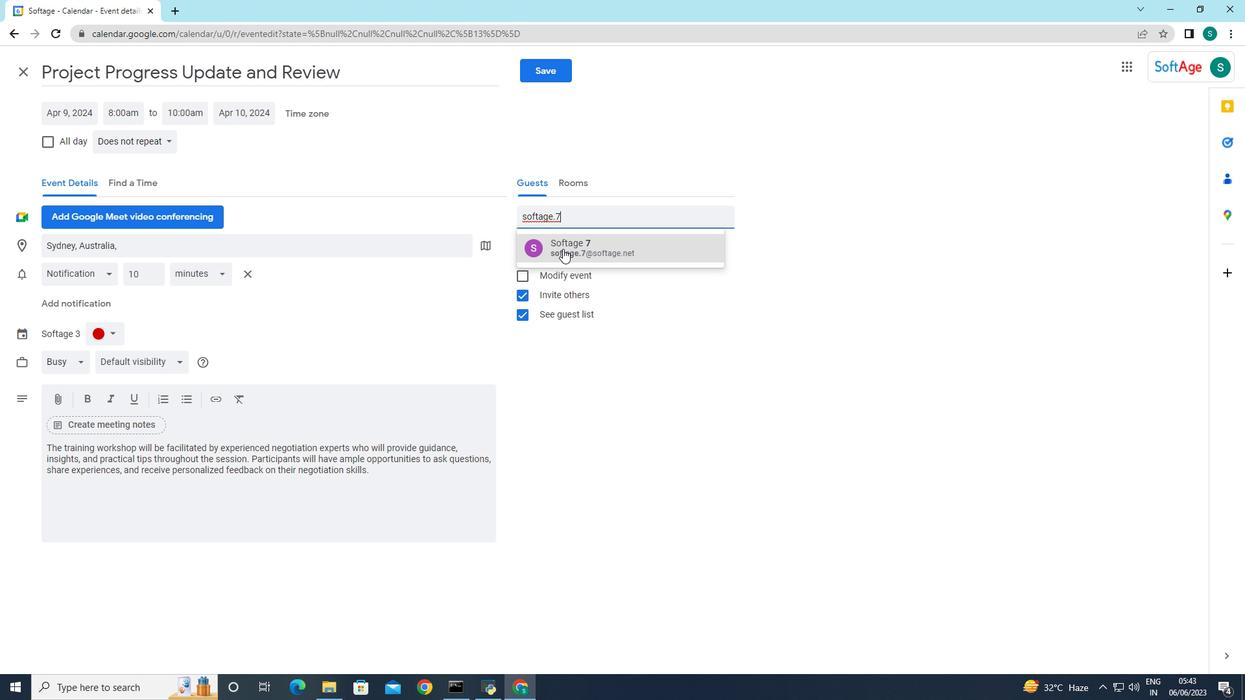 
Action: Mouse moved to (566, 219)
Screenshot: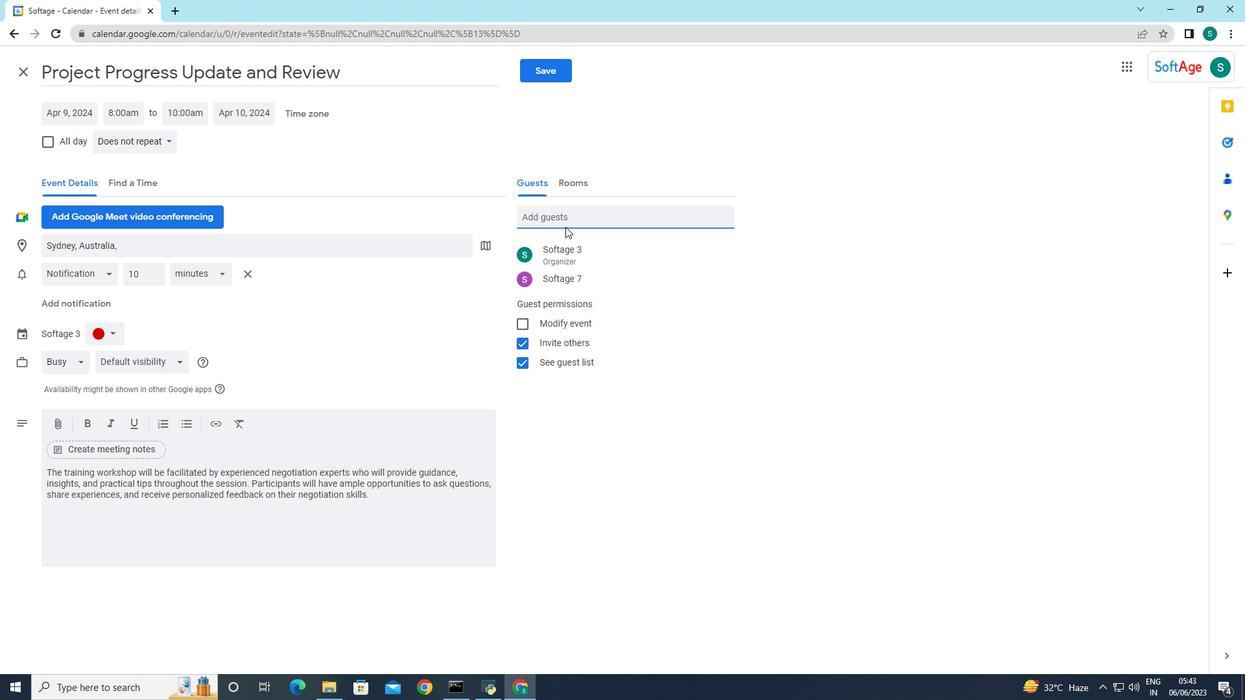 
Action: Mouse pressed left at (566, 219)
Screenshot: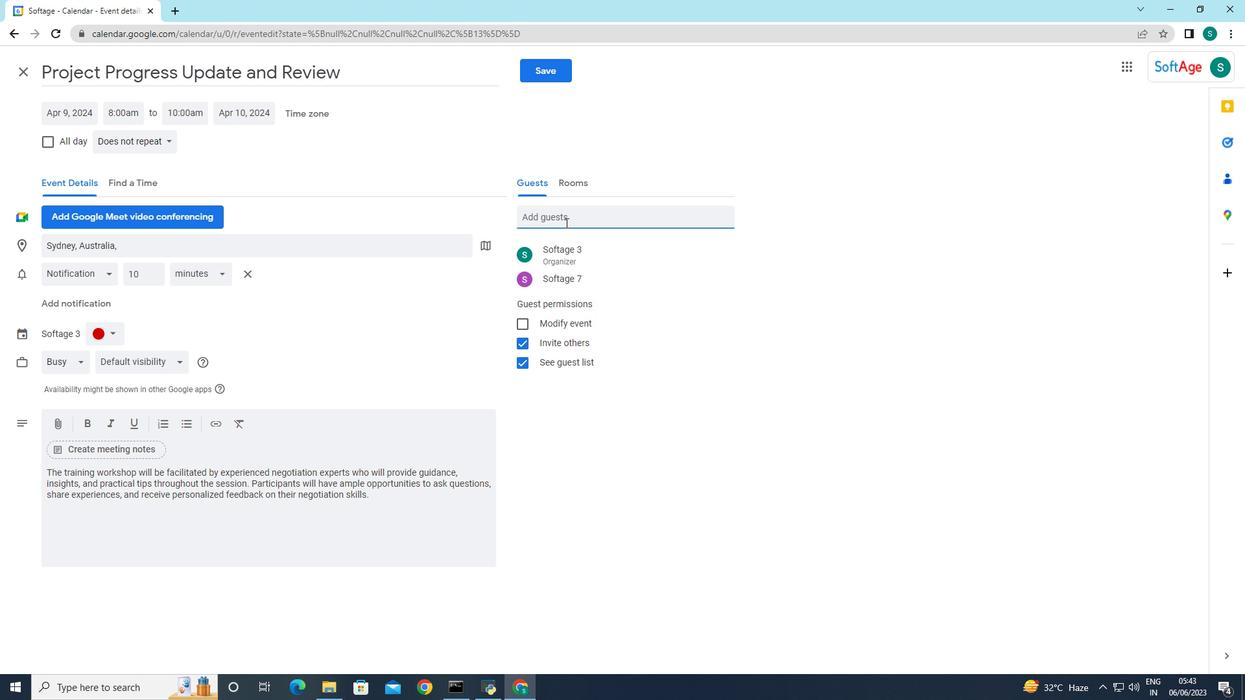 
Action: Key pressed softage.8
Screenshot: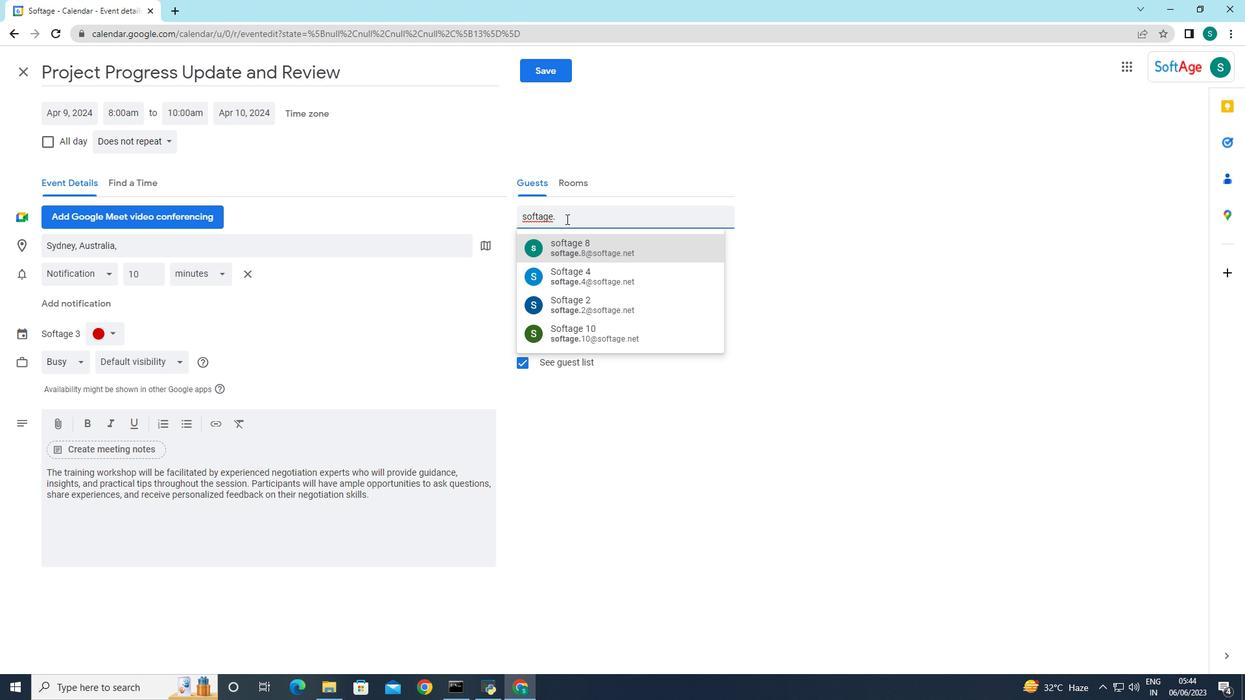 
Action: Mouse moved to (650, 253)
Screenshot: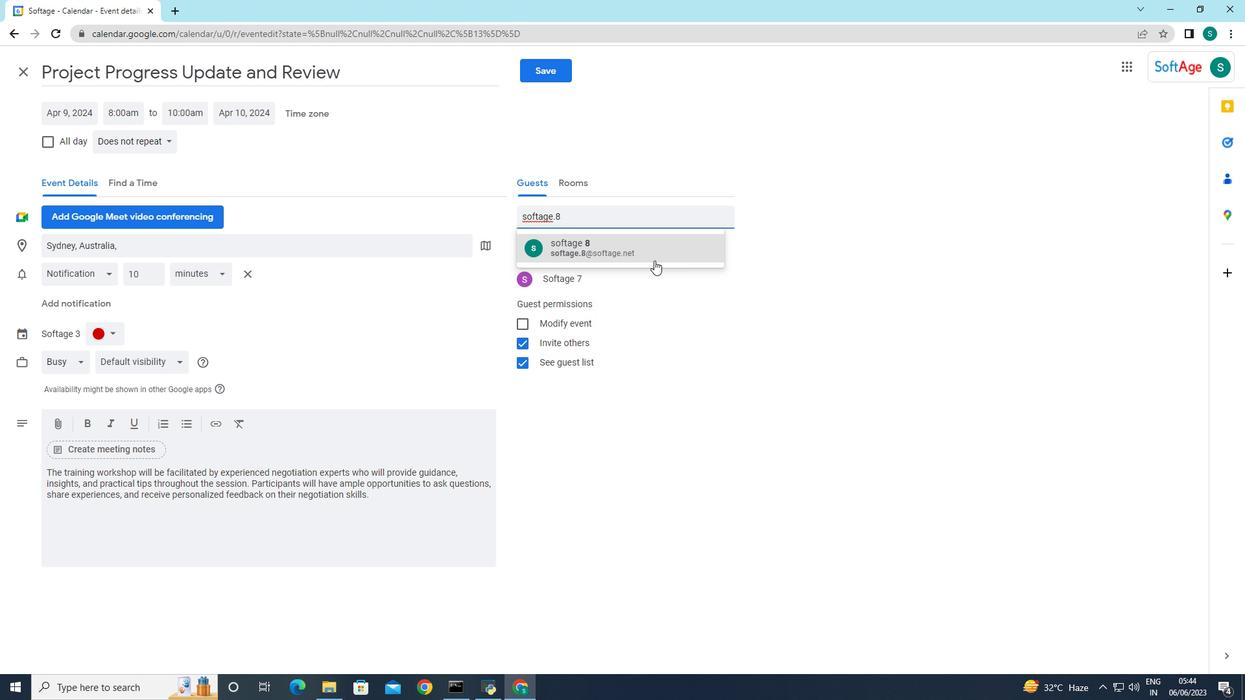 
Action: Mouse pressed left at (650, 253)
Screenshot: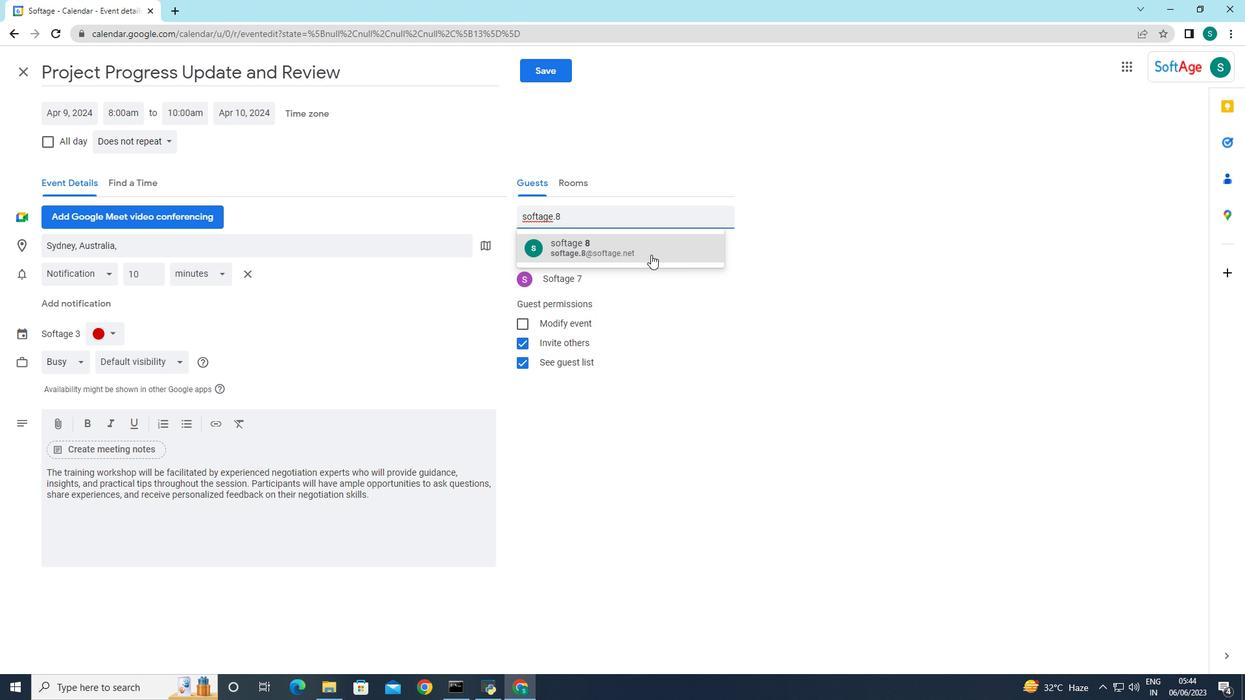 
Action: Mouse moved to (716, 250)
Screenshot: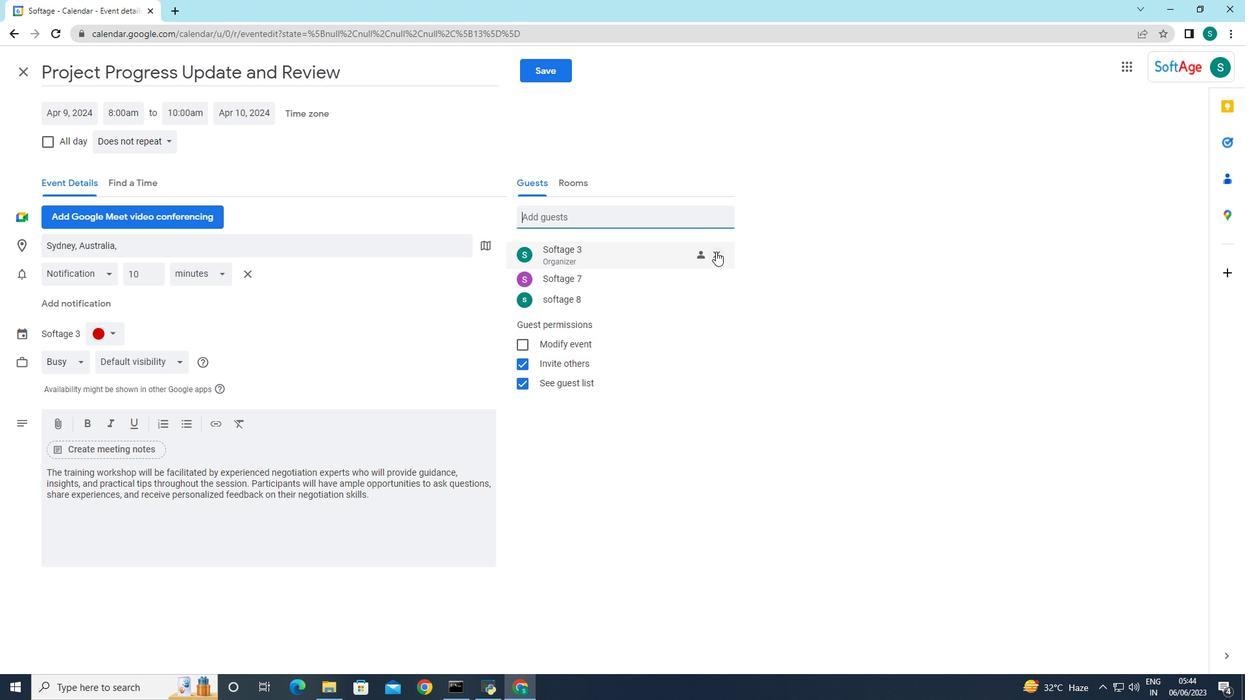 
Action: Mouse pressed left at (716, 250)
Screenshot: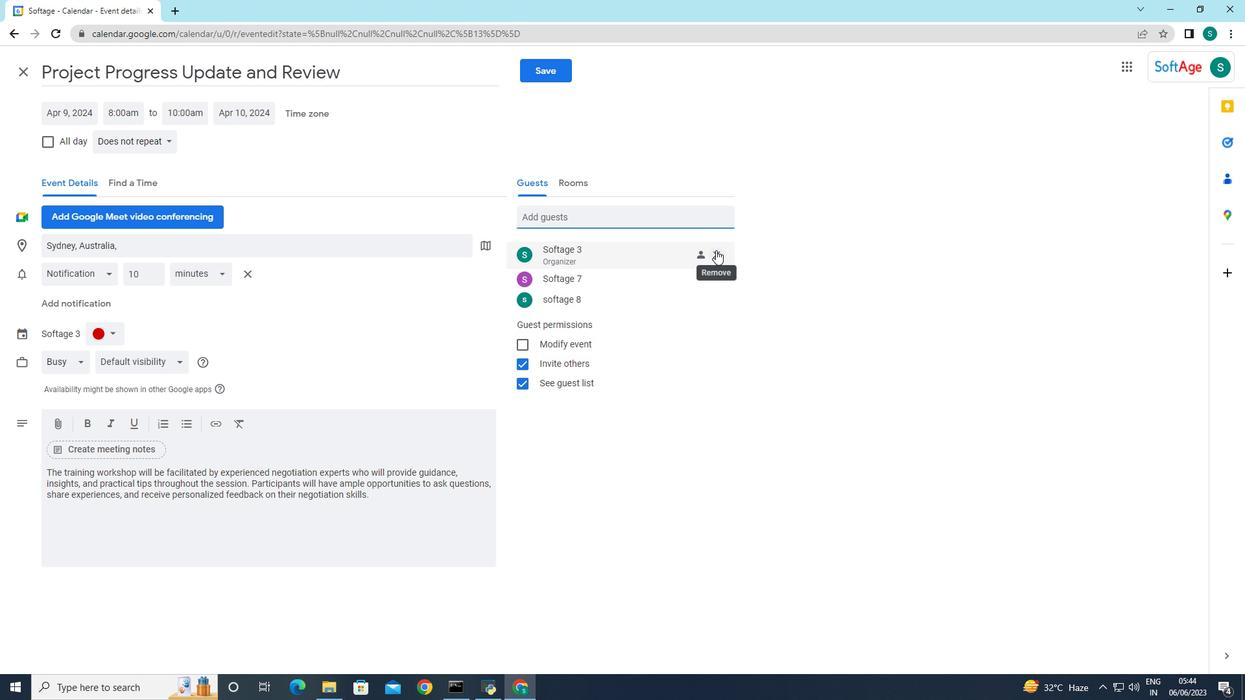 
Action: Mouse moved to (130, 142)
Screenshot: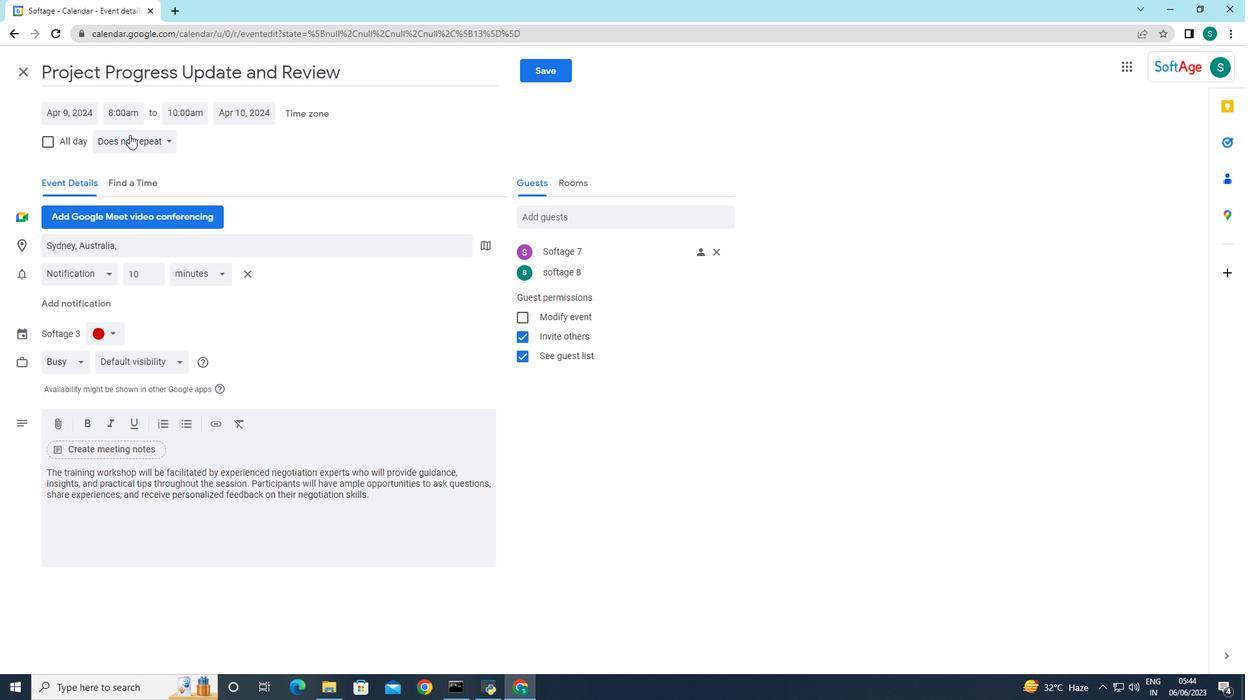 
Action: Mouse pressed left at (130, 142)
Screenshot: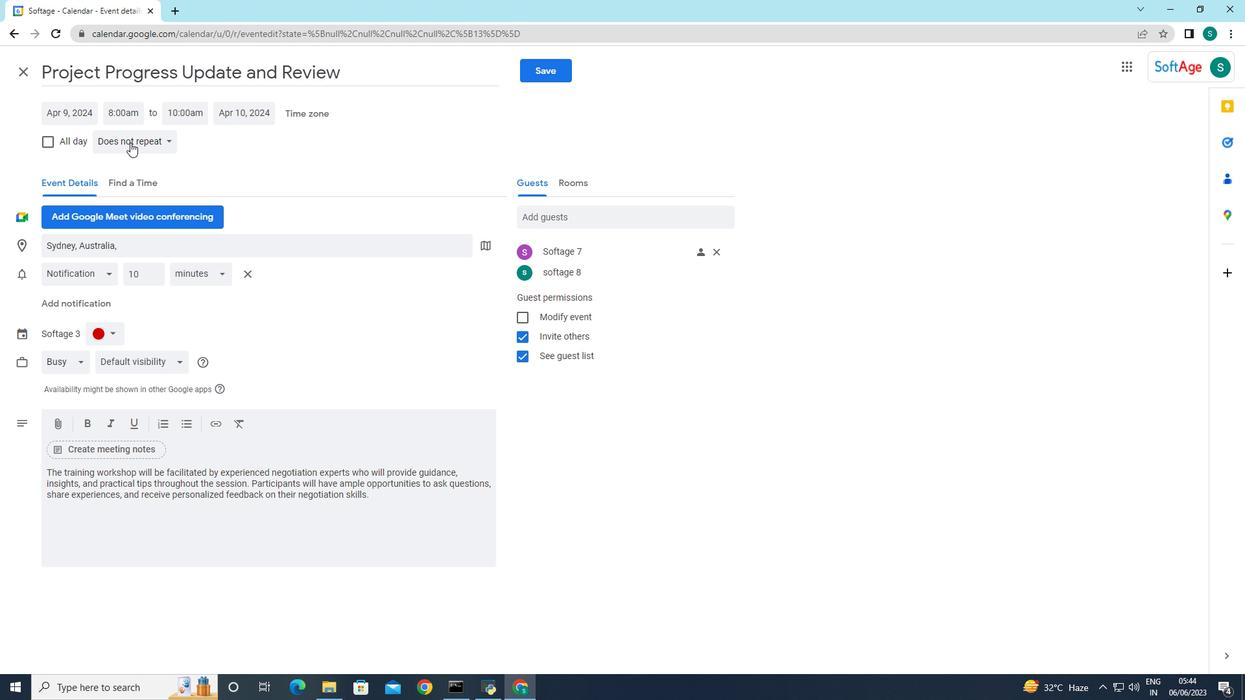 
Action: Mouse moved to (144, 256)
Screenshot: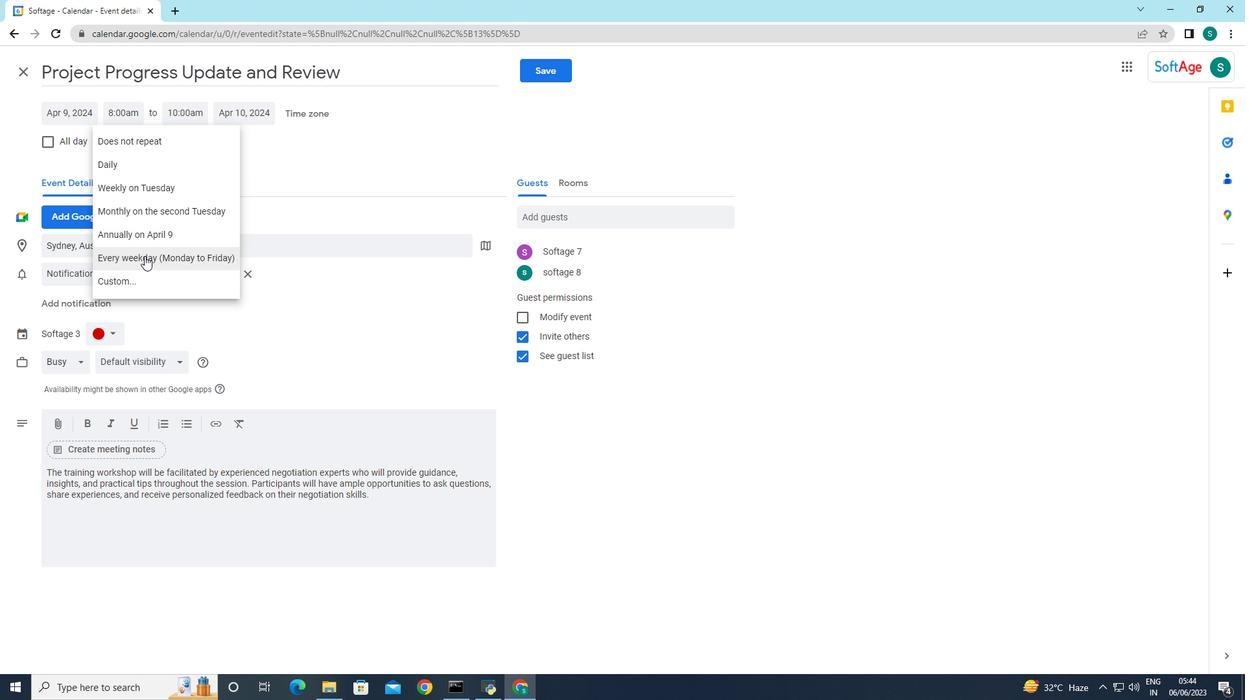 
Action: Mouse pressed left at (144, 256)
Screenshot: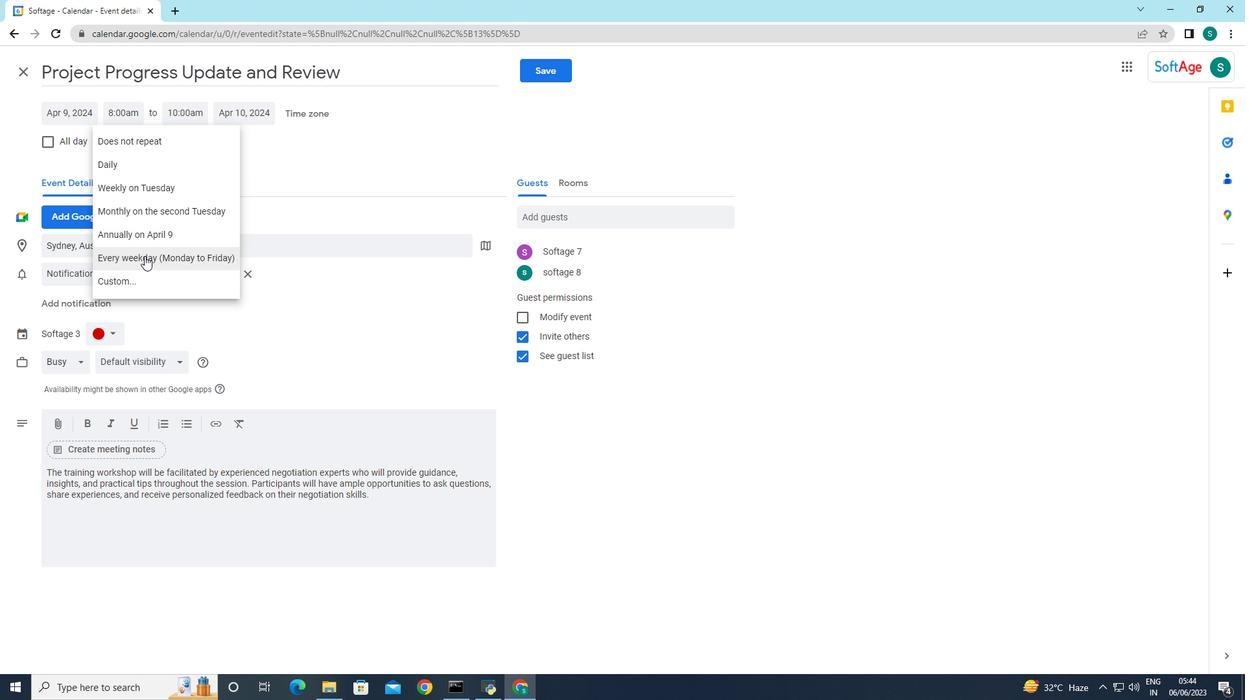 
Action: Mouse moved to (341, 340)
Screenshot: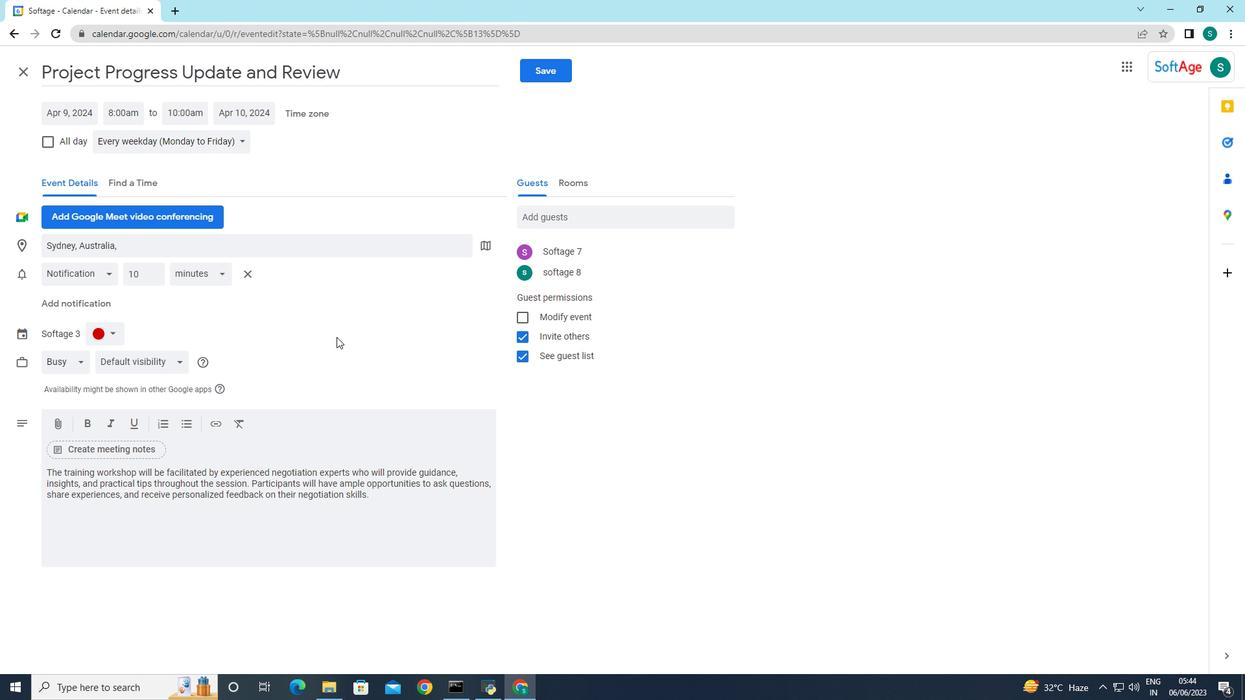 
Action: Mouse pressed left at (341, 340)
Screenshot: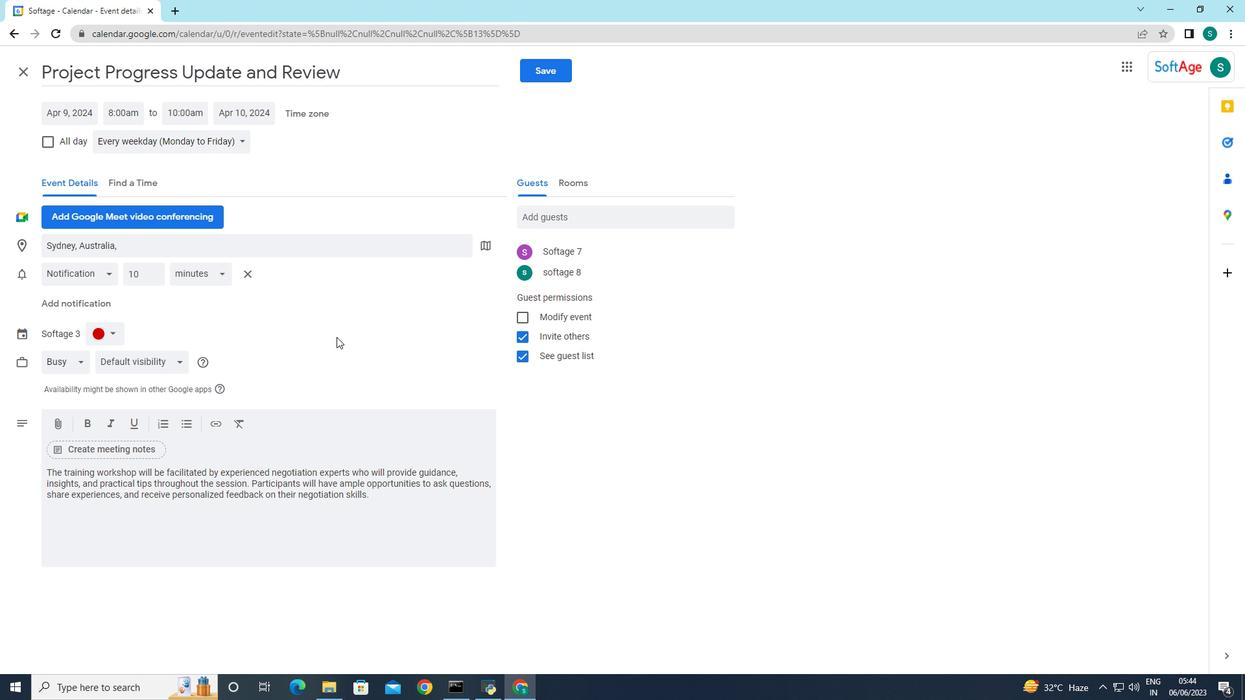 
Action: Mouse moved to (538, 70)
Screenshot: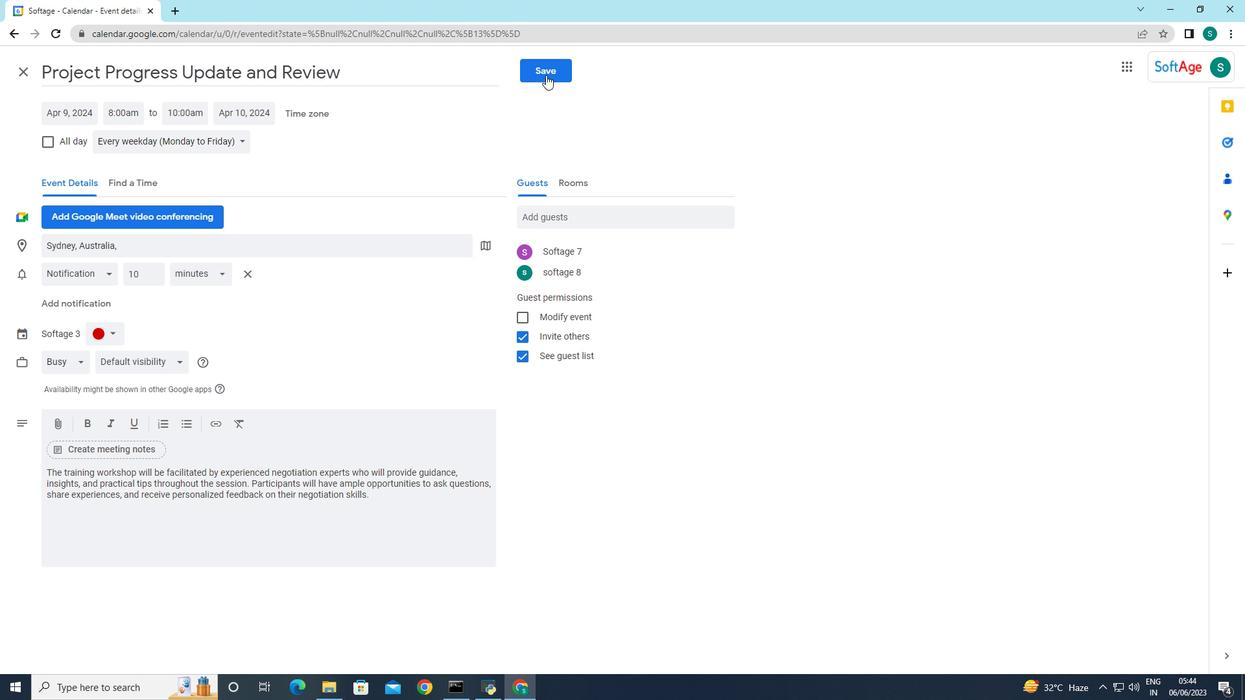 
Action: Mouse pressed left at (538, 70)
Screenshot: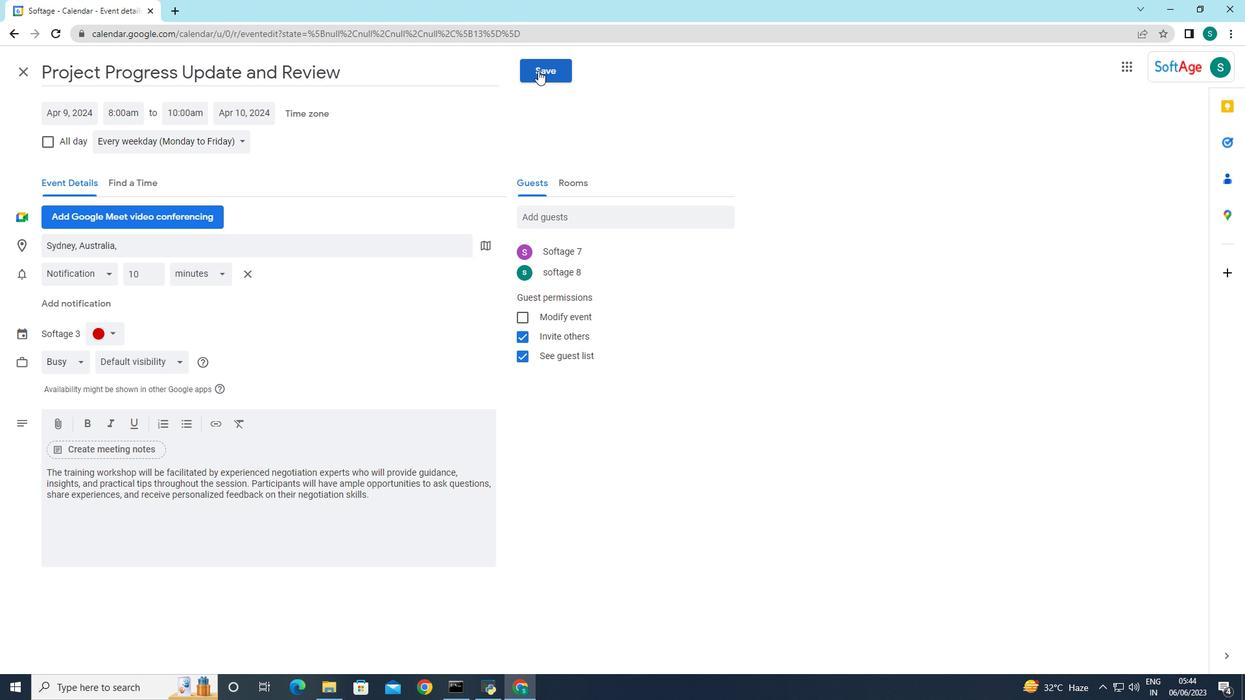 
Action: Mouse moved to (744, 397)
Screenshot: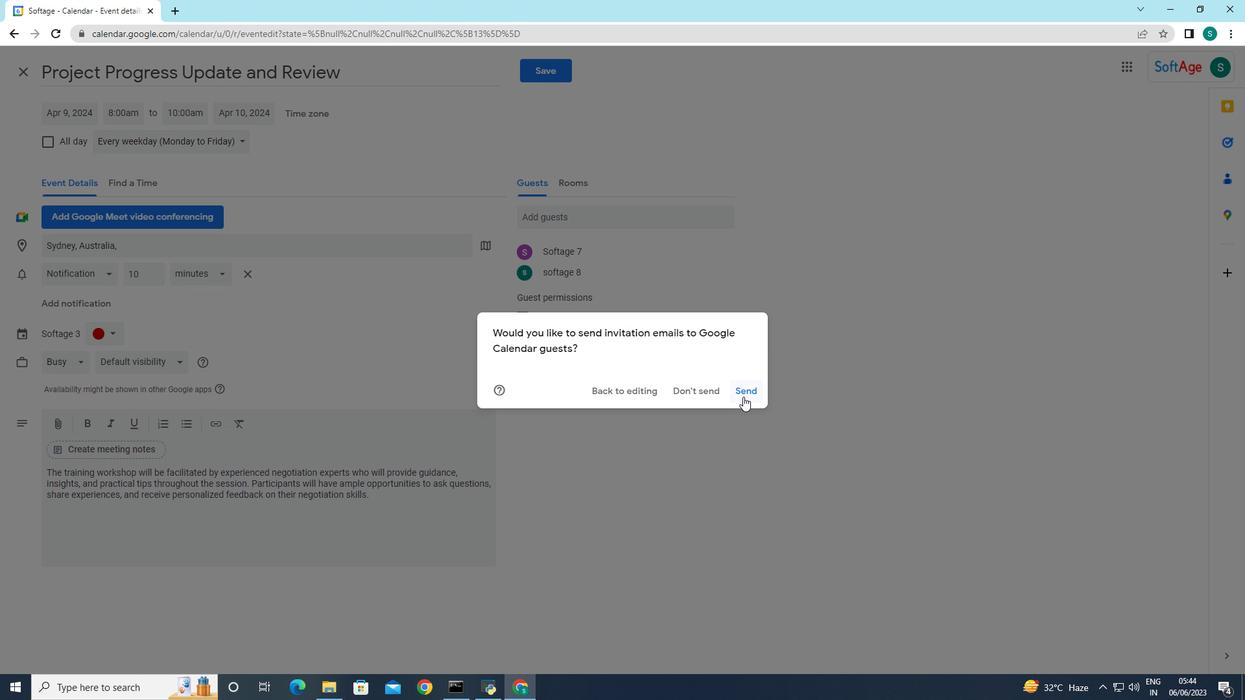 
Action: Mouse pressed left at (744, 397)
Screenshot: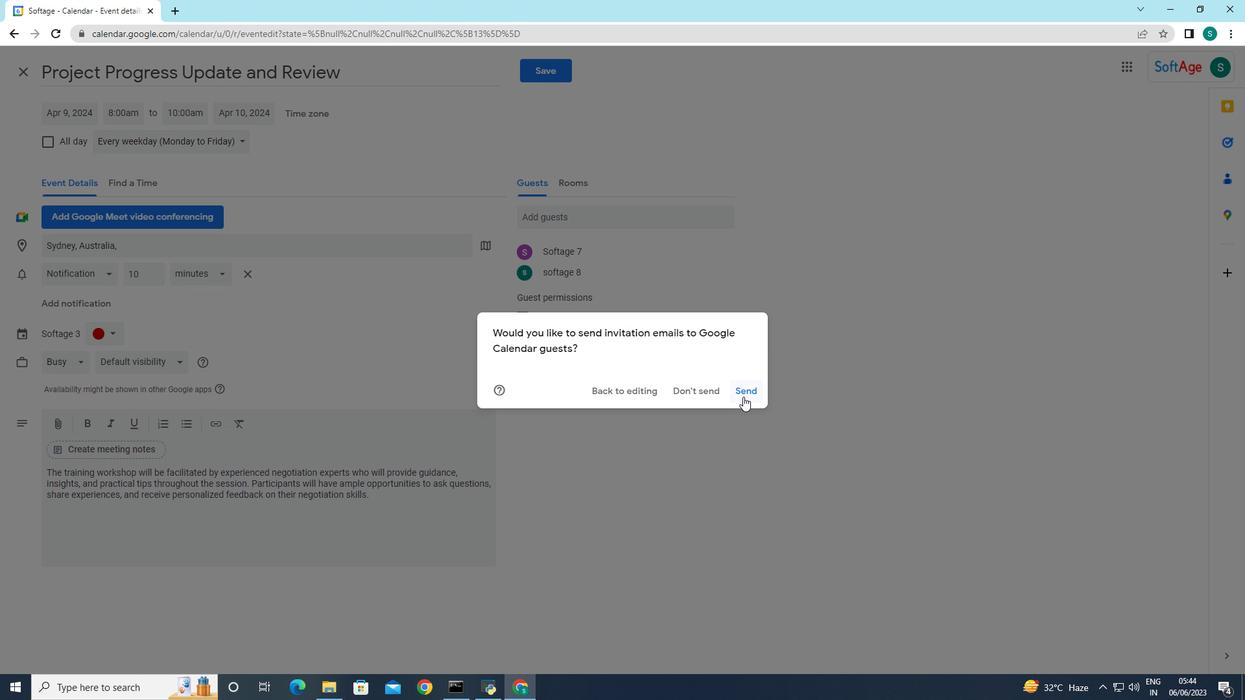 
